 Task: Open a blank sheet, save the file as lotus.doc Insert a picture of 'Lotus'with name   Lotus.png  Change shape height to 7.3 select the picture, apply border and shading with setting 3-D, style Three thick line, color Light Green and width 3 pt
Action: Mouse moved to (122, 180)
Screenshot: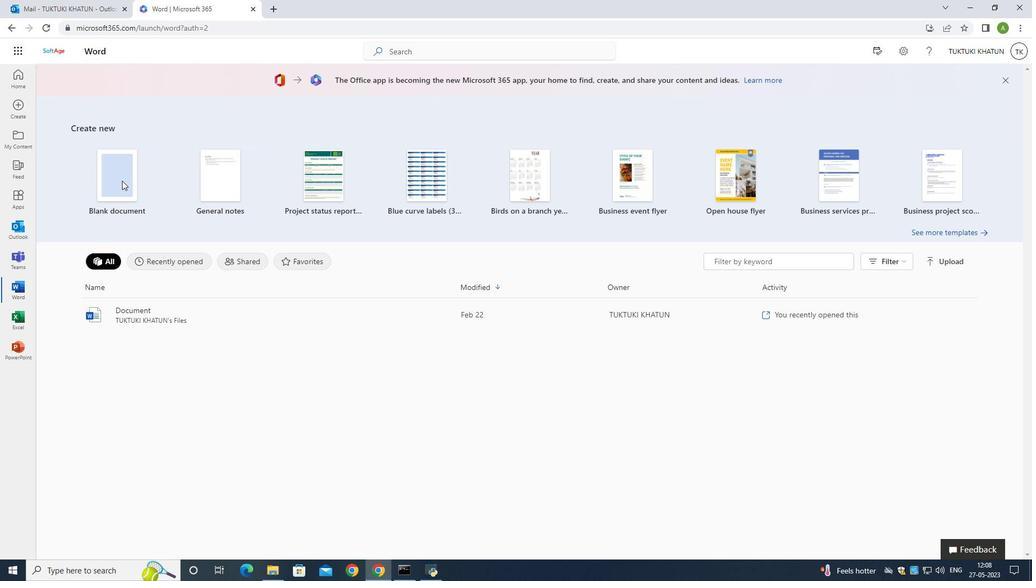 
Action: Mouse pressed left at (122, 180)
Screenshot: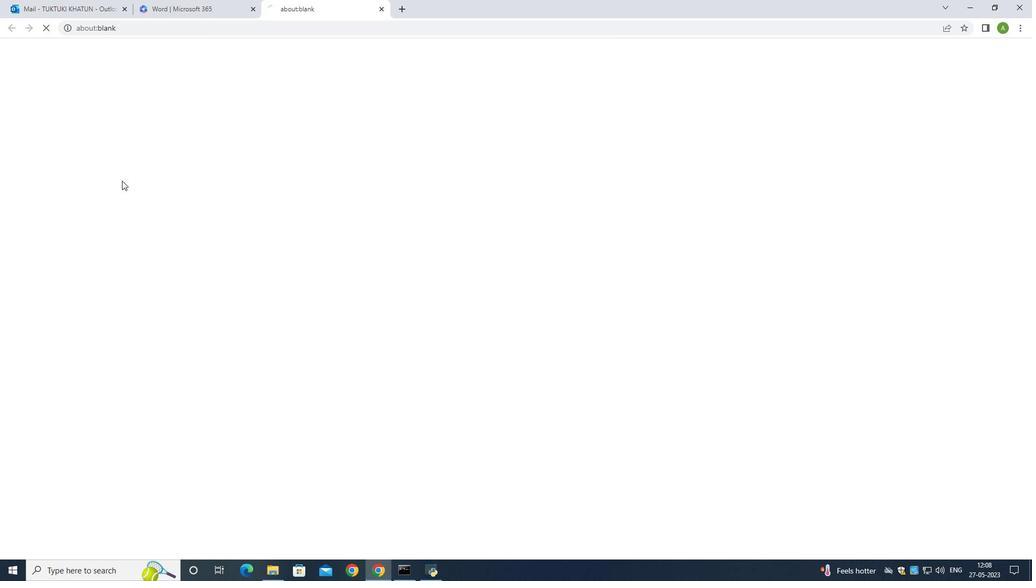 
Action: Mouse moved to (376, 170)
Screenshot: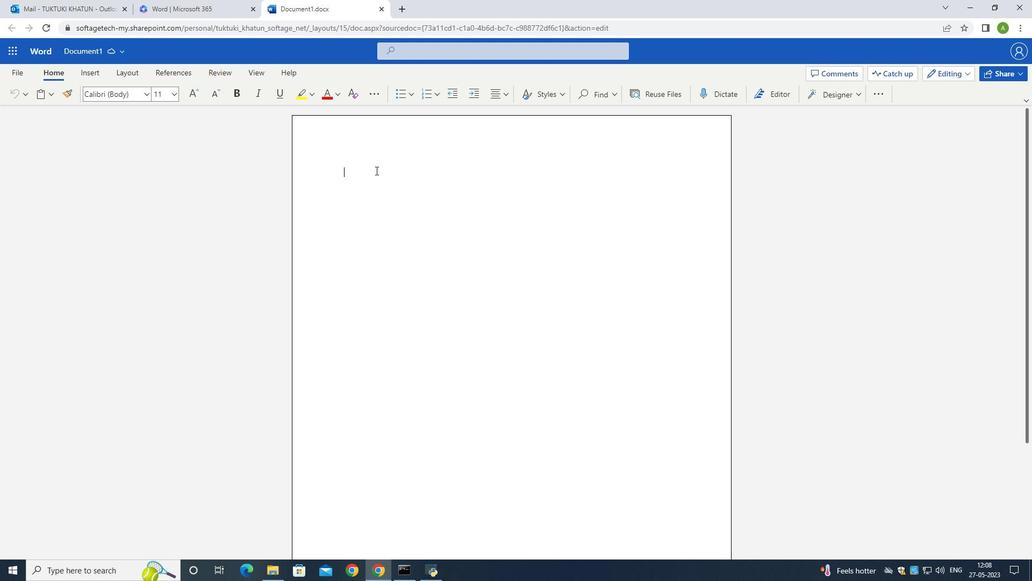 
Action: Key pressed ctrl+S
Screenshot: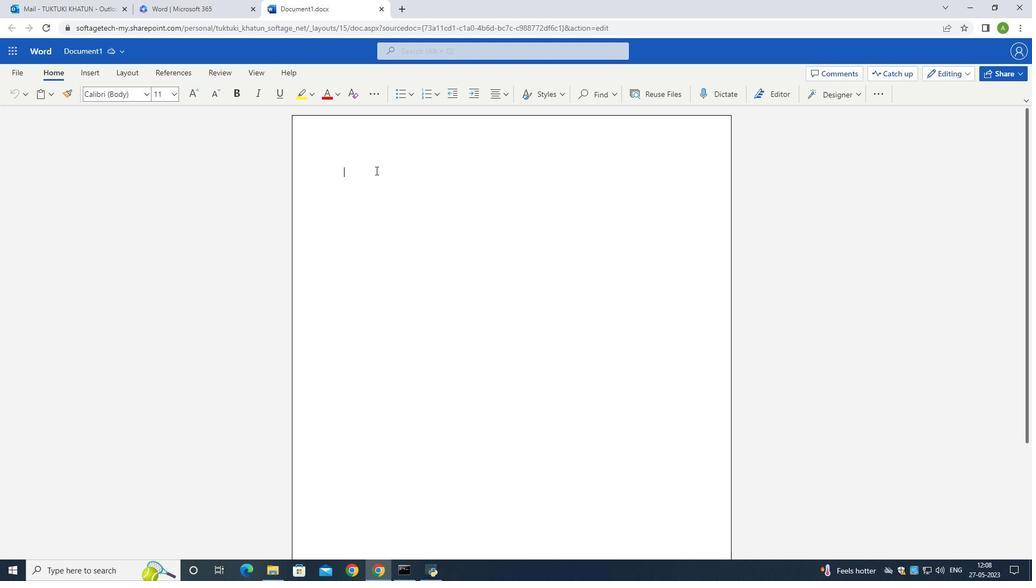 
Action: Mouse moved to (391, 186)
Screenshot: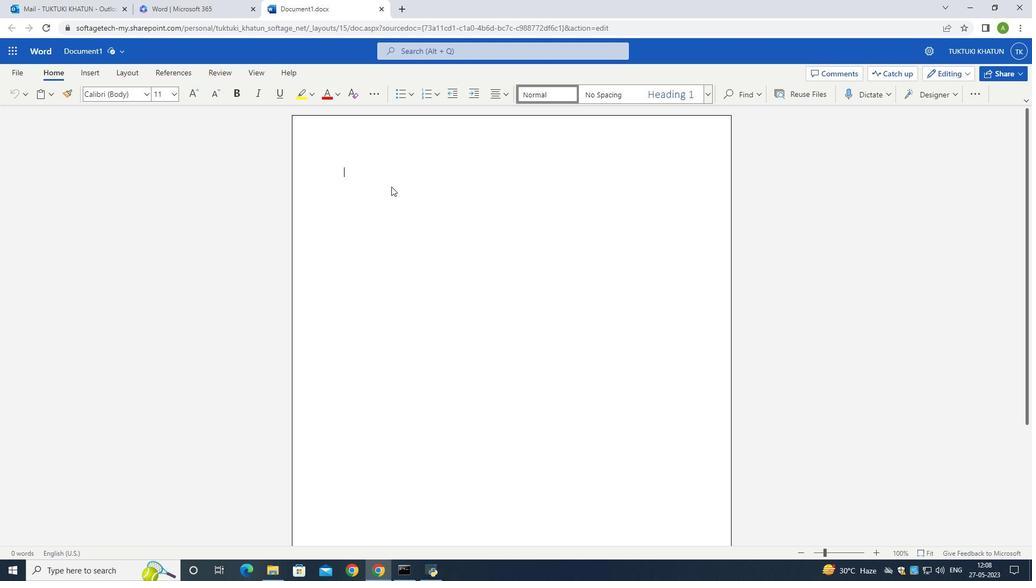 
Action: Mouse pressed left at (391, 186)
Screenshot: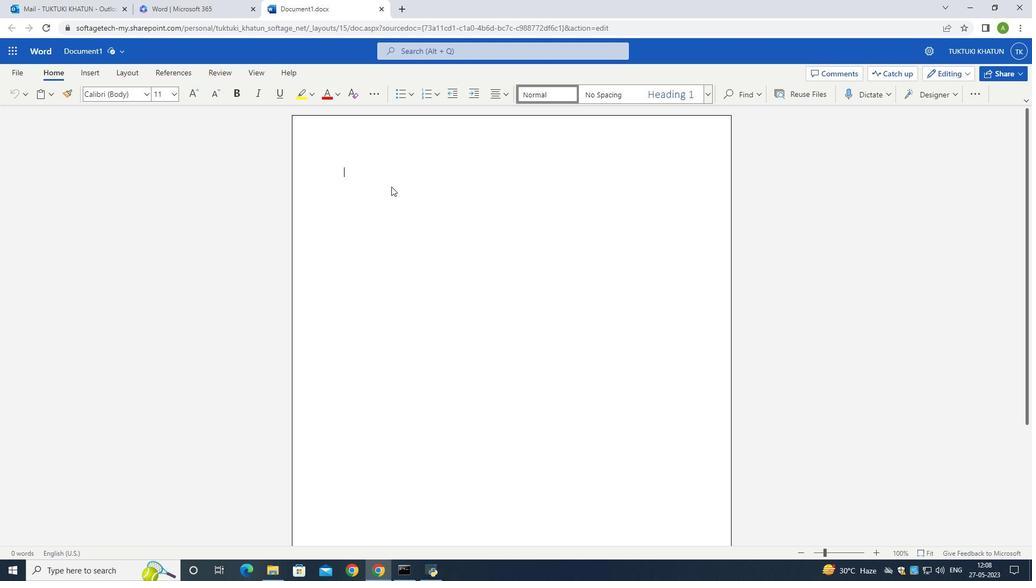 
Action: Key pressed ctrl+S
Screenshot: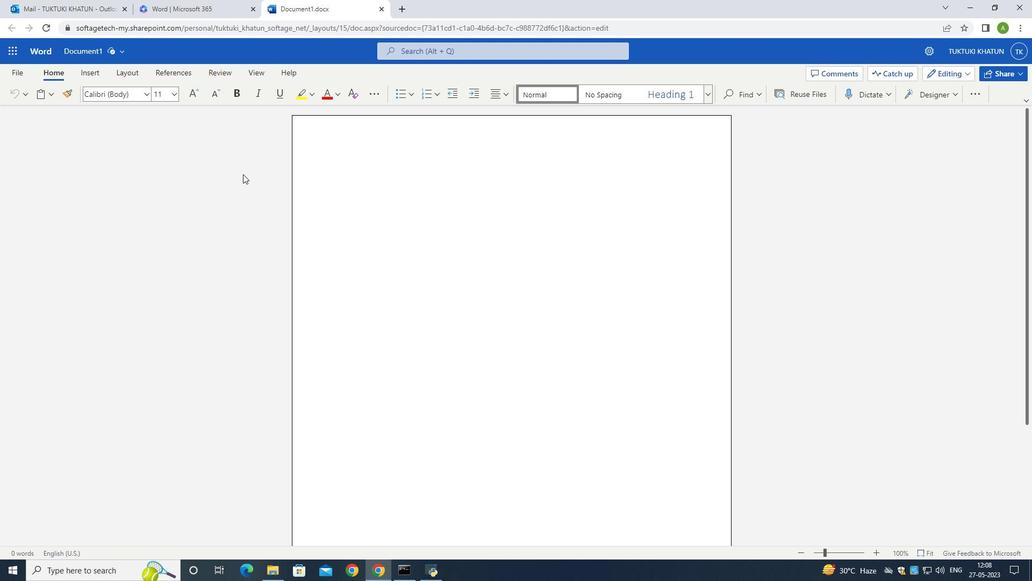 
Action: Mouse moved to (13, 77)
Screenshot: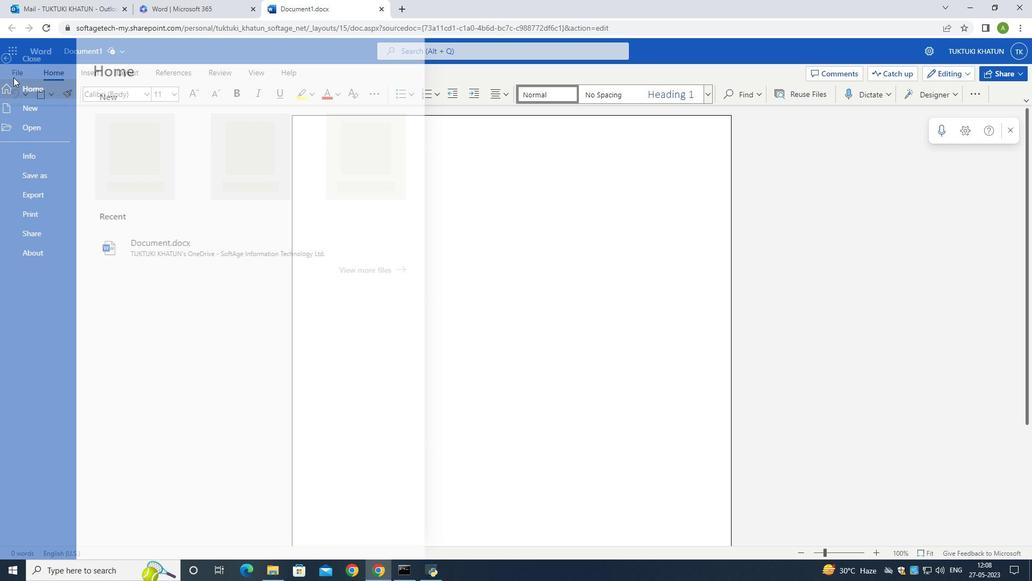 
Action: Mouse pressed left at (13, 77)
Screenshot: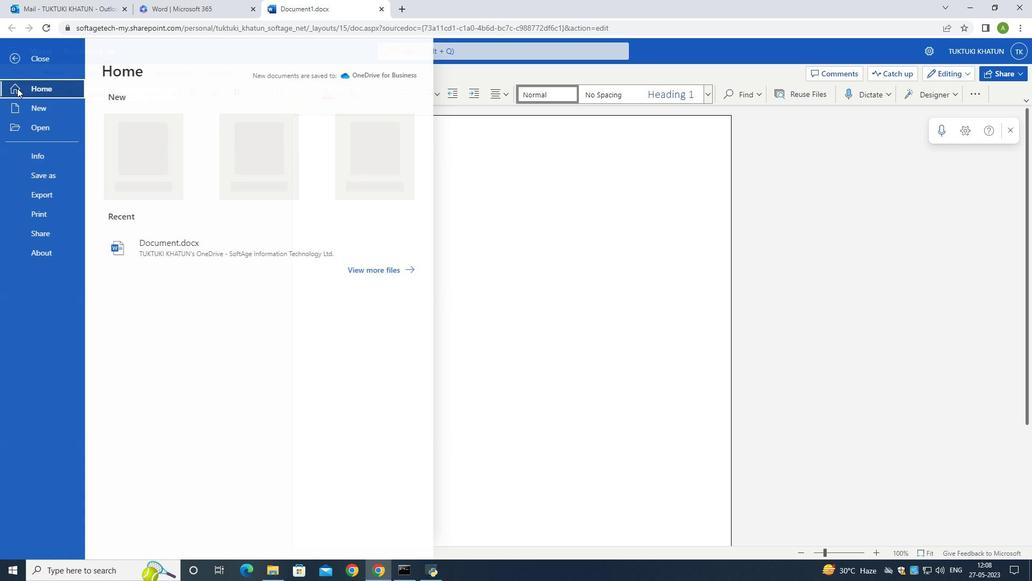 
Action: Mouse moved to (60, 177)
Screenshot: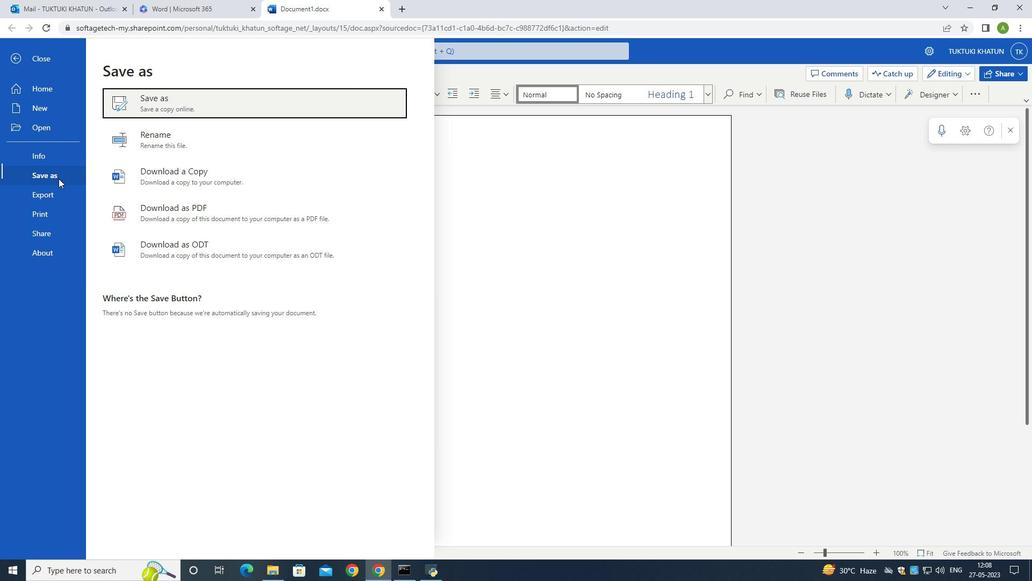 
Action: Mouse pressed left at (60, 177)
Screenshot: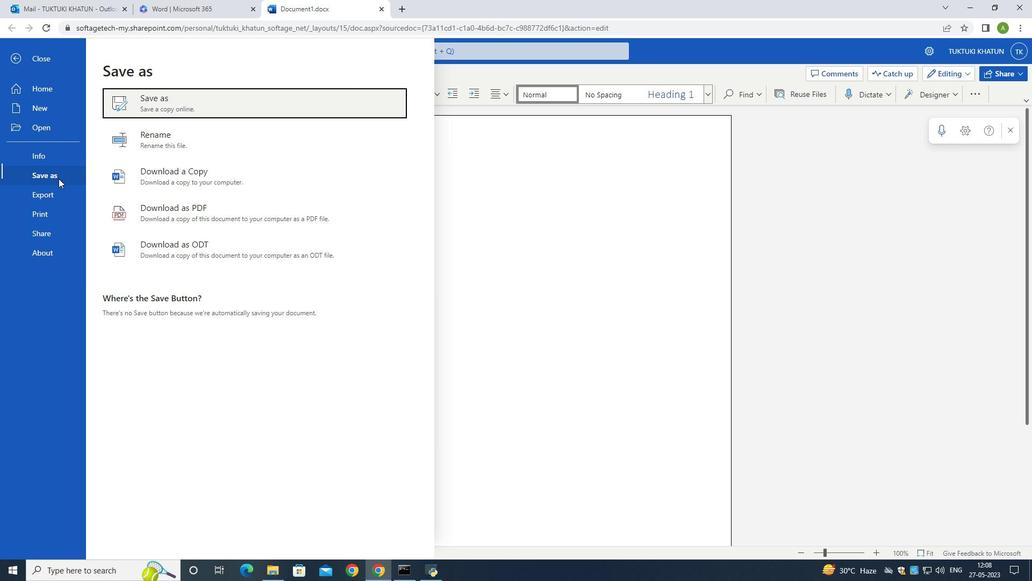 
Action: Mouse moved to (57, 174)
Screenshot: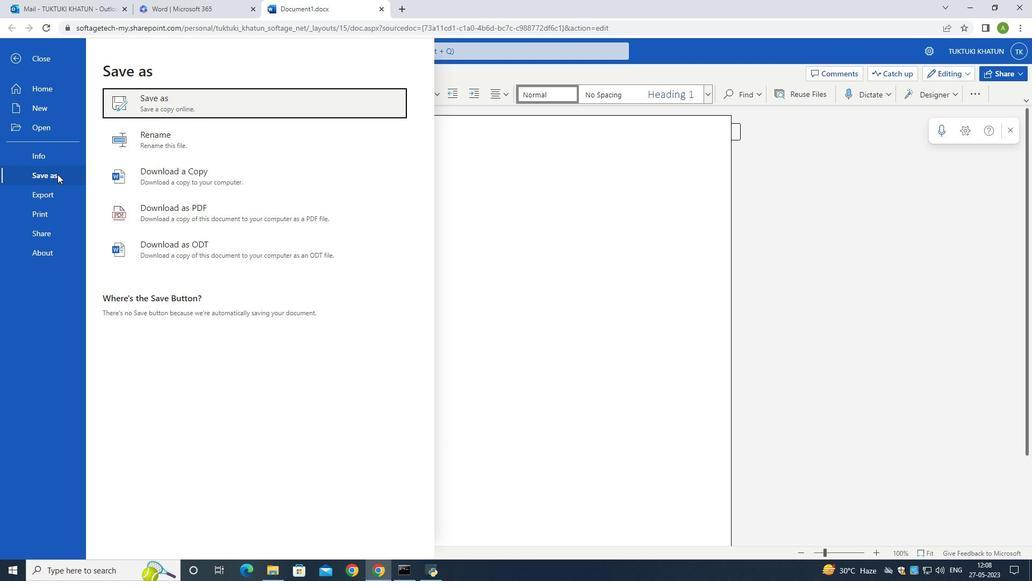 
Action: Mouse pressed left at (57, 174)
Screenshot: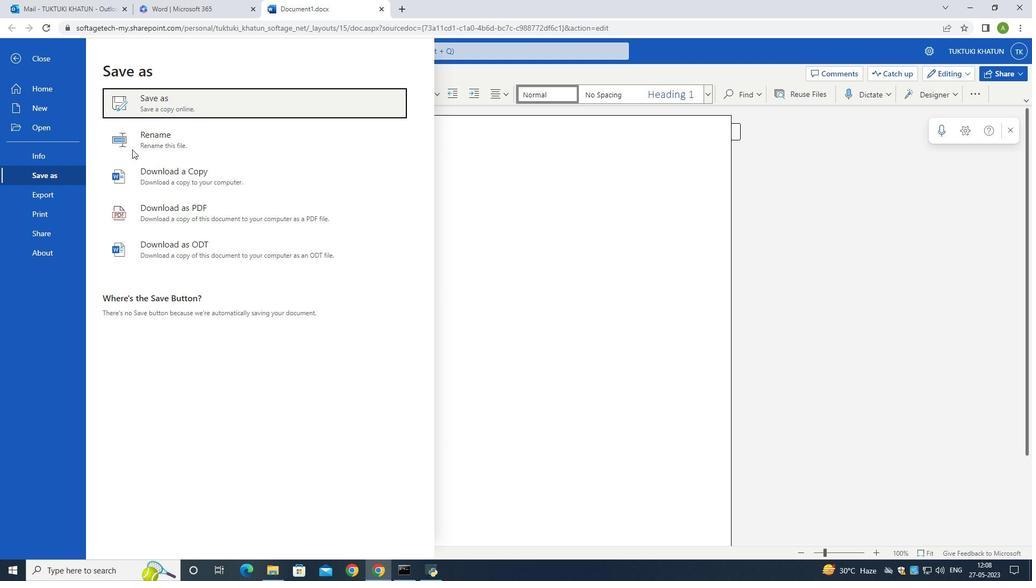 
Action: Mouse moved to (198, 98)
Screenshot: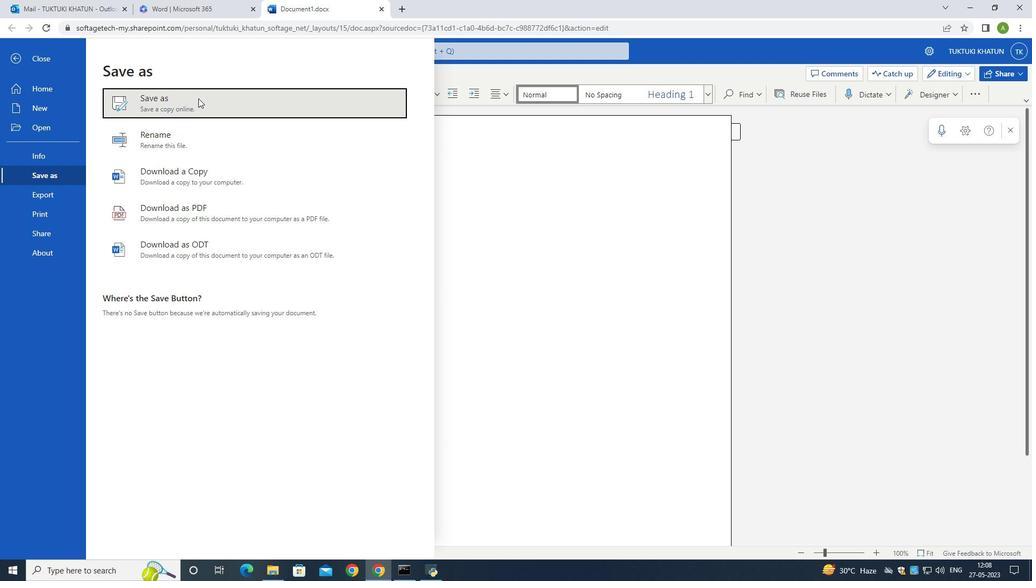 
Action: Mouse pressed left at (198, 98)
Screenshot: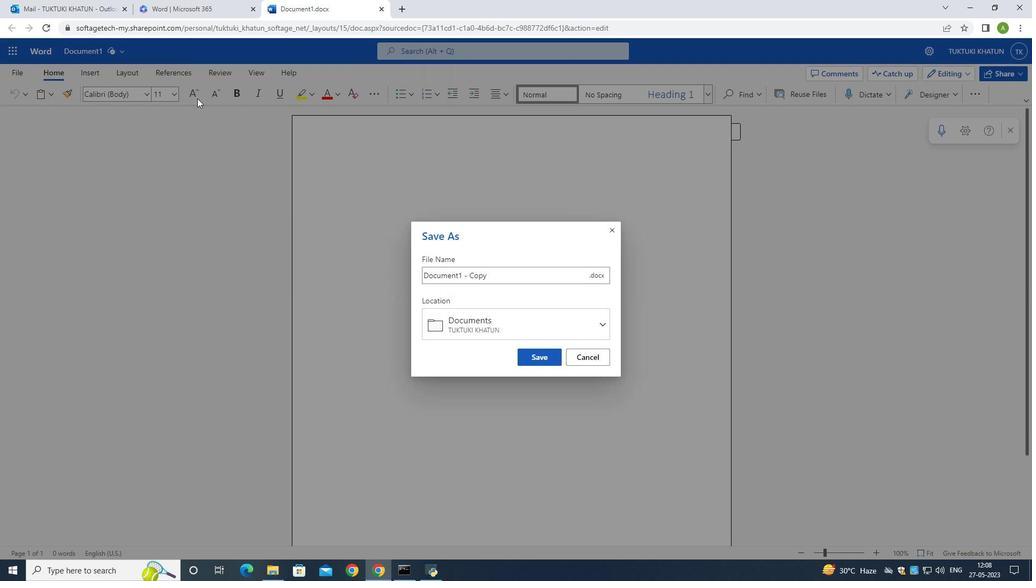 
Action: Mouse moved to (510, 277)
Screenshot: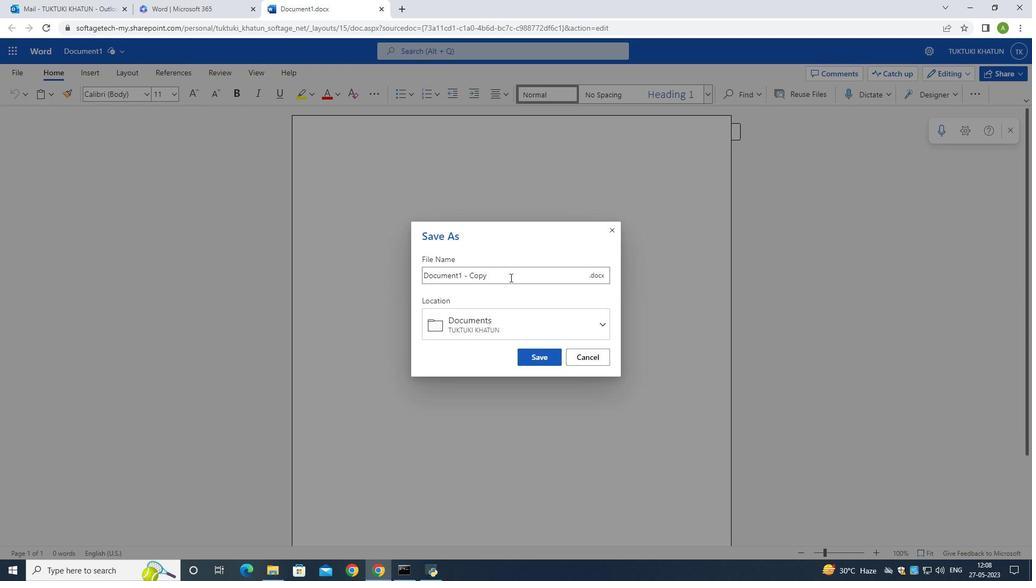 
Action: Mouse pressed left at (510, 277)
Screenshot: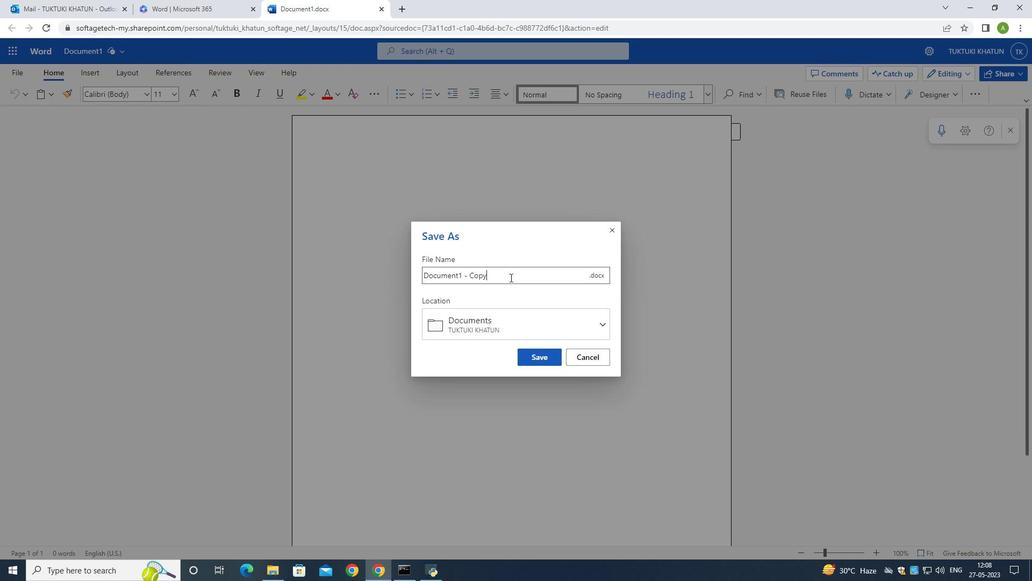 
Action: Key pressed <Key.backspace><Key.backspace><Key.backspace><Key.backspace><Key.backspace><Key.backspace><Key.backspace><Key.backspace><Key.backspace><Key.backspace><Key.backspace><Key.backspace><Key.backspace><Key.backspace><Key.backspace><Key.backspace><Key.backspace><Key.backspace><Key.backspace>lotus
Screenshot: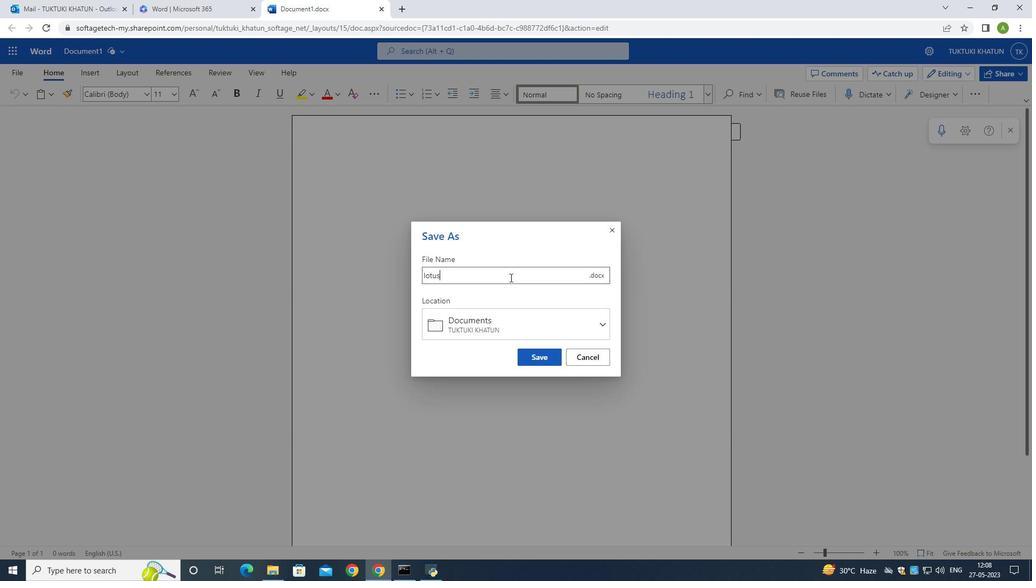 
Action: Mouse moved to (539, 354)
Screenshot: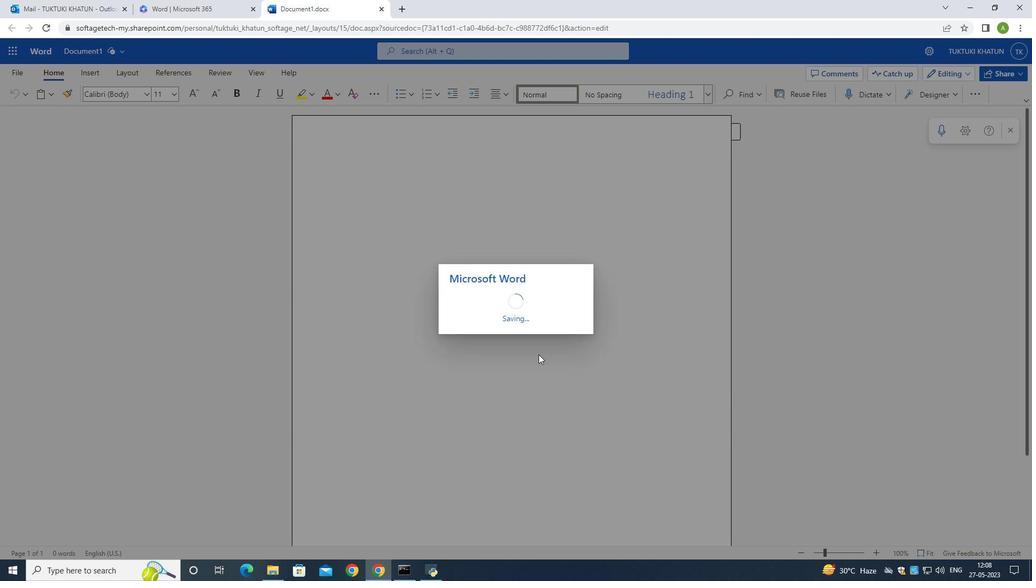 
Action: Mouse pressed left at (539, 354)
Screenshot: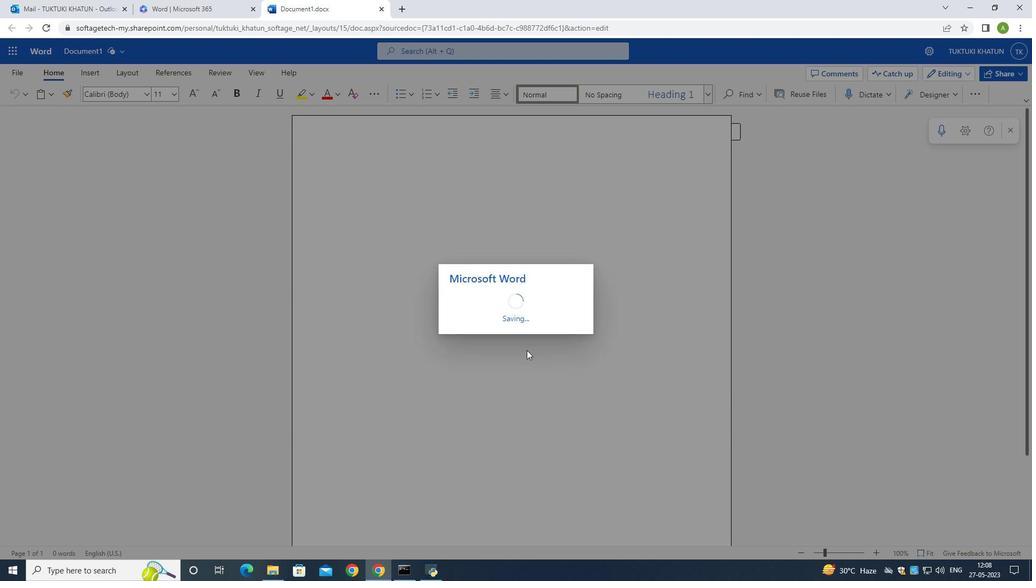 
Action: Mouse moved to (584, 363)
Screenshot: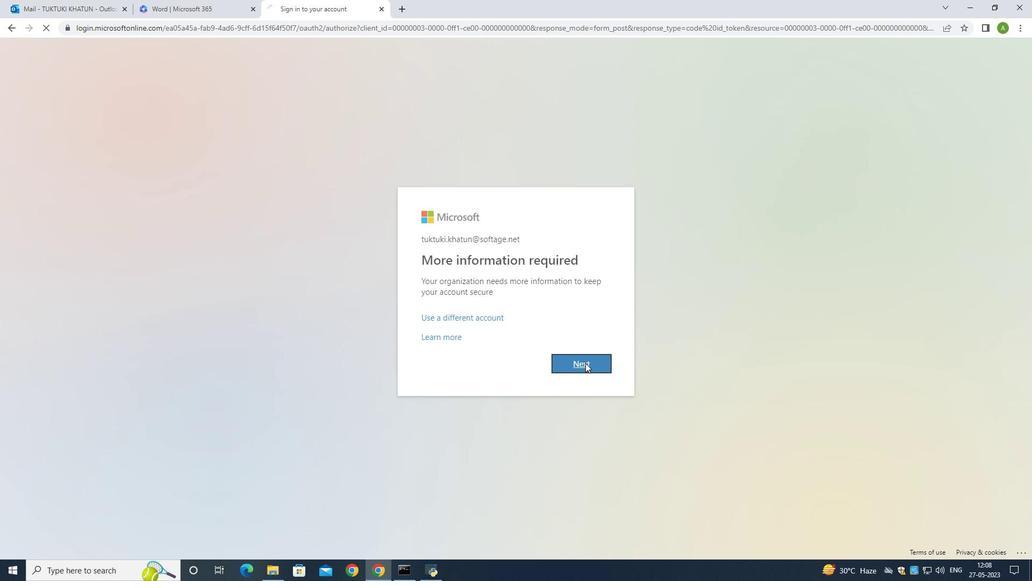 
Action: Mouse pressed left at (584, 363)
Screenshot: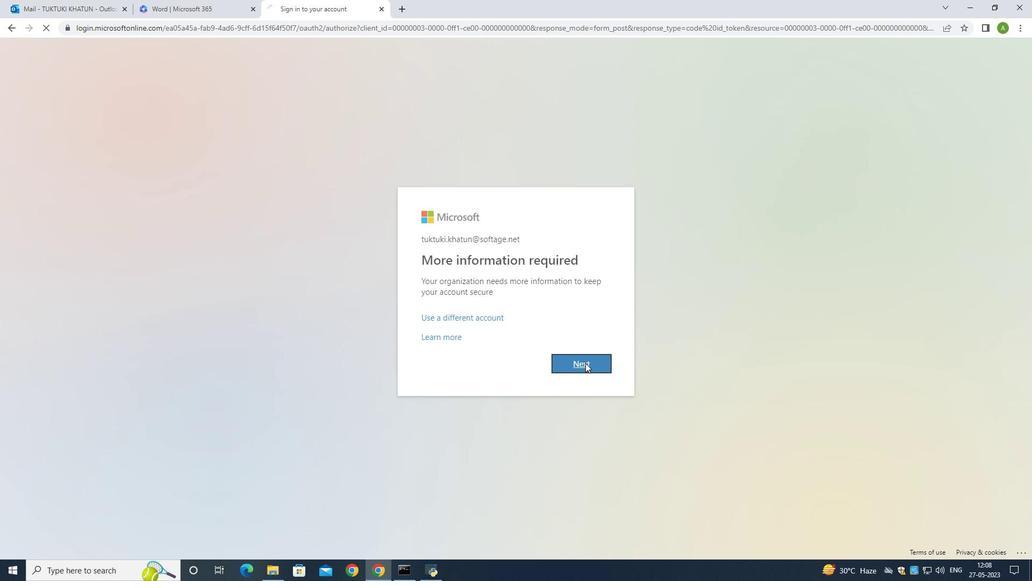 
Action: Mouse moved to (663, 355)
Screenshot: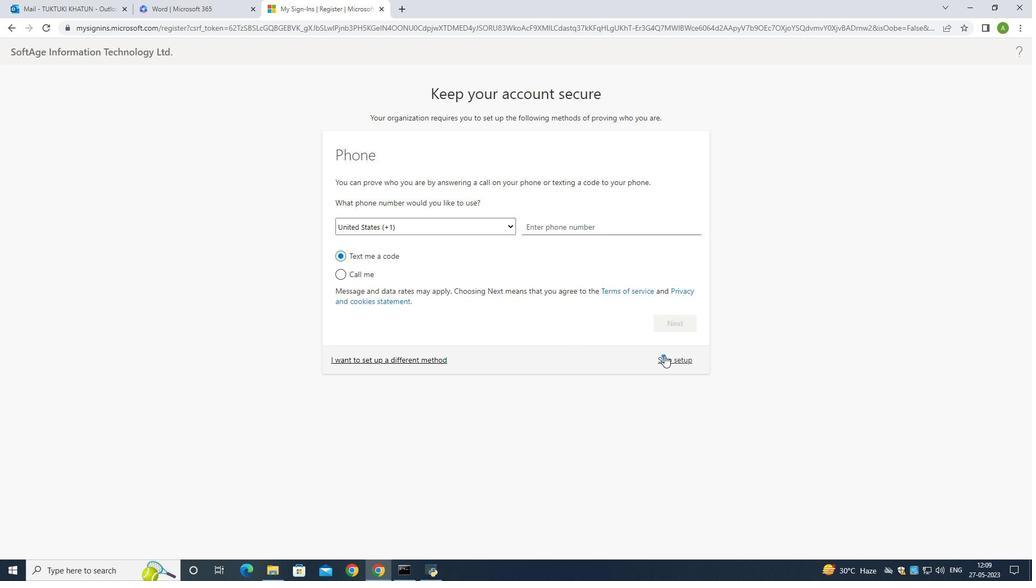 
Action: Mouse pressed left at (663, 355)
Screenshot: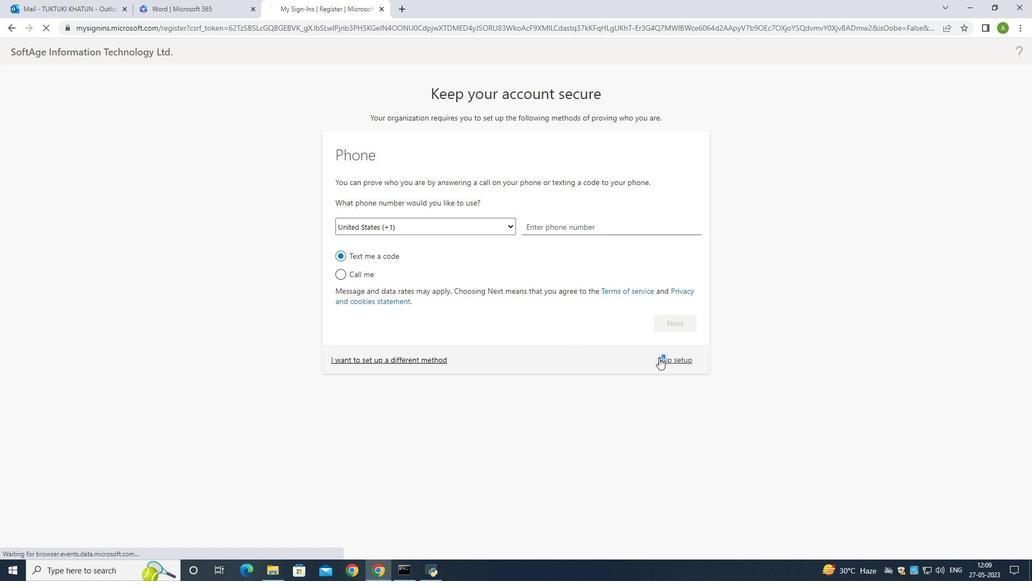 
Action: Mouse moved to (217, 12)
Screenshot: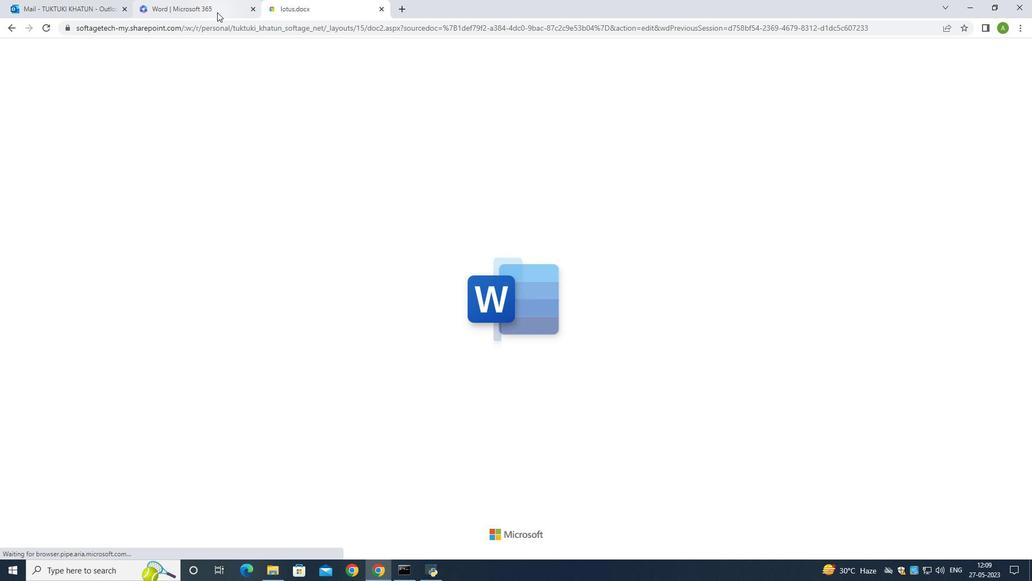 
Action: Mouse pressed left at (217, 12)
Screenshot: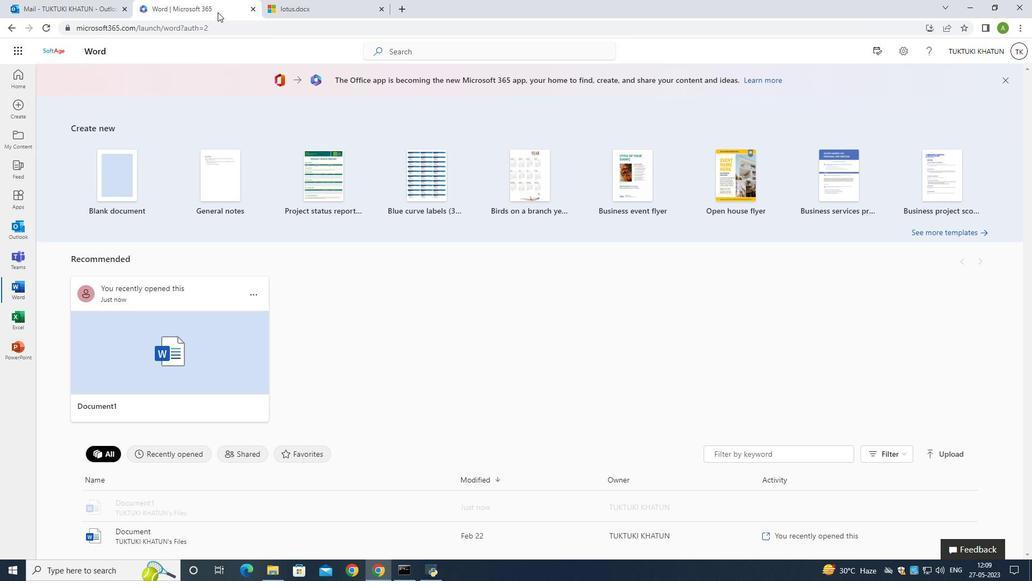 
Action: Mouse moved to (296, 10)
Screenshot: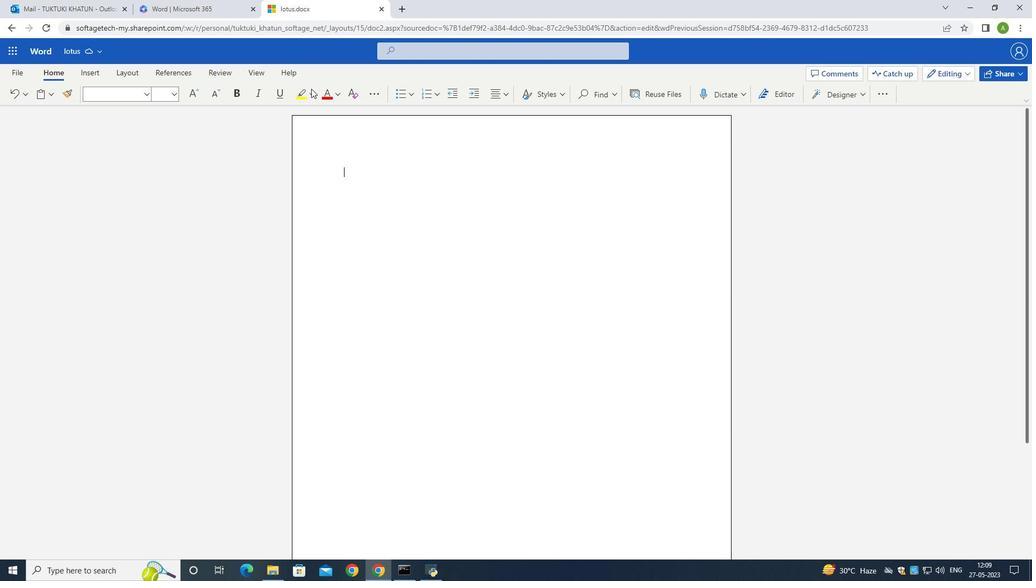
Action: Mouse pressed left at (296, 10)
Screenshot: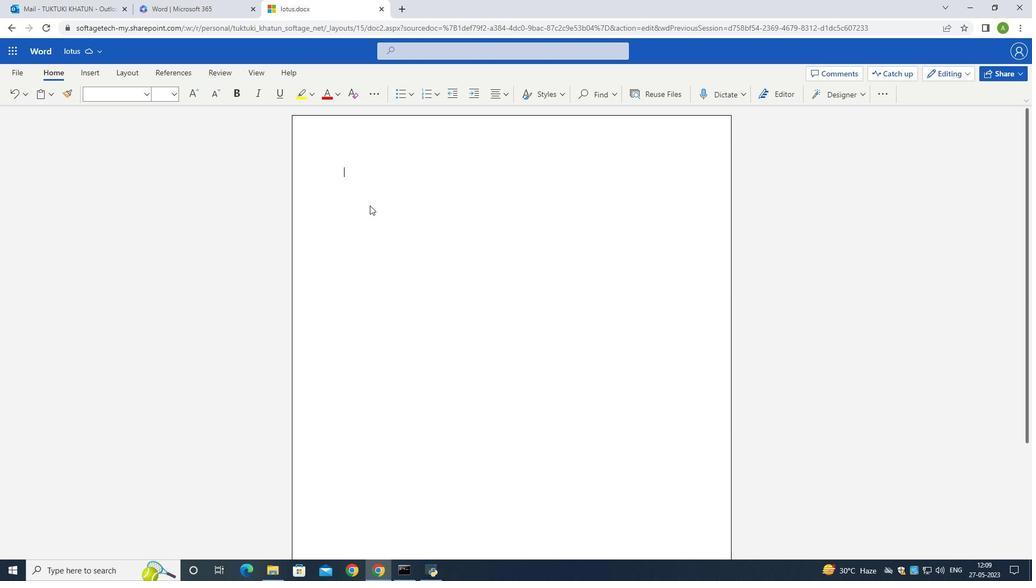 
Action: Mouse moved to (397, 4)
Screenshot: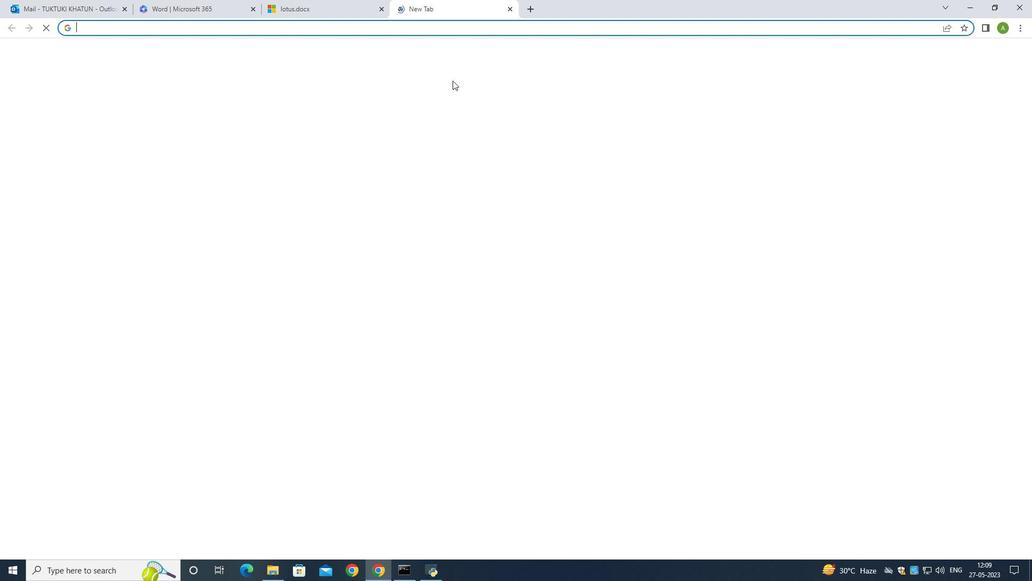
Action: Mouse pressed left at (397, 4)
Screenshot: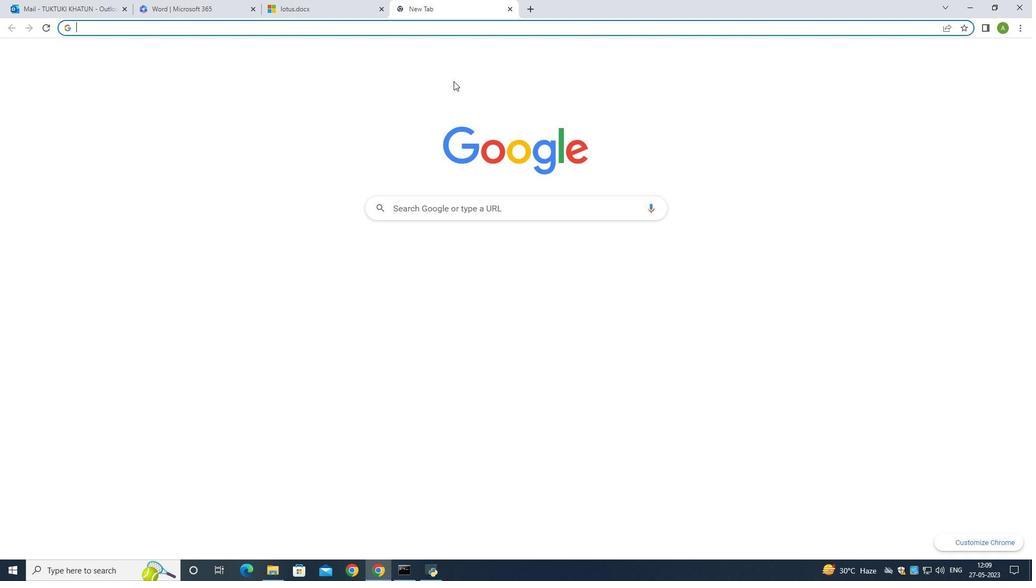 
Action: Mouse moved to (506, 211)
Screenshot: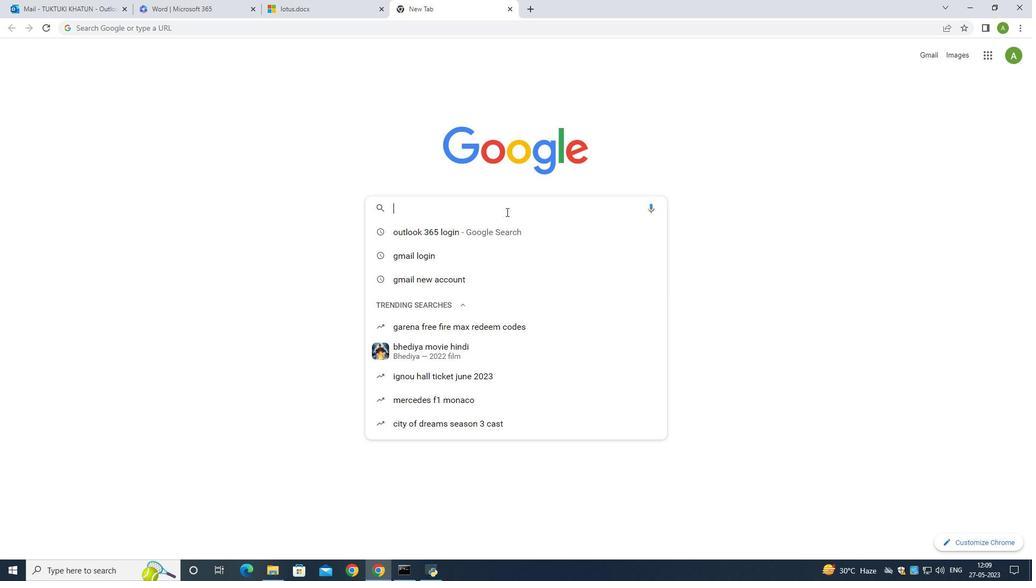 
Action: Mouse pressed left at (506, 211)
Screenshot: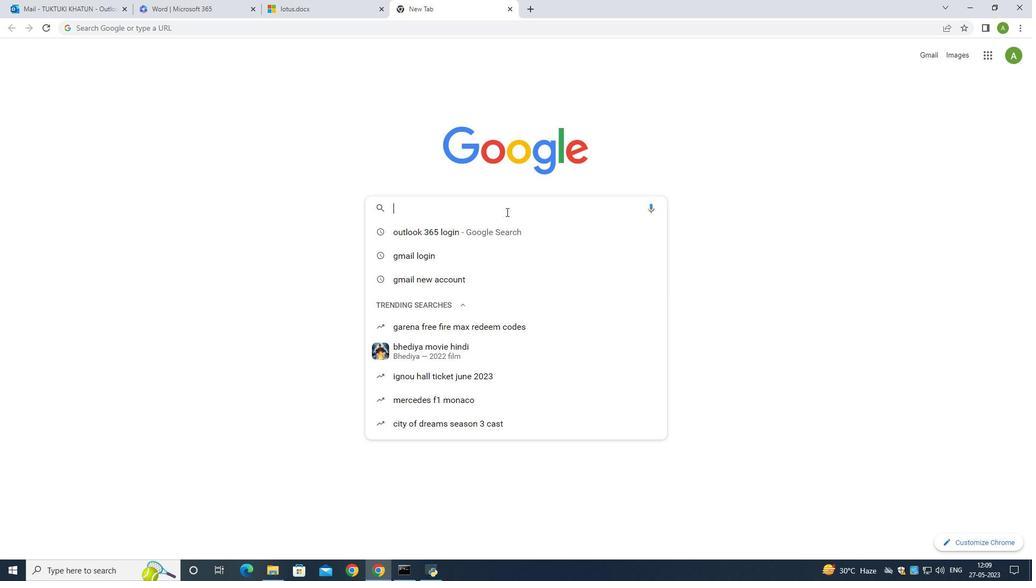 
Action: Key pressed lotus<Key.space>png<Key.enter>
Screenshot: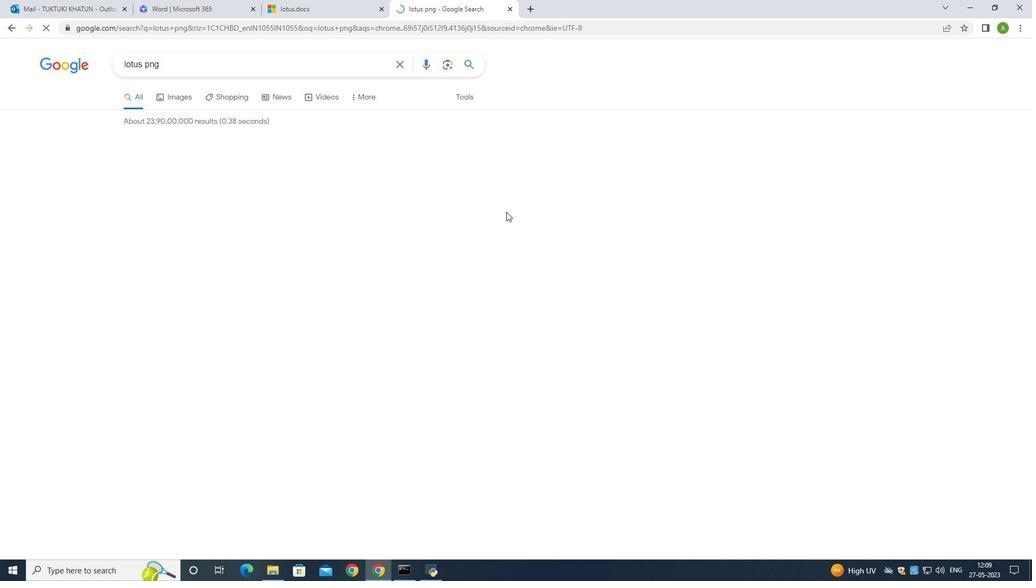 
Action: Mouse moved to (172, 213)
Screenshot: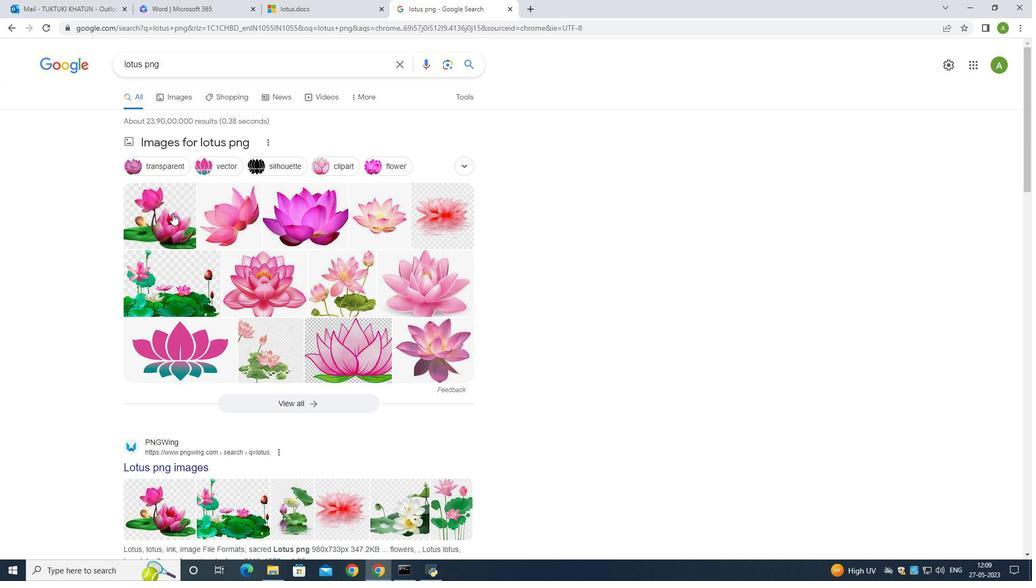 
Action: Mouse pressed left at (172, 213)
Screenshot: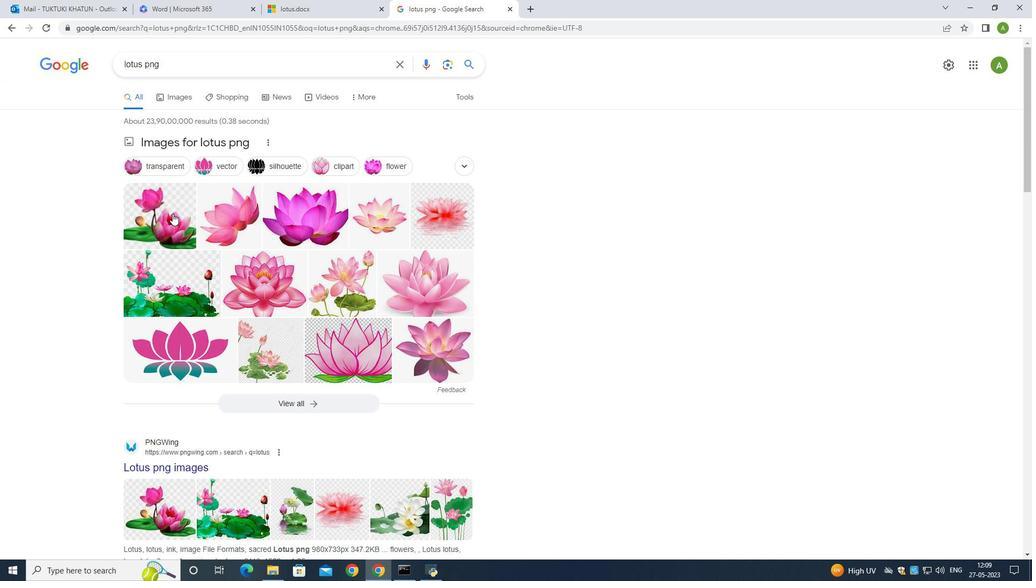 
Action: Mouse moved to (586, 282)
Screenshot: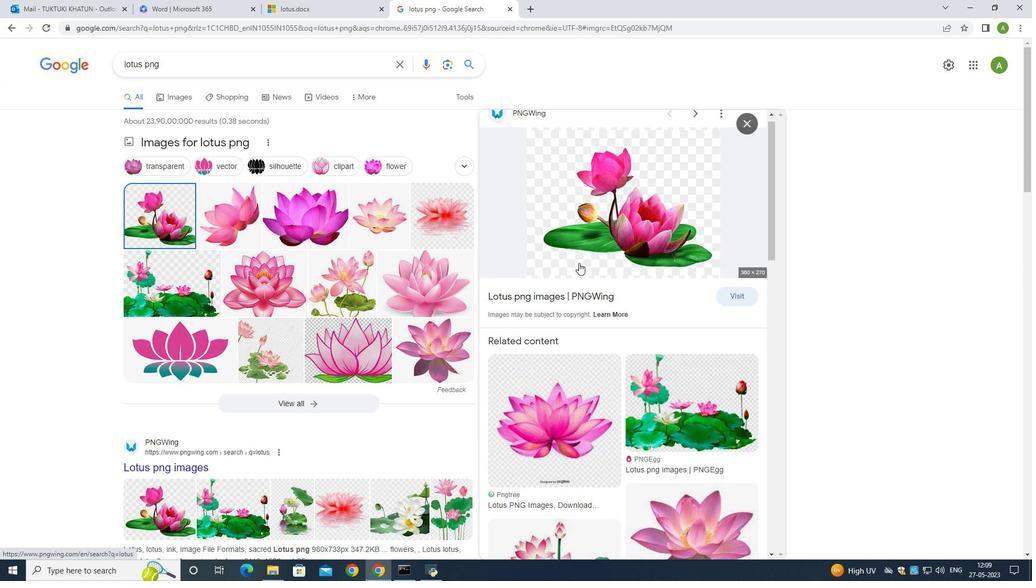 
Action: Mouse scrolled (586, 282) with delta (0, 0)
Screenshot: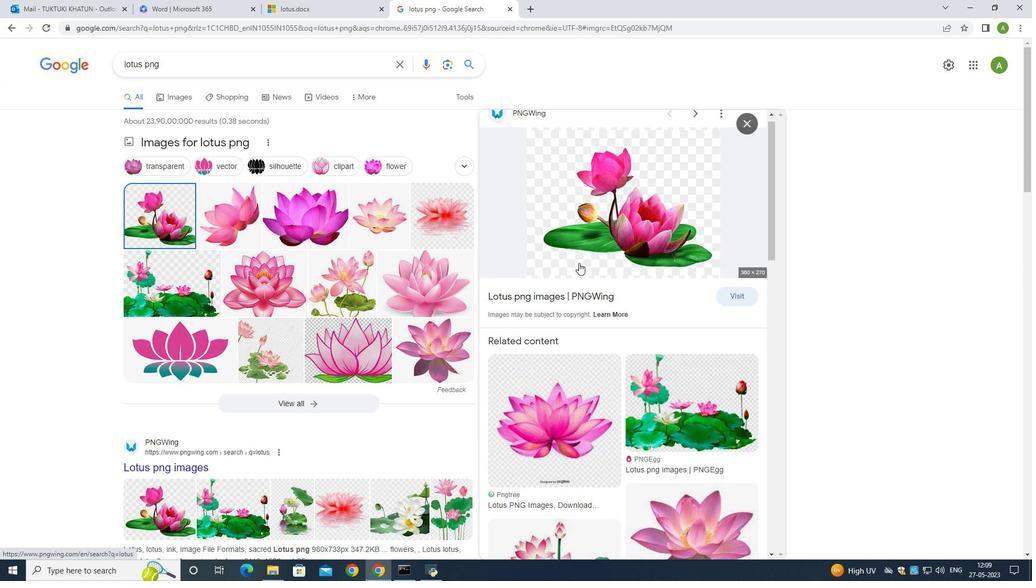 
Action: Mouse moved to (589, 279)
Screenshot: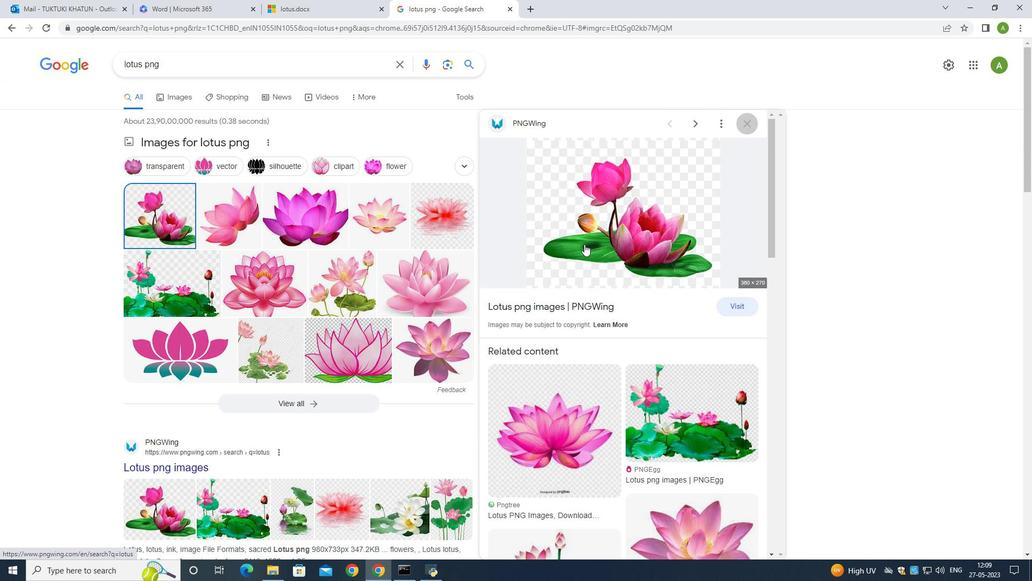 
Action: Mouse scrolled (589, 280) with delta (0, 0)
Screenshot: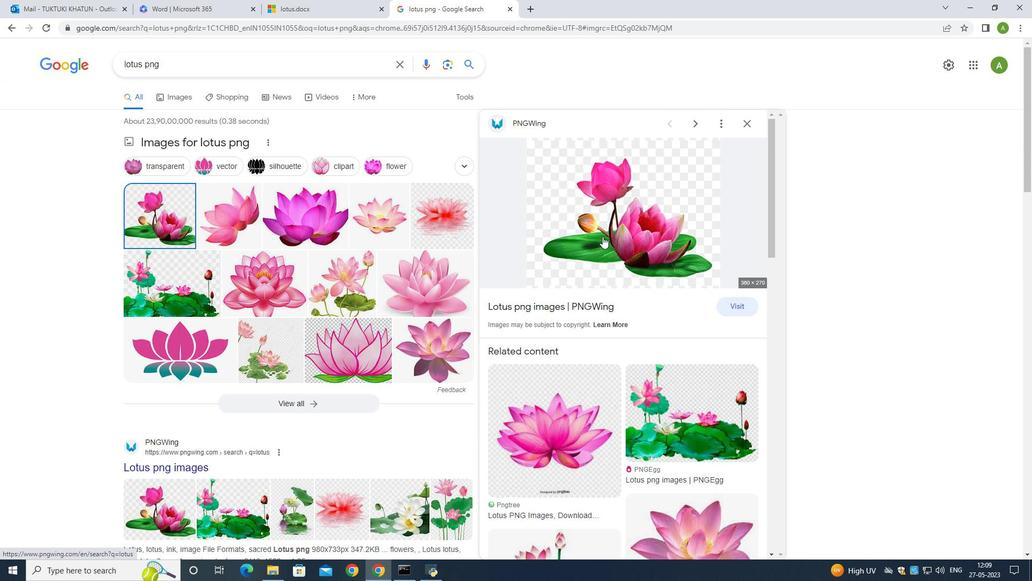 
Action: Mouse scrolled (589, 280) with delta (0, 0)
Screenshot: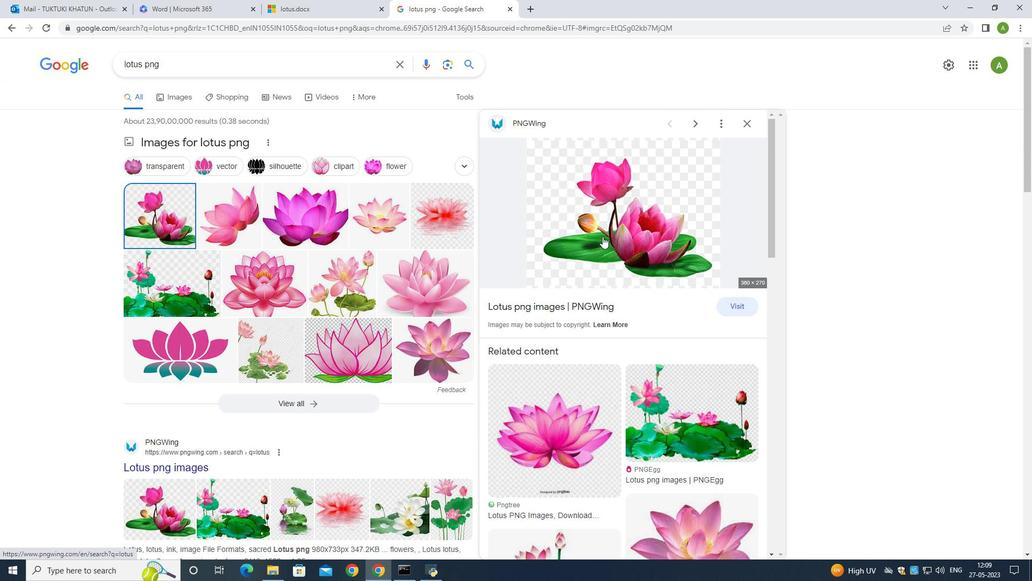 
Action: Mouse moved to (603, 236)
Screenshot: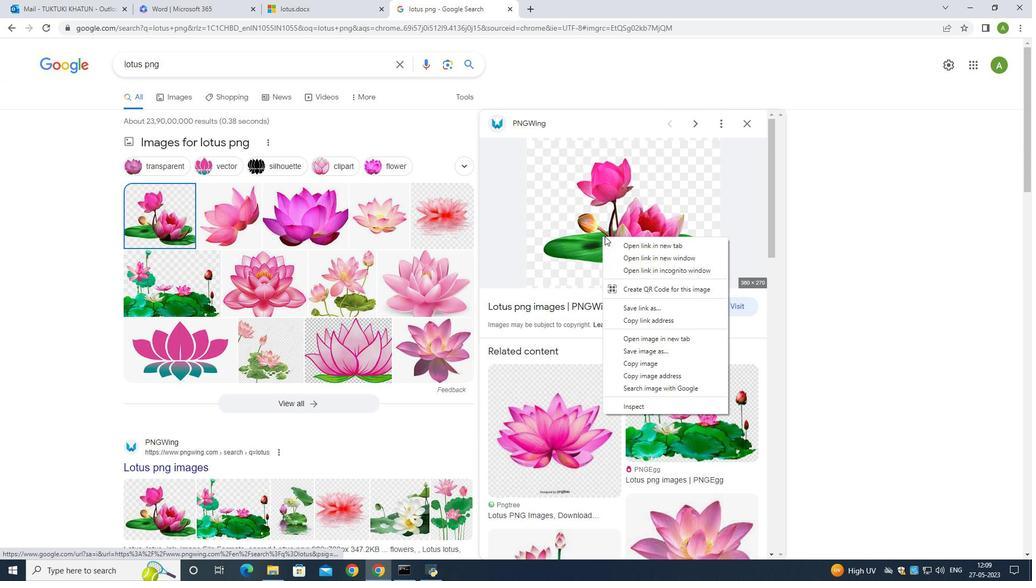 
Action: Mouse pressed right at (603, 236)
Screenshot: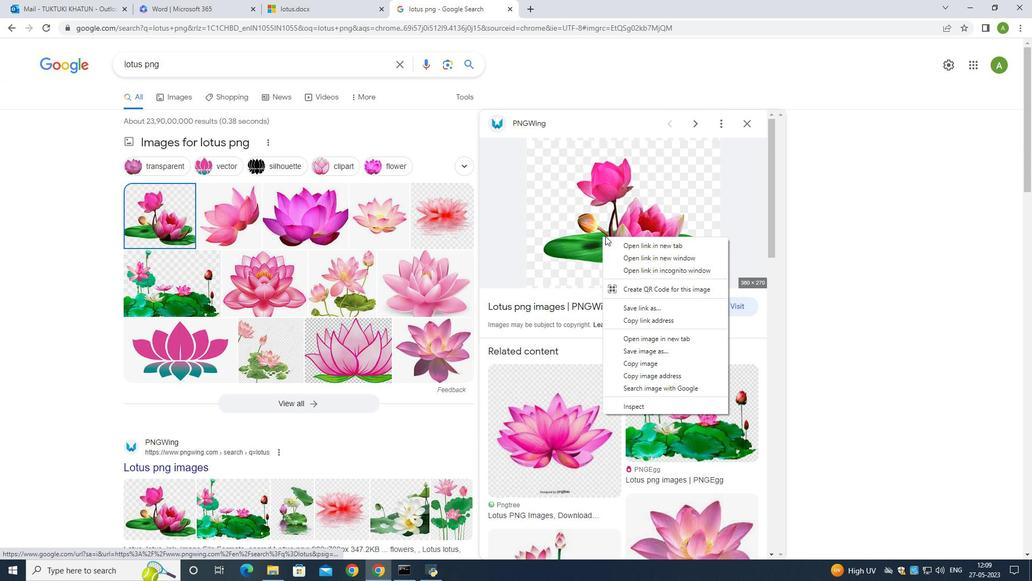 
Action: Mouse moved to (672, 346)
Screenshot: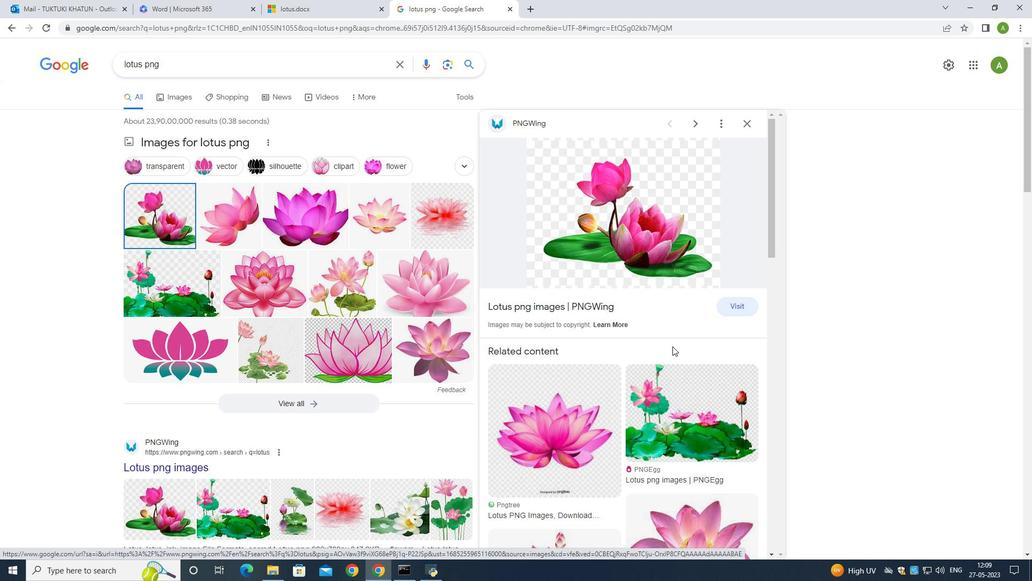 
Action: Mouse pressed left at (672, 346)
Screenshot: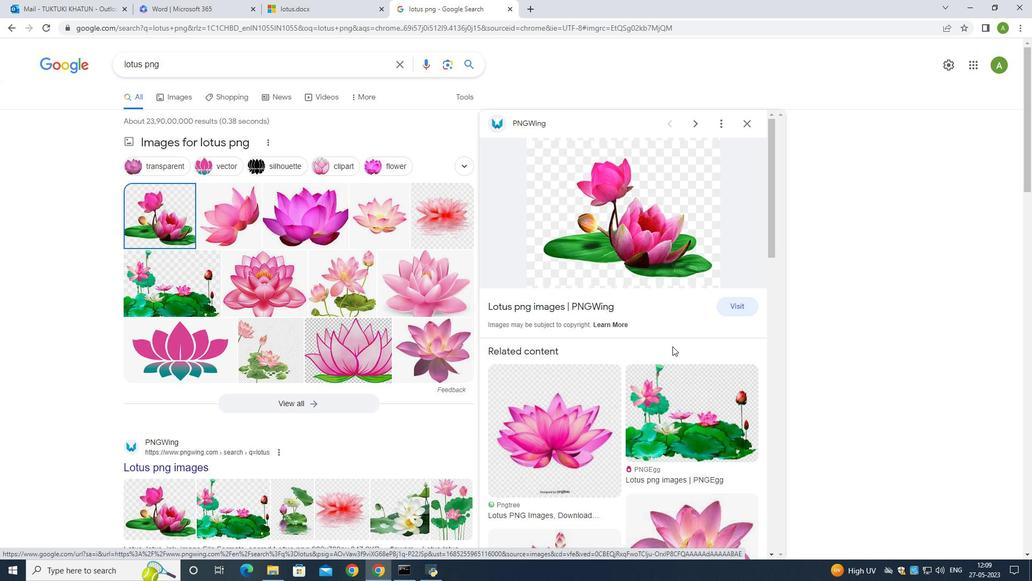
Action: Mouse moved to (344, 231)
Screenshot: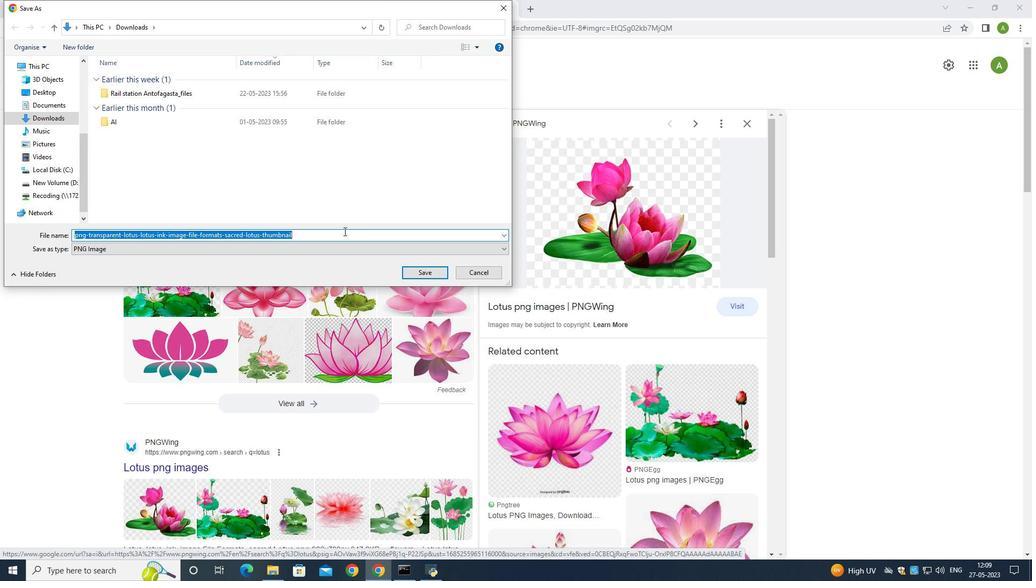 
Action: Key pressed <Key.shift>Lotus
Screenshot: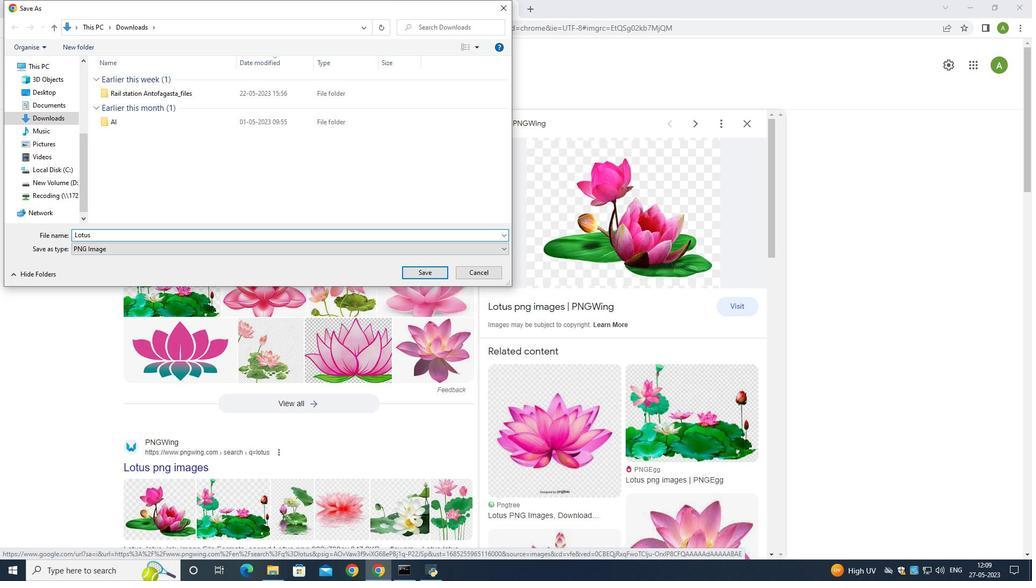 
Action: Mouse moved to (431, 273)
Screenshot: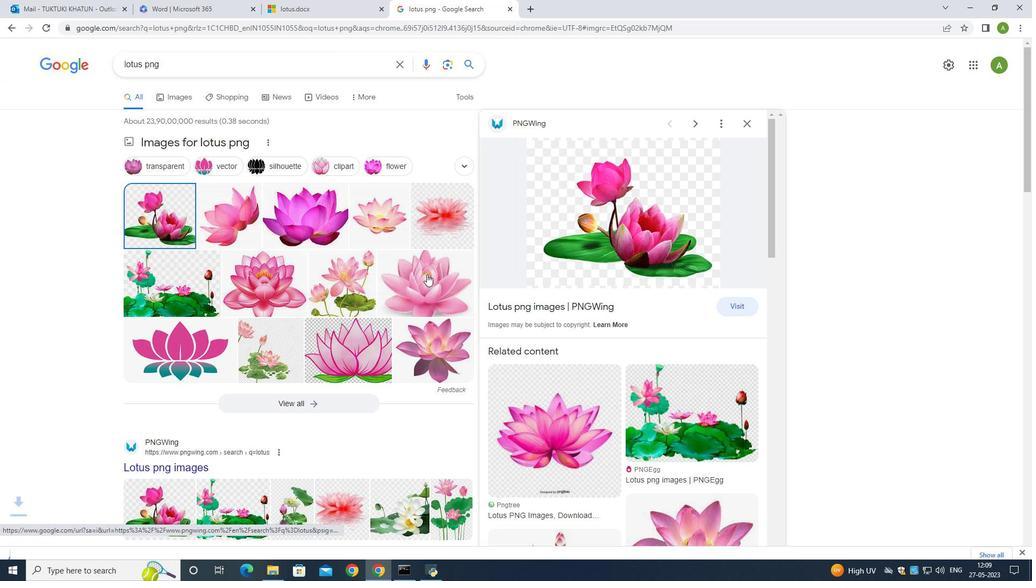 
Action: Mouse pressed left at (431, 273)
Screenshot: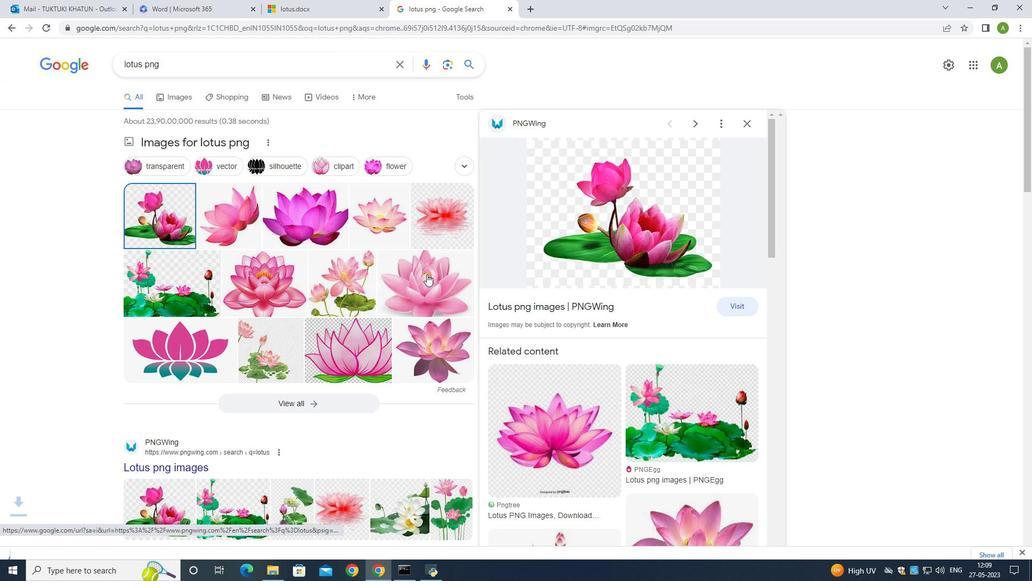 
Action: Mouse moved to (312, 6)
Screenshot: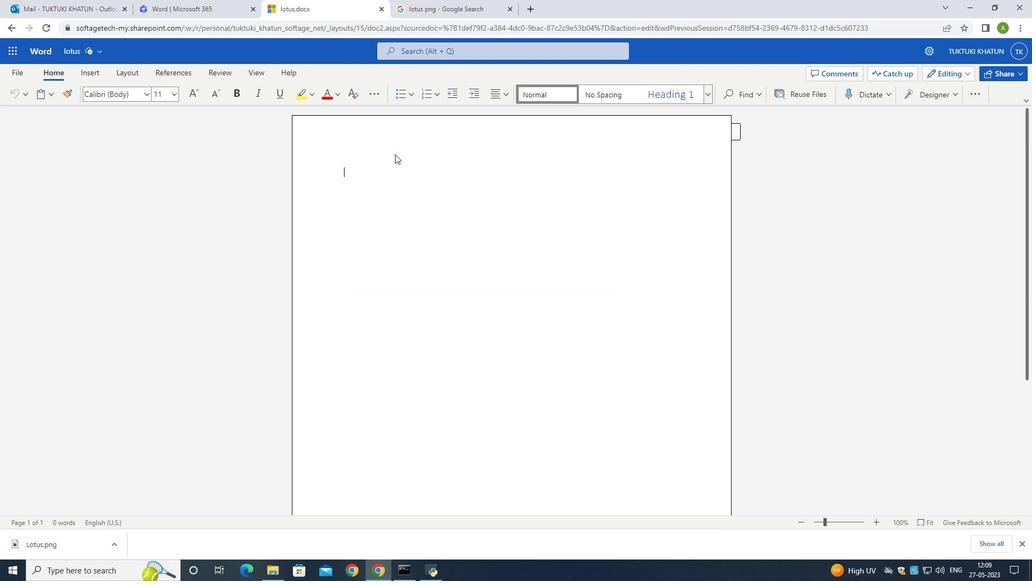 
Action: Mouse pressed left at (312, 6)
Screenshot: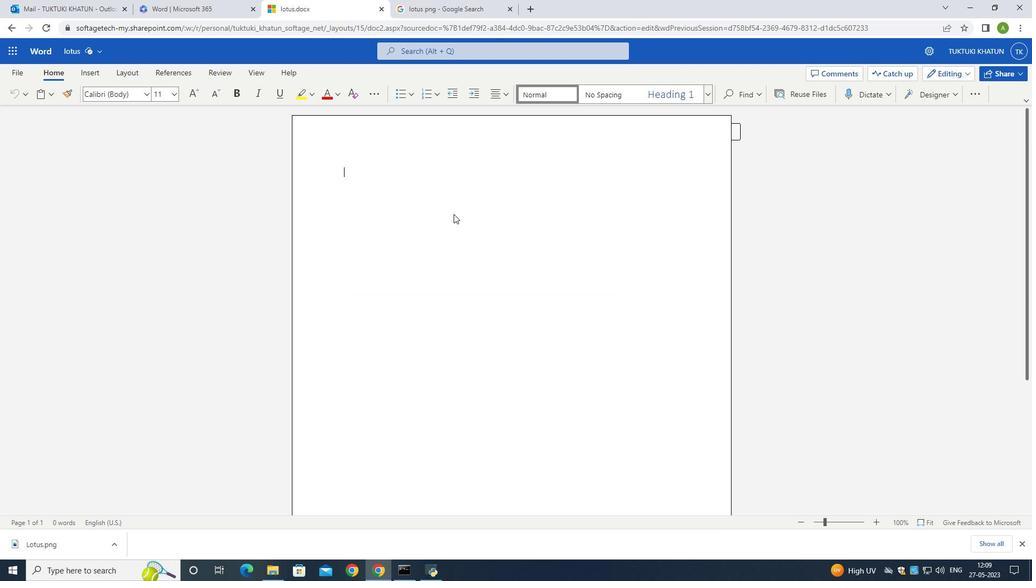 
Action: Mouse moved to (1022, 540)
Screenshot: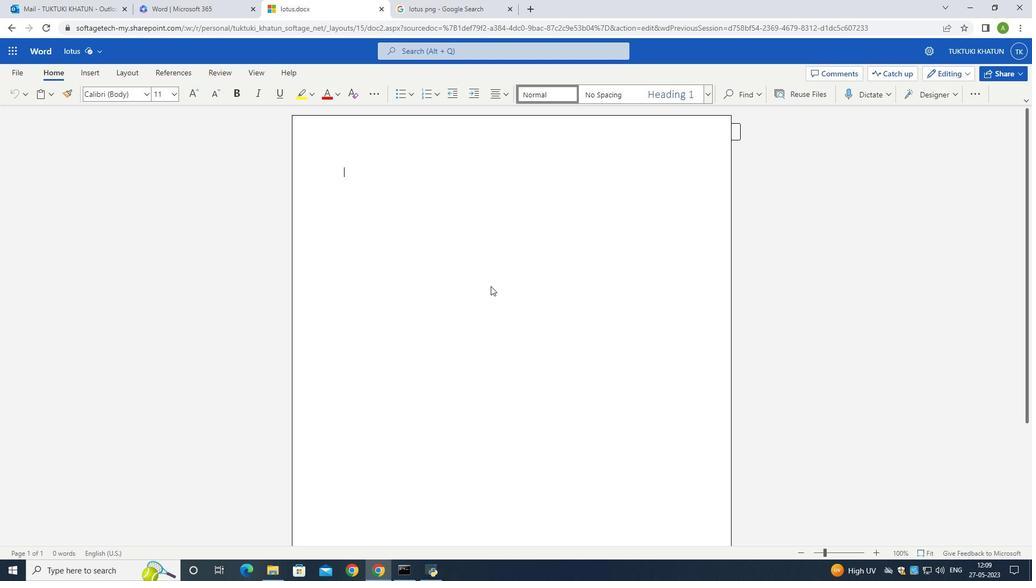 
Action: Mouse pressed left at (1022, 540)
Screenshot: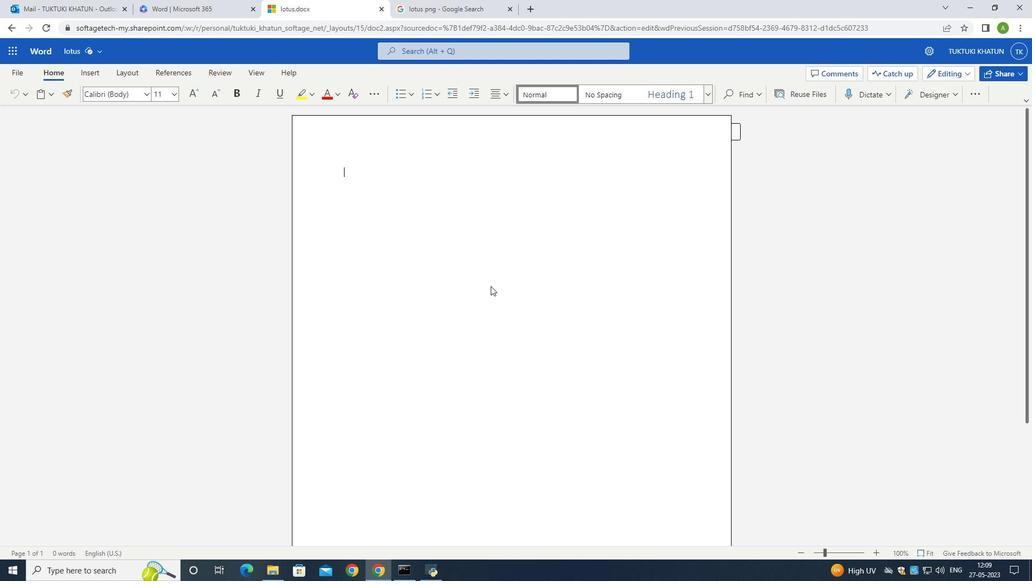 
Action: Mouse moved to (92, 72)
Screenshot: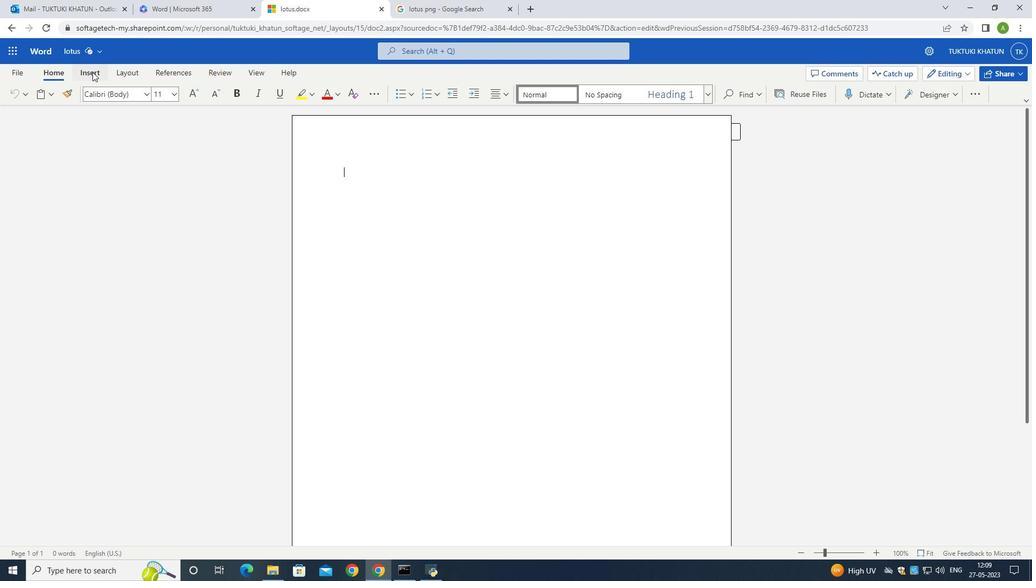 
Action: Mouse pressed left at (92, 72)
Screenshot: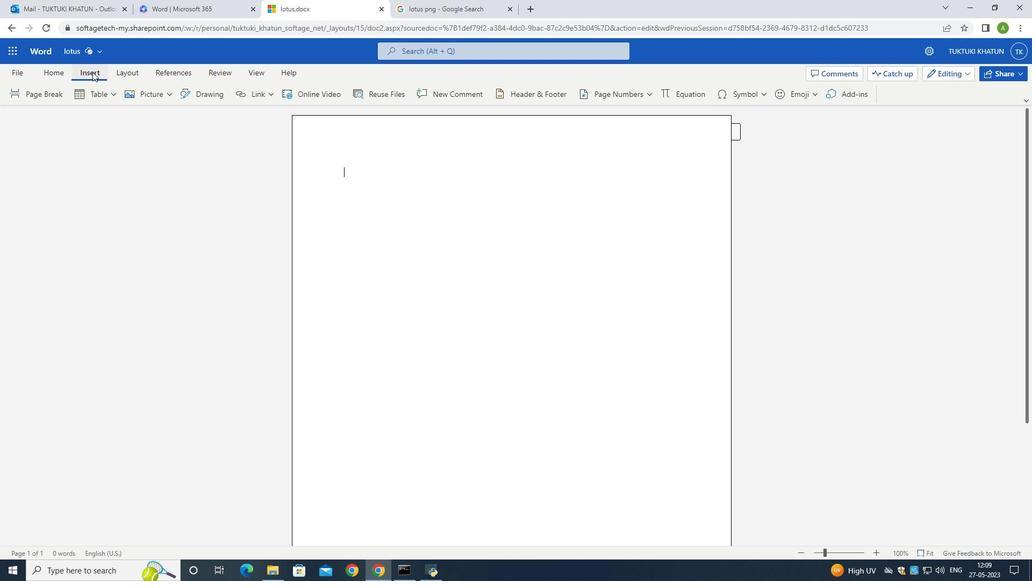 
Action: Mouse moved to (166, 94)
Screenshot: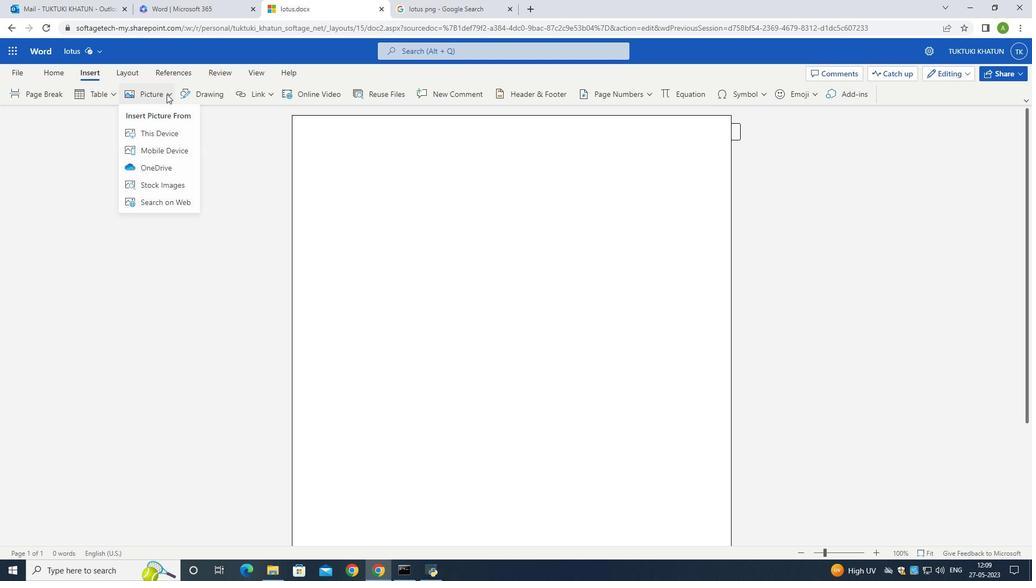 
Action: Mouse pressed left at (166, 94)
Screenshot: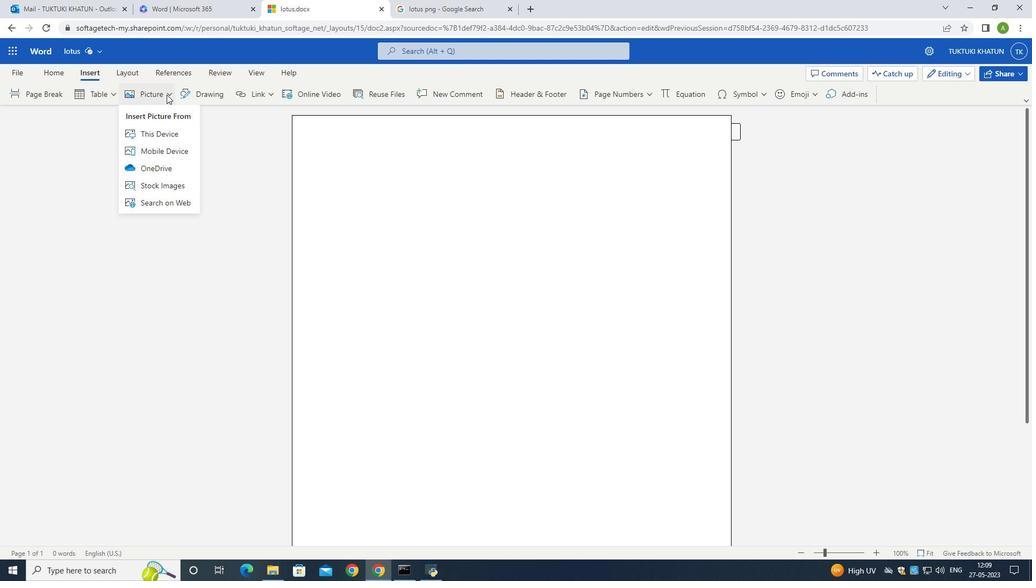 
Action: Mouse moved to (167, 139)
Screenshot: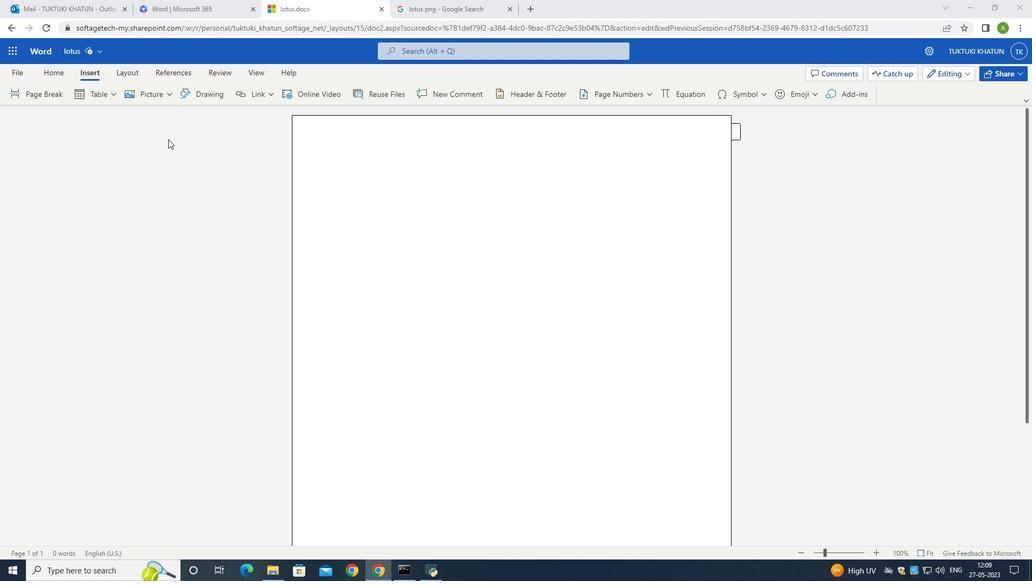 
Action: Mouse pressed left at (167, 139)
Screenshot: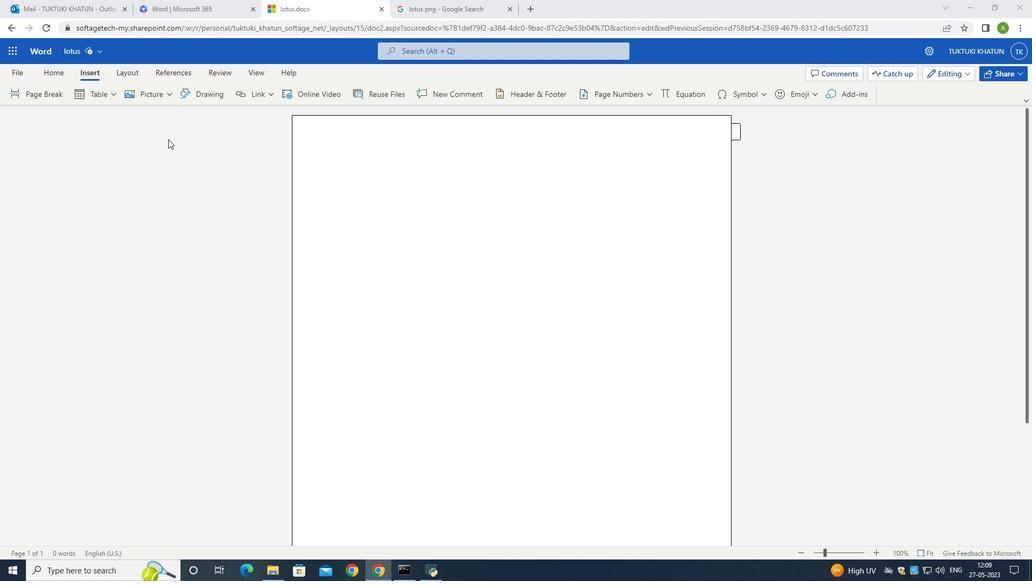
Action: Mouse moved to (52, 99)
Screenshot: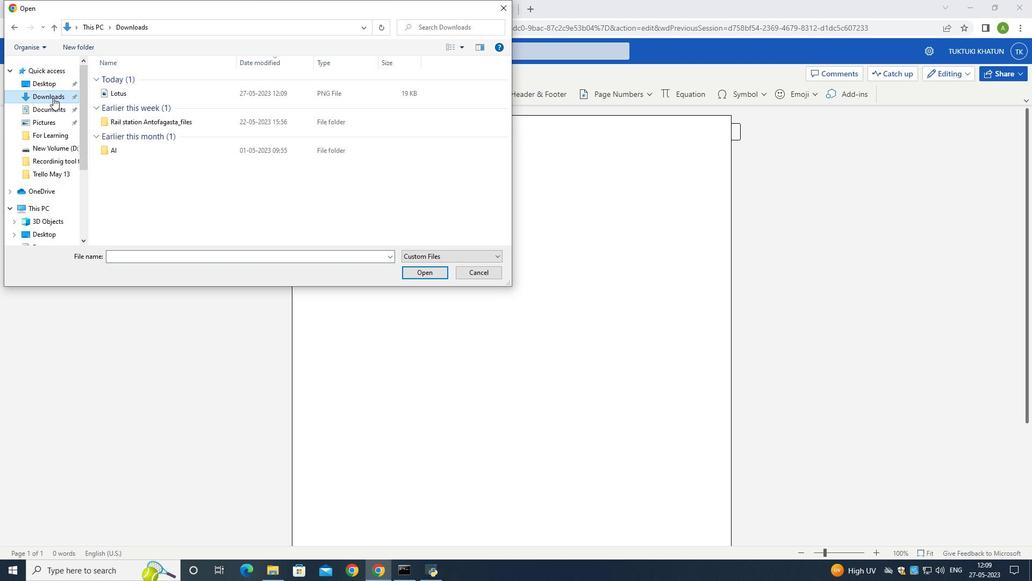 
Action: Mouse pressed left at (52, 99)
Screenshot: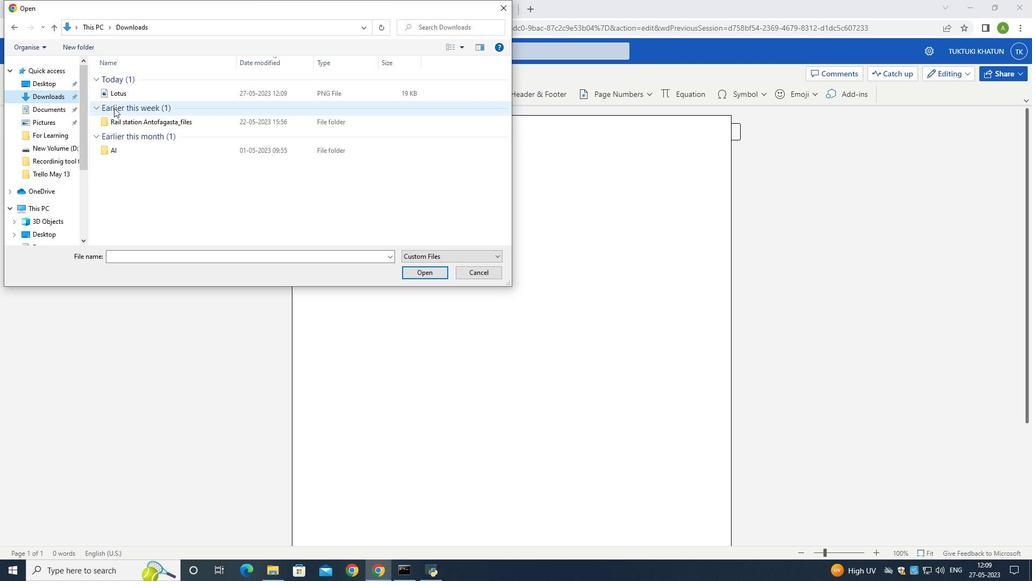 
Action: Mouse moved to (138, 94)
Screenshot: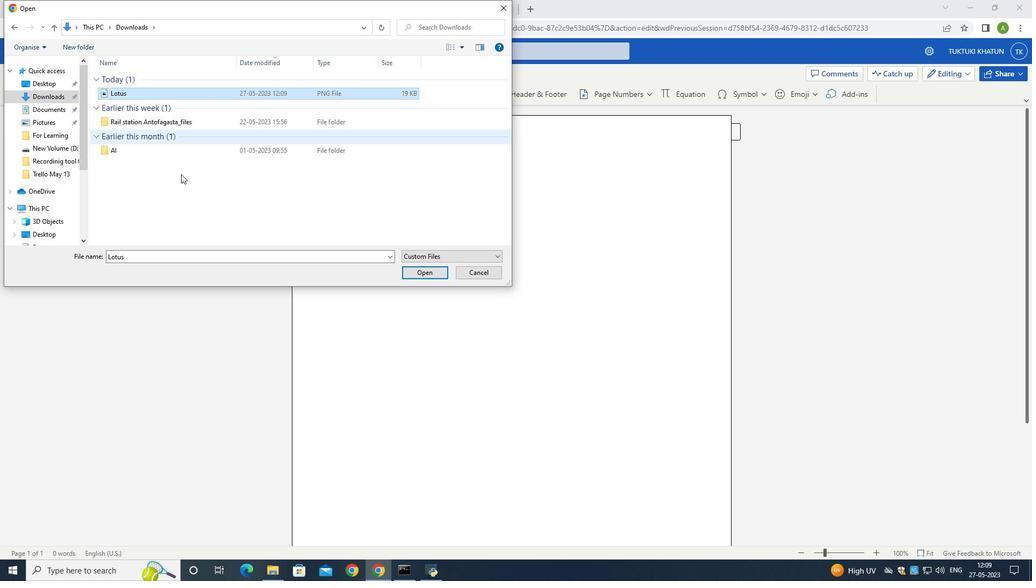 
Action: Mouse pressed left at (138, 94)
Screenshot: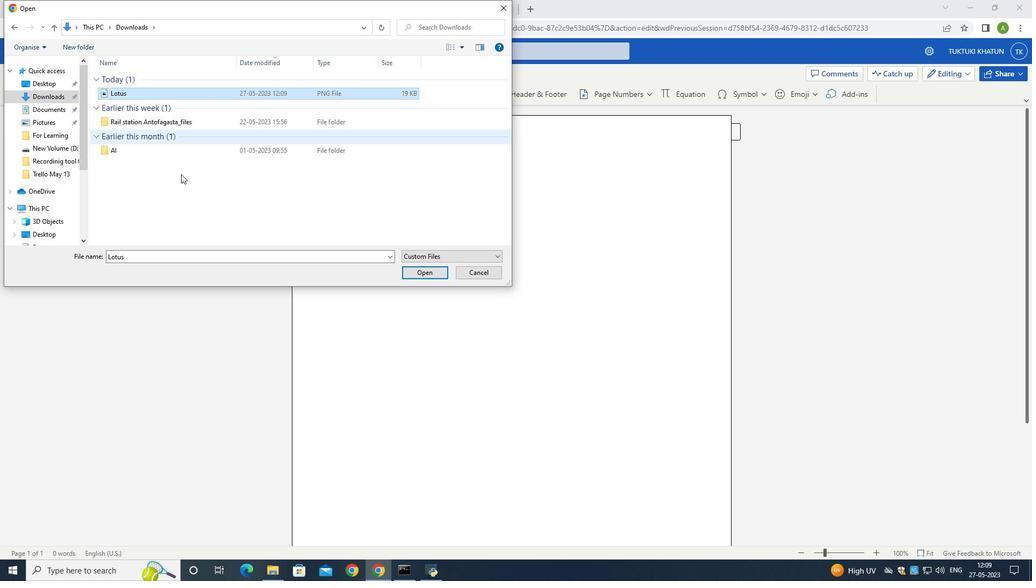 
Action: Mouse moved to (420, 271)
Screenshot: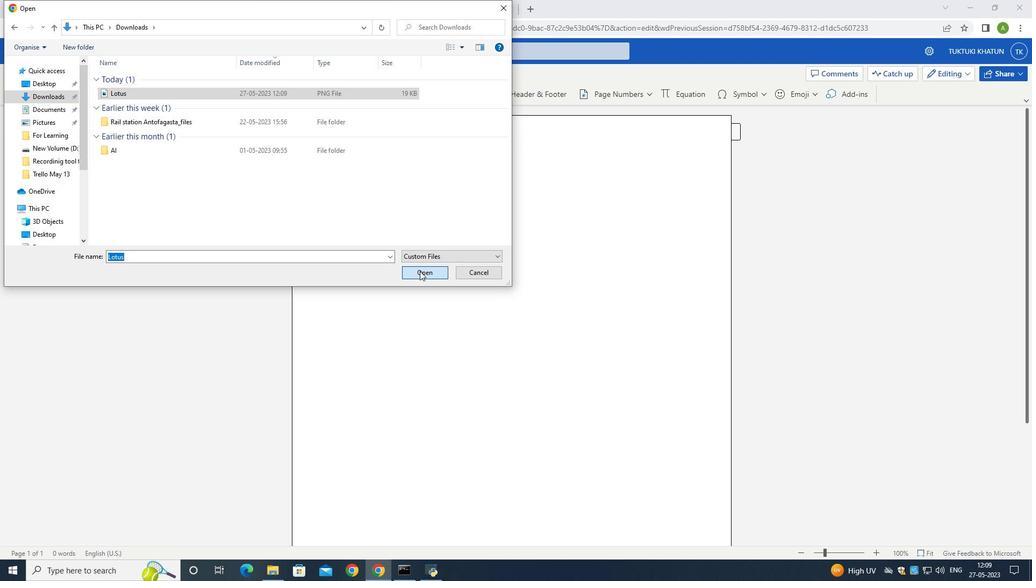 
Action: Mouse pressed left at (420, 271)
Screenshot: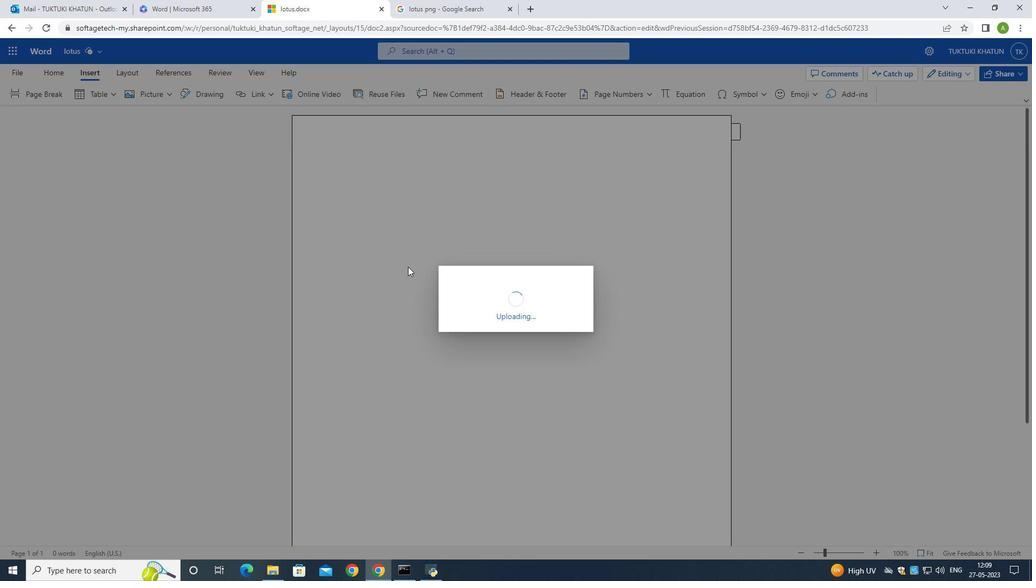
Action: Mouse moved to (571, 228)
Screenshot: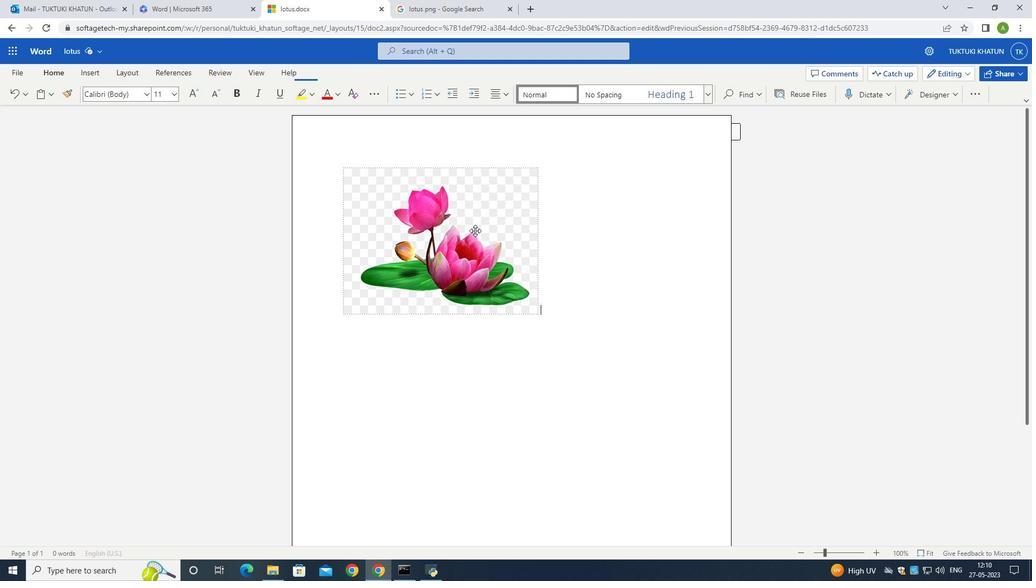 
Action: Mouse pressed left at (571, 228)
Screenshot: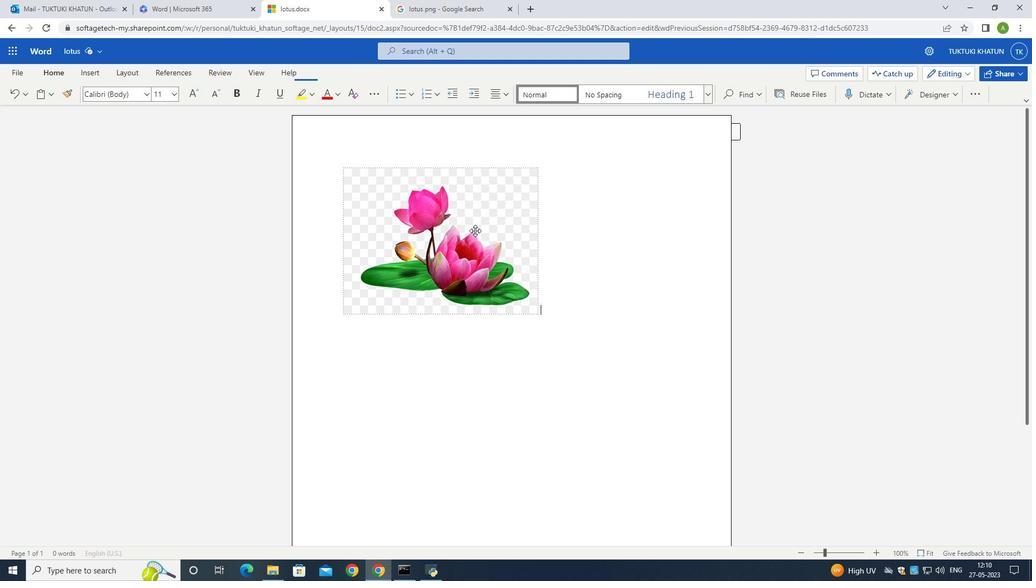 
Action: Mouse moved to (460, 235)
Screenshot: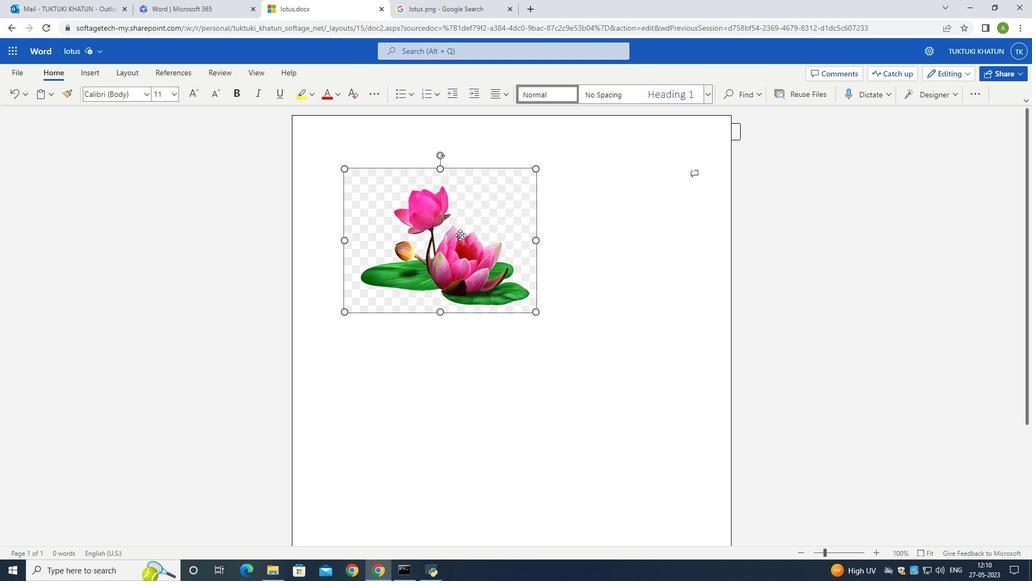 
Action: Mouse pressed left at (460, 235)
Screenshot: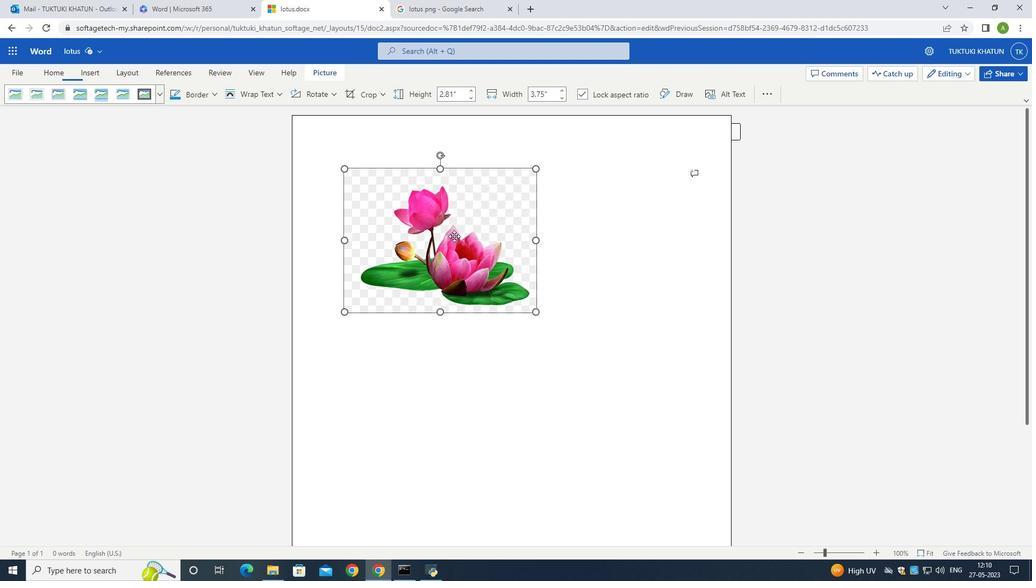 
Action: Mouse moved to (454, 93)
Screenshot: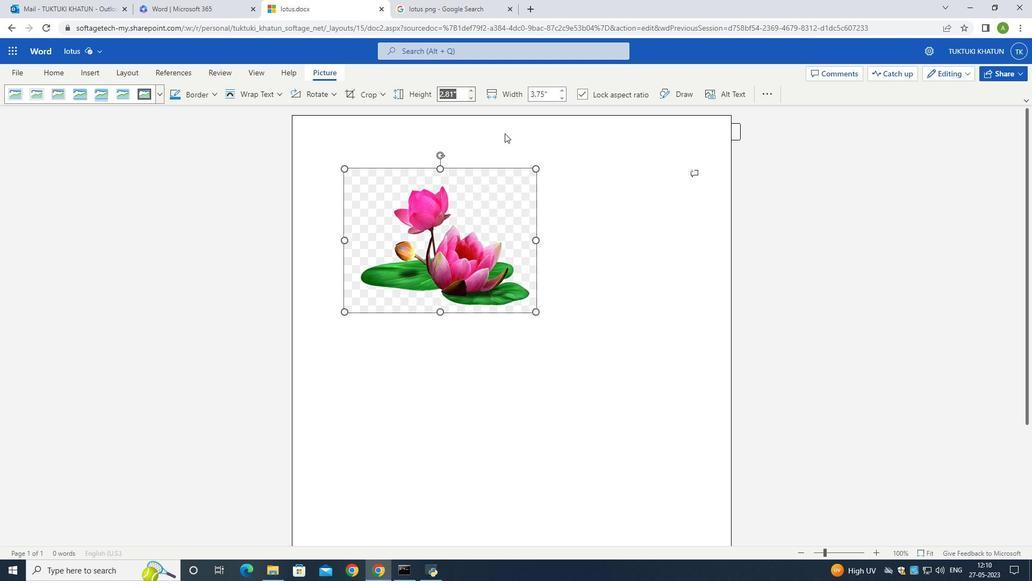 
Action: Mouse pressed left at (454, 93)
Screenshot: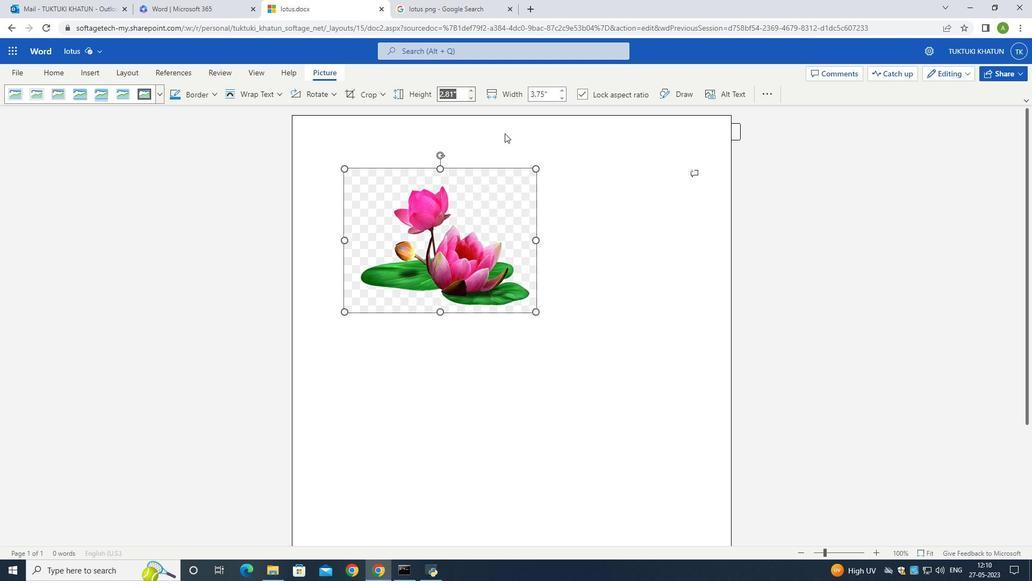 
Action: Mouse moved to (505, 133)
Screenshot: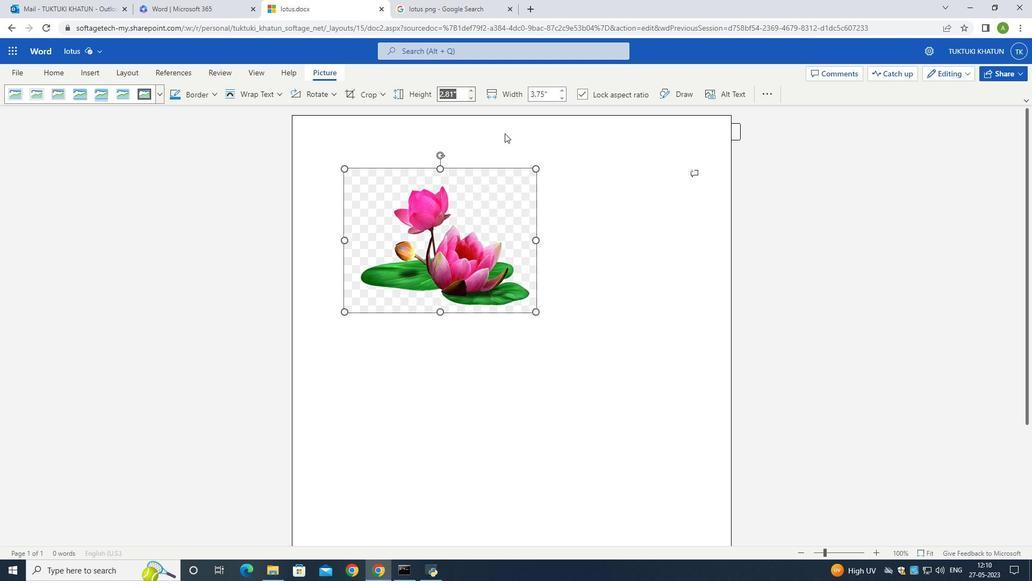 
Action: Key pressed 7.3<Key.enter>
Screenshot: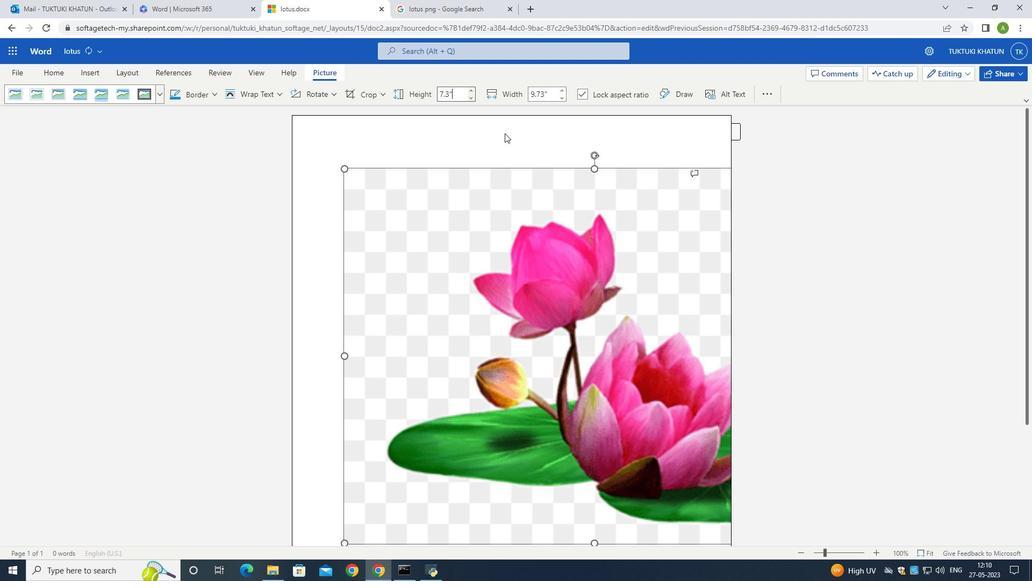 
Action: Mouse moved to (609, 184)
Screenshot: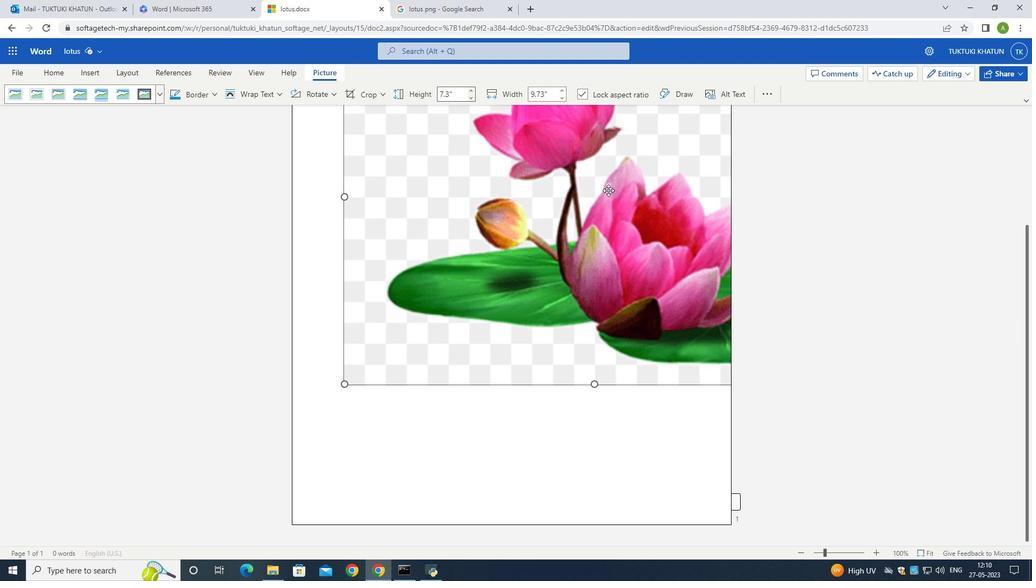 
Action: Mouse scrolled (609, 183) with delta (0, 0)
Screenshot: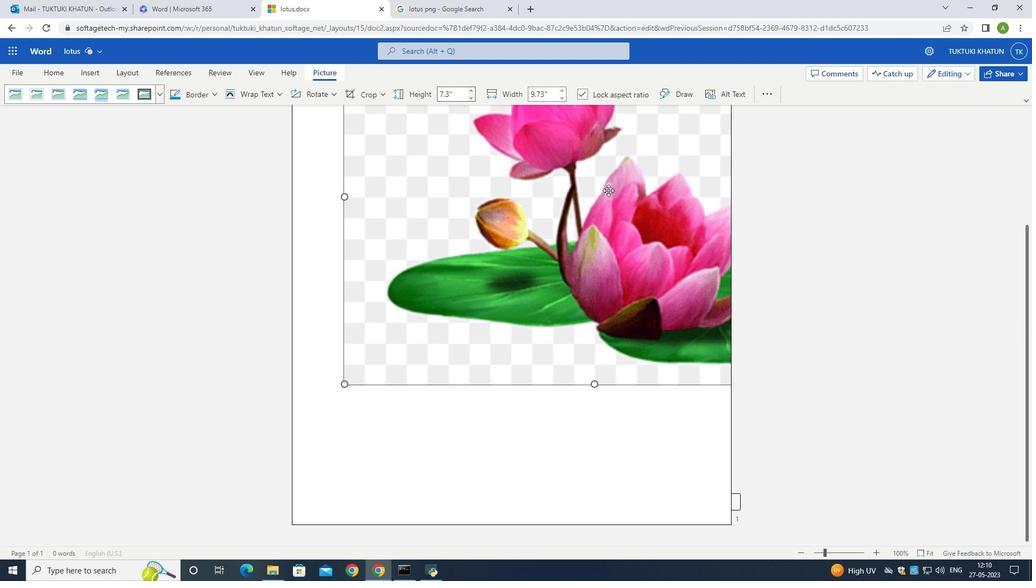 
Action: Mouse moved to (609, 186)
Screenshot: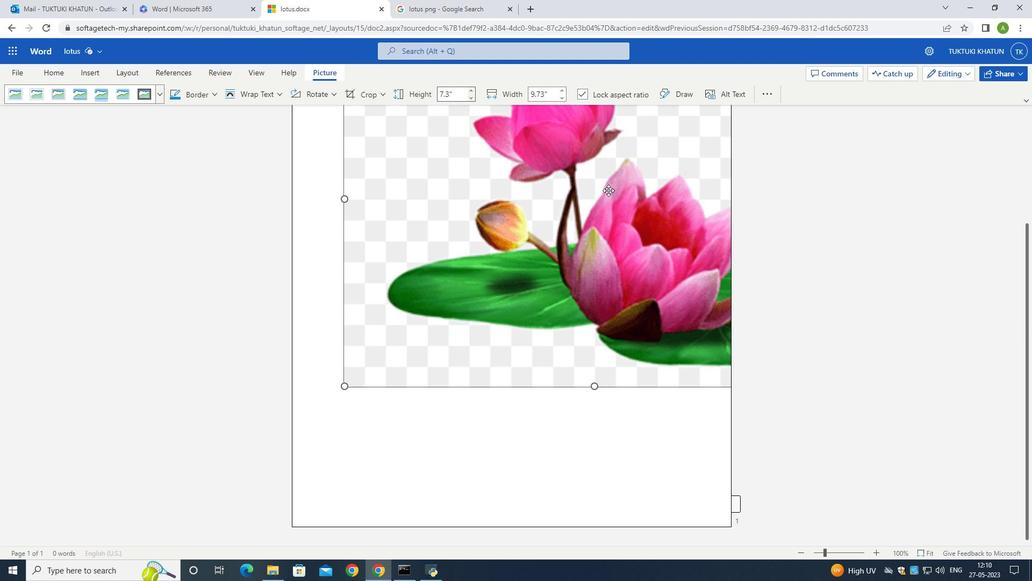 
Action: Mouse scrolled (609, 185) with delta (0, 0)
Screenshot: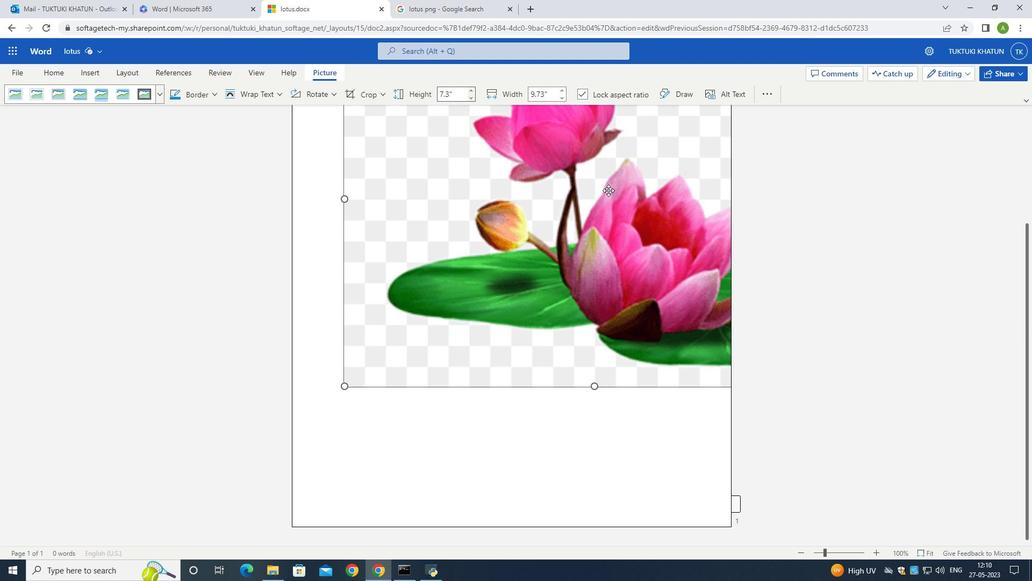 
Action: Mouse moved to (609, 190)
Screenshot: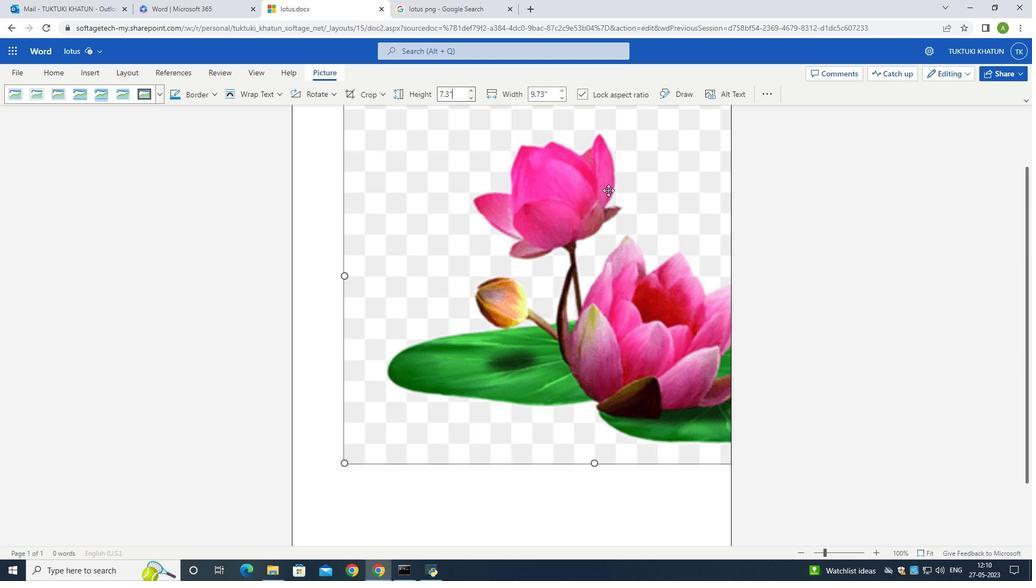 
Action: Mouse scrolled (609, 189) with delta (0, 0)
Screenshot: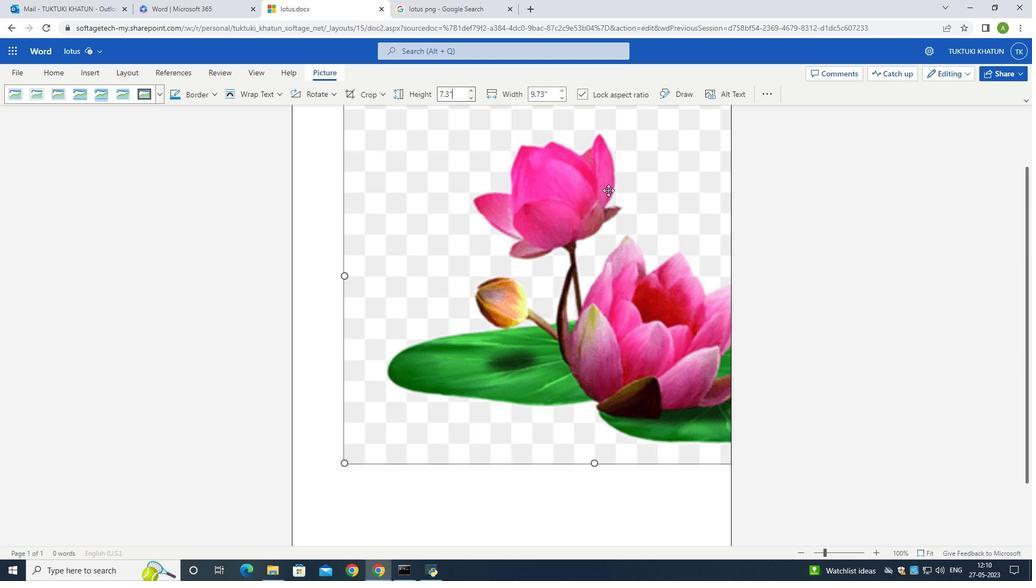 
Action: Mouse scrolled (609, 189) with delta (0, 0)
Screenshot: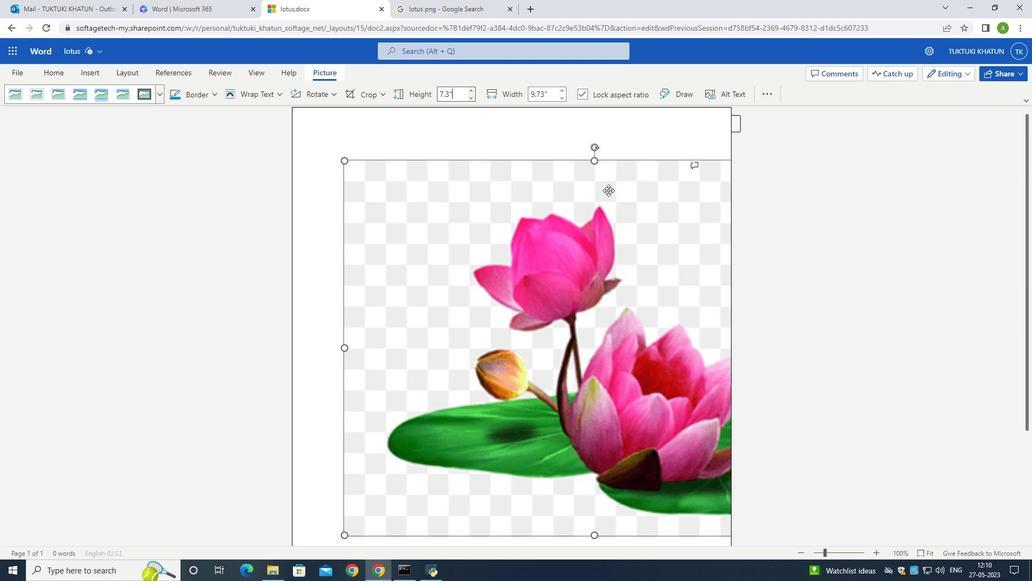 
Action: Mouse scrolled (609, 190) with delta (0, 0)
Screenshot: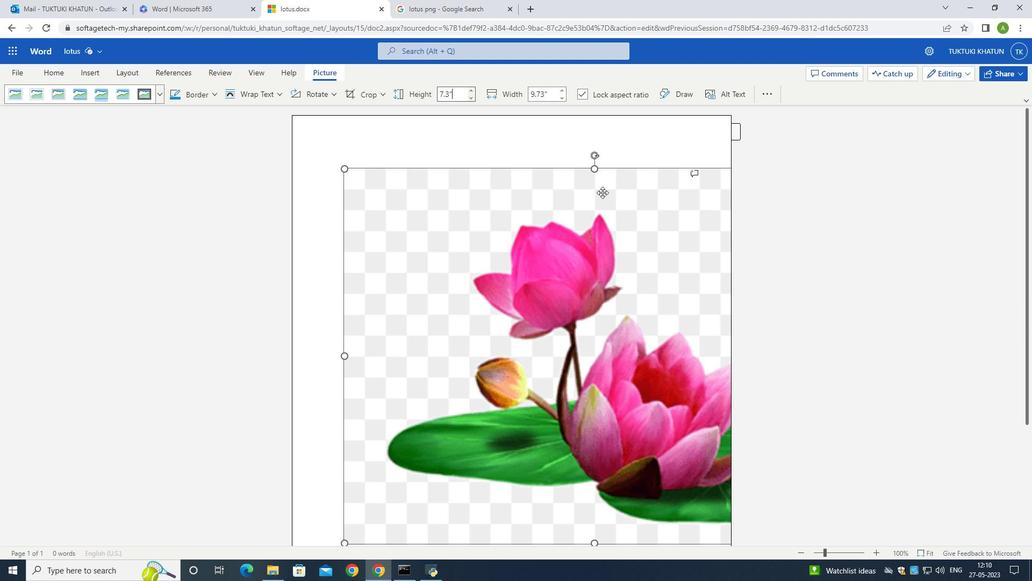
Action: Mouse scrolled (609, 190) with delta (0, 0)
Screenshot: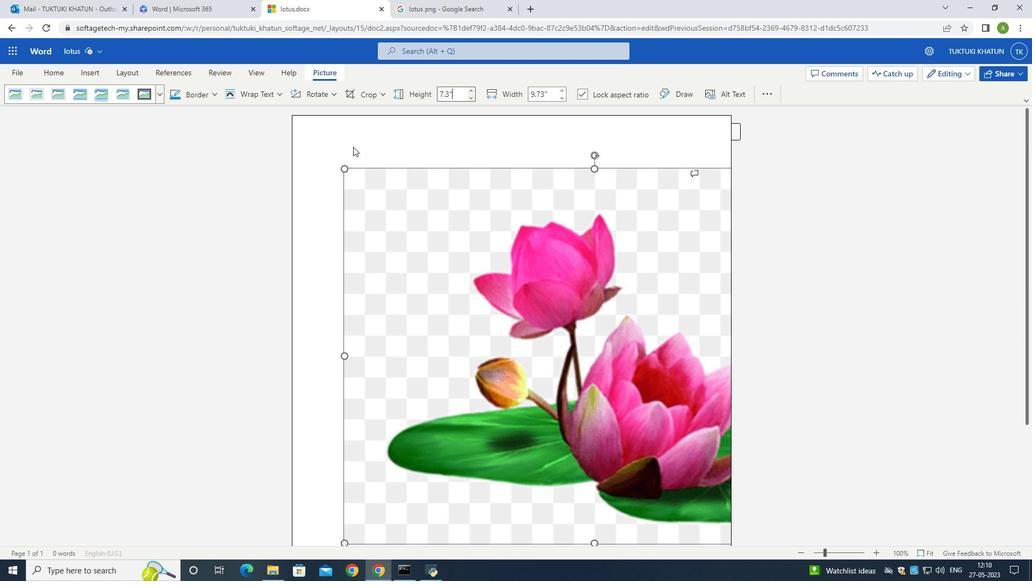 
Action: Mouse scrolled (609, 190) with delta (0, 0)
Screenshot: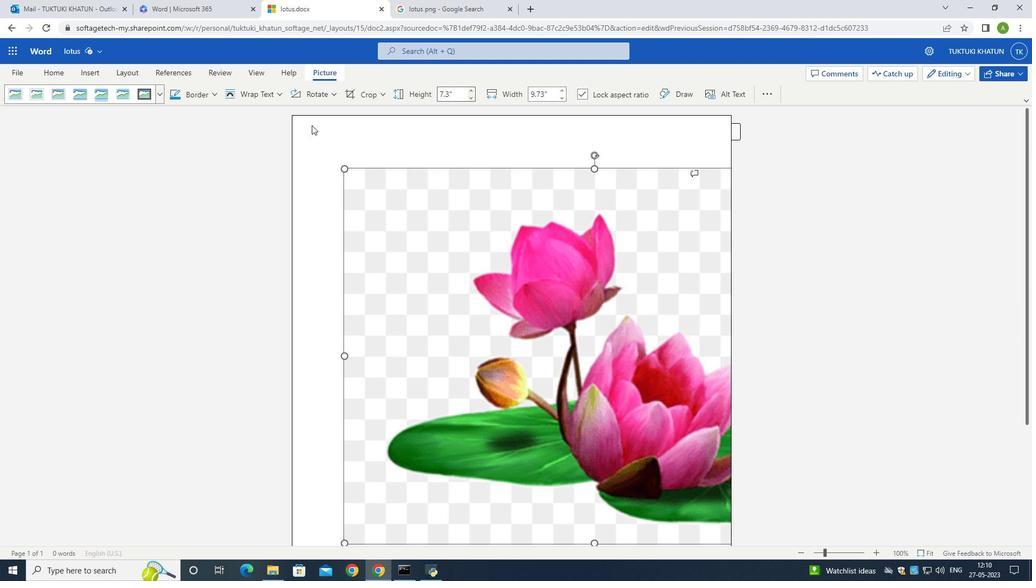 
Action: Mouse scrolled (609, 190) with delta (0, 0)
Screenshot: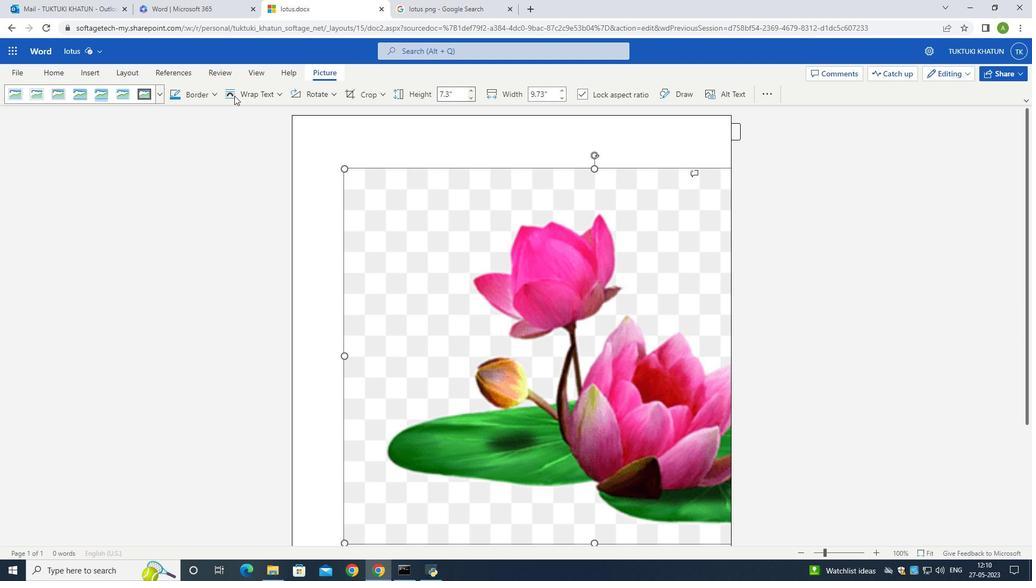 
Action: Mouse scrolled (609, 190) with delta (0, 0)
Screenshot: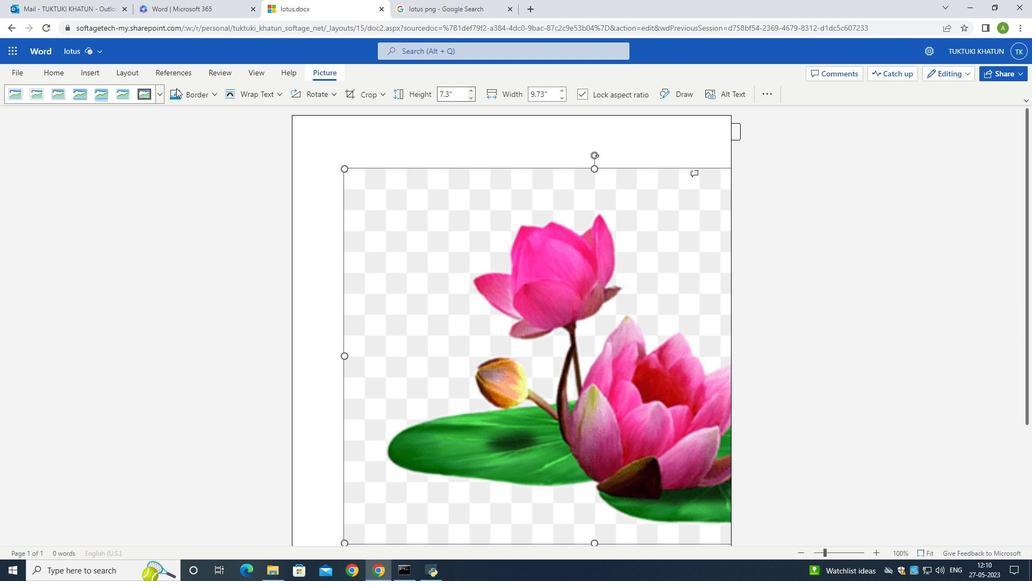 
Action: Mouse moved to (128, 75)
Screenshot: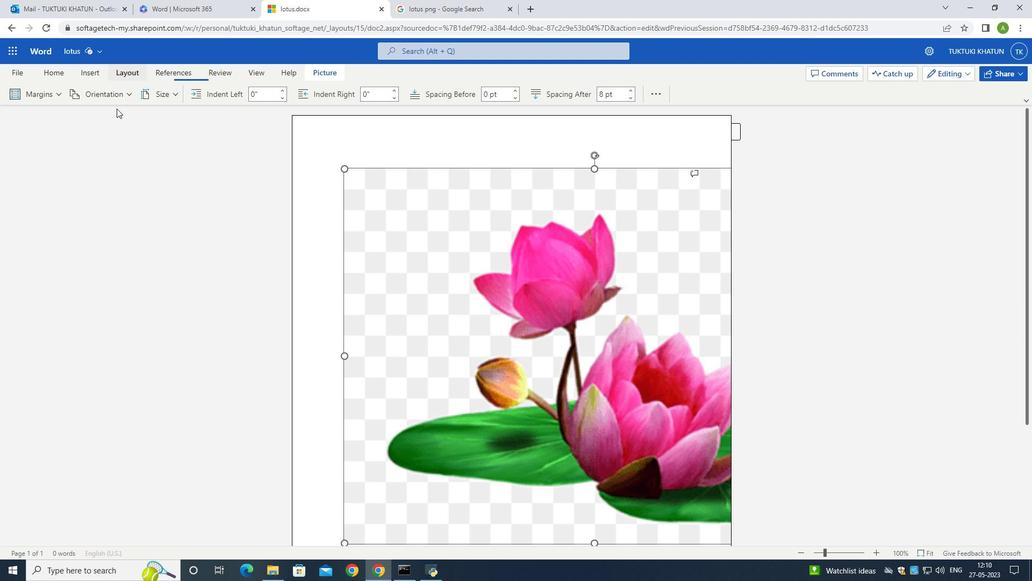 
Action: Mouse pressed left at (128, 75)
Screenshot: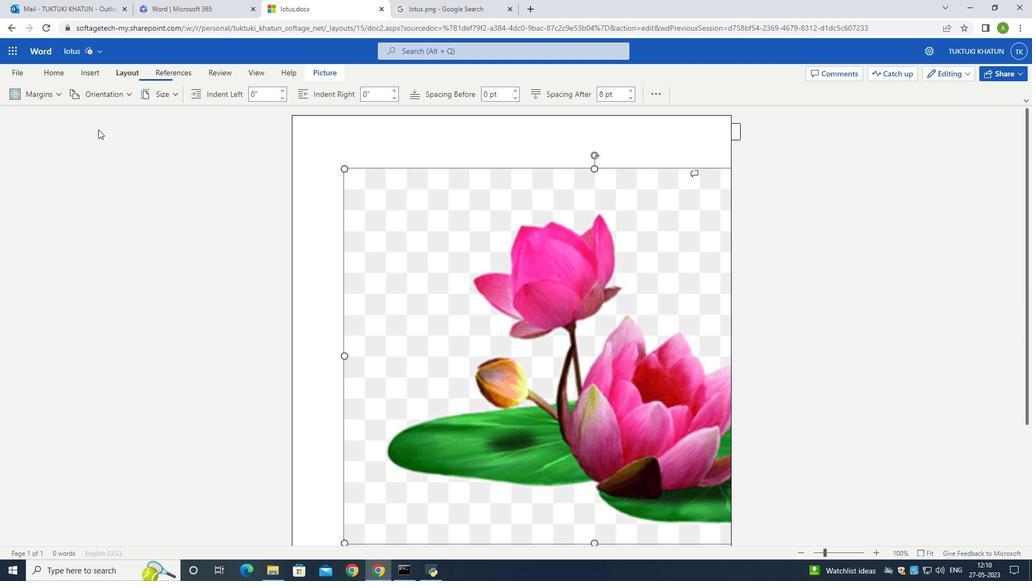 
Action: Mouse moved to (125, 94)
Screenshot: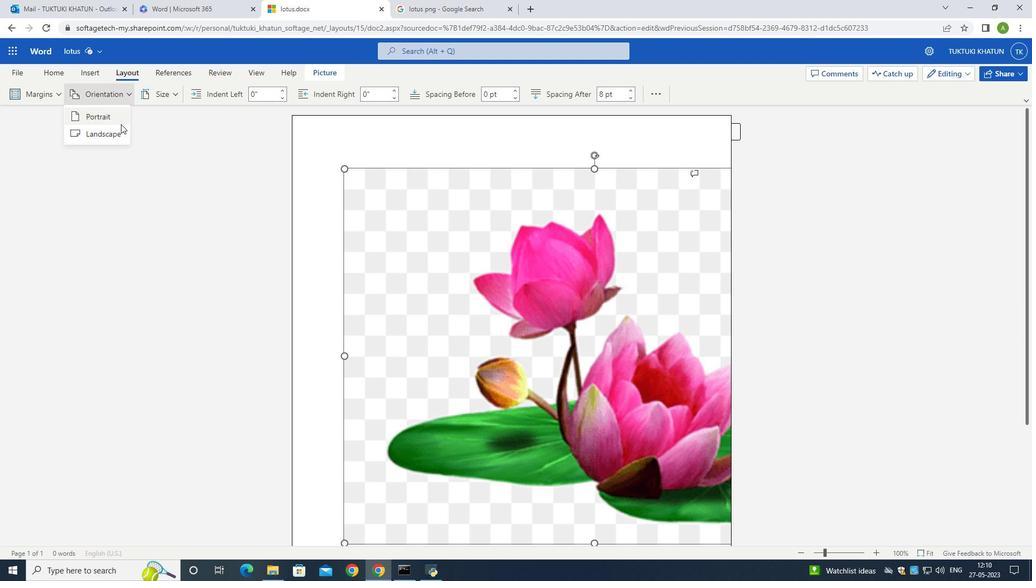 
Action: Mouse pressed left at (125, 94)
Screenshot: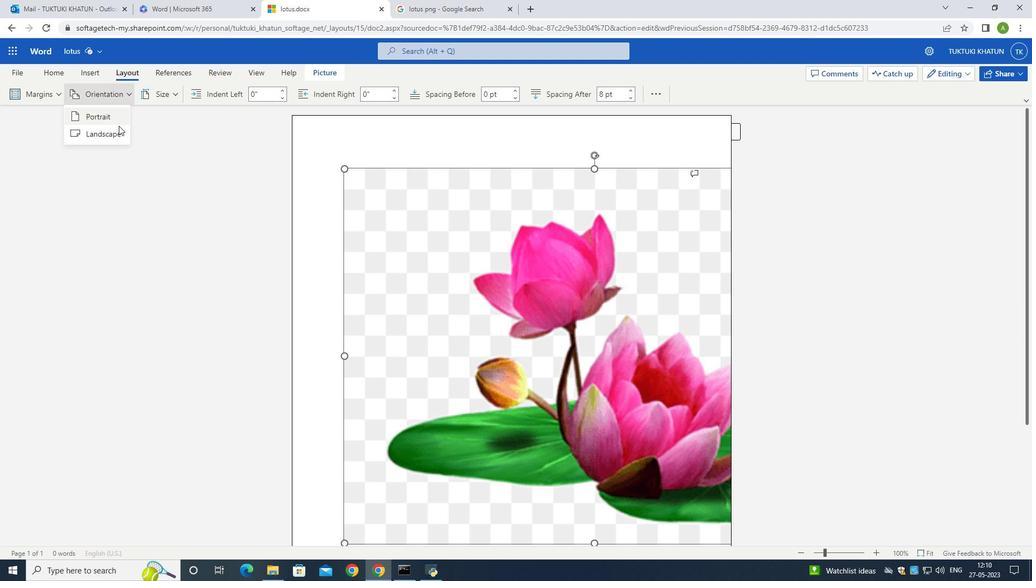 
Action: Mouse moved to (117, 130)
Screenshot: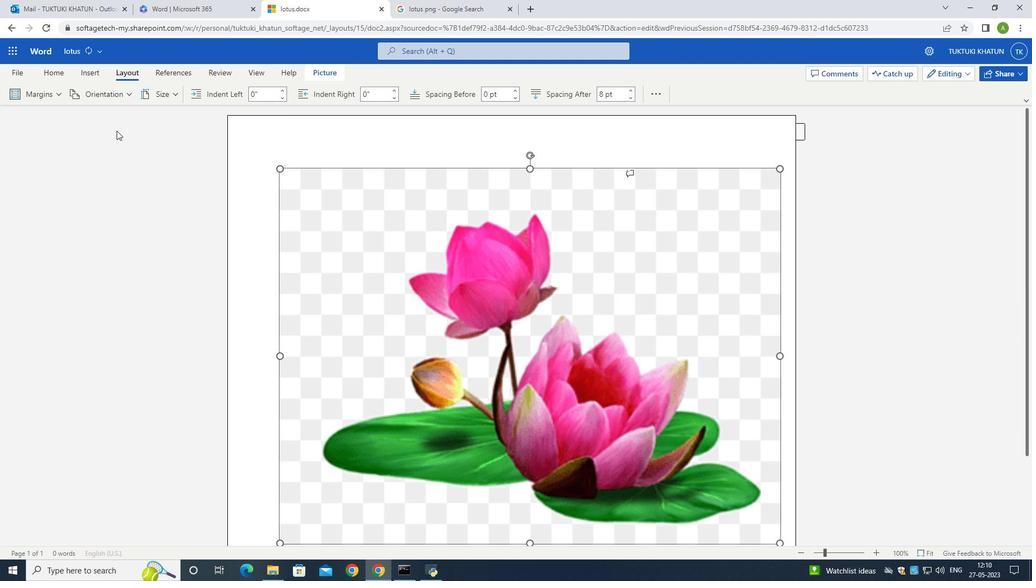 
Action: Mouse pressed left at (117, 130)
Screenshot: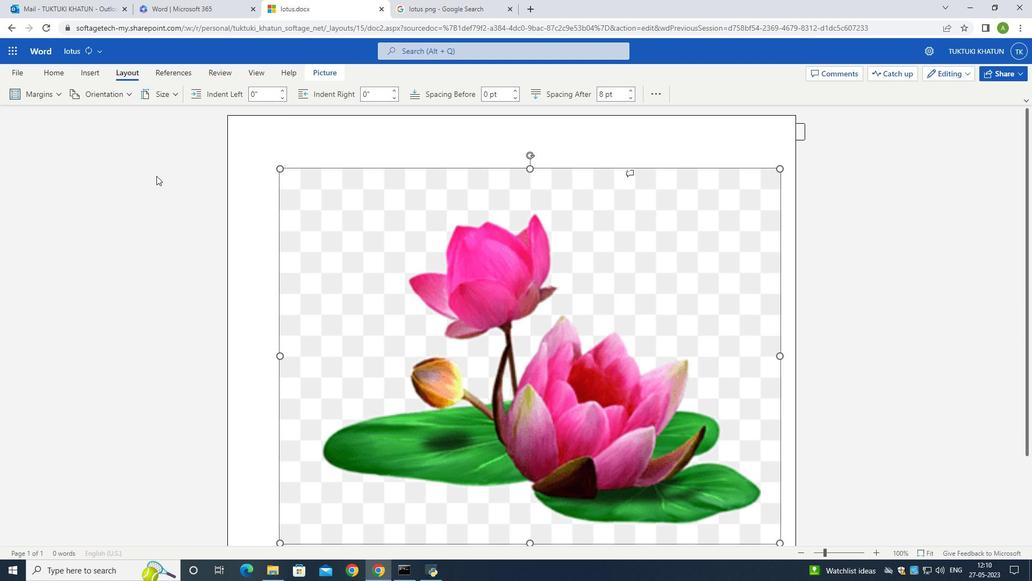 
Action: Mouse moved to (417, 228)
Screenshot: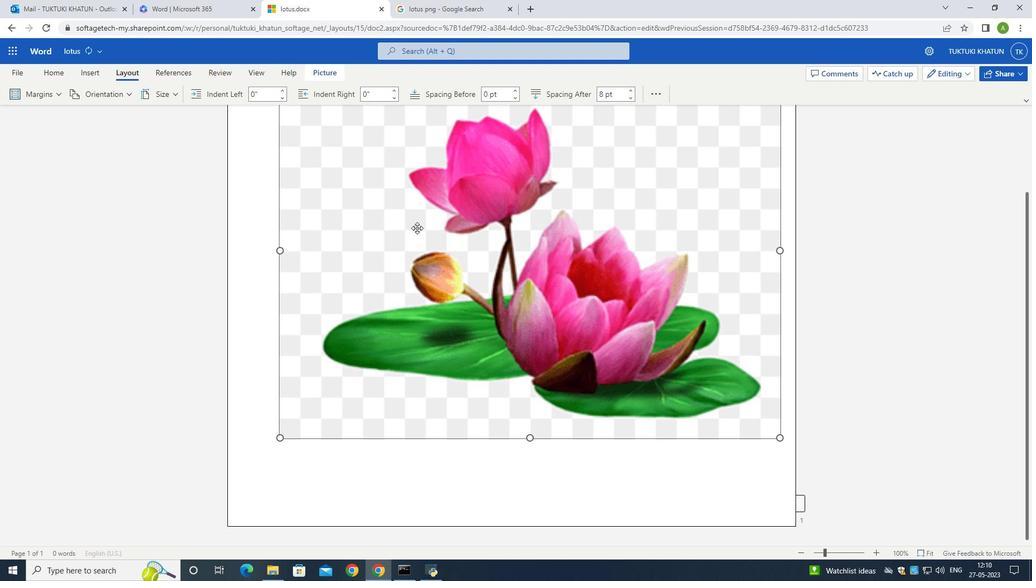
Action: Mouse scrolled (417, 228) with delta (0, 0)
Screenshot: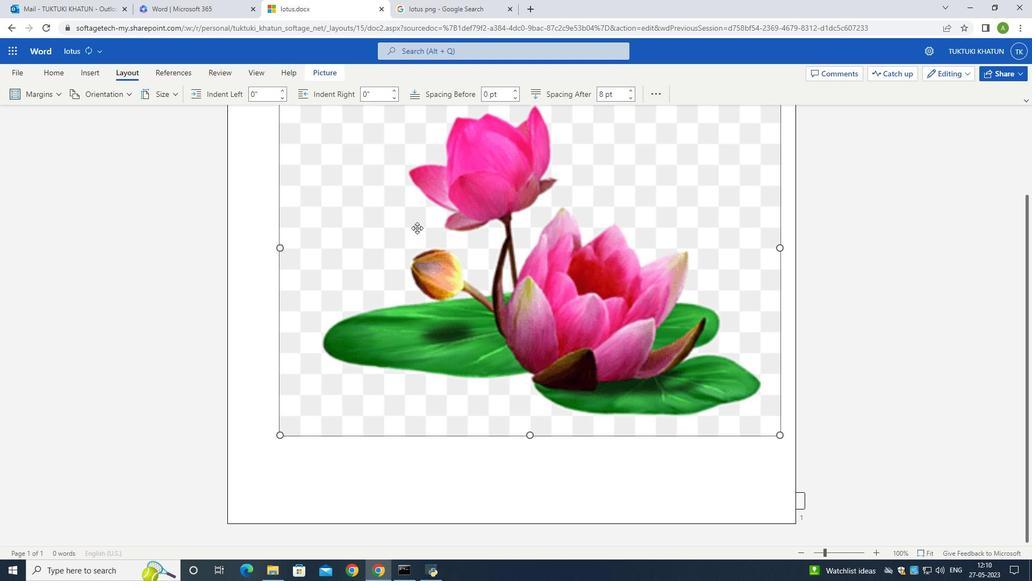 
Action: Mouse scrolled (417, 228) with delta (0, 0)
Screenshot: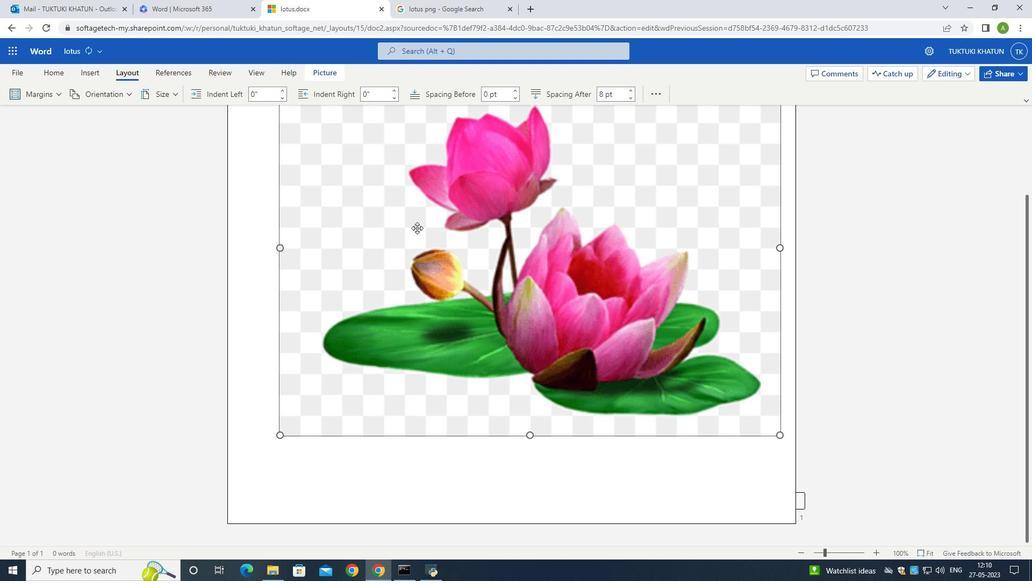 
Action: Mouse scrolled (417, 227) with delta (0, 0)
Screenshot: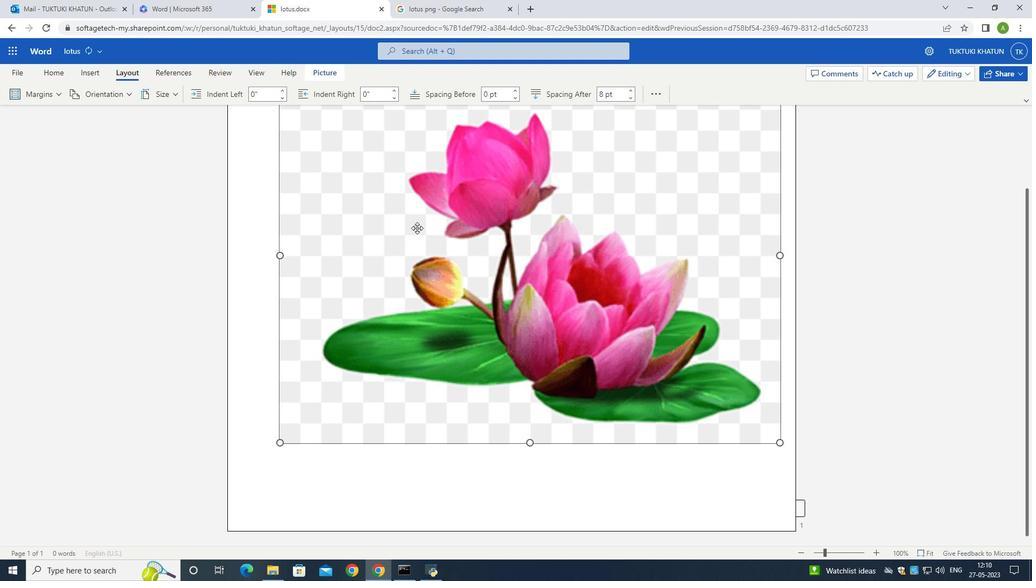 
Action: Mouse scrolled (417, 227) with delta (0, 0)
Screenshot: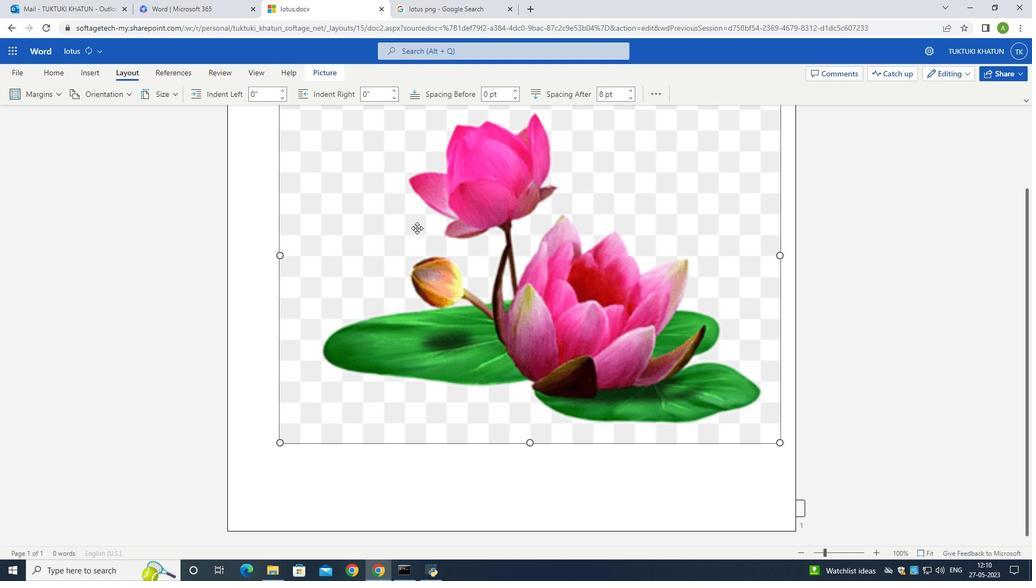 
Action: Mouse scrolled (417, 227) with delta (0, 0)
Screenshot: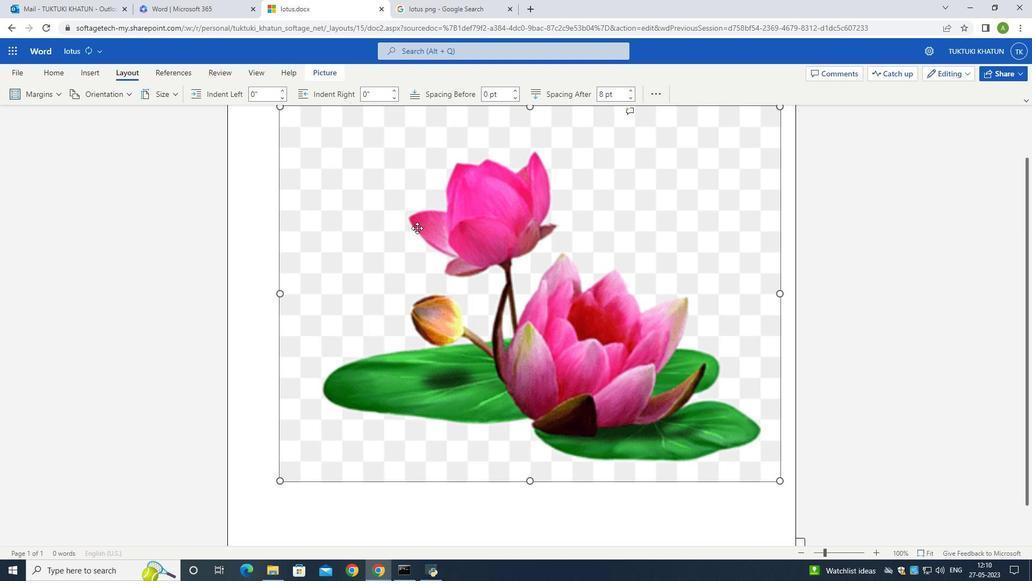 
Action: Mouse scrolled (417, 227) with delta (0, 0)
Screenshot: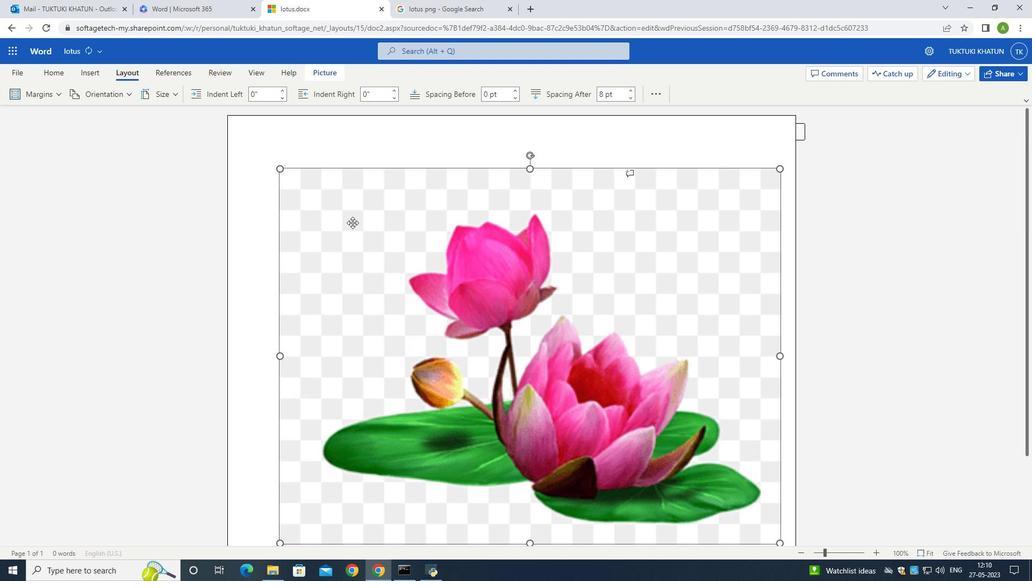 
Action: Mouse scrolled (417, 228) with delta (0, 0)
Screenshot: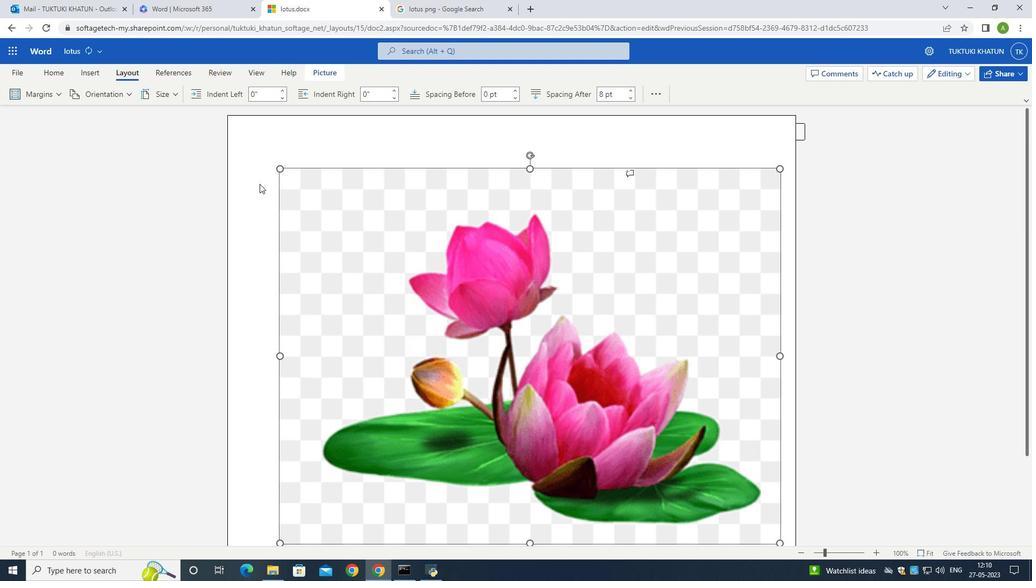 
Action: Mouse scrolled (417, 228) with delta (0, 0)
Screenshot: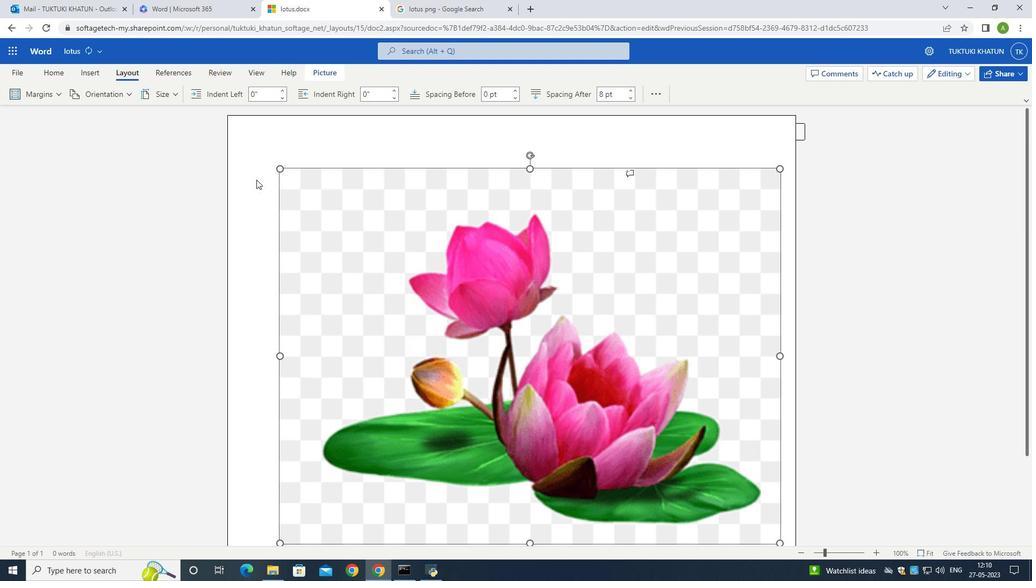 
Action: Mouse scrolled (417, 228) with delta (0, 0)
Screenshot: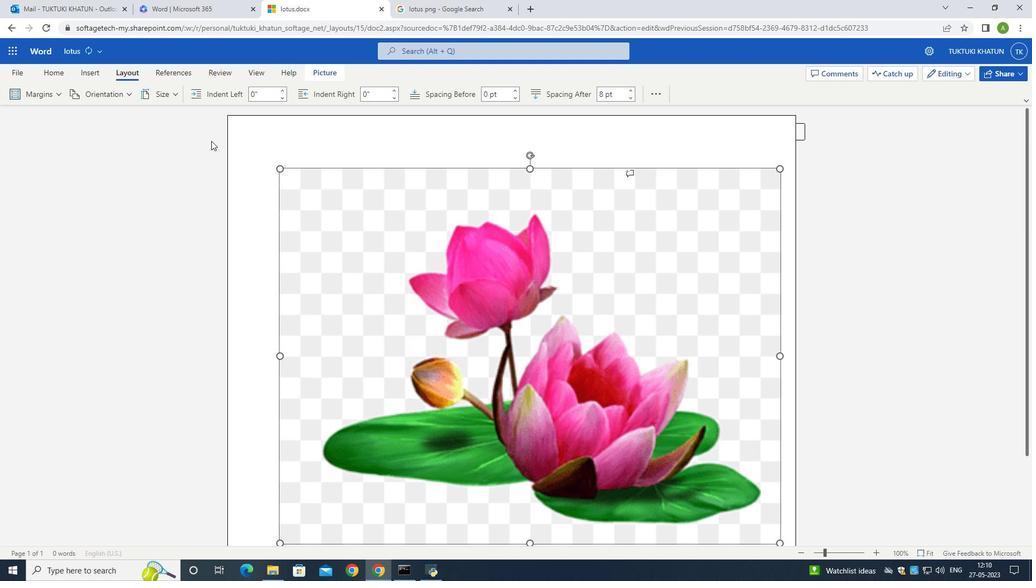
Action: Mouse scrolled (417, 228) with delta (0, 0)
Screenshot: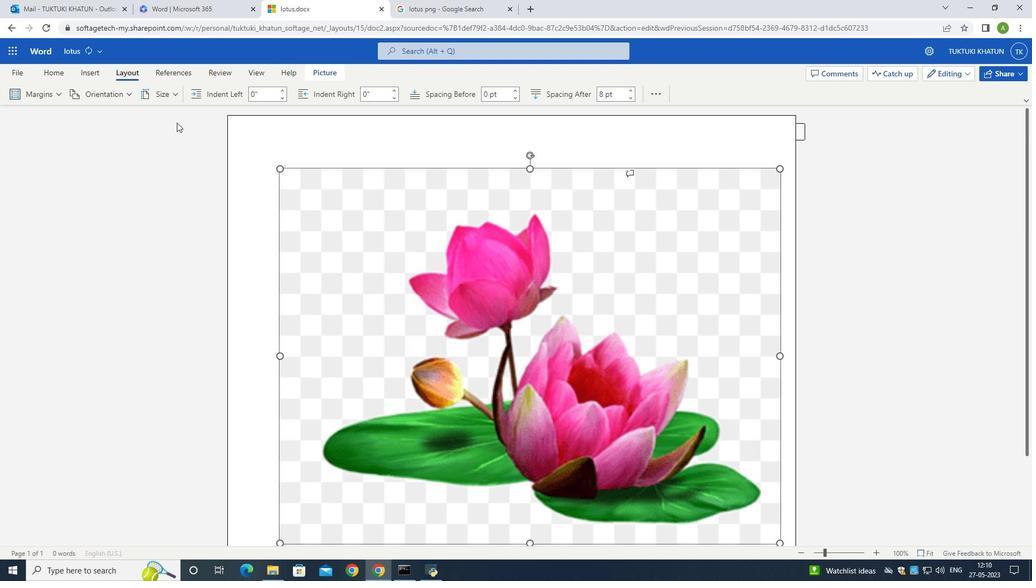 
Action: Mouse moved to (320, 71)
Screenshot: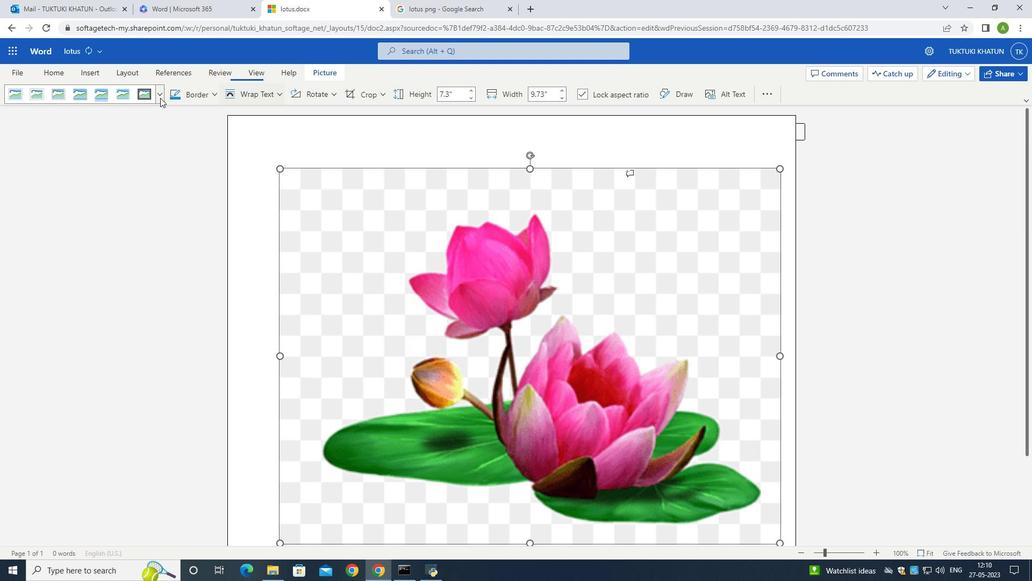 
Action: Mouse pressed left at (320, 71)
Screenshot: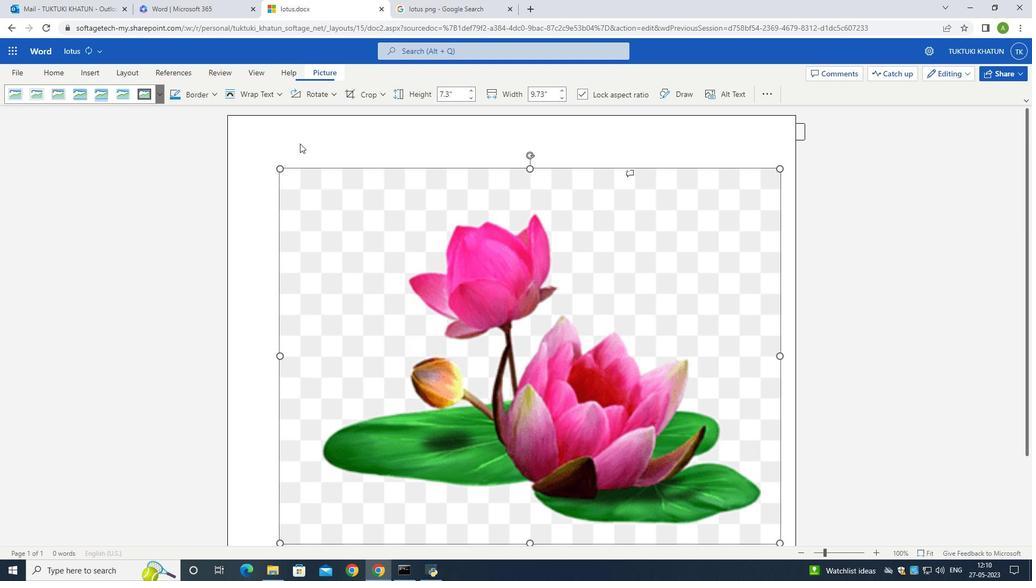 
Action: Mouse moved to (126, 71)
Screenshot: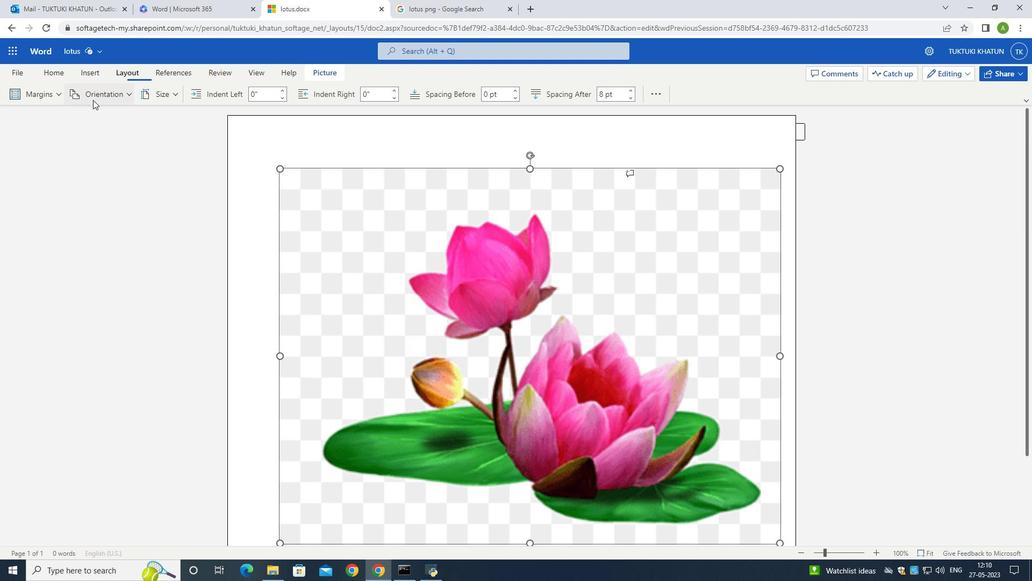 
Action: Mouse pressed left at (126, 71)
Screenshot: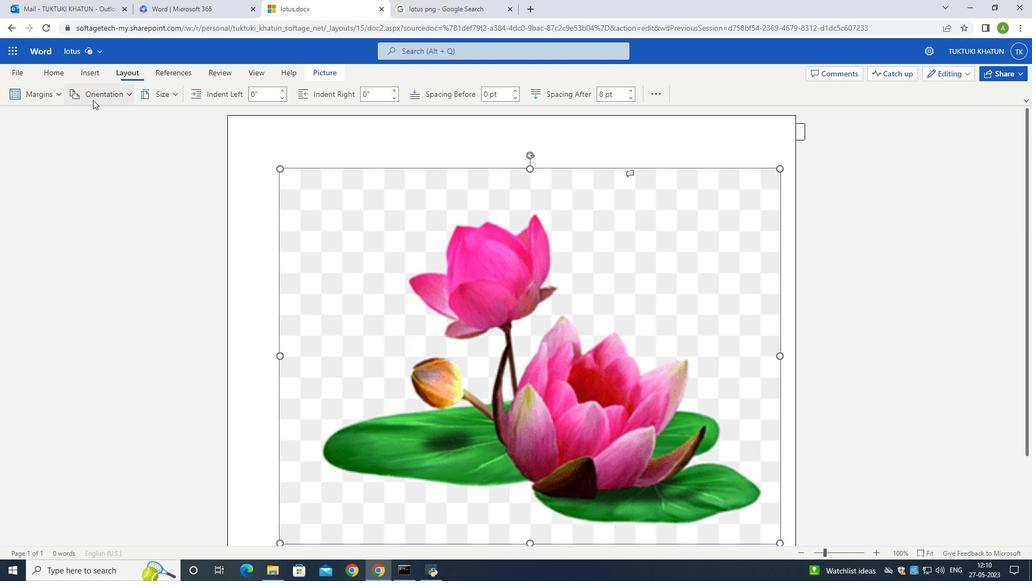 
Action: Mouse moved to (316, 70)
Screenshot: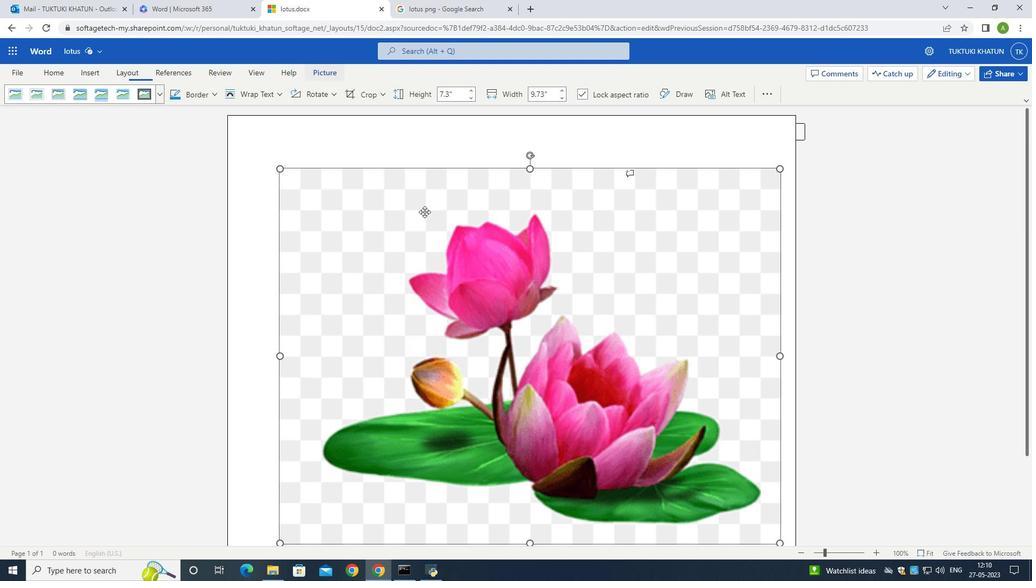 
Action: Mouse pressed left at (316, 70)
Screenshot: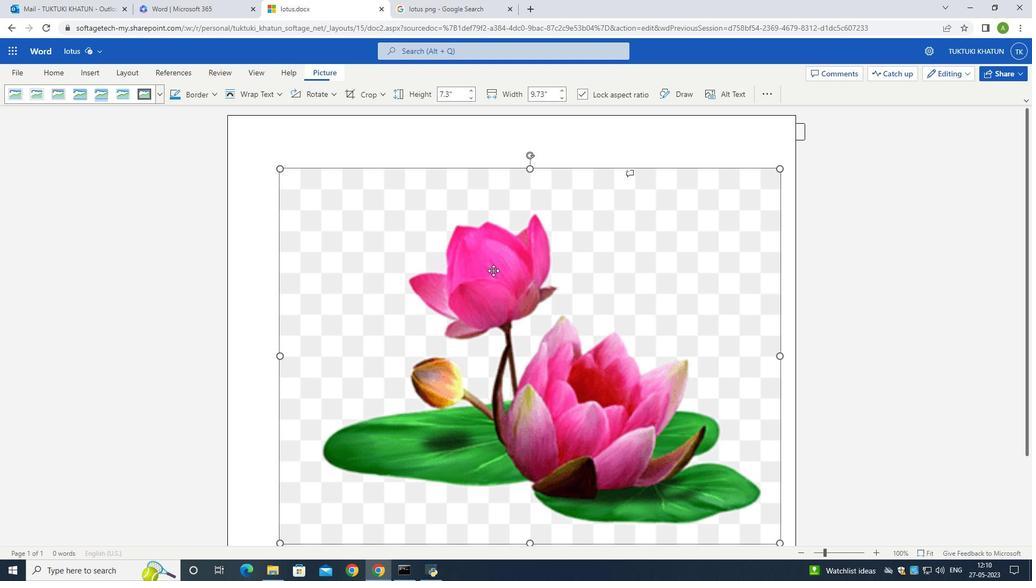 
Action: Mouse moved to (217, 95)
Screenshot: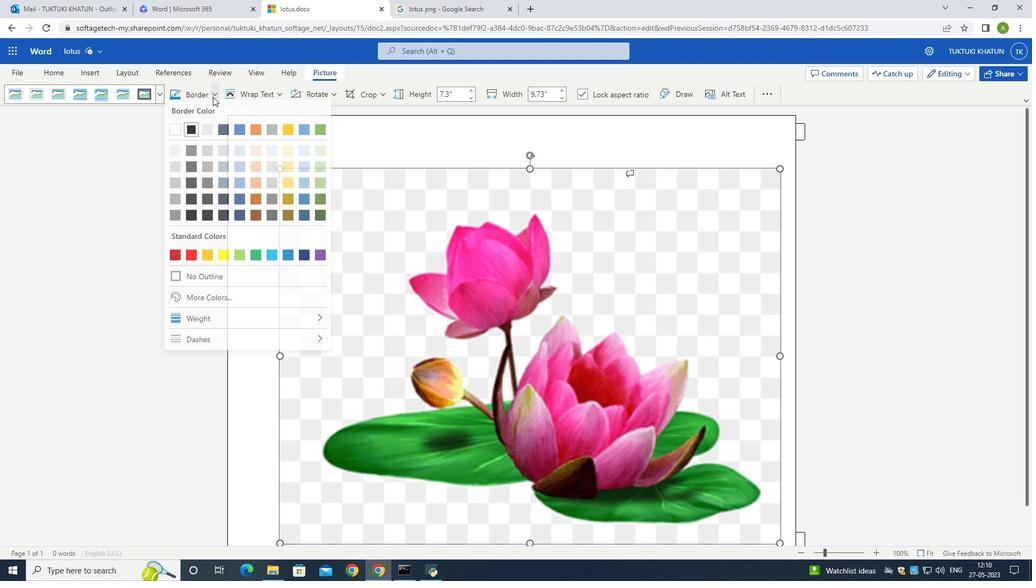
Action: Mouse pressed left at (217, 95)
Screenshot: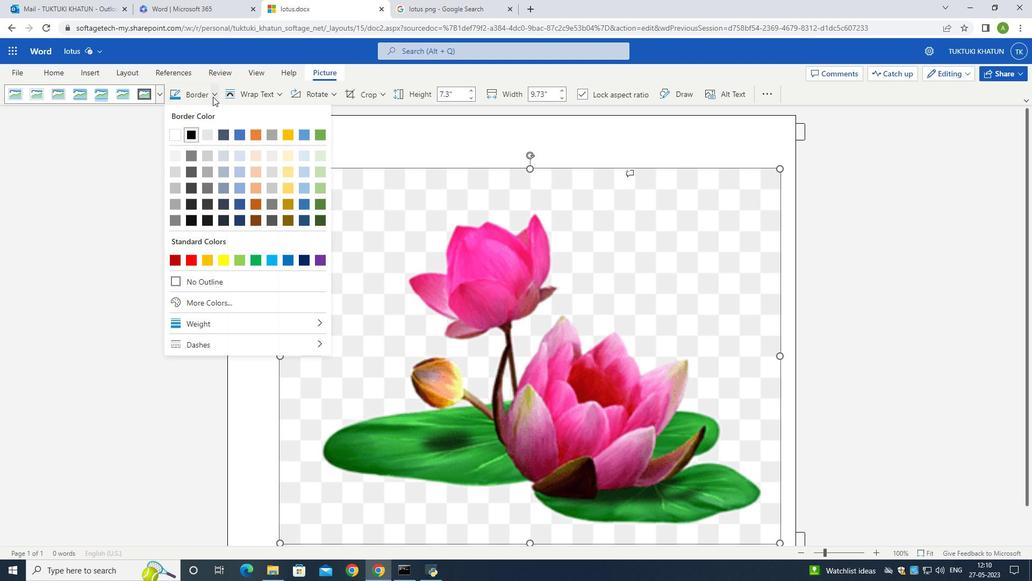 
Action: Mouse moved to (939, 240)
Screenshot: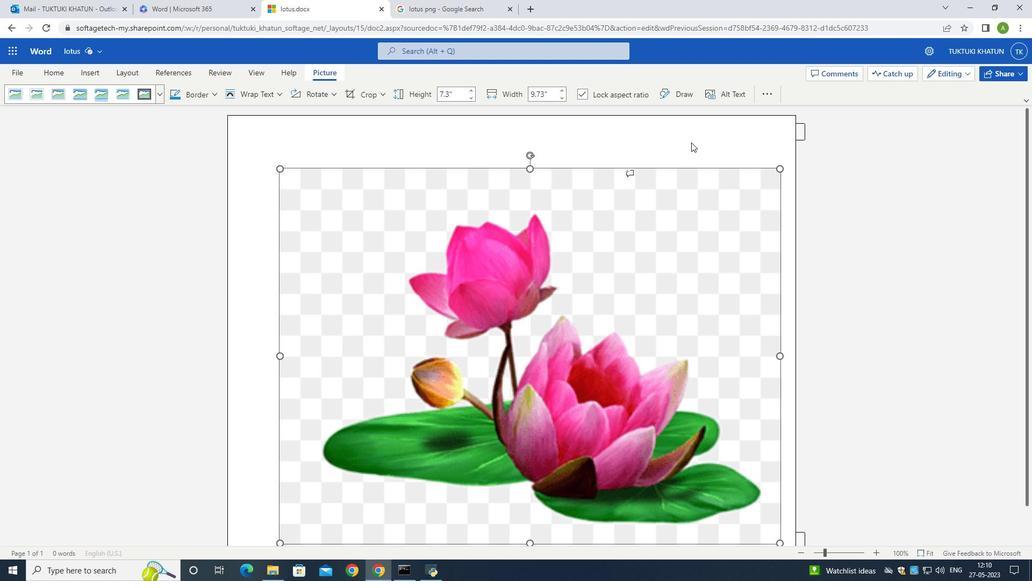 
Action: Mouse pressed left at (939, 240)
Screenshot: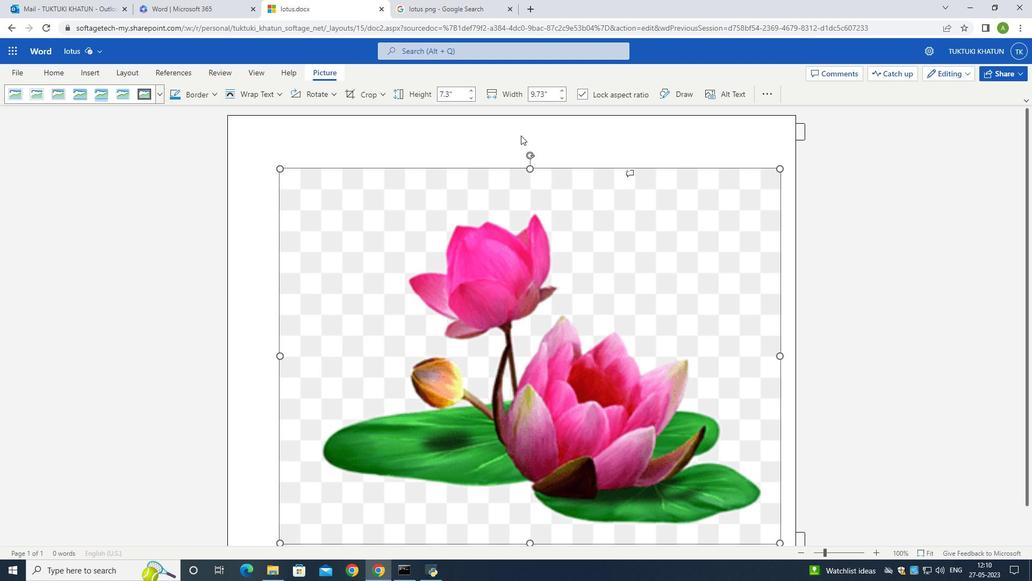 
Action: Mouse moved to (160, 97)
Screenshot: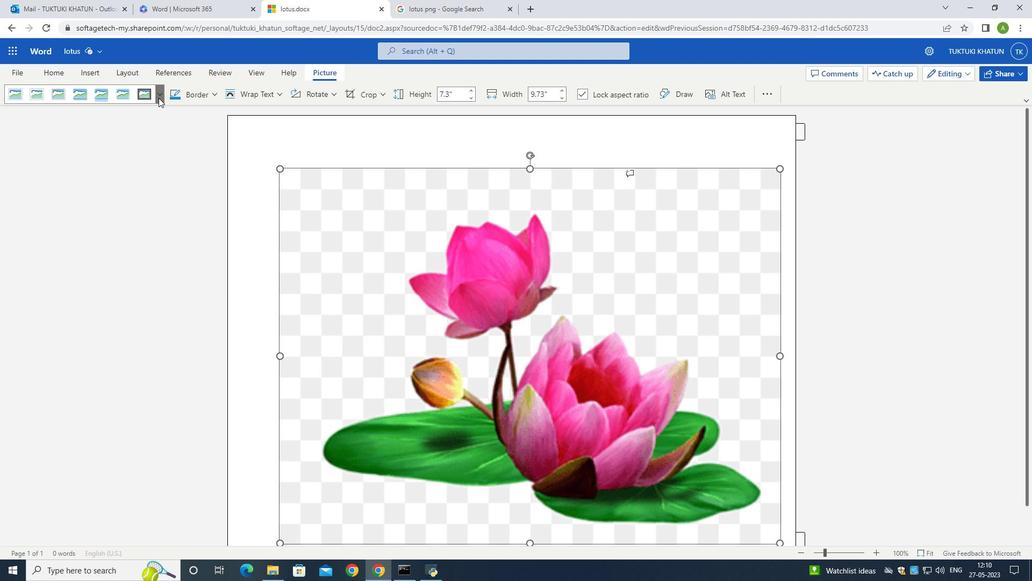
Action: Mouse pressed left at (160, 97)
Screenshot: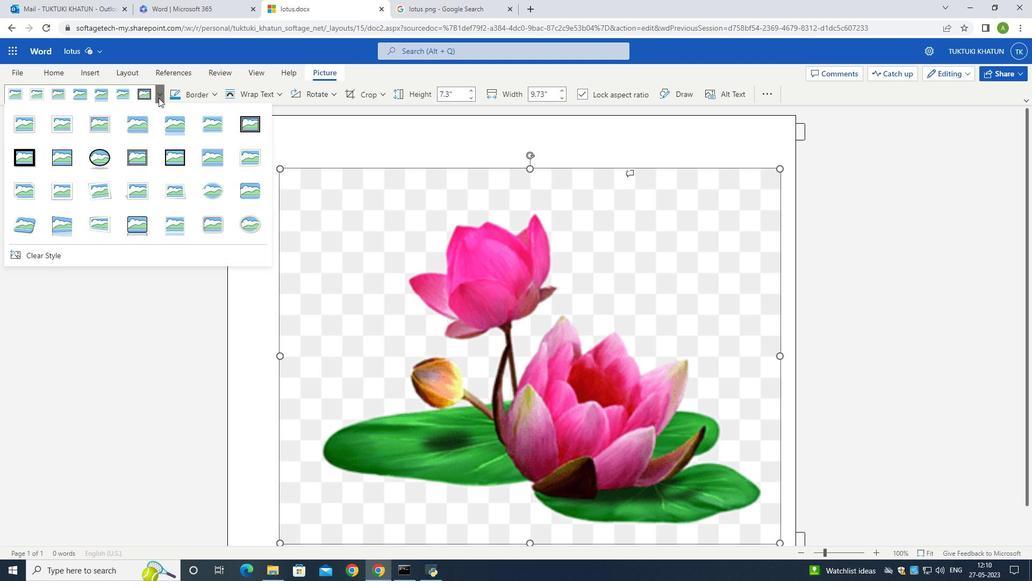 
Action: Mouse moved to (108, 301)
Screenshot: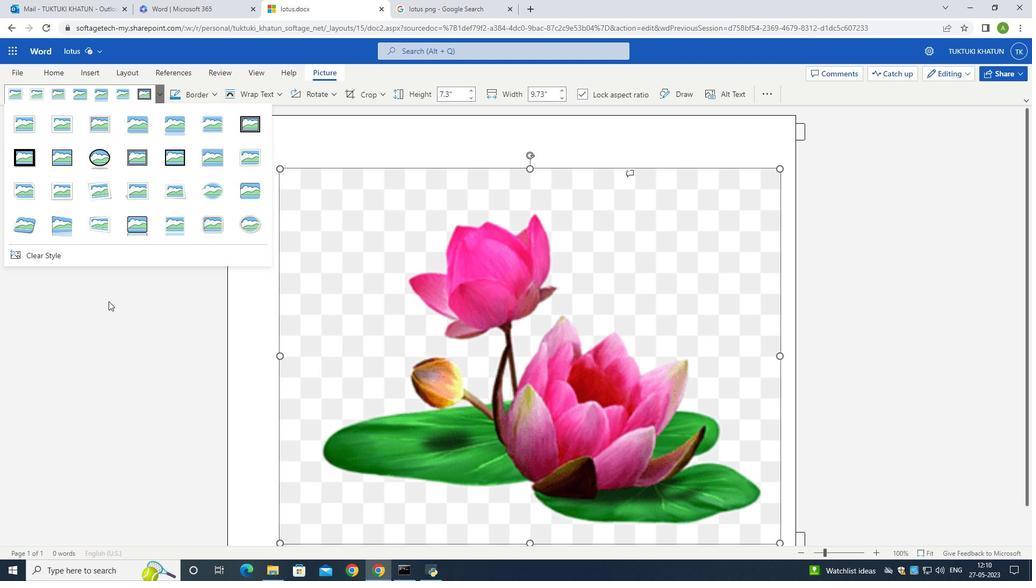 
Action: Mouse pressed left at (108, 301)
Screenshot: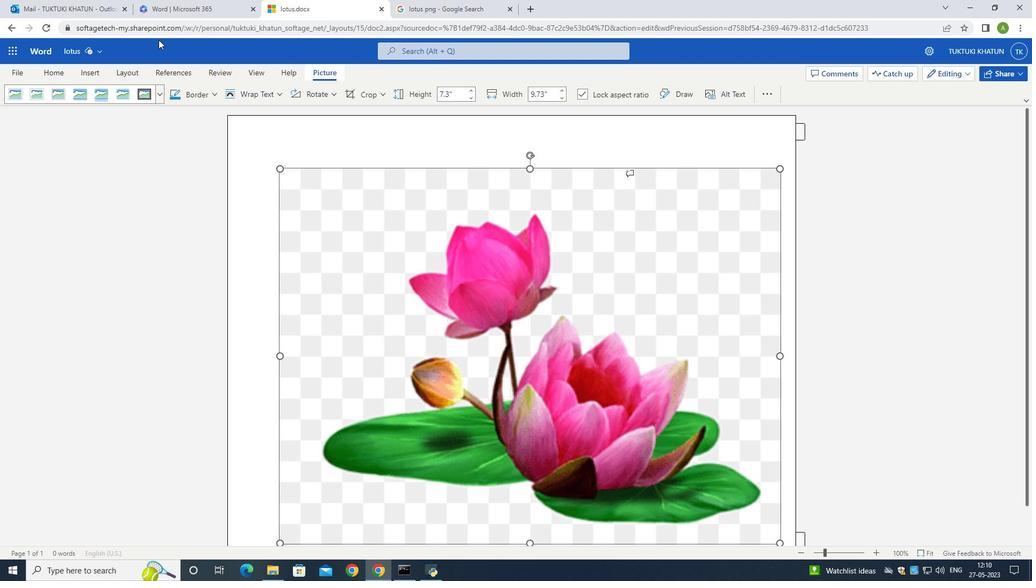 
Action: Mouse moved to (767, 91)
Screenshot: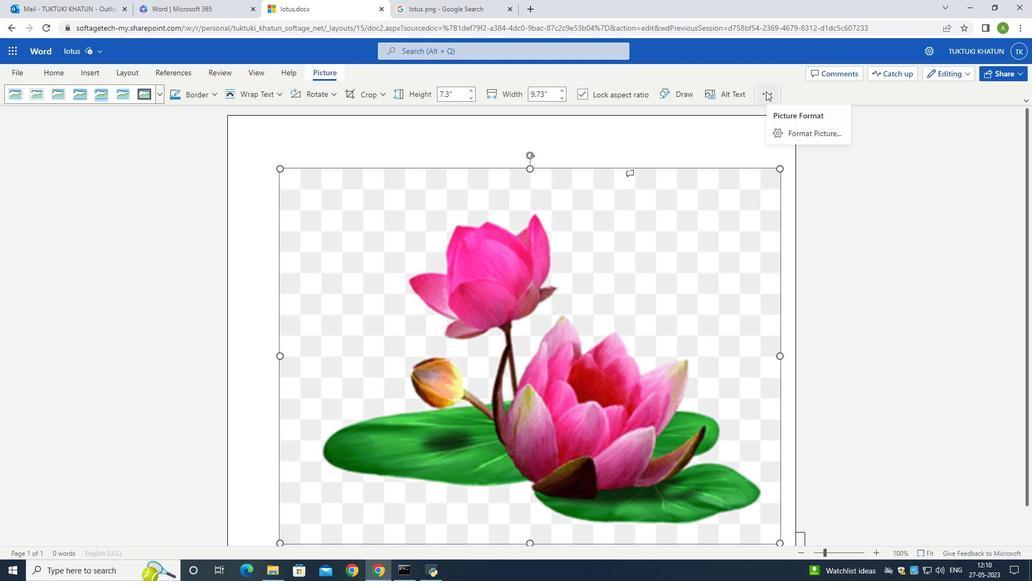 
Action: Mouse pressed left at (767, 91)
Screenshot: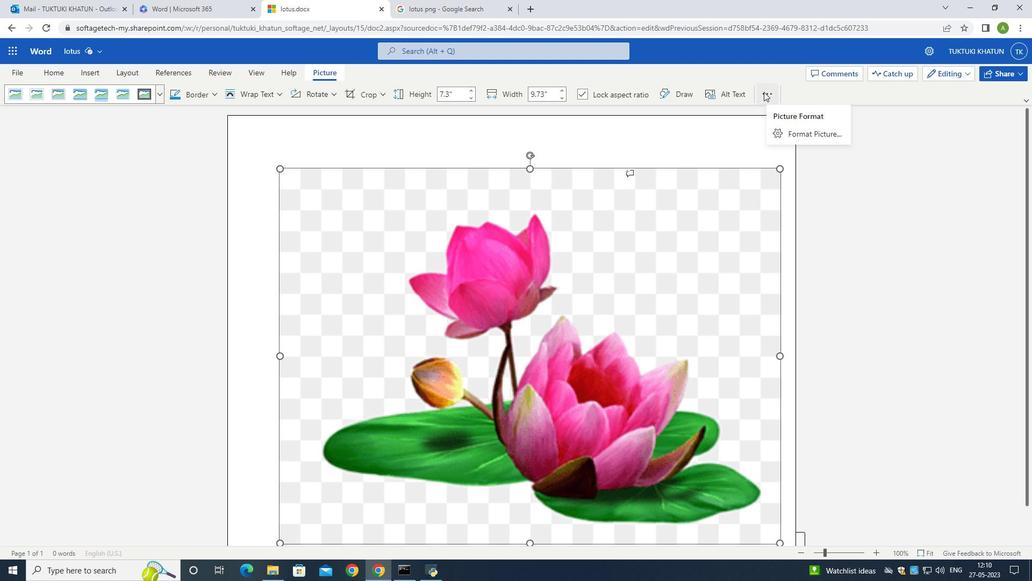 
Action: Mouse moved to (815, 133)
Screenshot: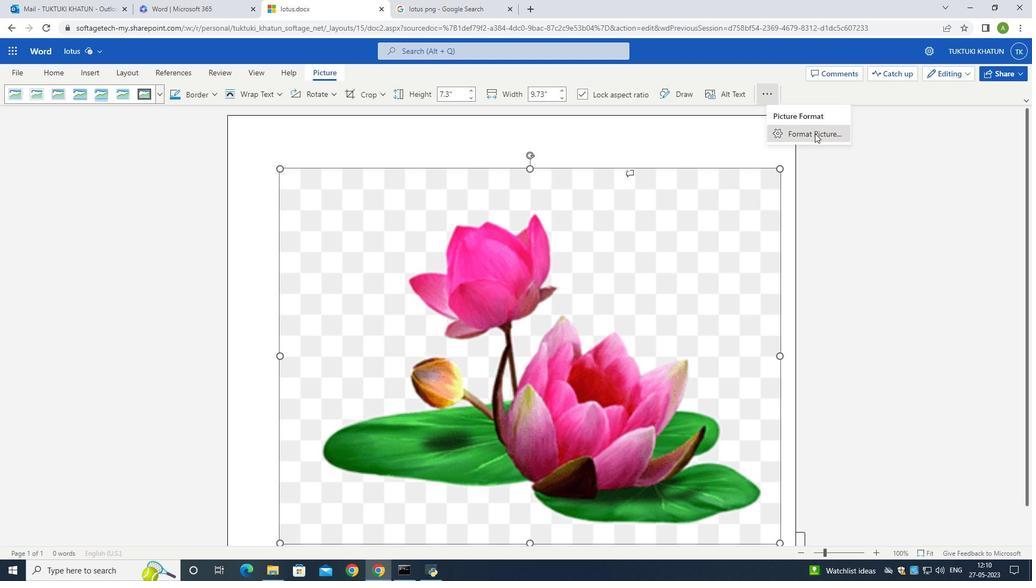 
Action: Mouse pressed left at (815, 133)
Screenshot: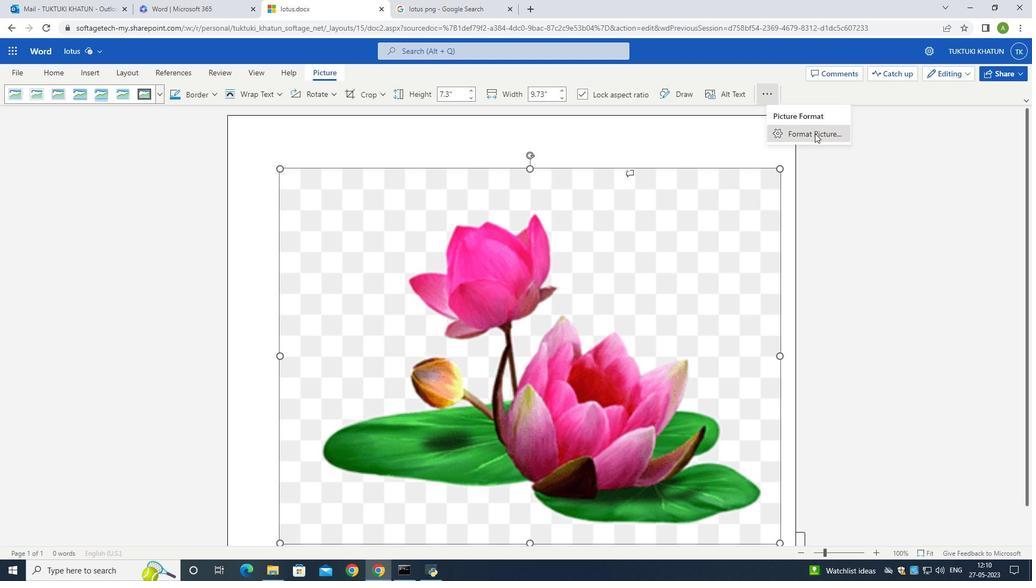 
Action: Mouse moved to (915, 227)
Screenshot: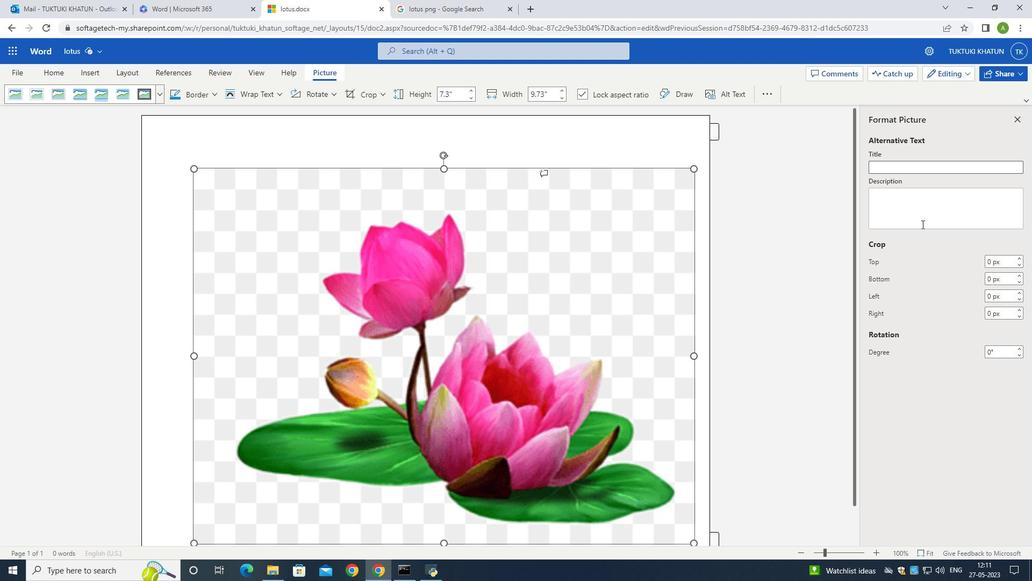 
Action: Mouse scrolled (915, 227) with delta (0, 0)
Screenshot: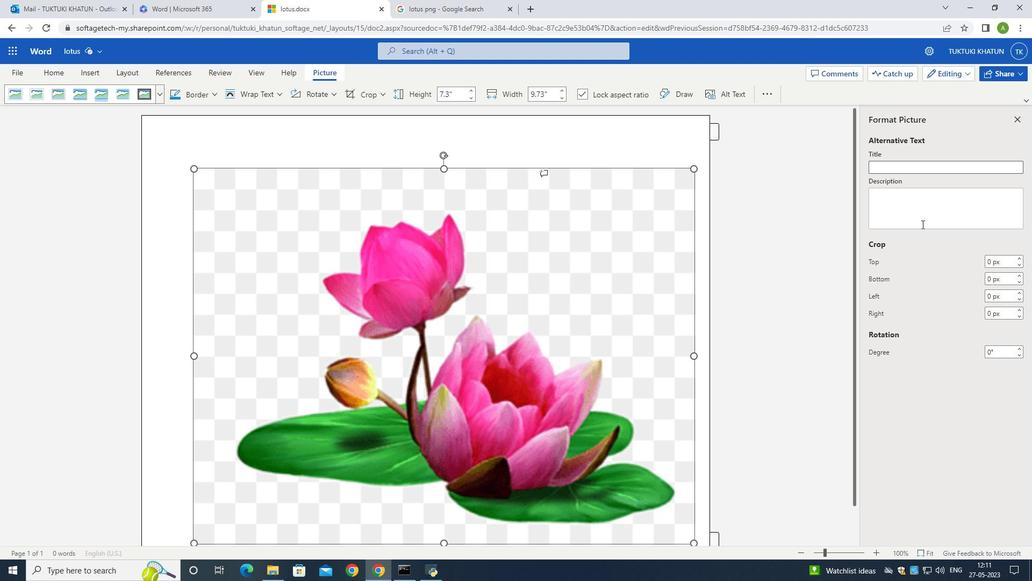 
Action: Mouse scrolled (915, 228) with delta (0, 0)
Screenshot: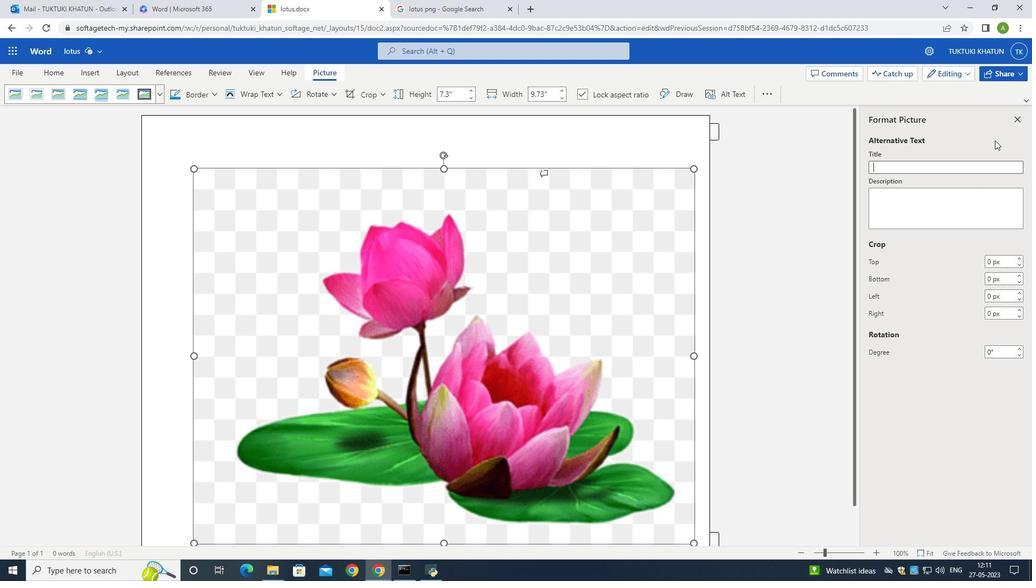 
Action: Mouse scrolled (915, 228) with delta (0, 0)
Screenshot: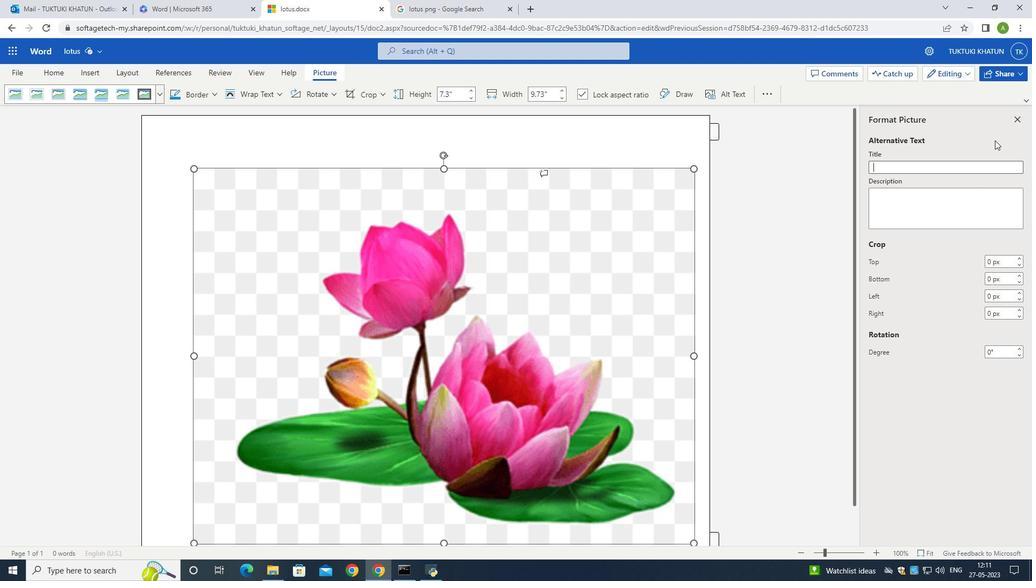 
Action: Mouse moved to (1019, 120)
Screenshot: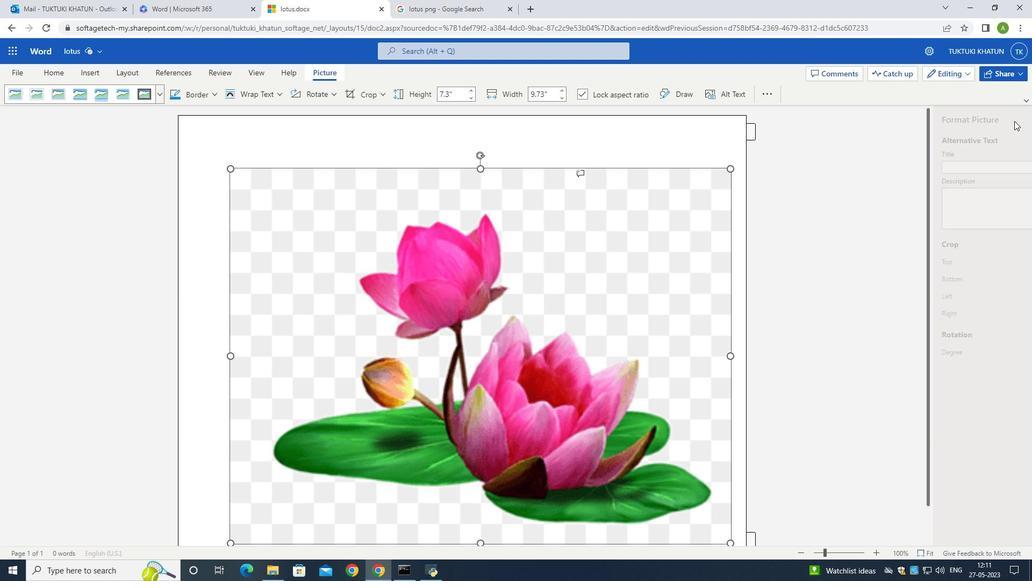 
Action: Mouse pressed left at (1019, 120)
Screenshot: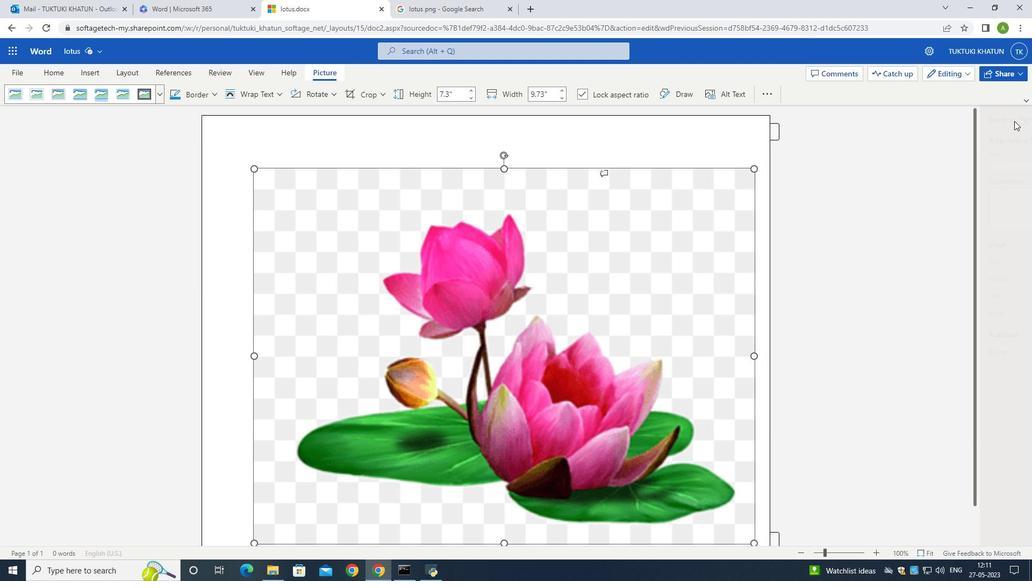 
Action: Mouse moved to (1029, 100)
Screenshot: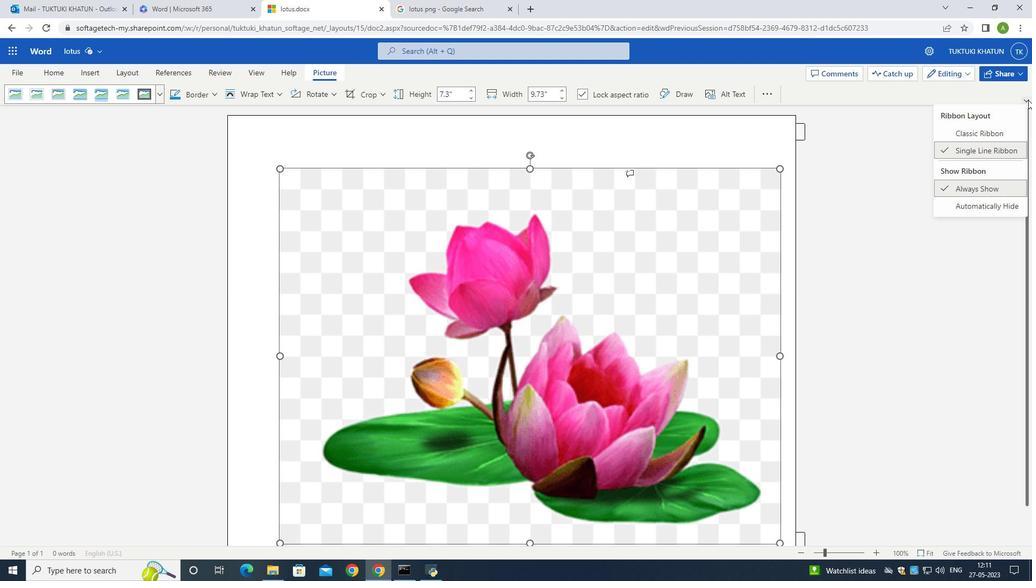 
Action: Mouse pressed left at (1029, 100)
Screenshot: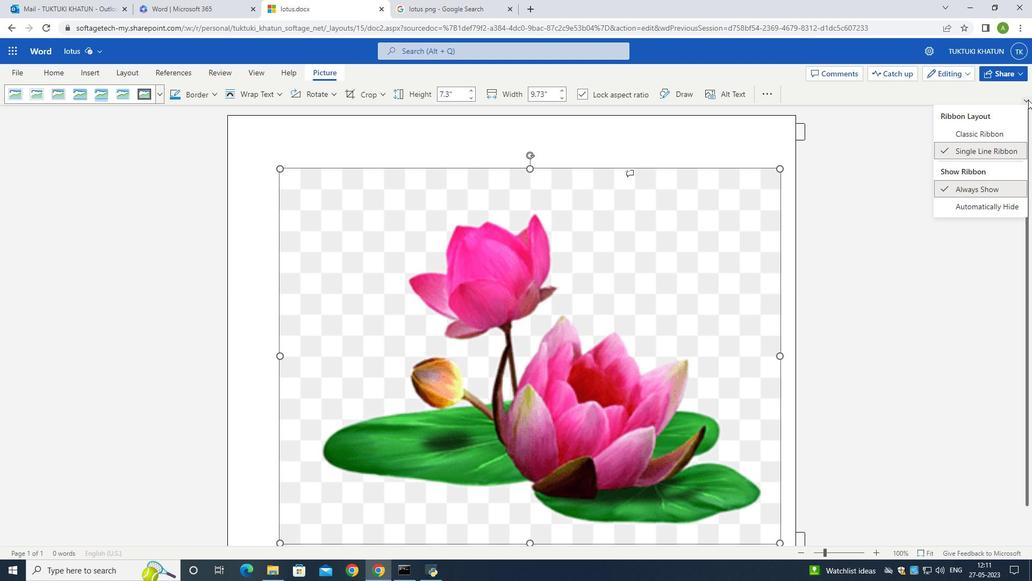 
Action: Mouse moved to (981, 132)
Screenshot: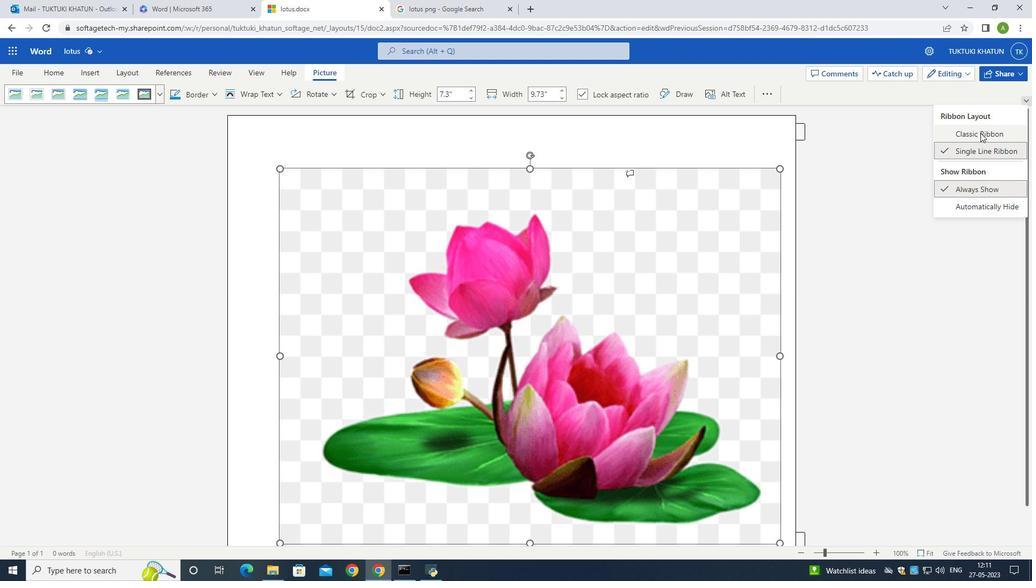 
Action: Mouse pressed left at (981, 132)
Screenshot: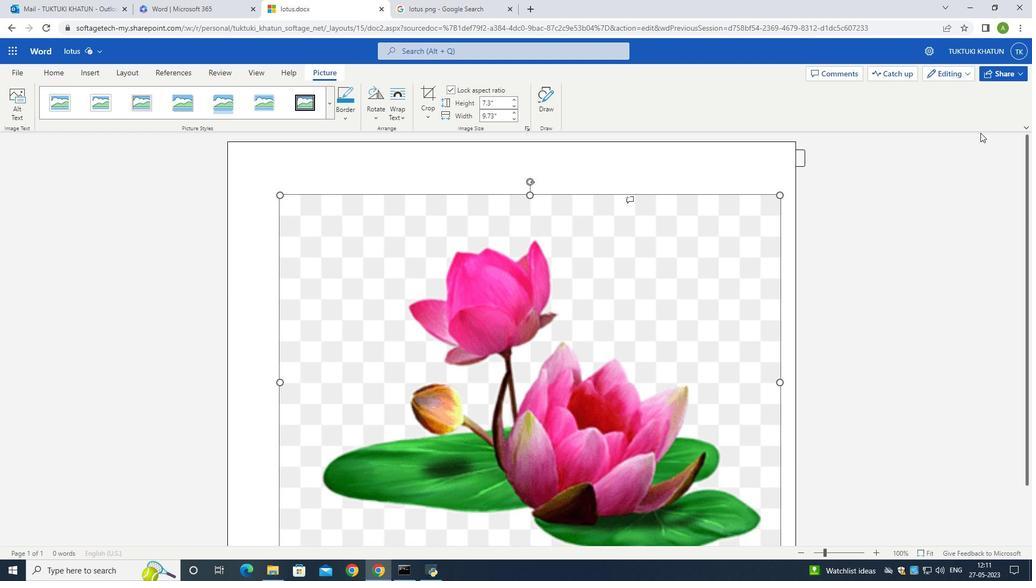 
Action: Mouse moved to (1027, 125)
Screenshot: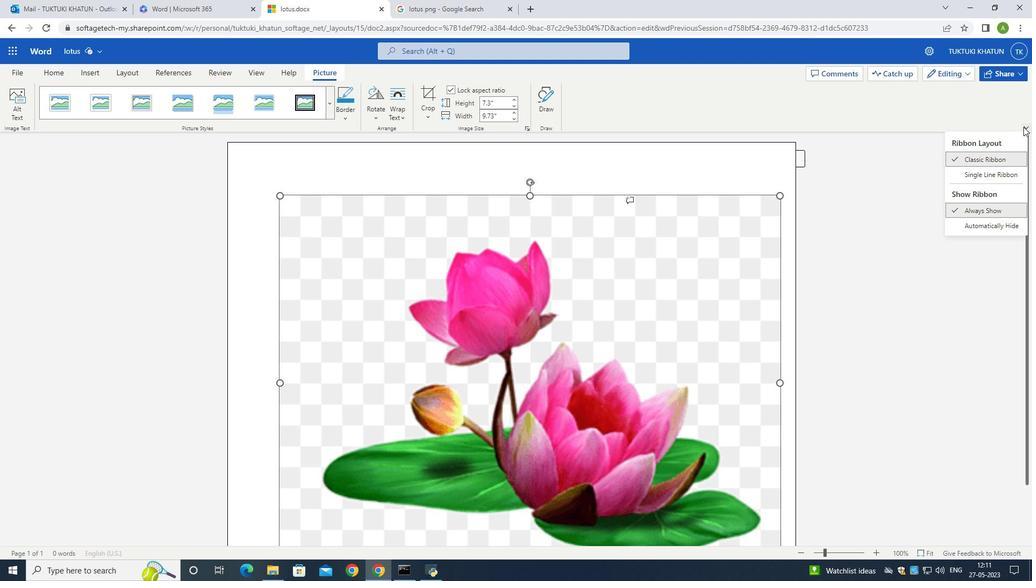 
Action: Mouse pressed left at (1027, 125)
Screenshot: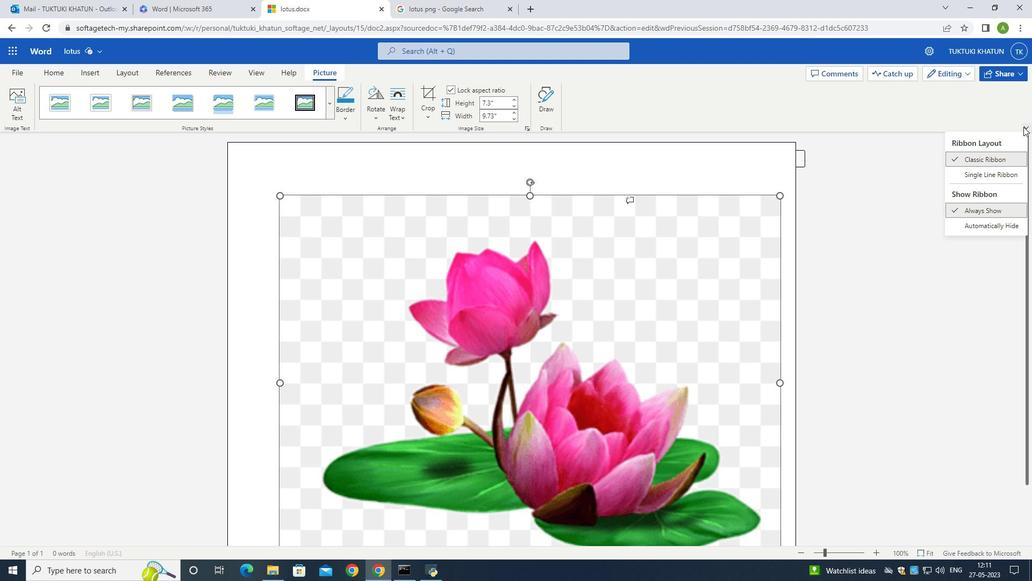 
Action: Mouse moved to (1028, 125)
Screenshot: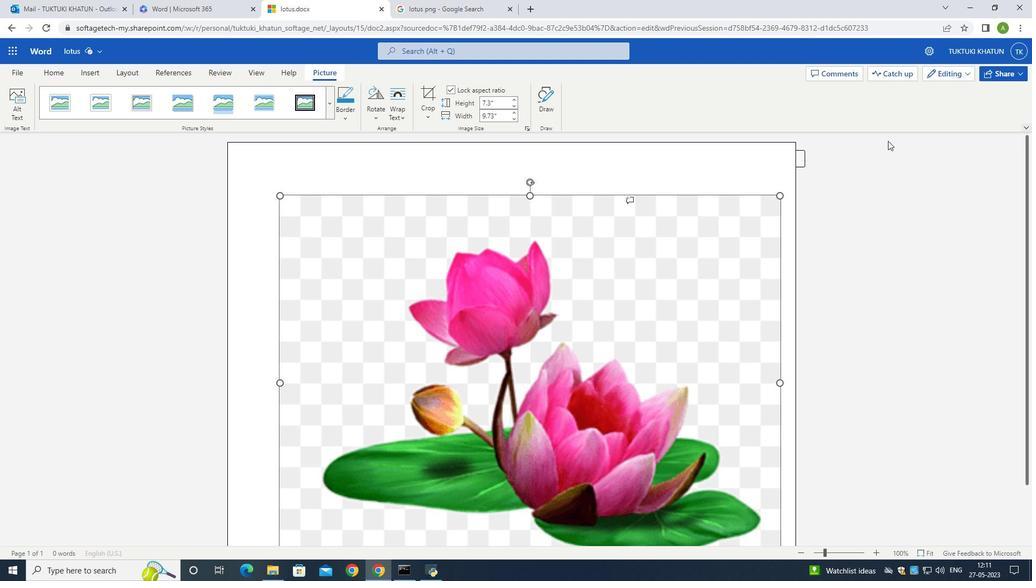 
Action: Mouse pressed left at (1028, 125)
Screenshot: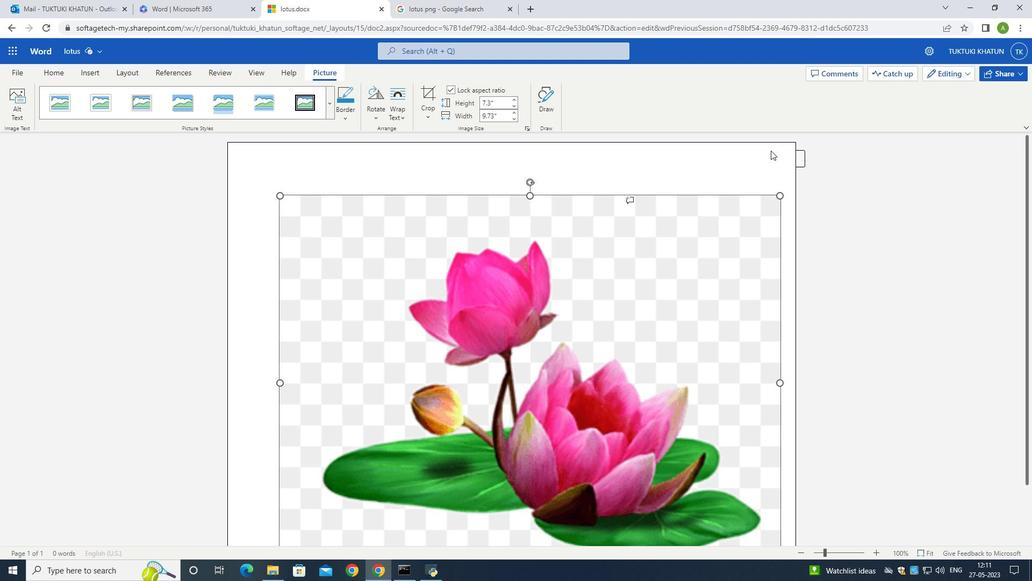 
Action: Mouse moved to (615, 110)
Screenshot: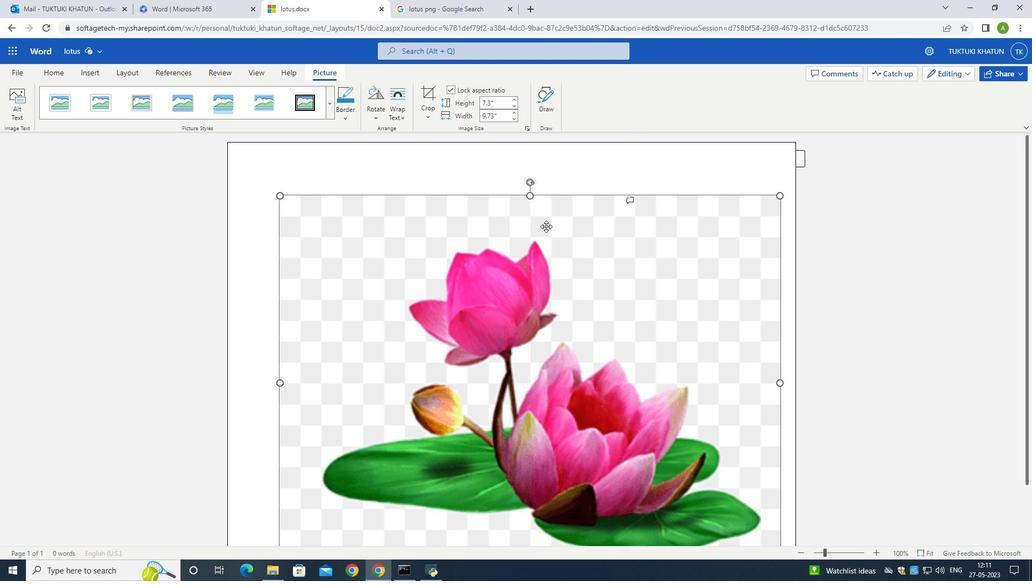 
Action: Mouse pressed left at (615, 110)
Screenshot: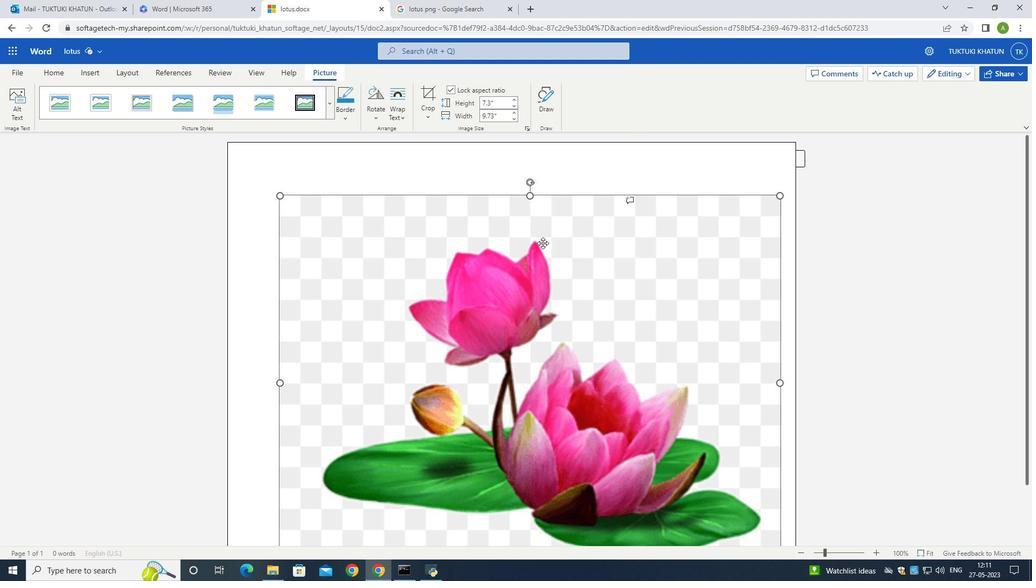
Action: Mouse moved to (543, 243)
Screenshot: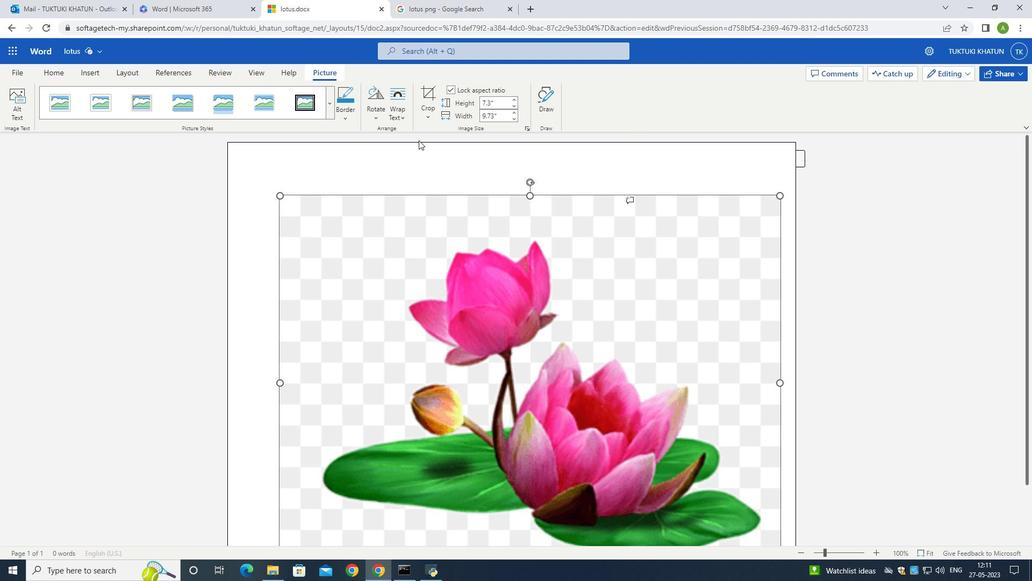 
Action: Mouse pressed left at (543, 243)
Screenshot: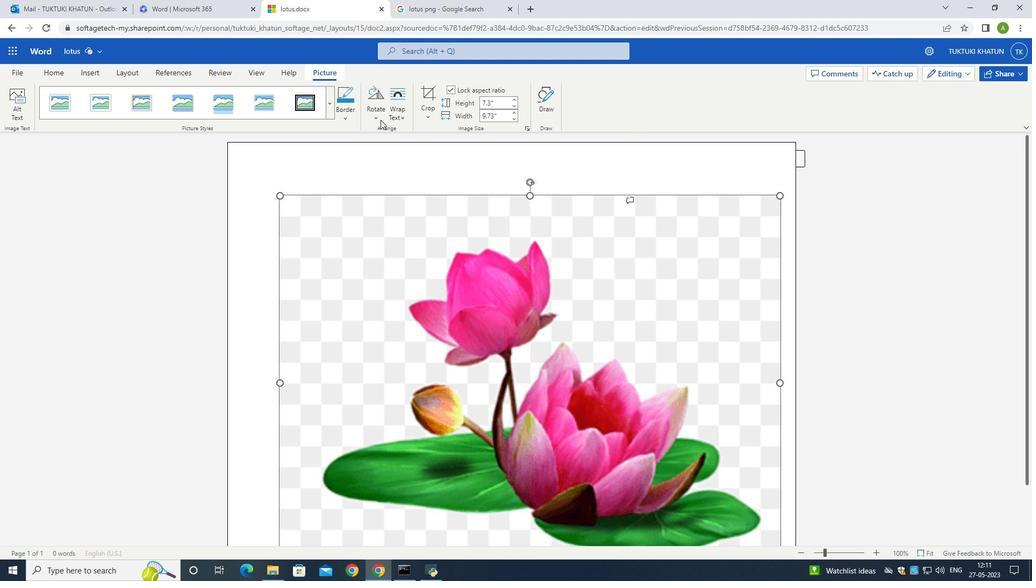 
Action: Mouse moved to (320, 74)
Screenshot: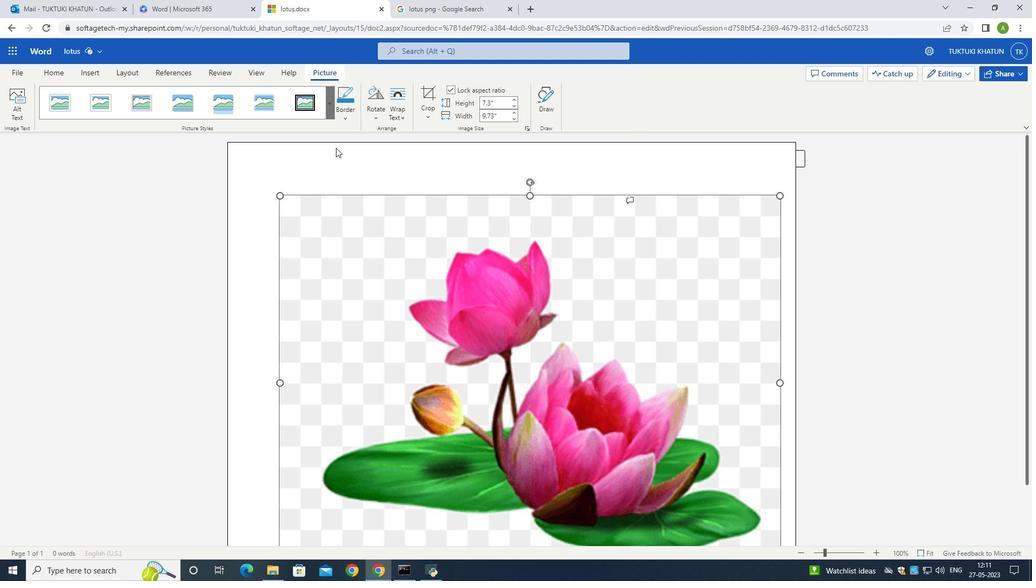 
Action: Mouse pressed left at (320, 74)
Screenshot: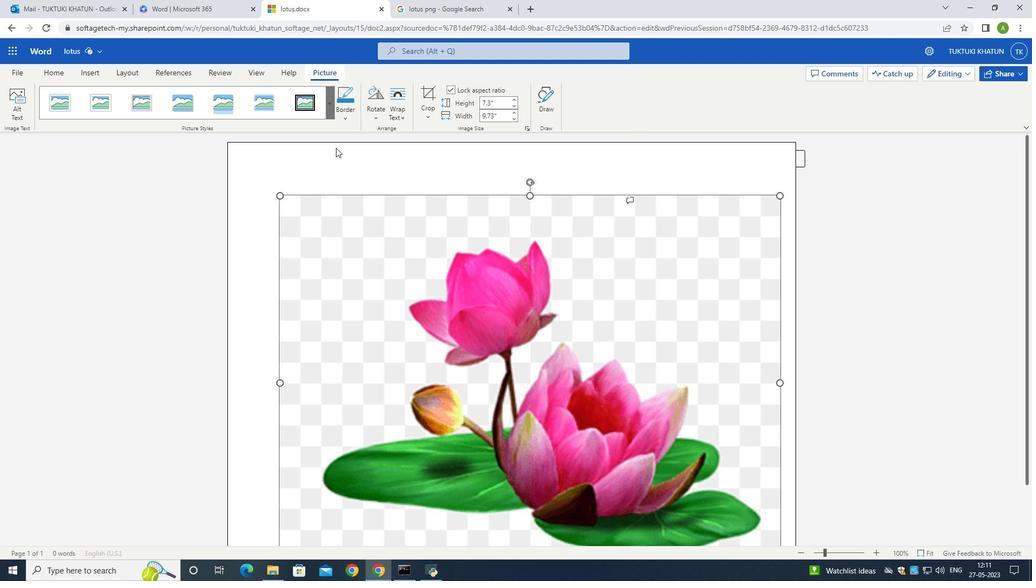 
Action: Mouse moved to (409, 315)
Screenshot: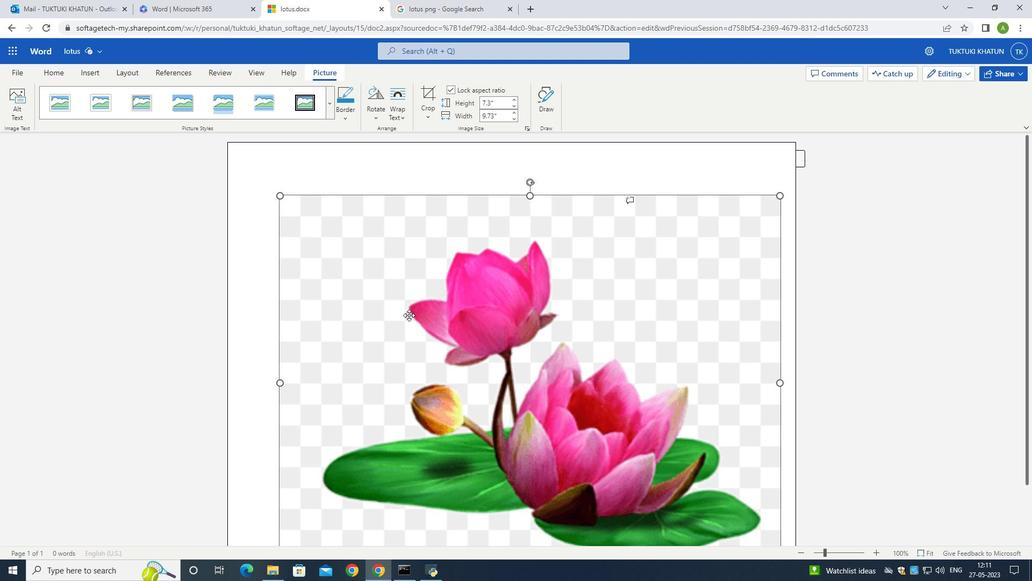 
Action: Mouse pressed left at (409, 315)
Screenshot: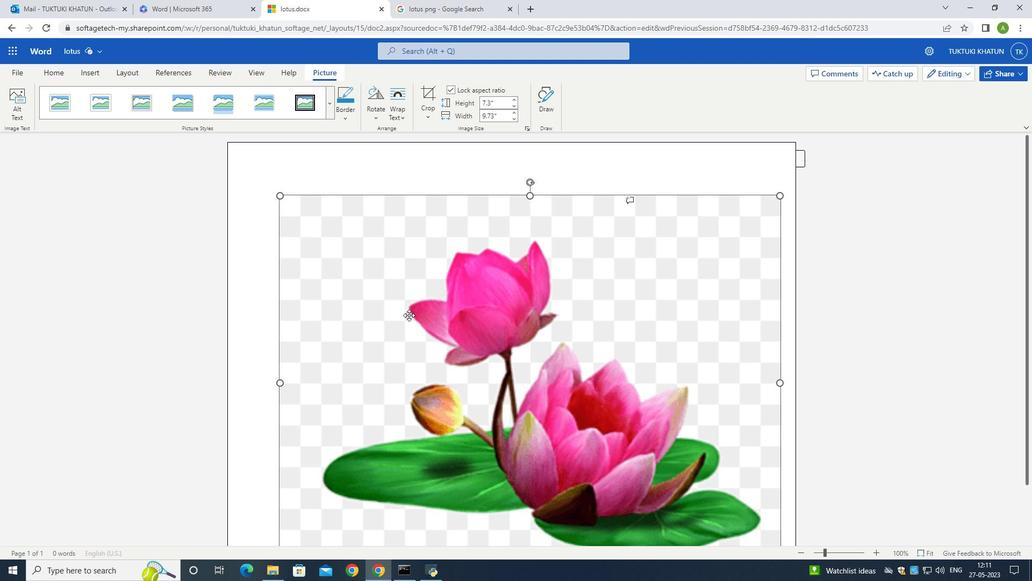 
Action: Mouse pressed right at (409, 315)
Screenshot: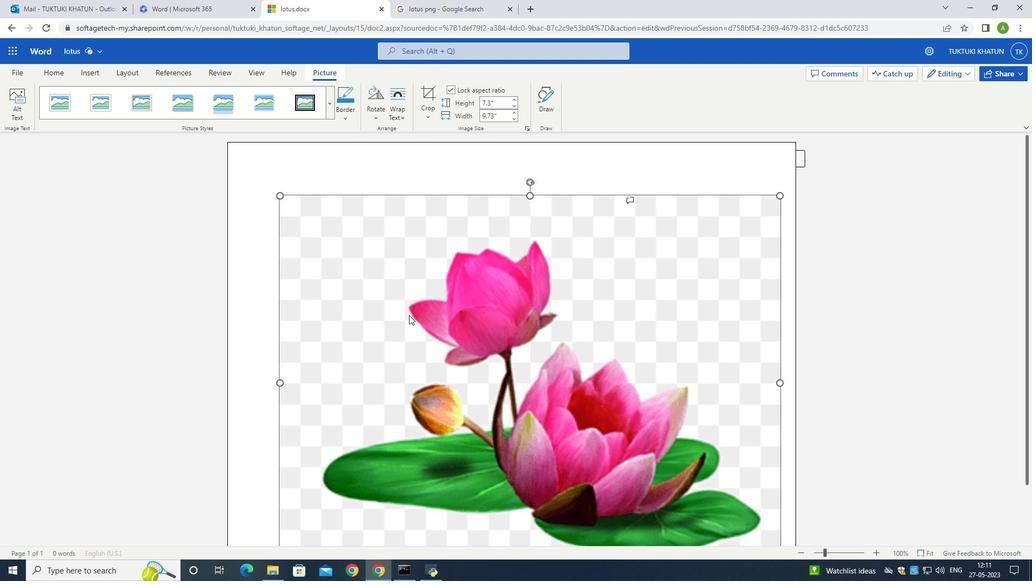 
Action: Mouse moved to (379, 286)
Screenshot: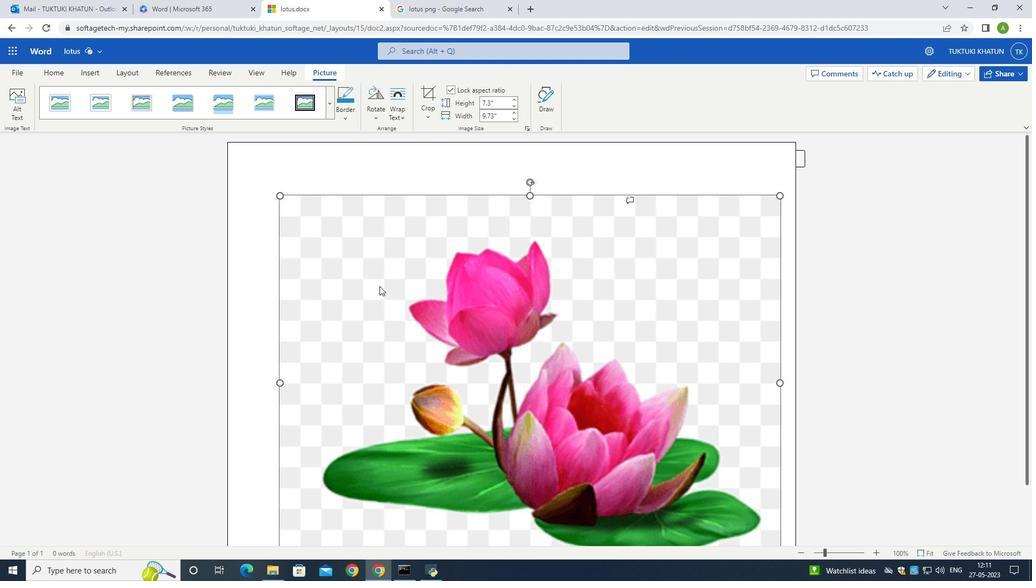 
Action: Mouse pressed right at (379, 286)
Screenshot: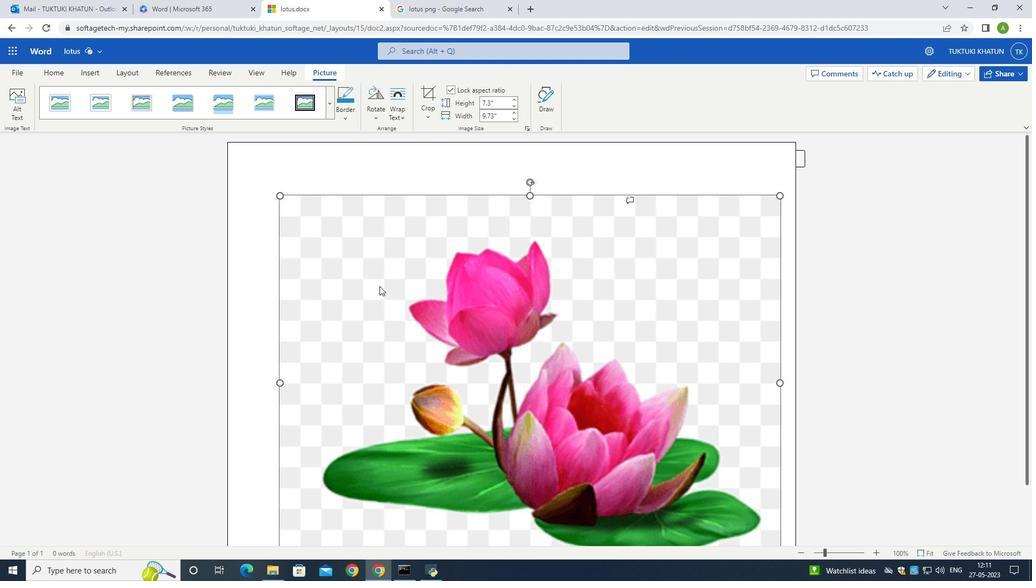 
Action: Mouse moved to (401, 255)
Screenshot: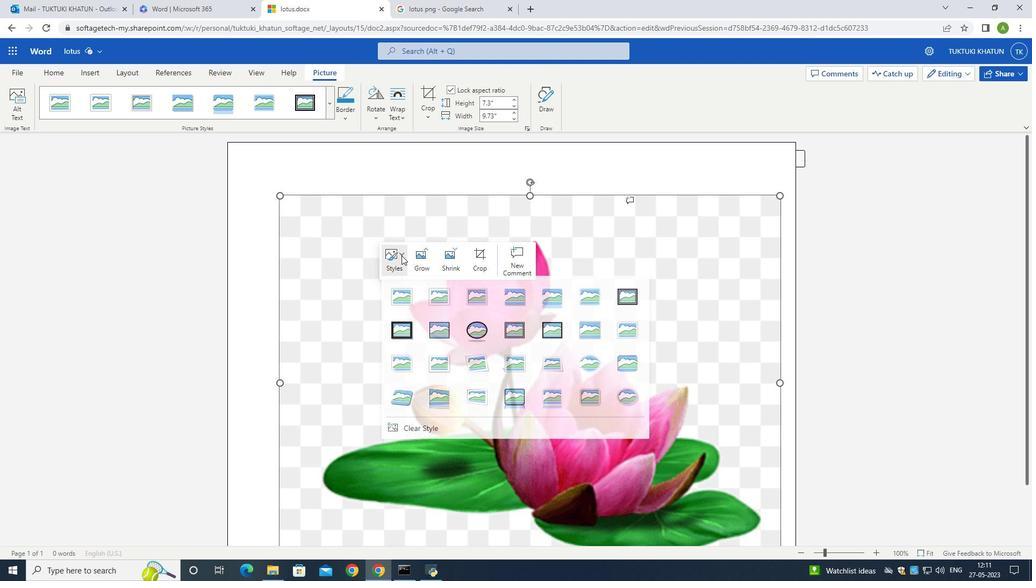 
Action: Mouse pressed left at (401, 255)
Screenshot: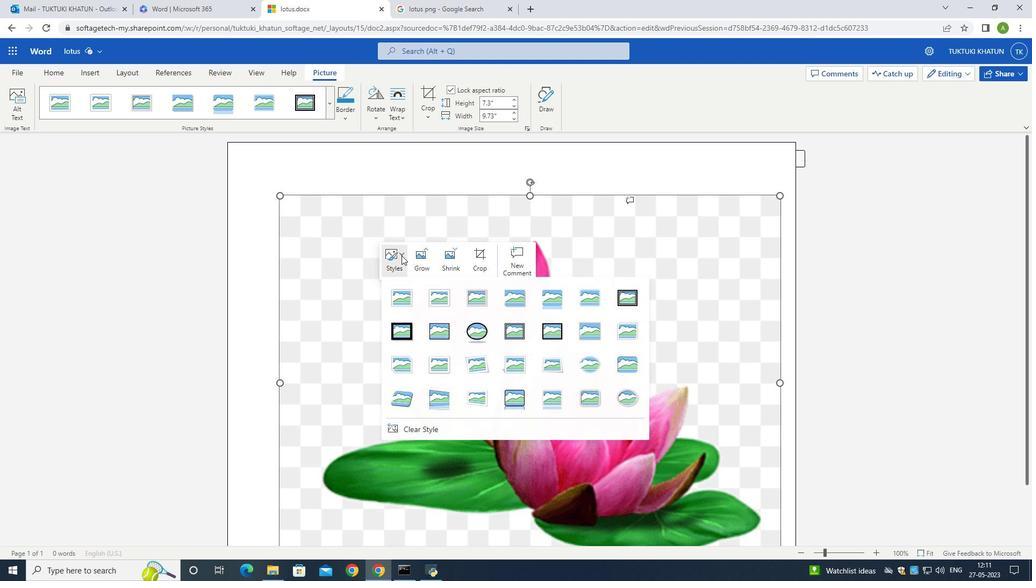 
Action: Mouse moved to (418, 429)
Screenshot: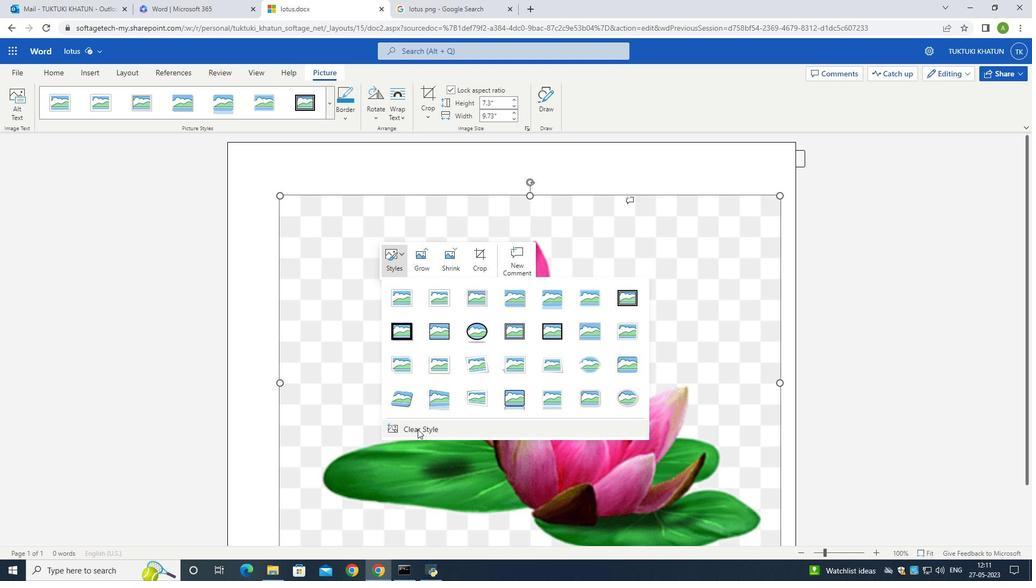 
Action: Mouse pressed left at (418, 429)
Screenshot: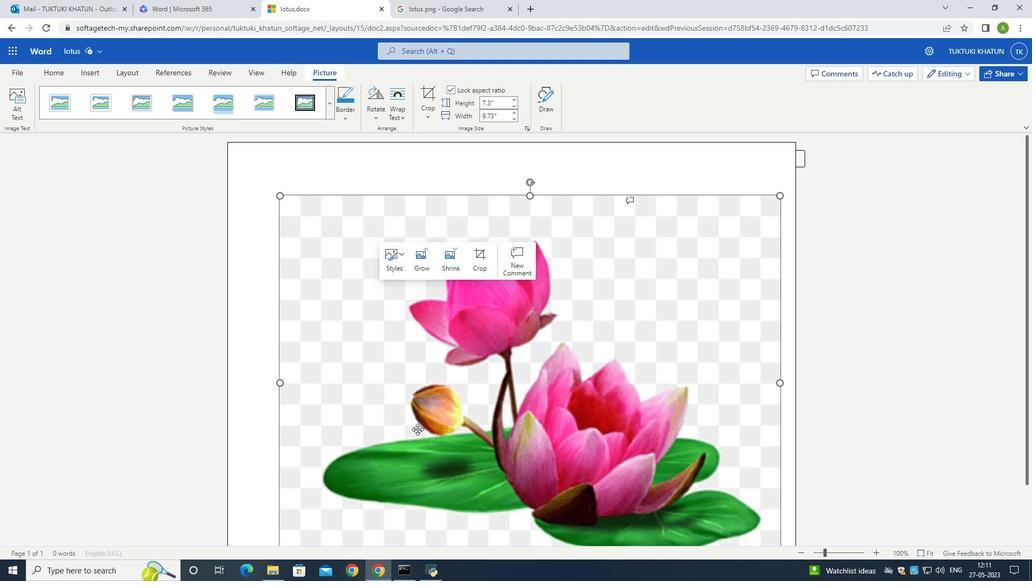 
Action: Mouse moved to (621, 188)
Screenshot: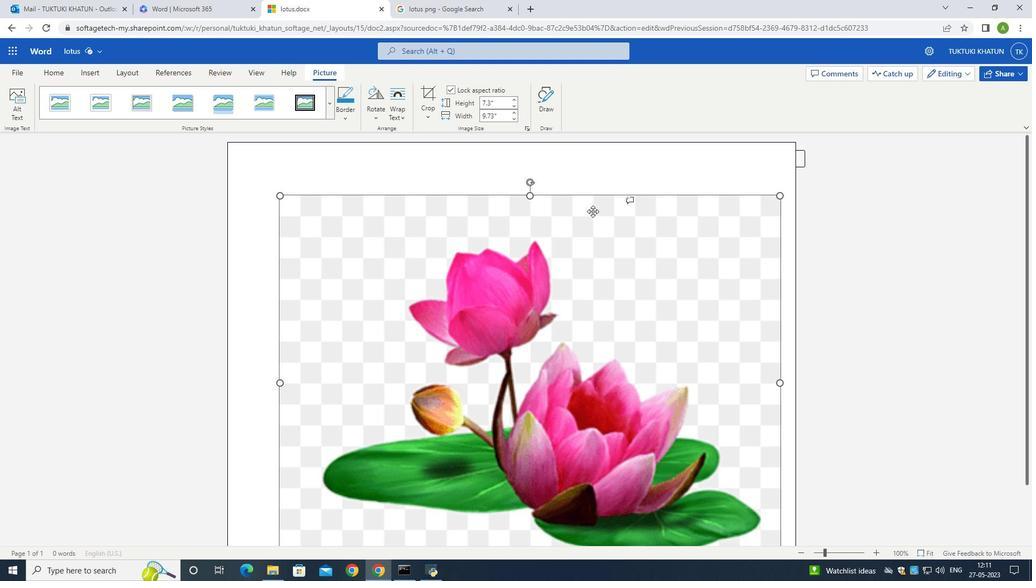 
Action: Mouse pressed left at (621, 188)
Screenshot: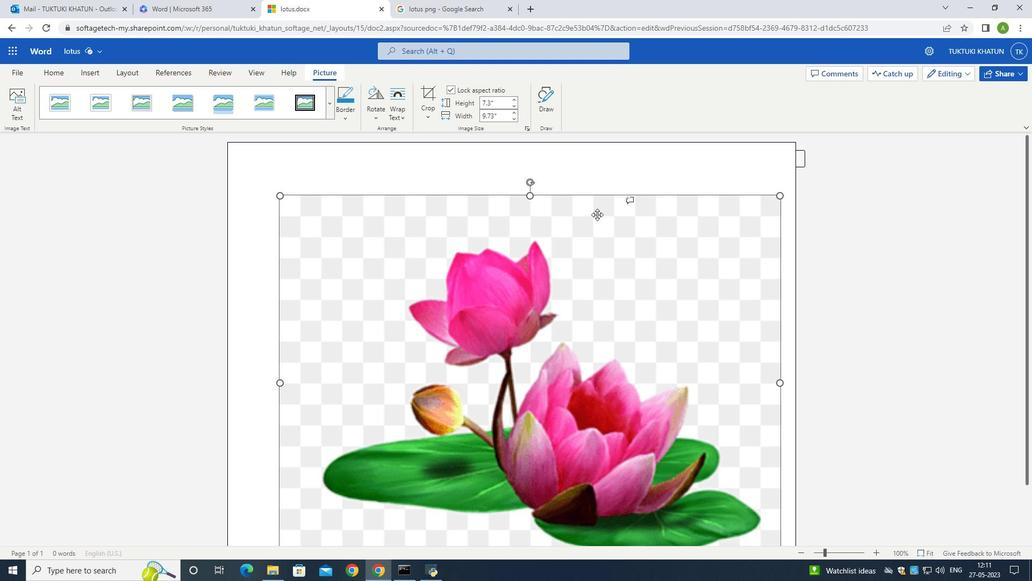 
Action: Mouse moved to (597, 178)
Screenshot: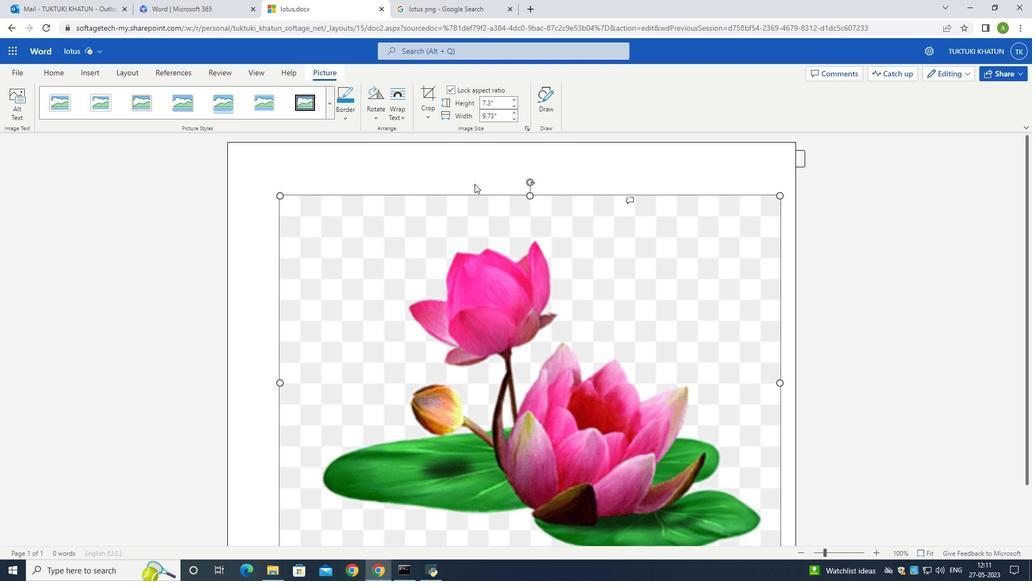
Action: Mouse pressed left at (597, 178)
Screenshot: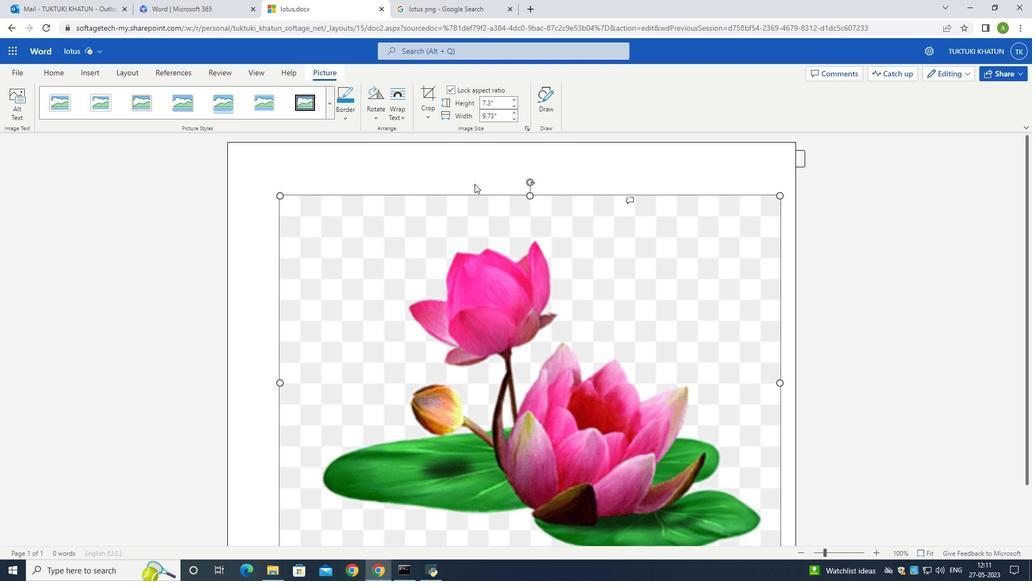 
Action: Mouse moved to (379, 114)
Screenshot: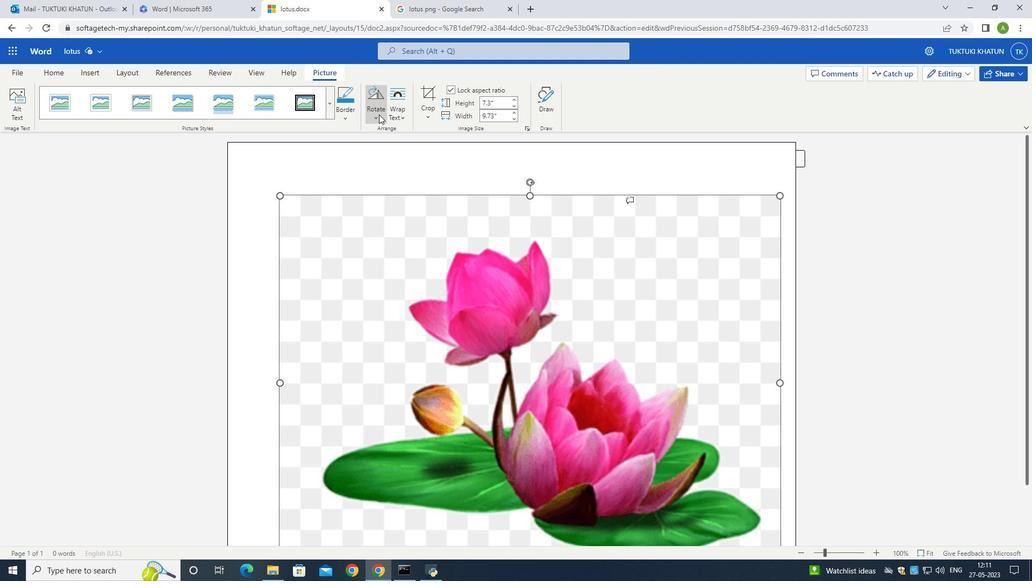 
Action: Mouse pressed left at (379, 114)
Screenshot: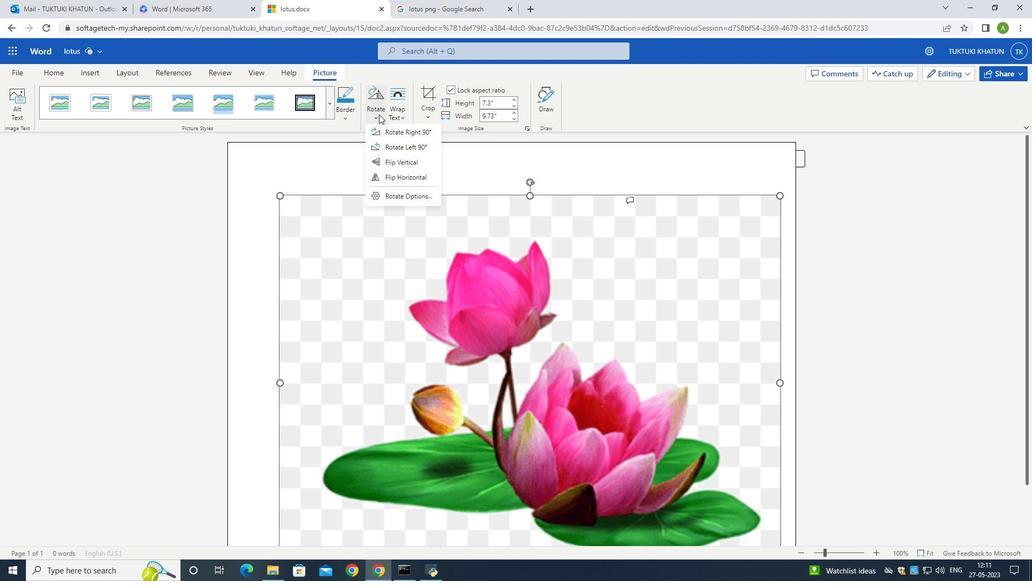 
Action: Mouse moved to (347, 114)
Screenshot: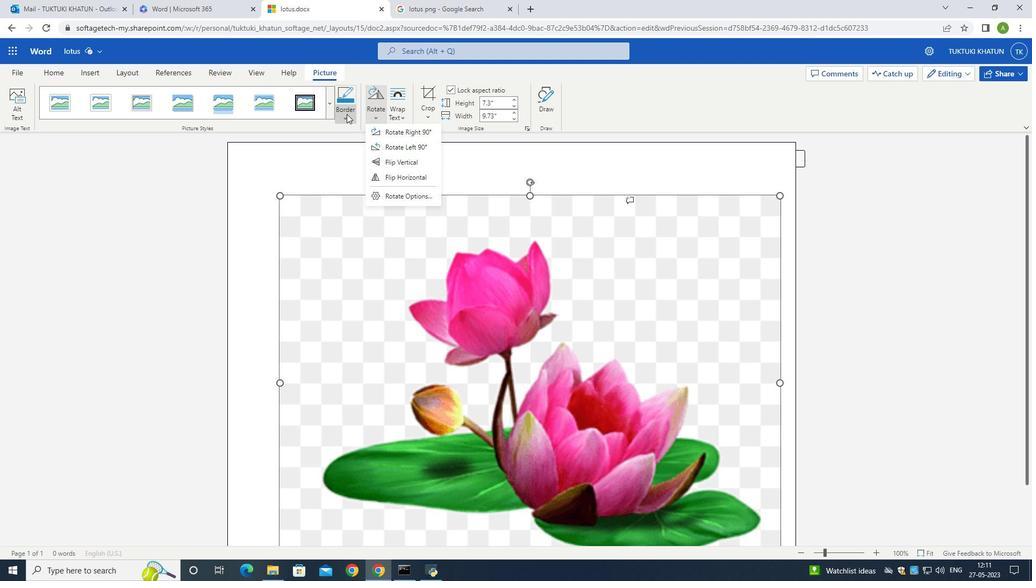 
Action: Mouse pressed left at (347, 114)
Screenshot: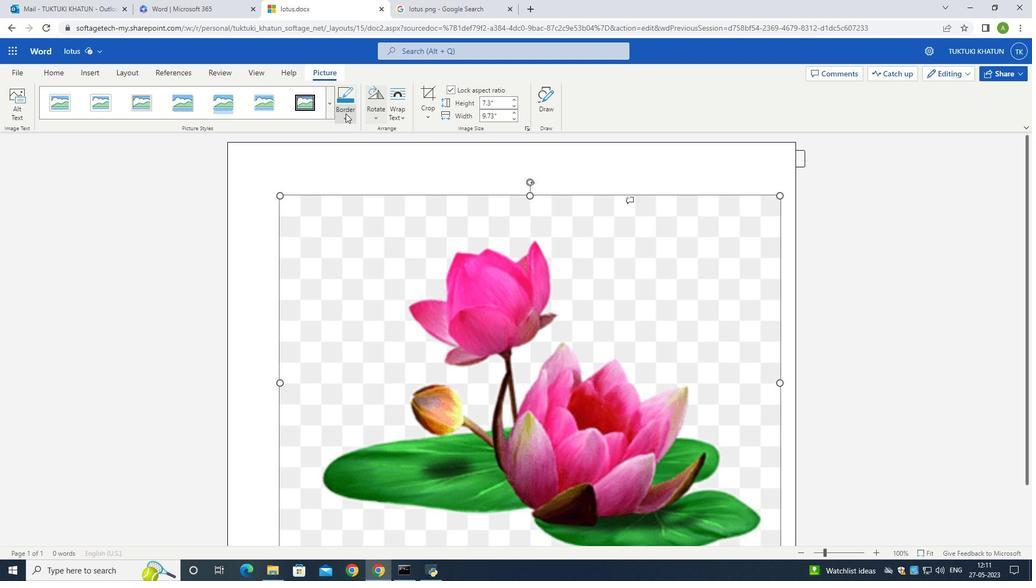 
Action: Mouse moved to (432, 306)
Screenshot: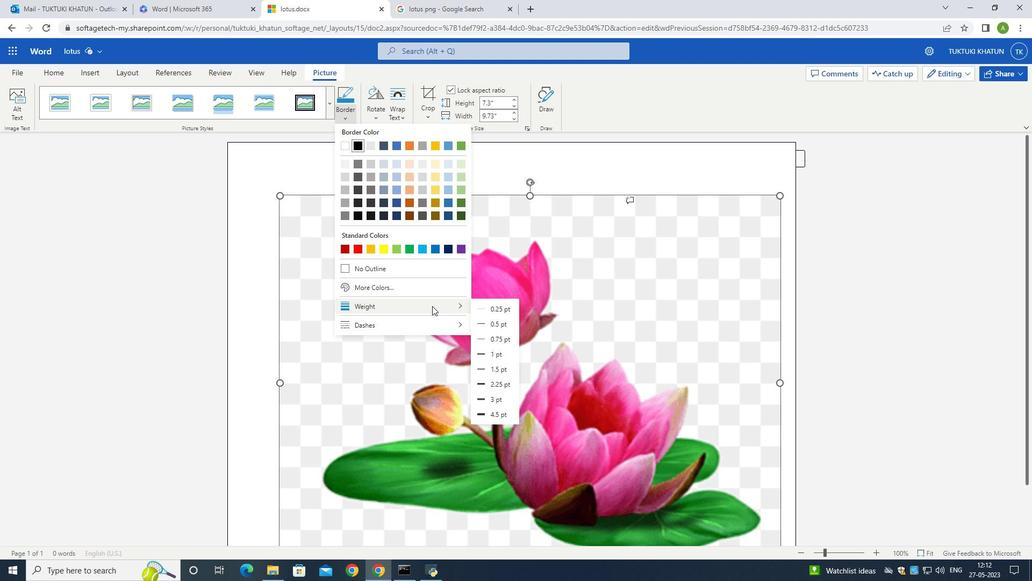 
Action: Mouse pressed left at (432, 306)
Screenshot: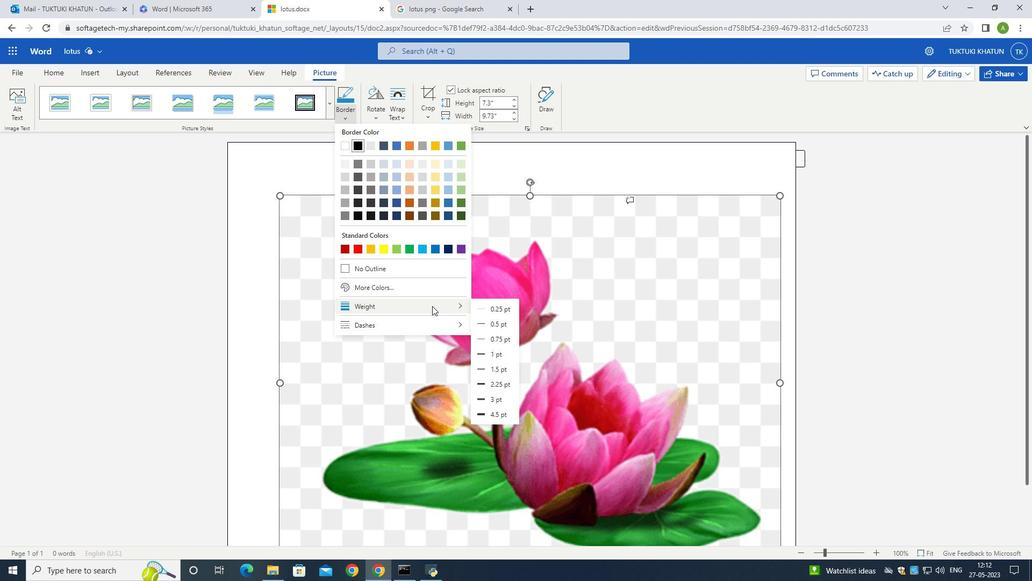 
Action: Mouse moved to (451, 308)
Screenshot: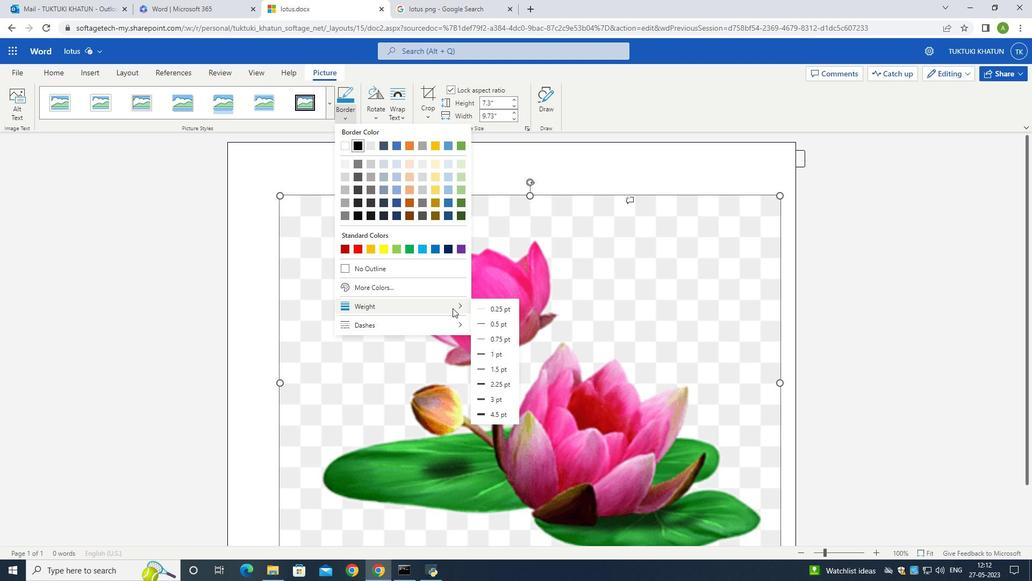 
Action: Mouse pressed left at (451, 308)
Screenshot: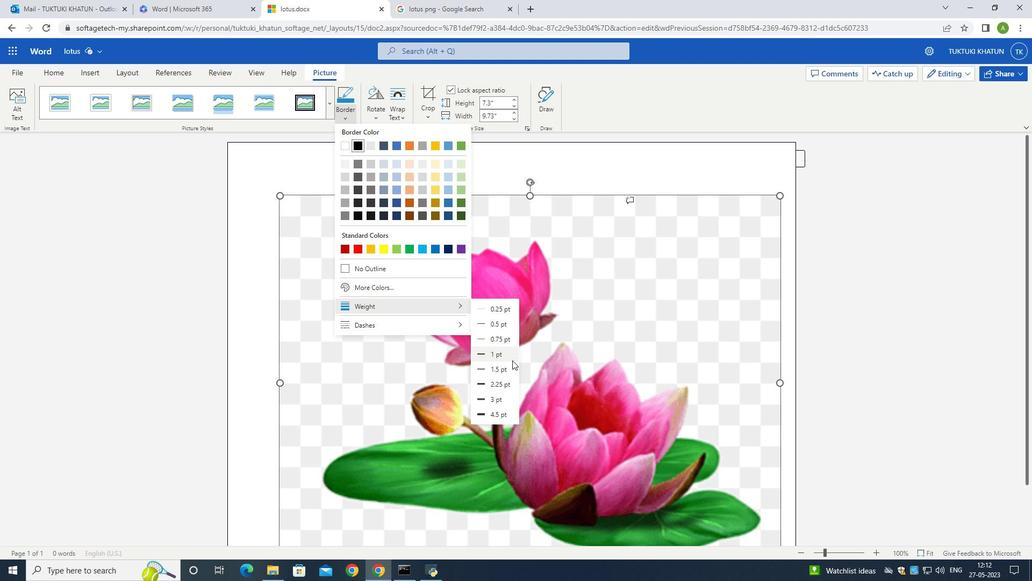 
Action: Mouse moved to (514, 403)
Screenshot: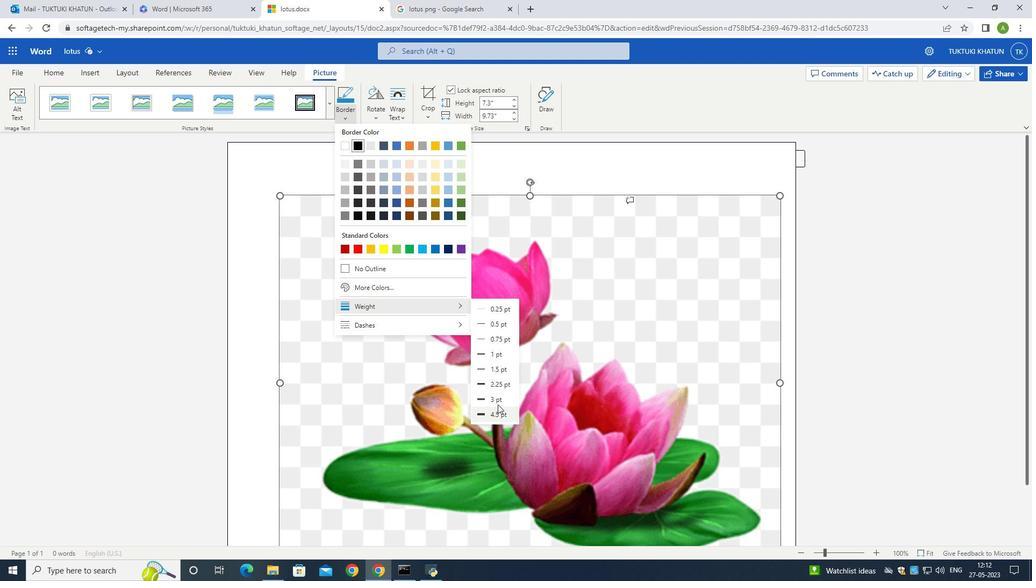 
Action: Mouse scrolled (514, 402) with delta (0, 0)
Screenshot: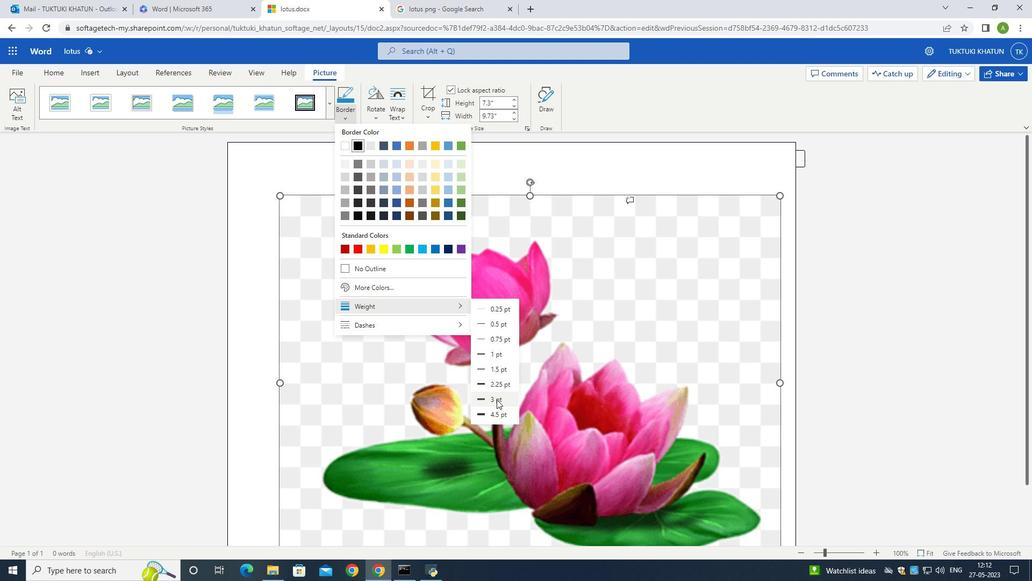 
Action: Mouse moved to (512, 411)
Screenshot: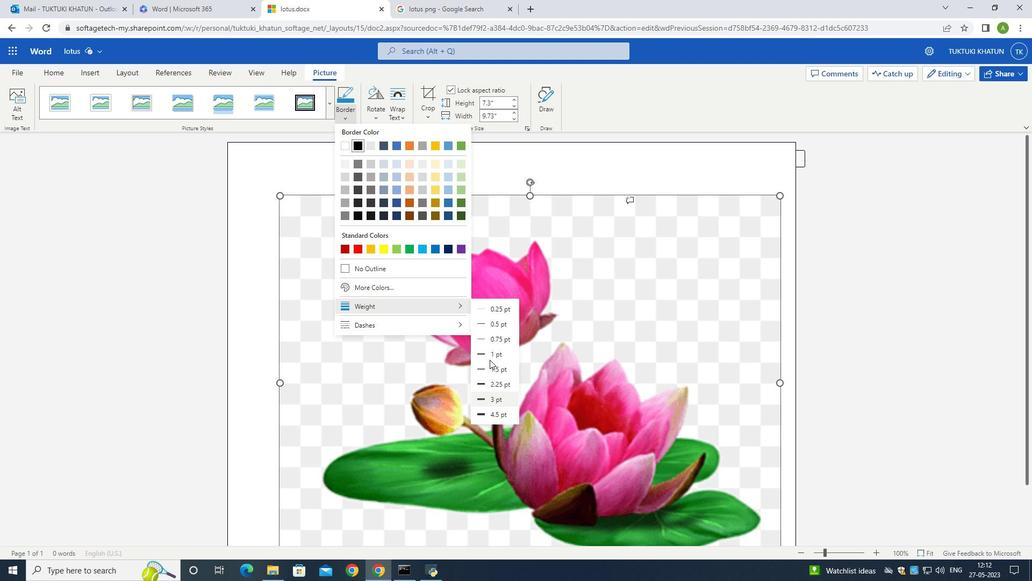 
Action: Mouse scrolled (513, 408) with delta (0, 0)
Screenshot: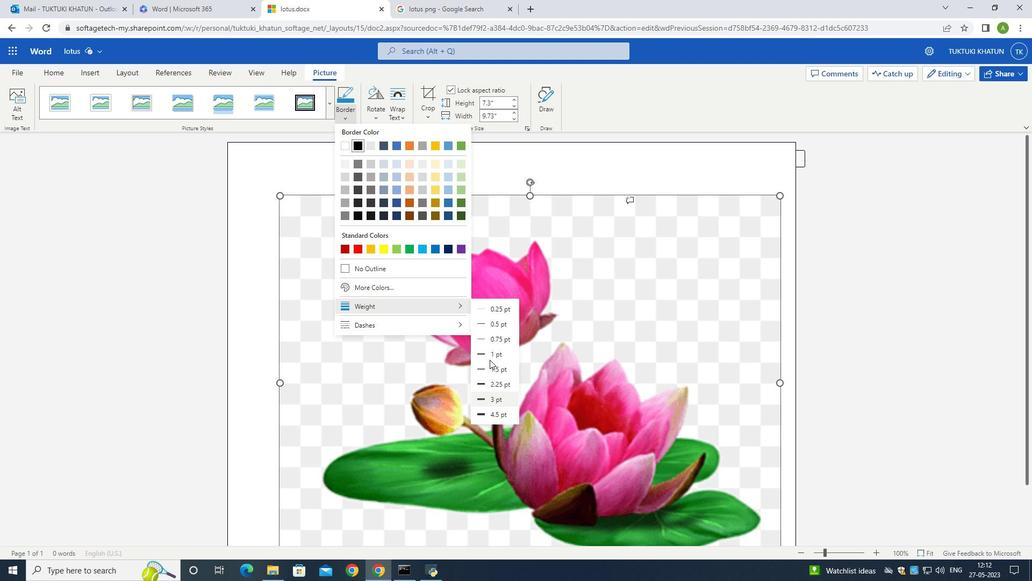 
Action: Mouse scrolled (512, 410) with delta (0, 0)
Screenshot: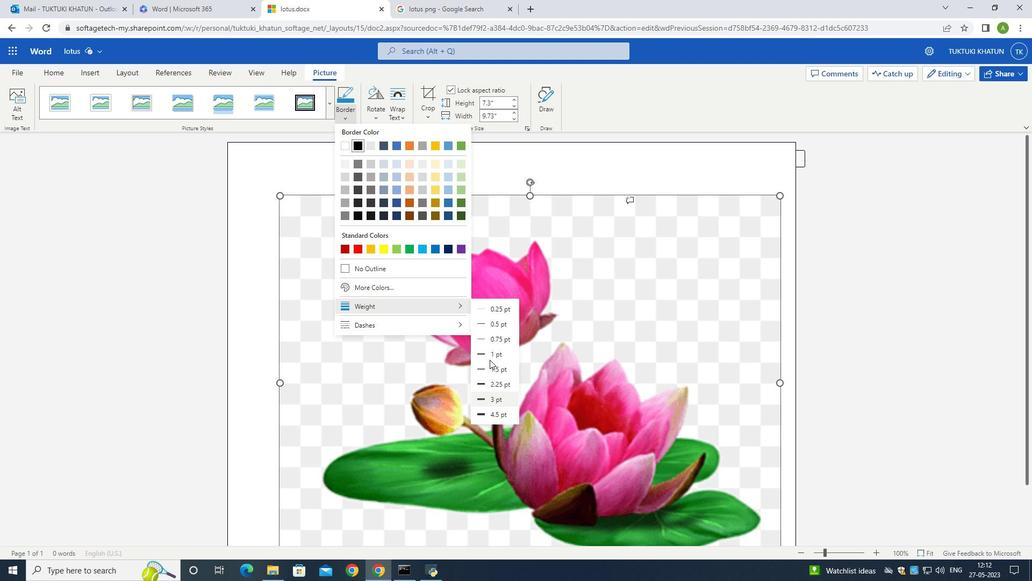 
Action: Mouse moved to (485, 346)
Screenshot: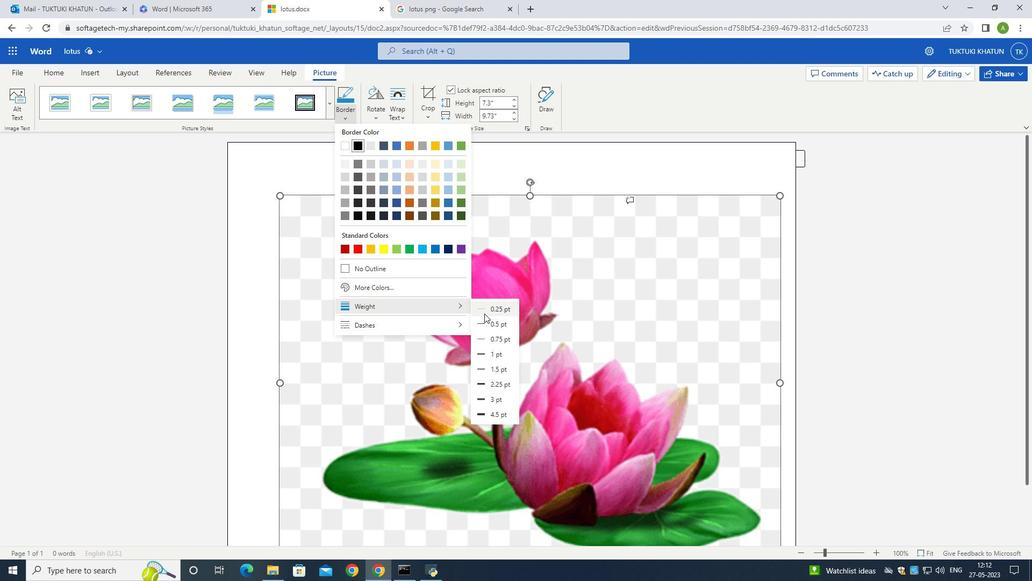 
Action: Mouse scrolled (485, 347) with delta (0, 0)
Screenshot: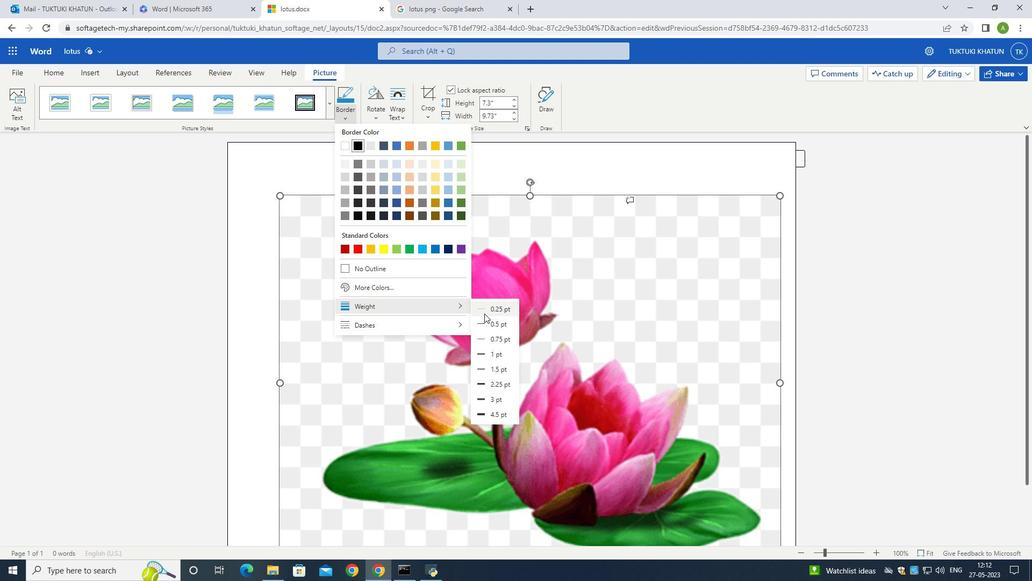 
Action: Mouse scrolled (485, 347) with delta (0, 0)
Screenshot: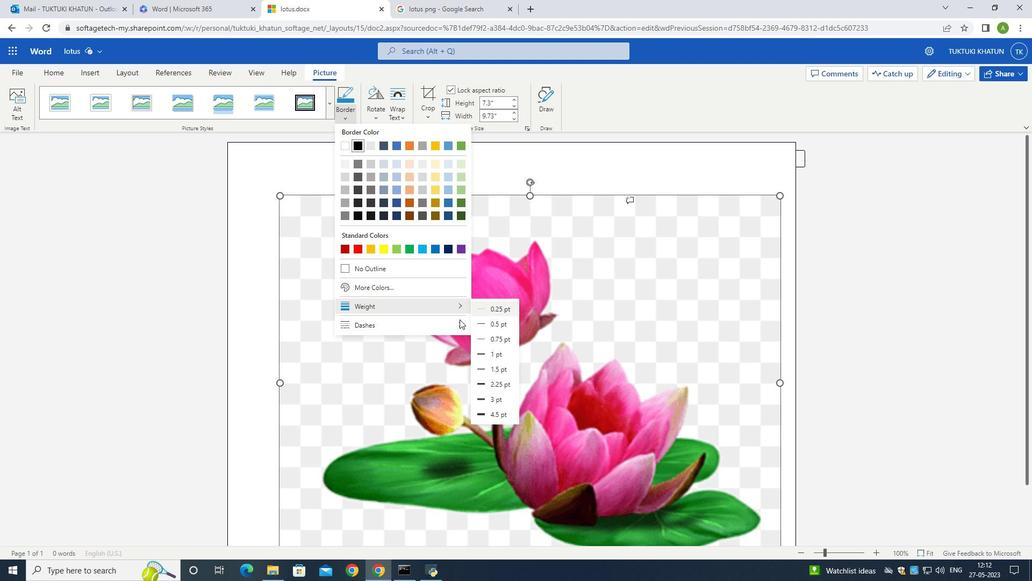 
Action: Mouse moved to (485, 345)
Screenshot: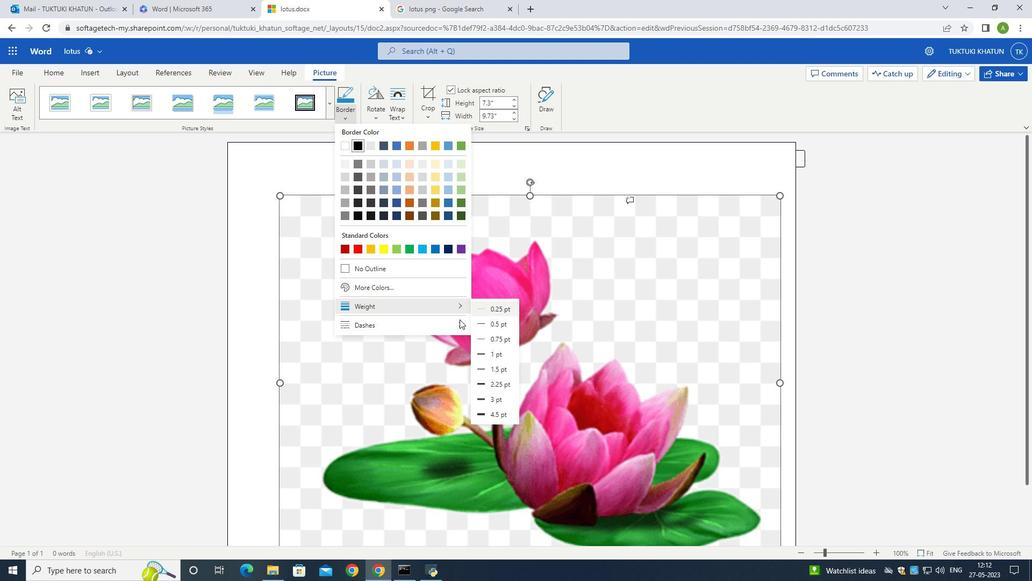
Action: Mouse scrolled (485, 346) with delta (0, 0)
Screenshot: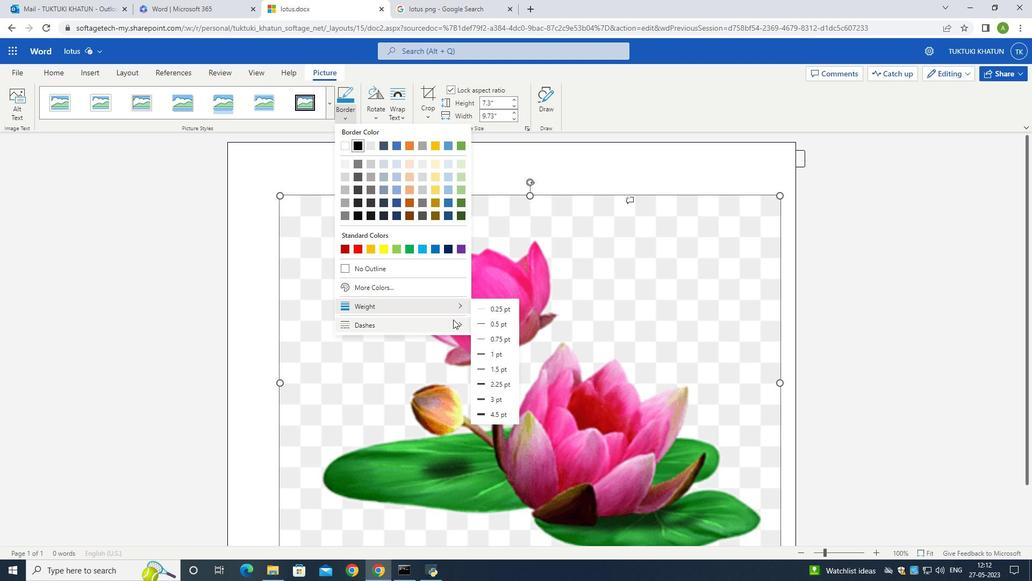 
Action: Mouse scrolled (485, 346) with delta (0, 0)
Screenshot: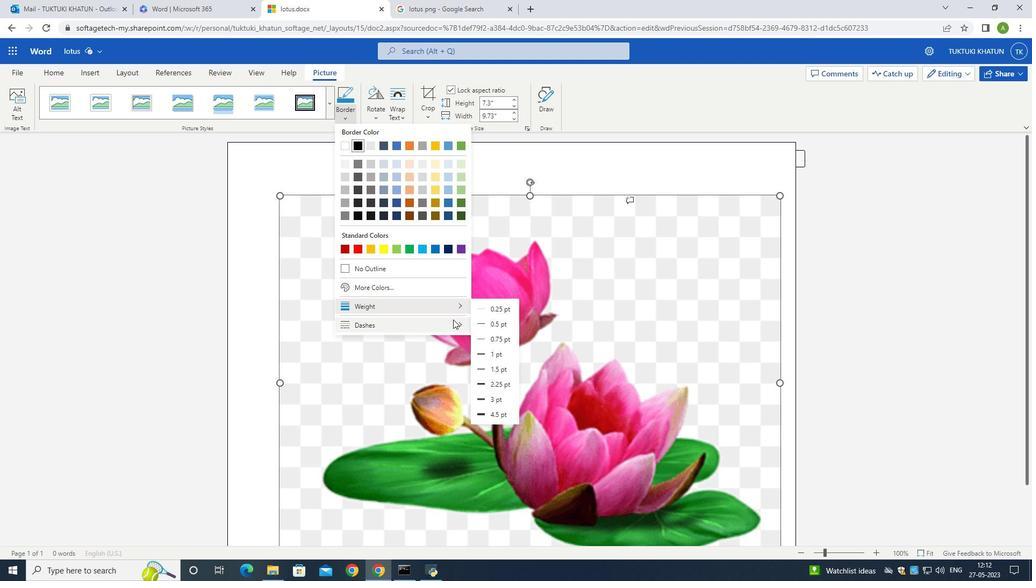 
Action: Mouse moved to (426, 305)
Screenshot: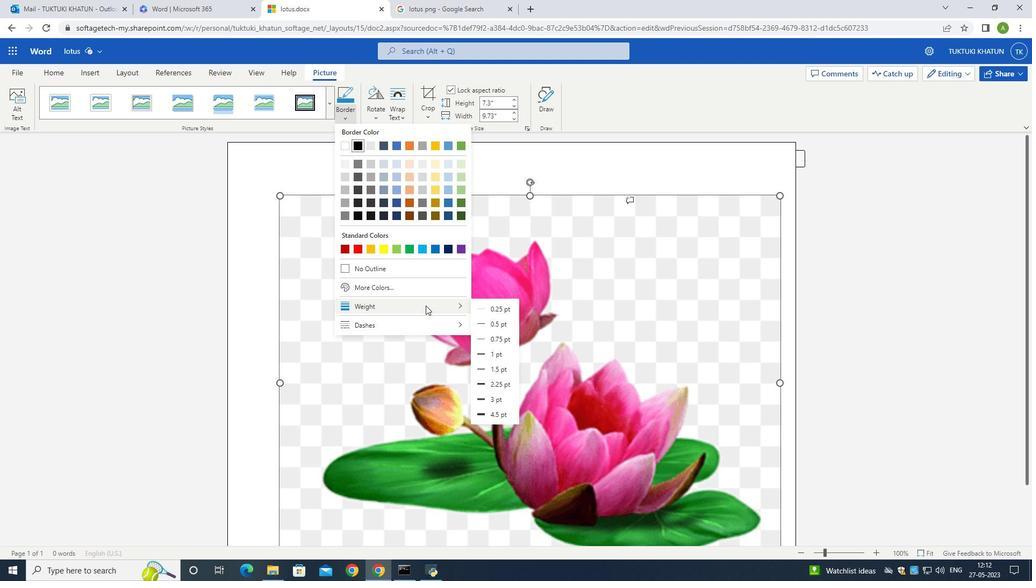 
Action: Mouse pressed left at (426, 305)
Screenshot: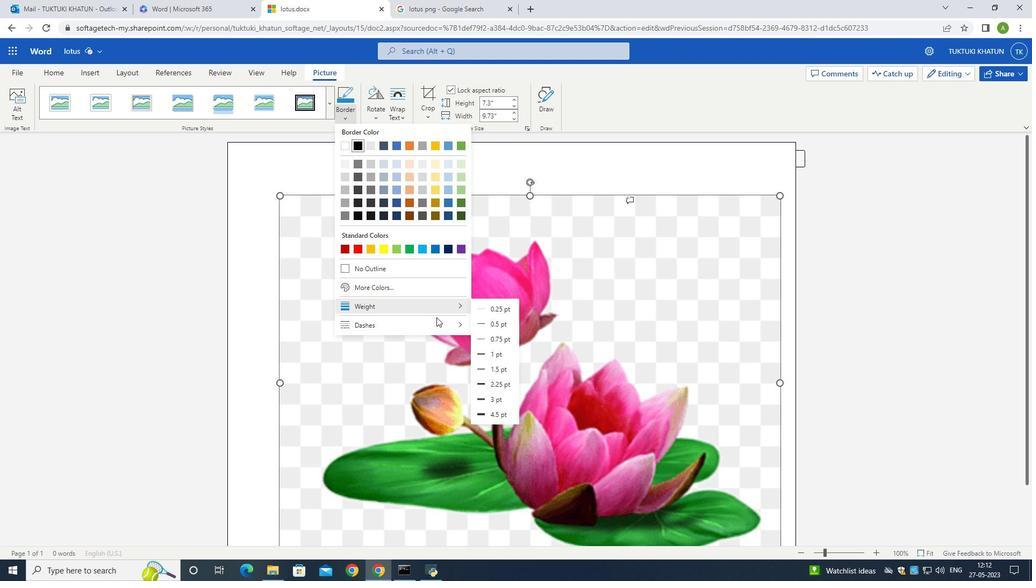 
Action: Mouse moved to (441, 327)
Screenshot: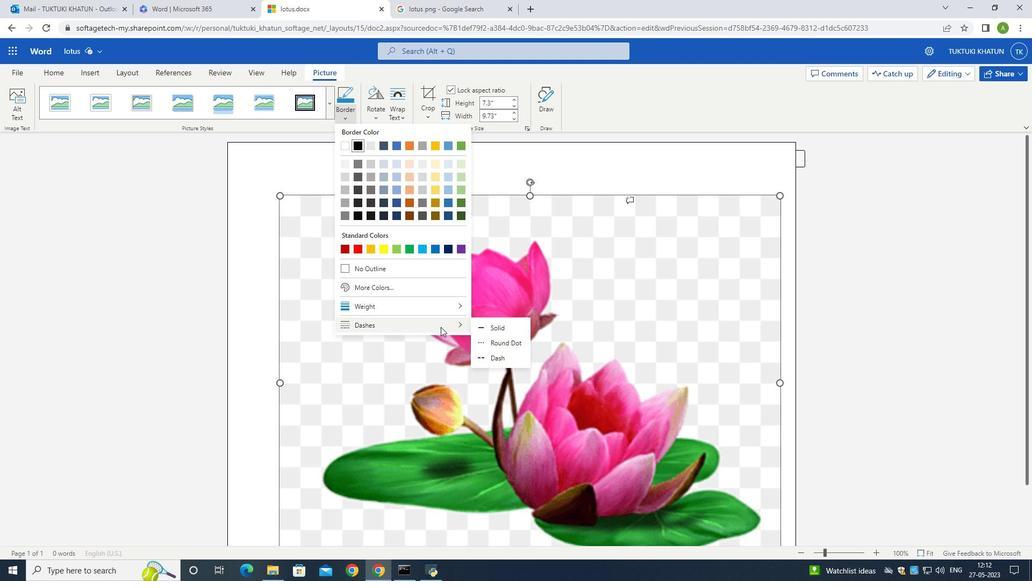 
Action: Mouse pressed left at (441, 327)
Screenshot: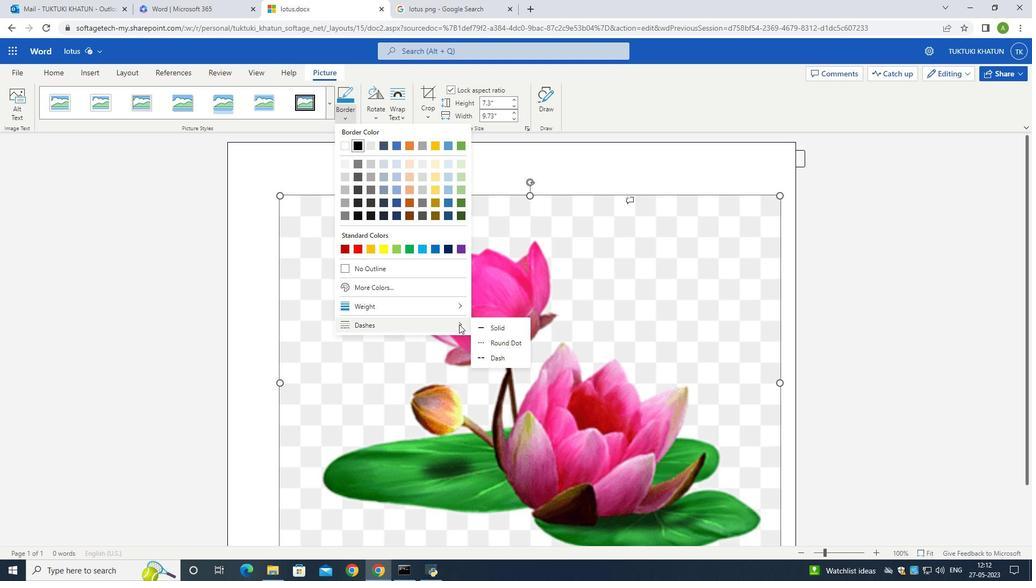 
Action: Mouse moved to (432, 288)
Screenshot: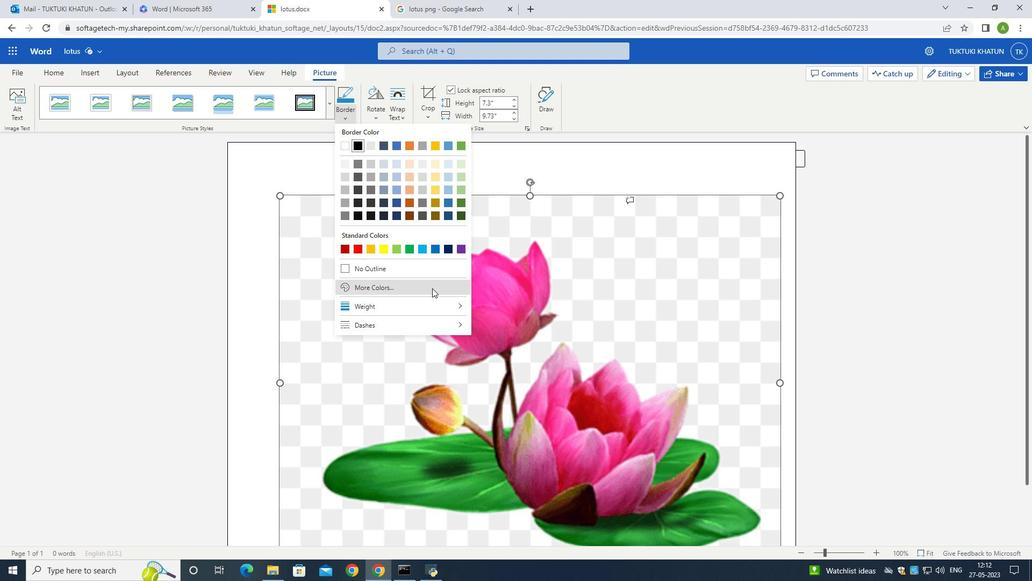 
Action: Mouse pressed left at (432, 288)
Screenshot: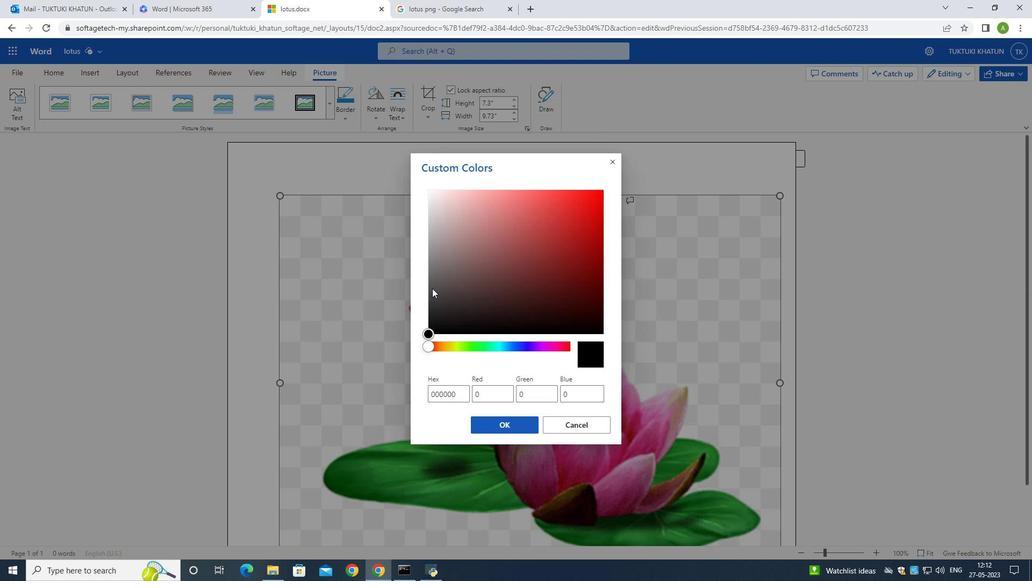 
Action: Mouse moved to (611, 163)
Screenshot: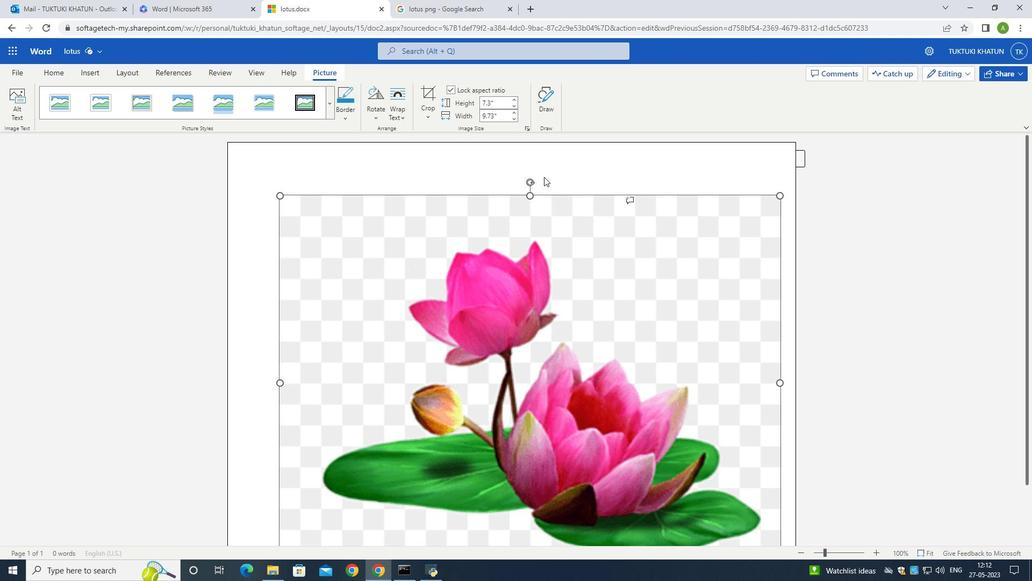 
Action: Mouse pressed left at (611, 163)
Screenshot: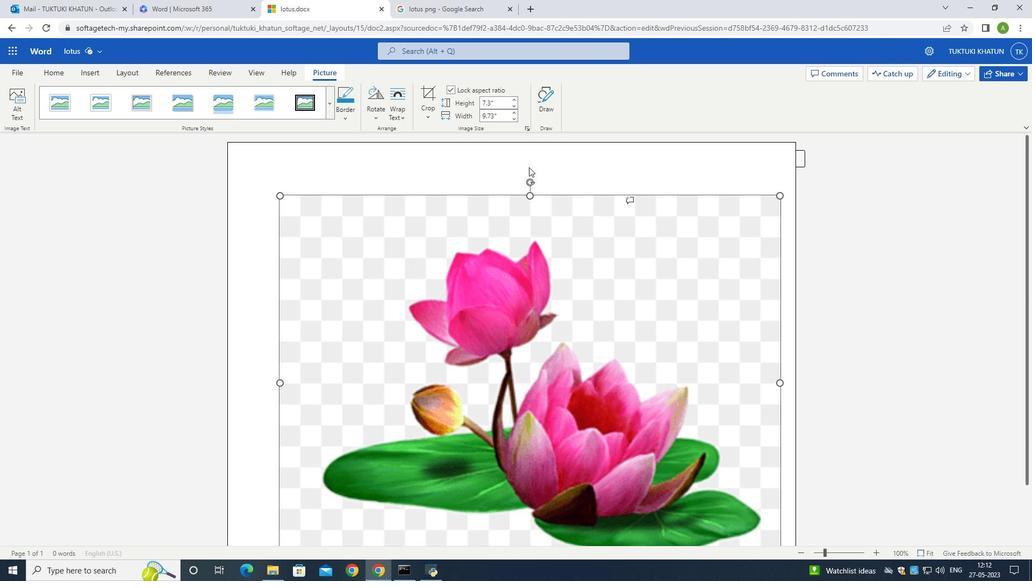
Action: Mouse moved to (350, 118)
Screenshot: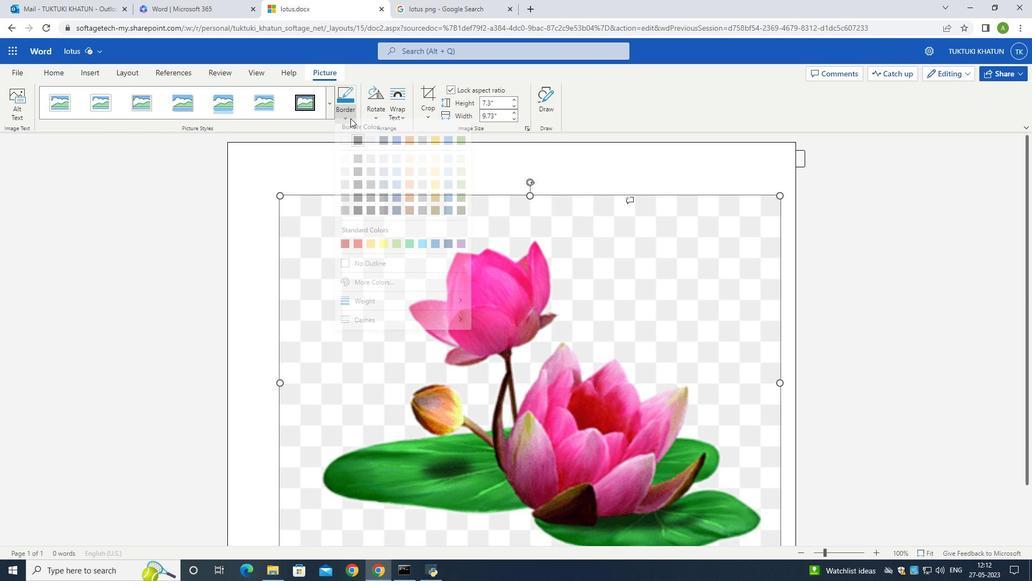 
Action: Mouse pressed left at (350, 118)
Screenshot: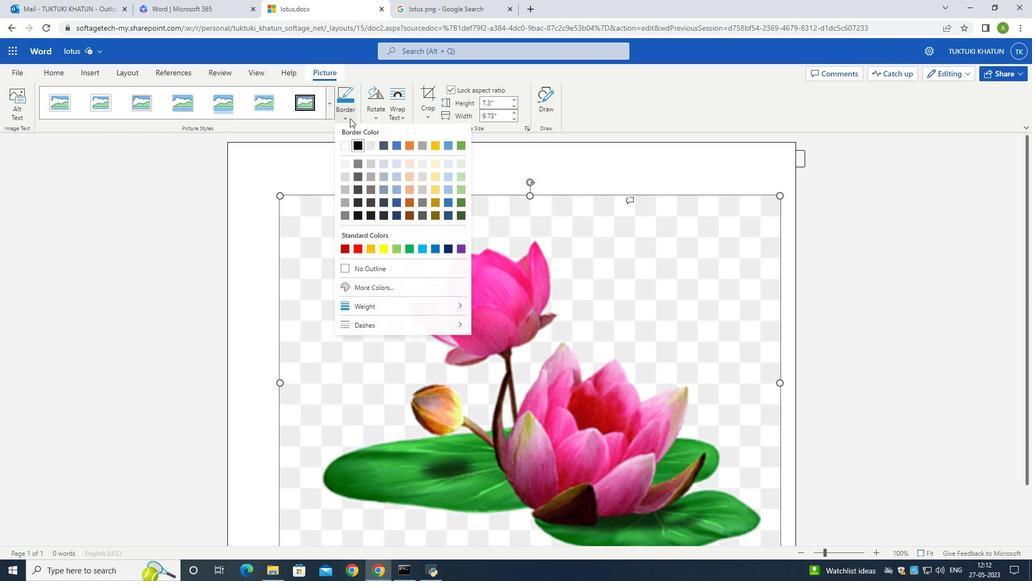 
Action: Mouse moved to (739, 98)
Screenshot: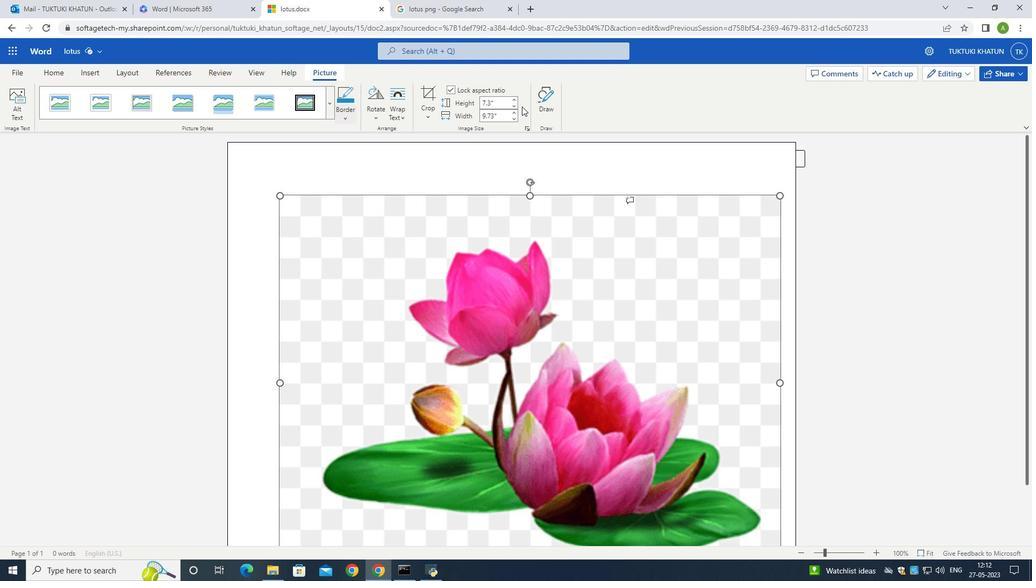 
Action: Mouse pressed left at (739, 98)
Screenshot: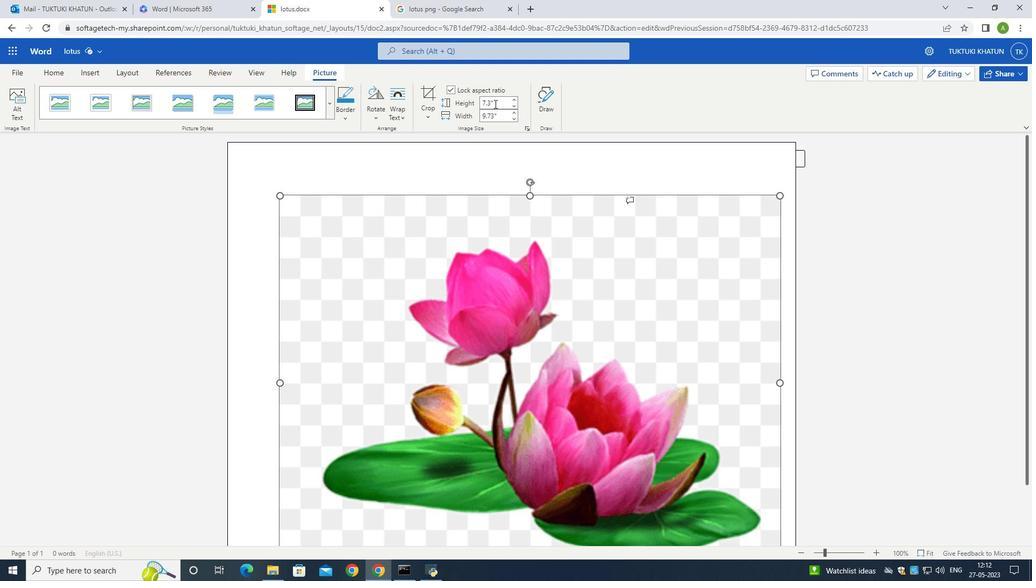 
Action: Mouse moved to (323, 72)
Screenshot: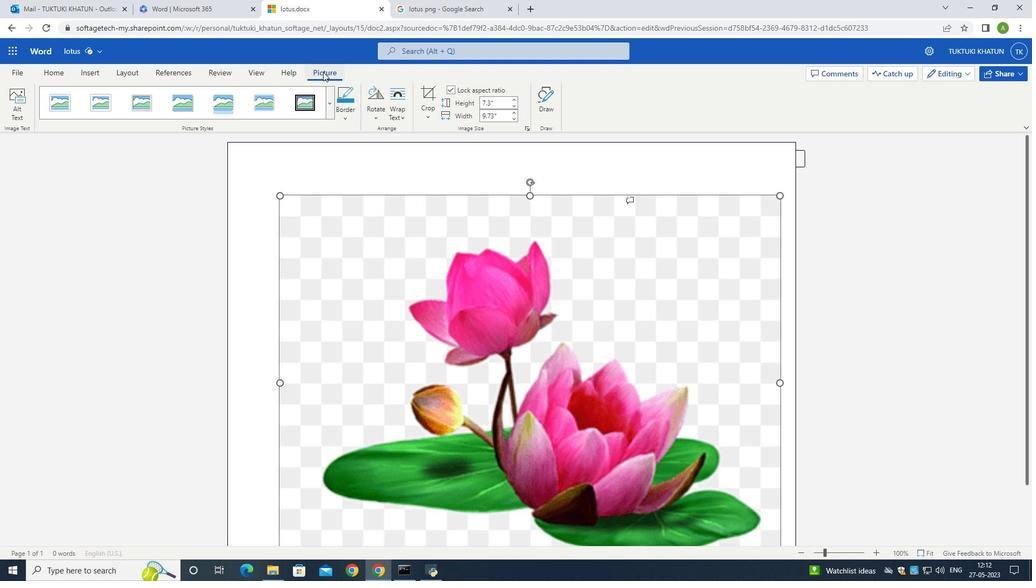 
Action: Mouse pressed left at (323, 72)
Screenshot: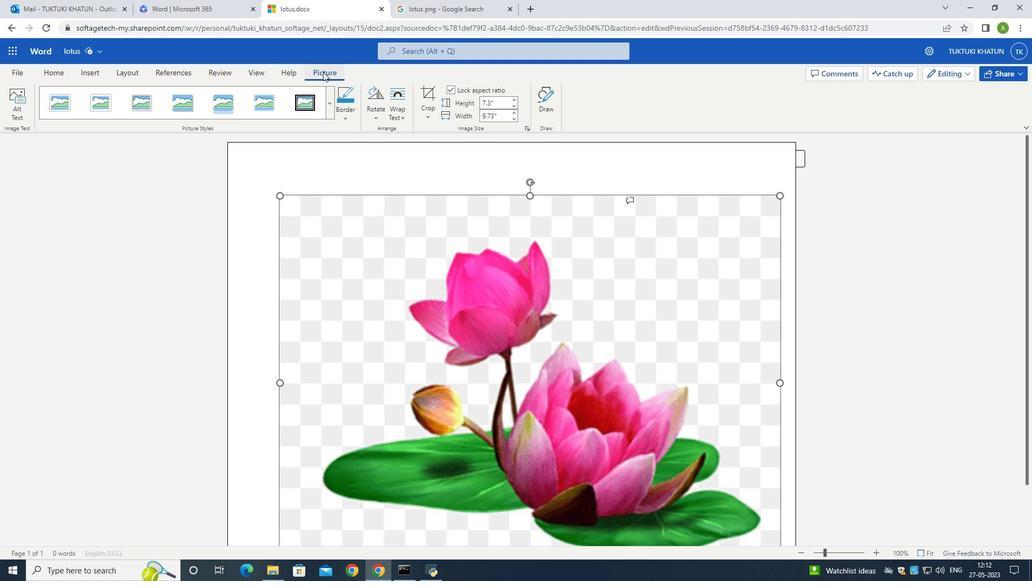 
Action: Mouse moved to (323, 182)
Screenshot: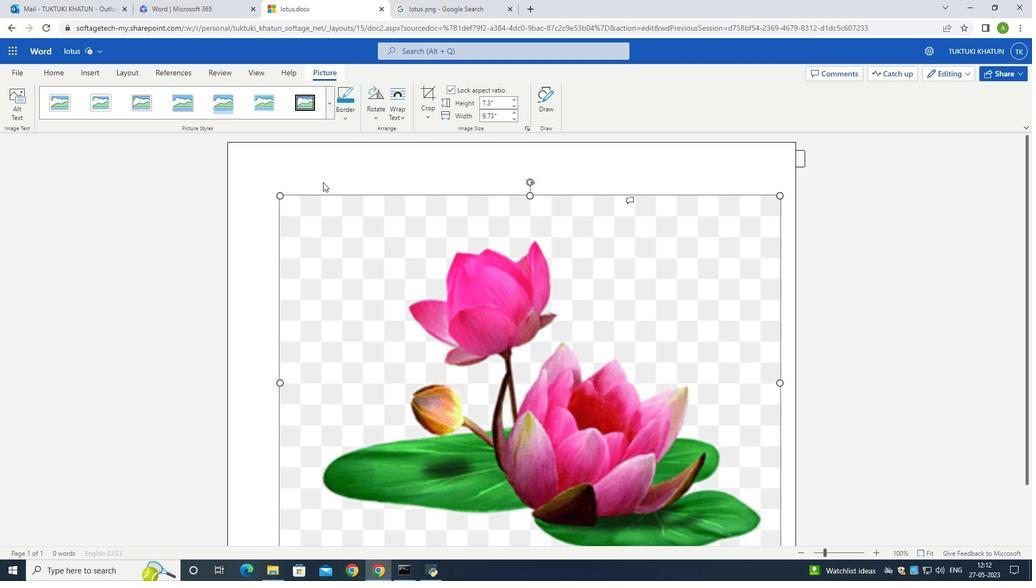
Action: Mouse pressed left at (323, 182)
Screenshot: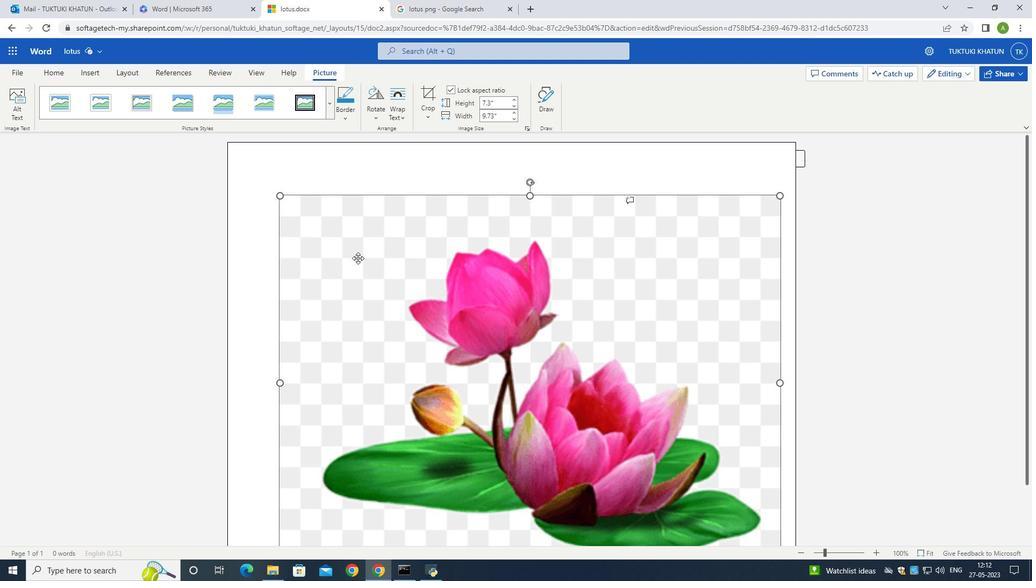 
Action: Mouse moved to (354, 277)
Screenshot: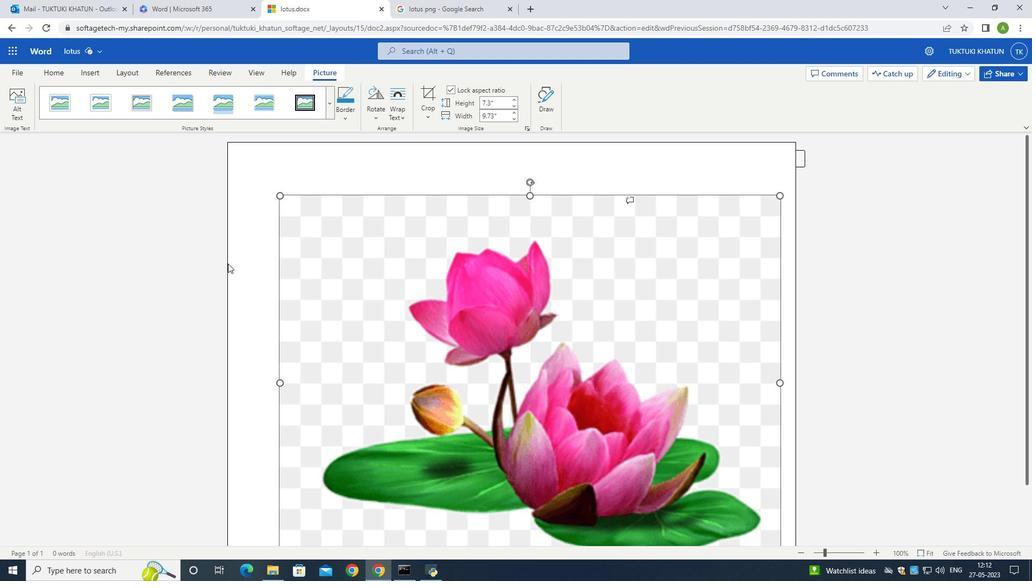 
Action: Mouse pressed left at (354, 277)
Screenshot: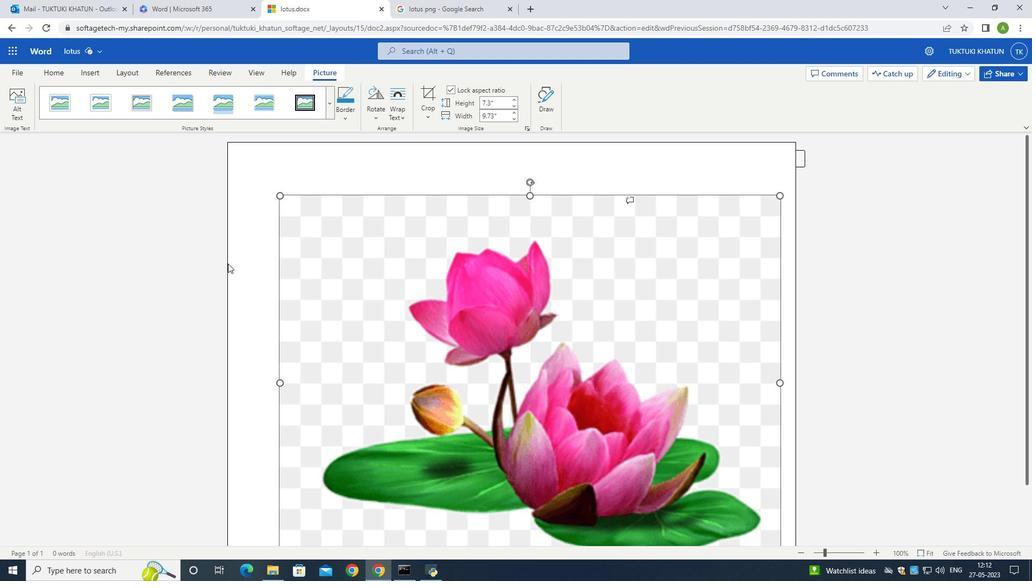 
Action: Mouse moved to (228, 263)
Screenshot: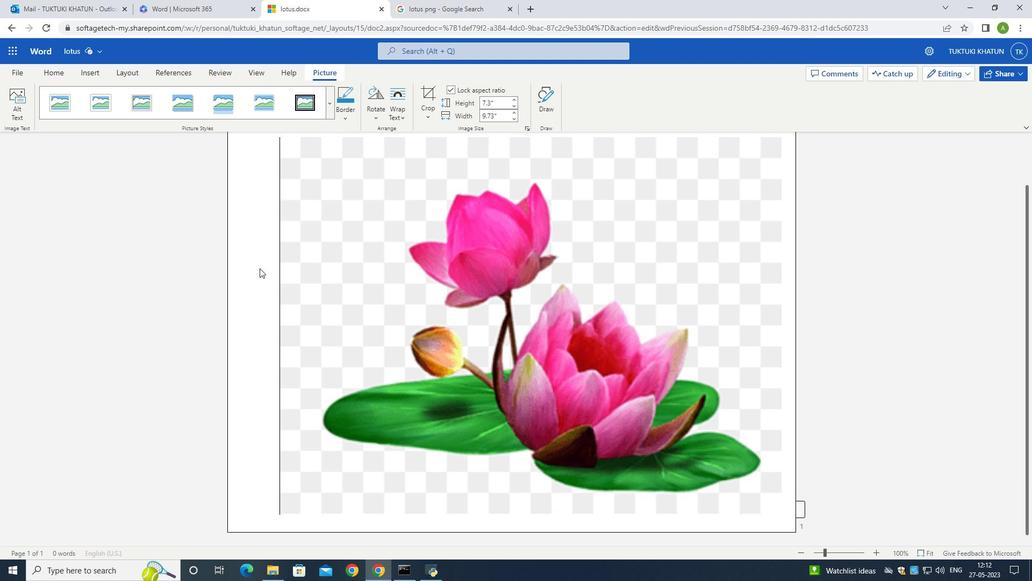 
Action: Mouse pressed left at (228, 263)
Screenshot: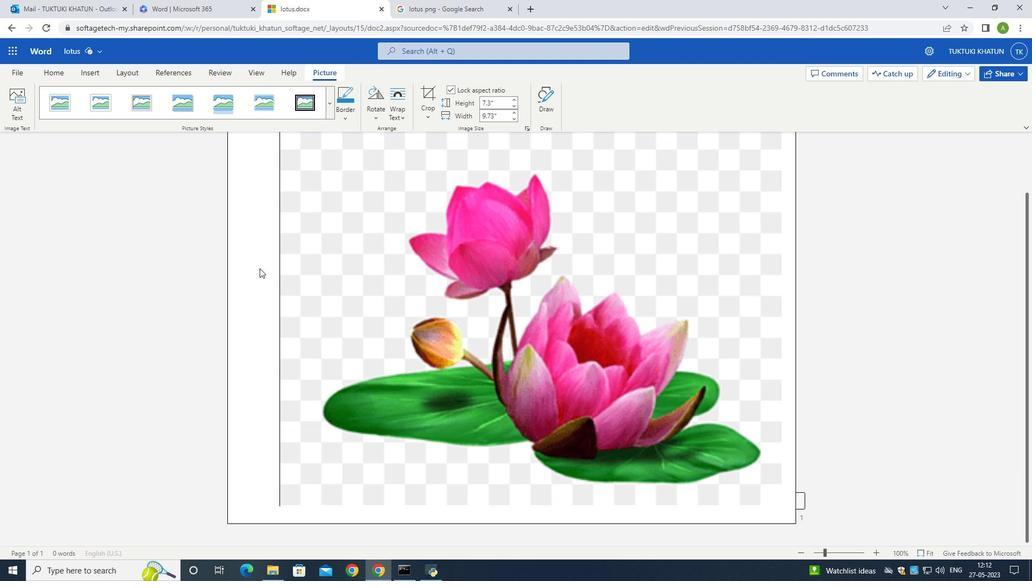 
Action: Mouse moved to (259, 268)
Screenshot: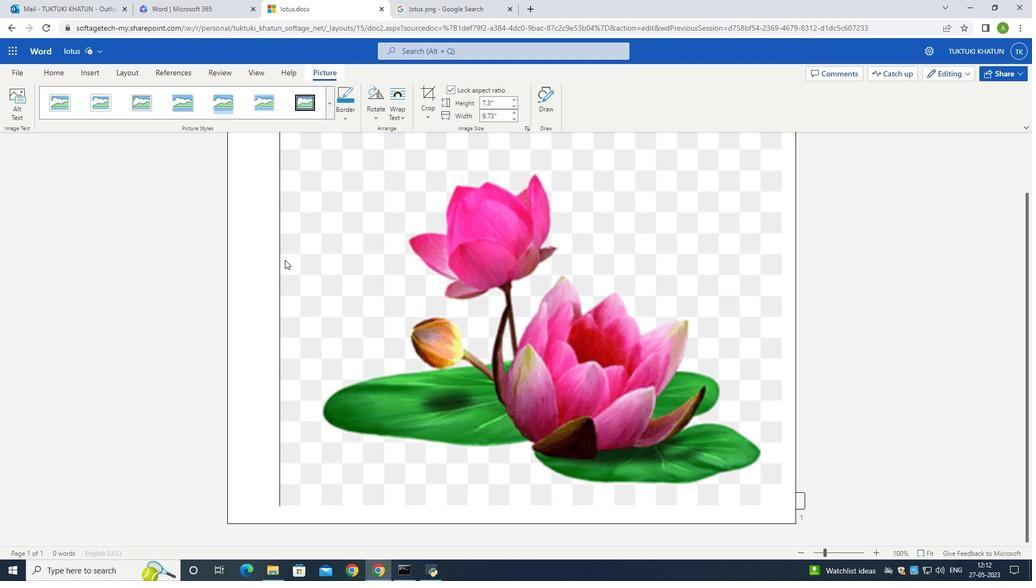 
Action: Mouse pressed left at (259, 268)
Screenshot: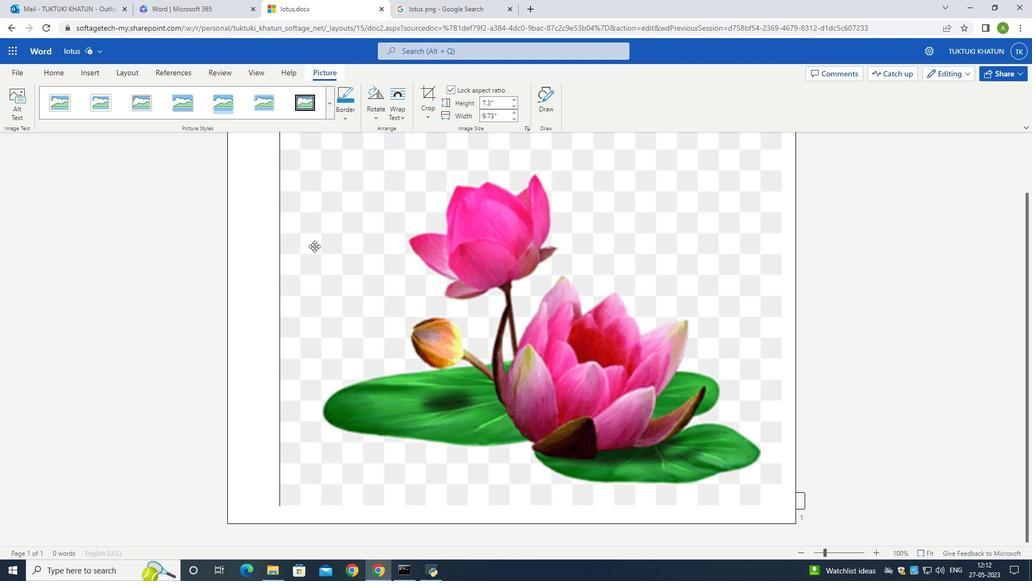 
Action: Mouse moved to (322, 243)
Screenshot: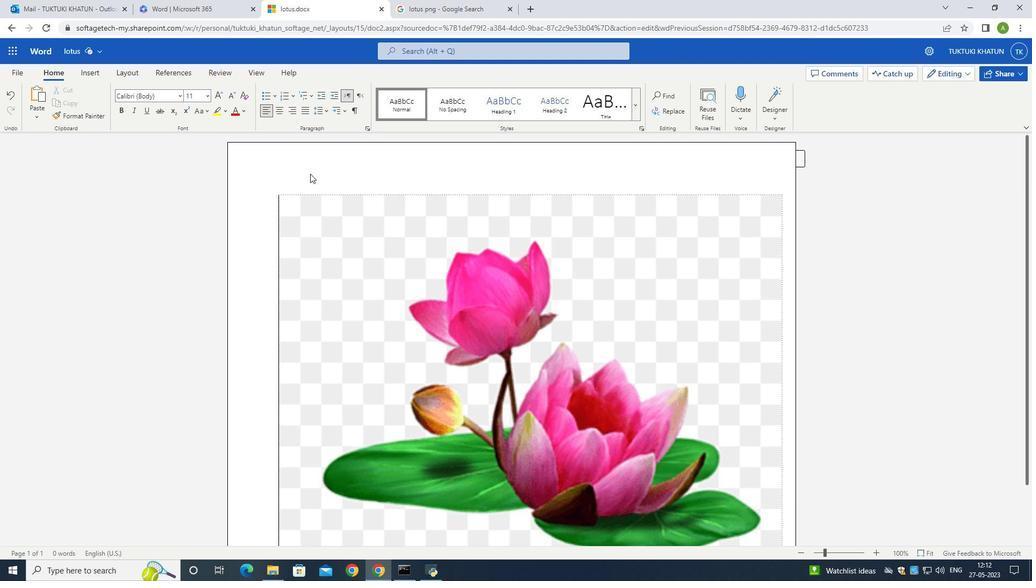 
Action: Mouse scrolled (322, 243) with delta (0, 0)
Screenshot: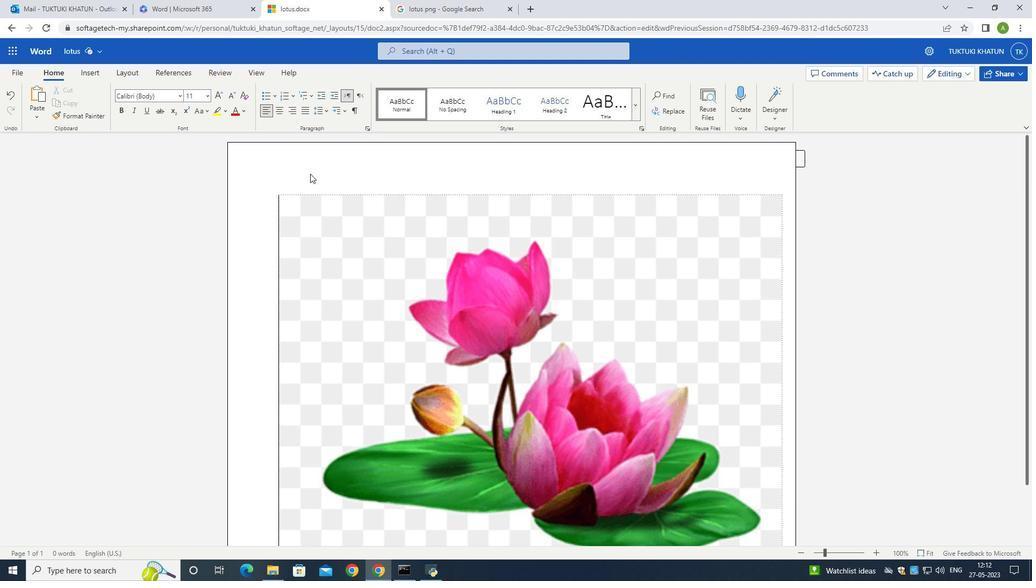 
Action: Mouse scrolled (322, 243) with delta (0, 0)
Screenshot: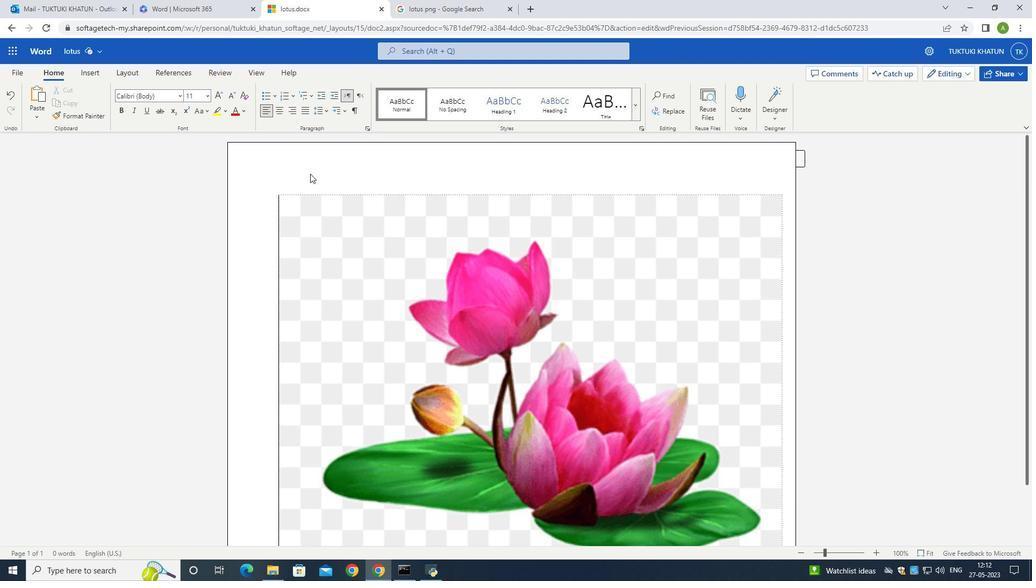 
Action: Mouse scrolled (322, 243) with delta (0, 0)
Screenshot: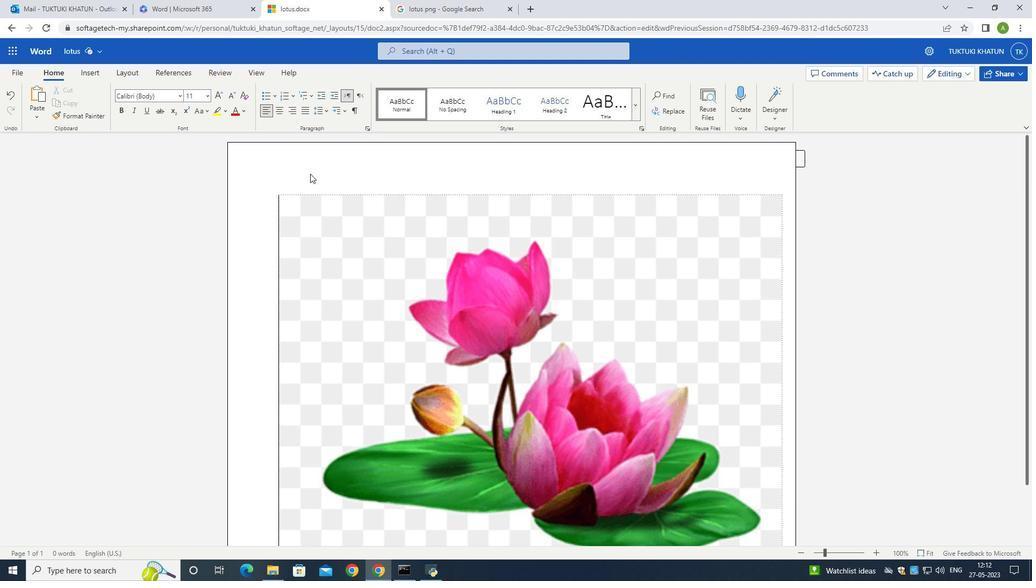 
Action: Mouse scrolled (322, 243) with delta (0, 0)
Screenshot: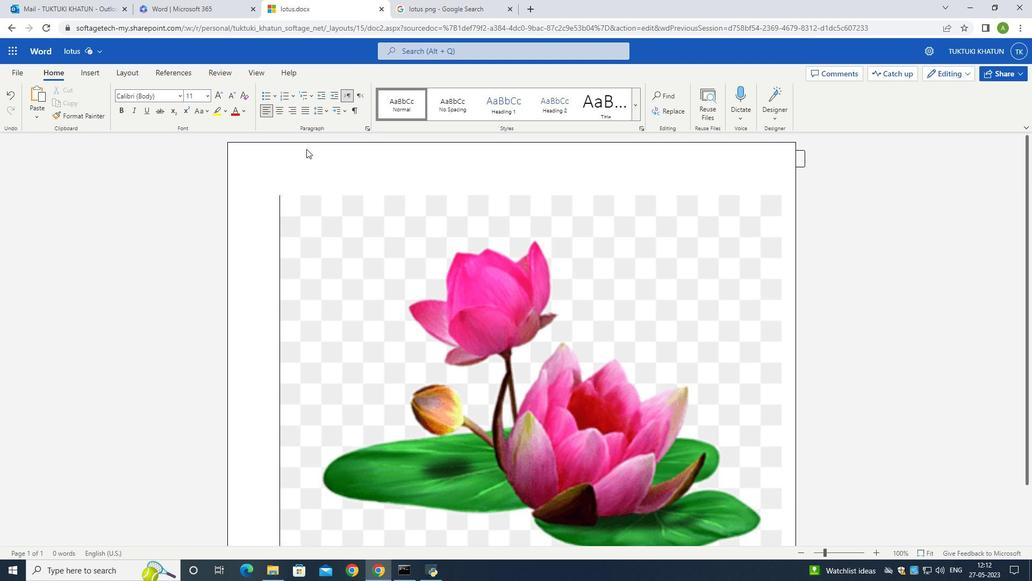 
Action: Mouse scrolled (322, 243) with delta (0, 0)
Screenshot: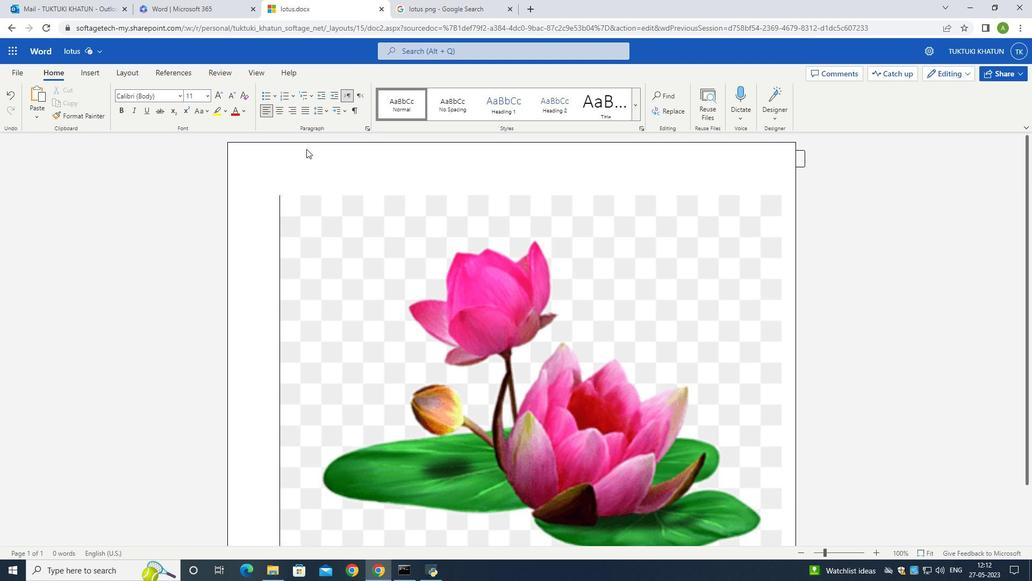 
Action: Mouse scrolled (322, 243) with delta (0, 0)
Screenshot: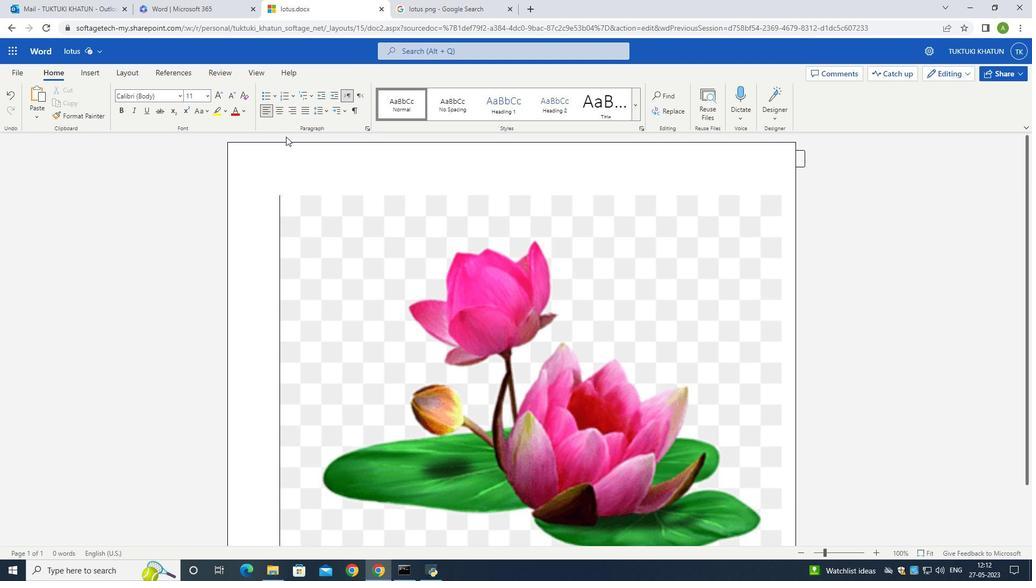 
Action: Mouse scrolled (322, 243) with delta (0, 0)
Screenshot: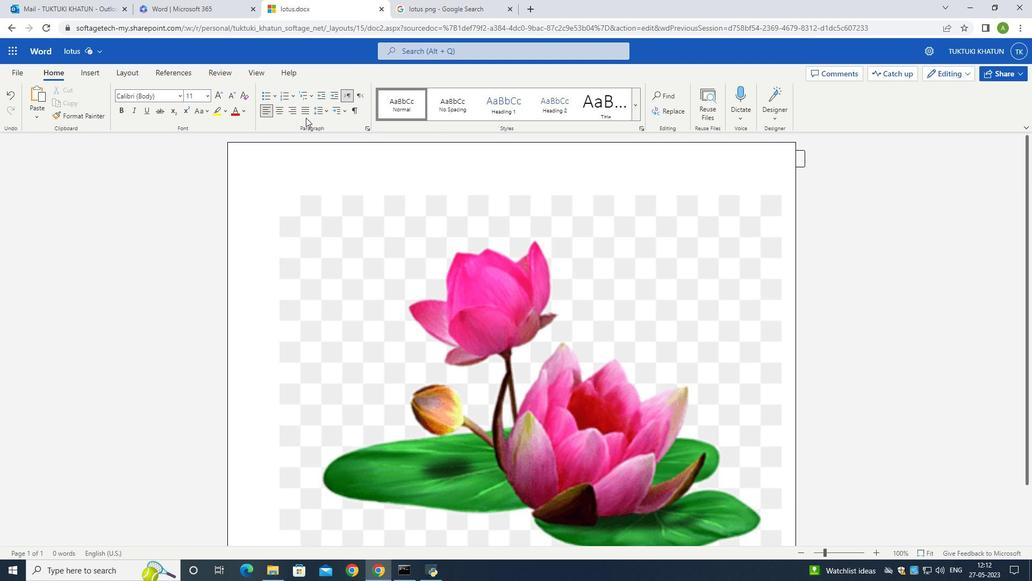 
Action: Mouse moved to (322, 242)
Screenshot: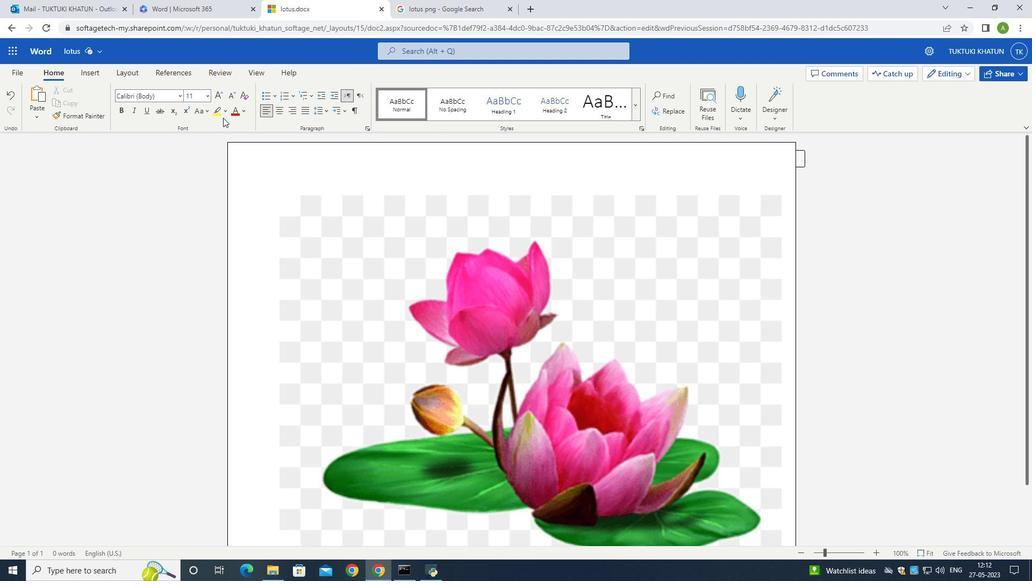 
Action: Mouse scrolled (322, 243) with delta (0, 0)
Screenshot: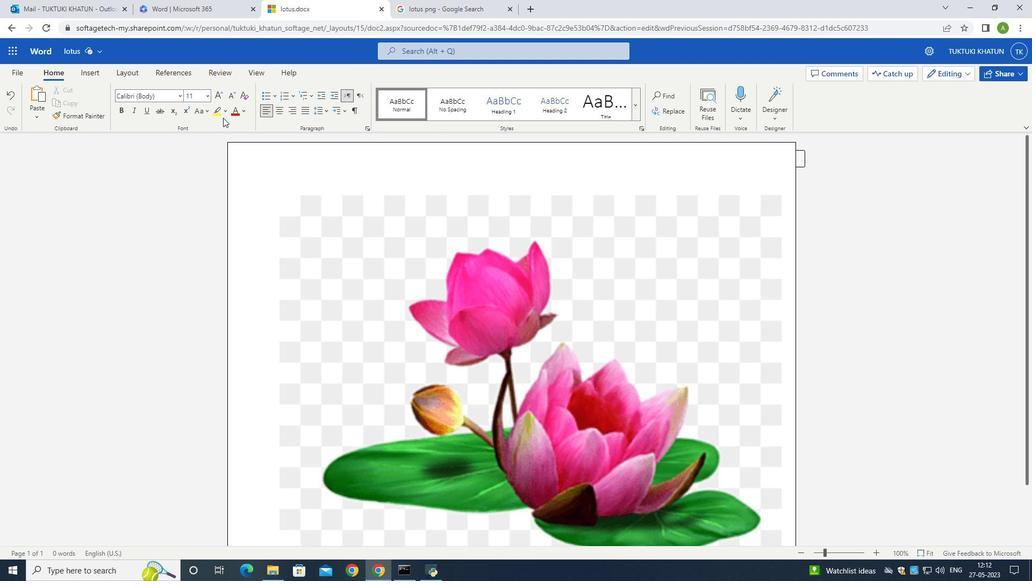 
Action: Mouse scrolled (322, 243) with delta (0, 0)
Screenshot: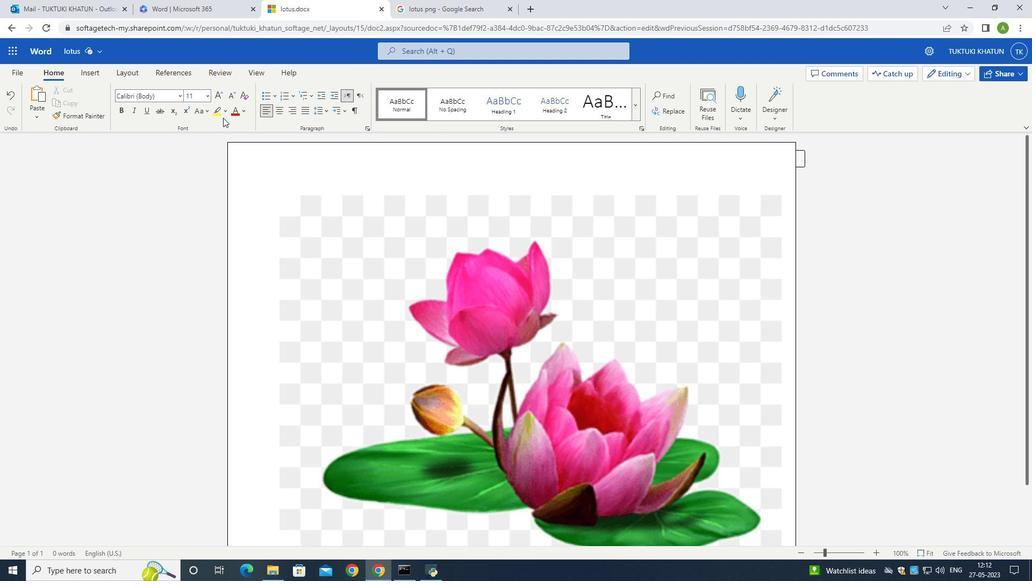 
Action: Mouse moved to (323, 242)
Screenshot: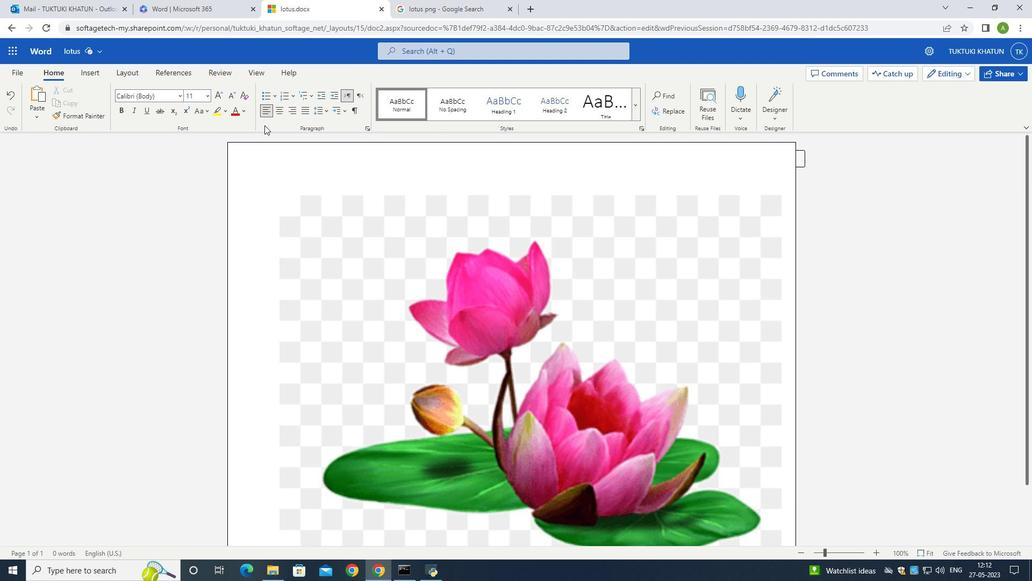 
Action: Mouse scrolled (323, 242) with delta (0, 0)
Screenshot: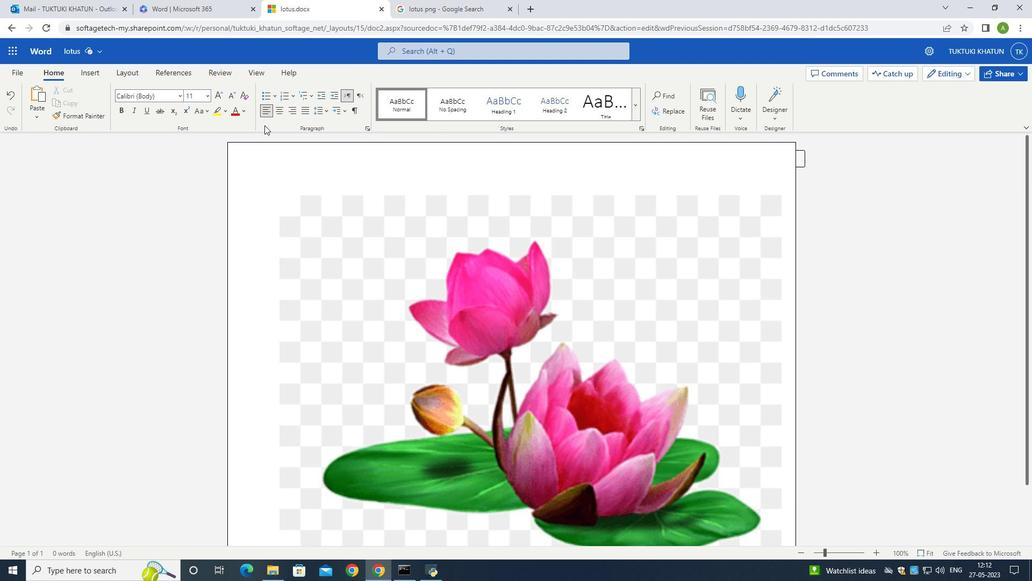 
Action: Mouse moved to (466, 342)
Screenshot: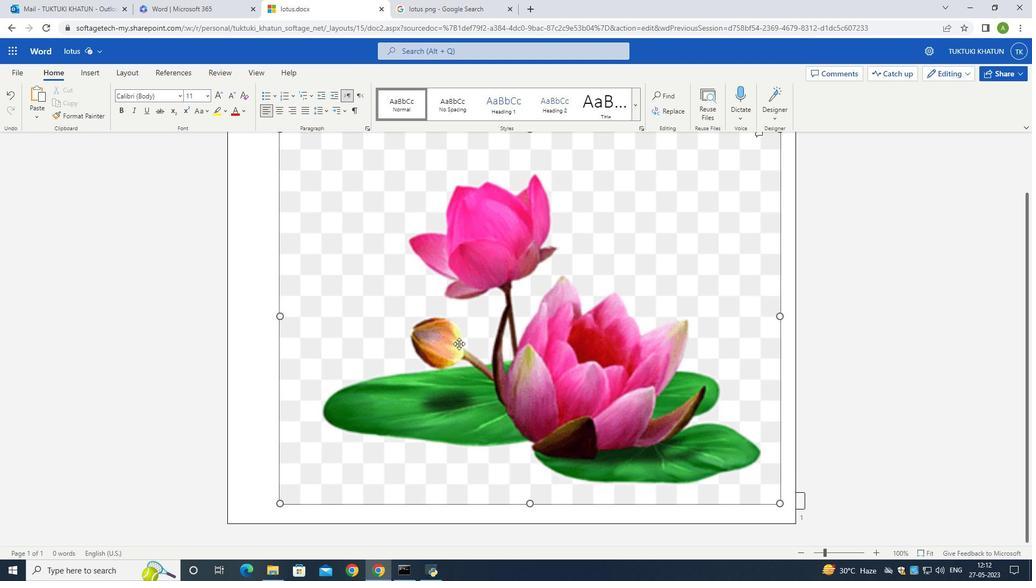 
Action: Mouse pressed left at (466, 342)
Screenshot: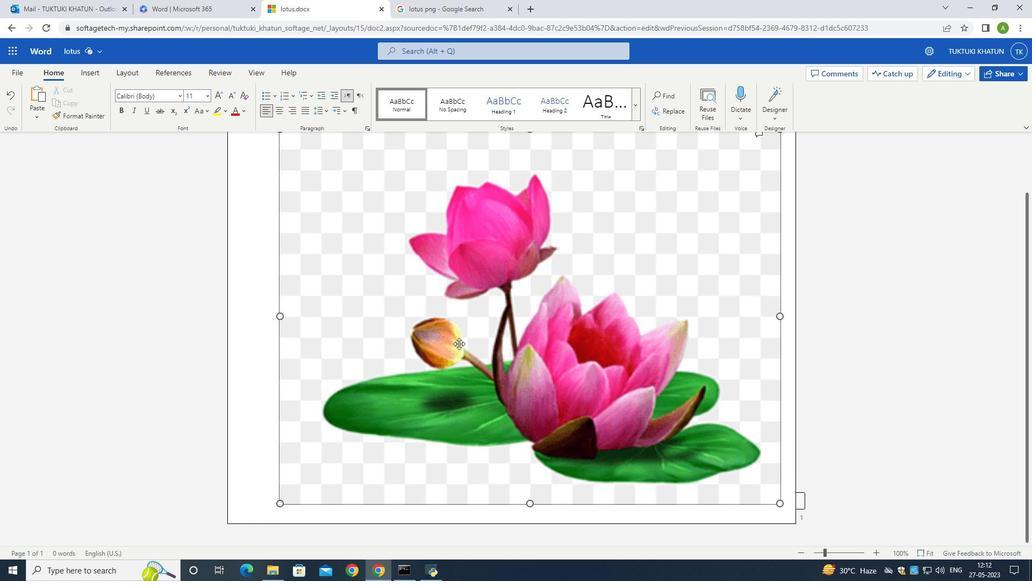 
Action: Mouse moved to (374, 111)
Screenshot: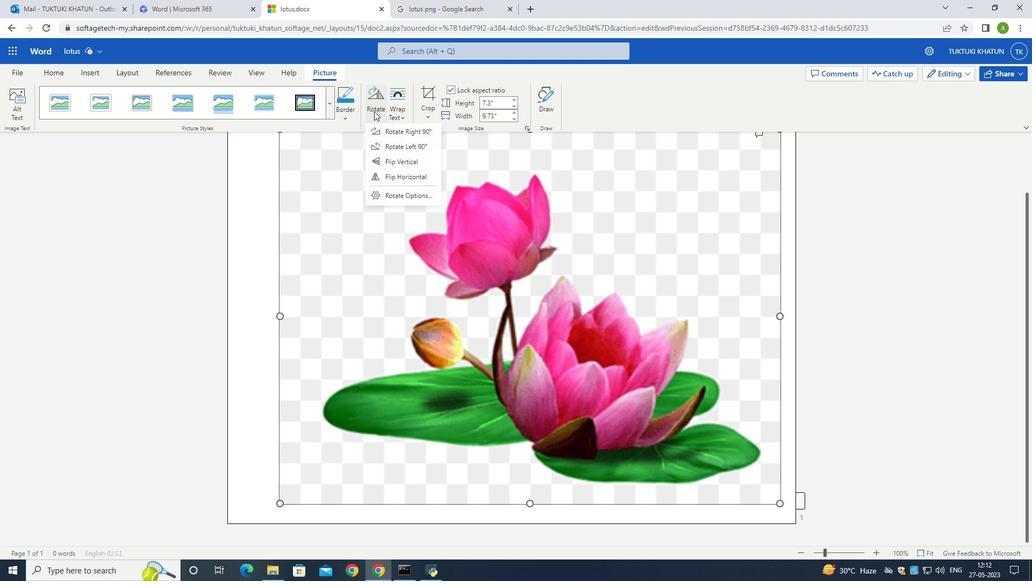 
Action: Mouse pressed left at (374, 111)
Screenshot: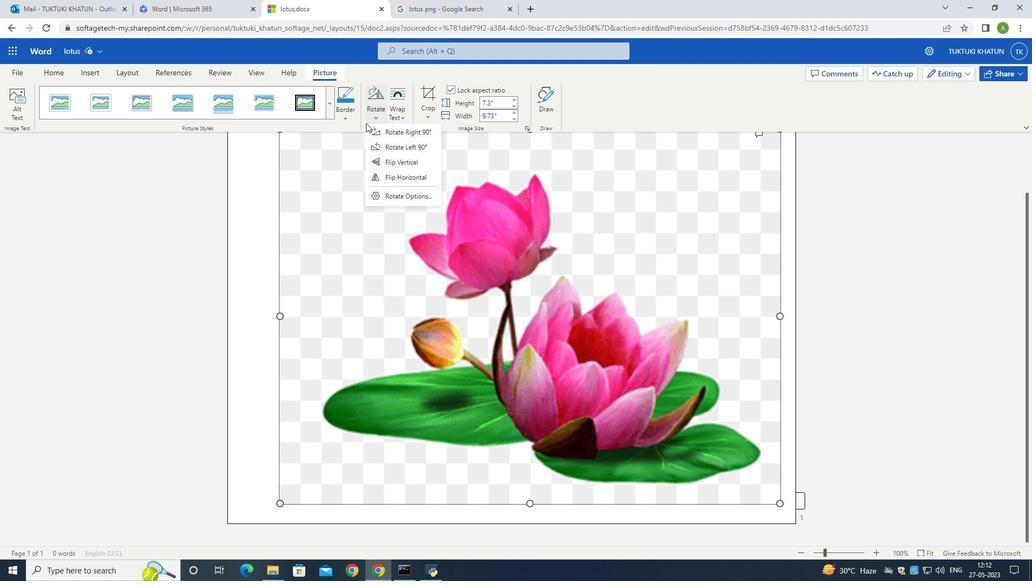 
Action: Mouse moved to (389, 196)
Screenshot: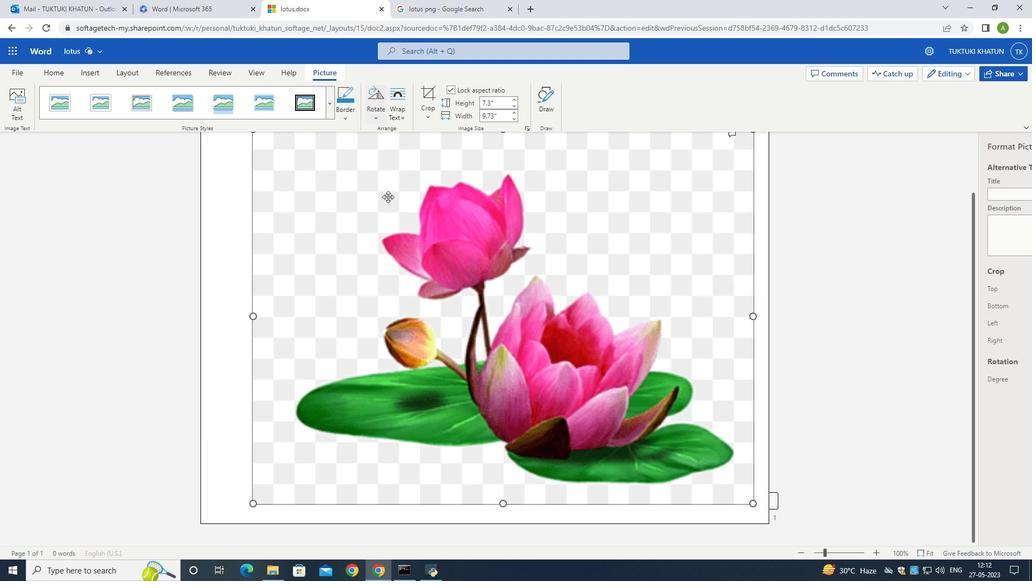 
Action: Mouse pressed left at (389, 196)
Screenshot: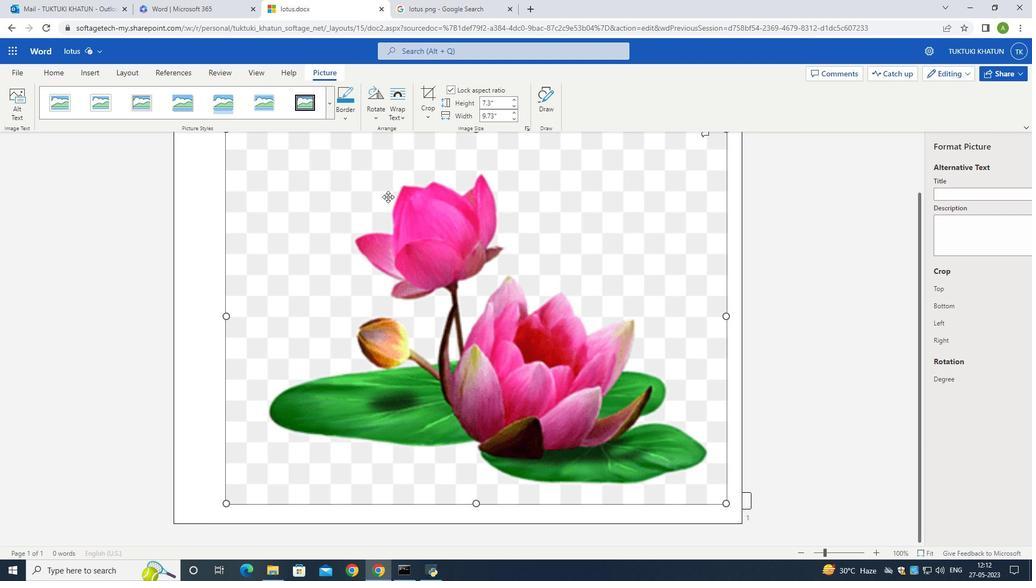 
Action: Mouse moved to (1016, 144)
Screenshot: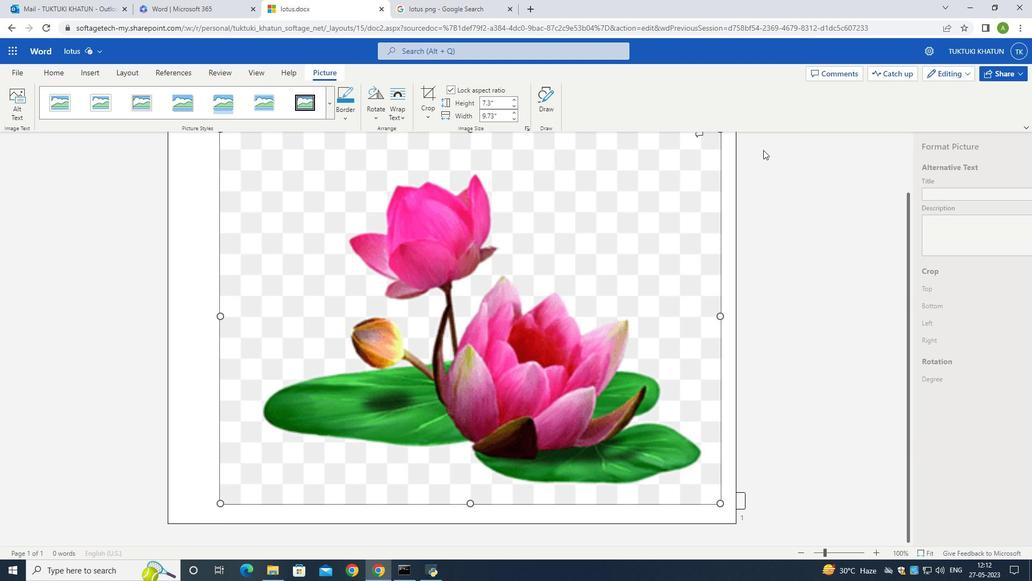 
Action: Mouse pressed left at (1016, 144)
Screenshot: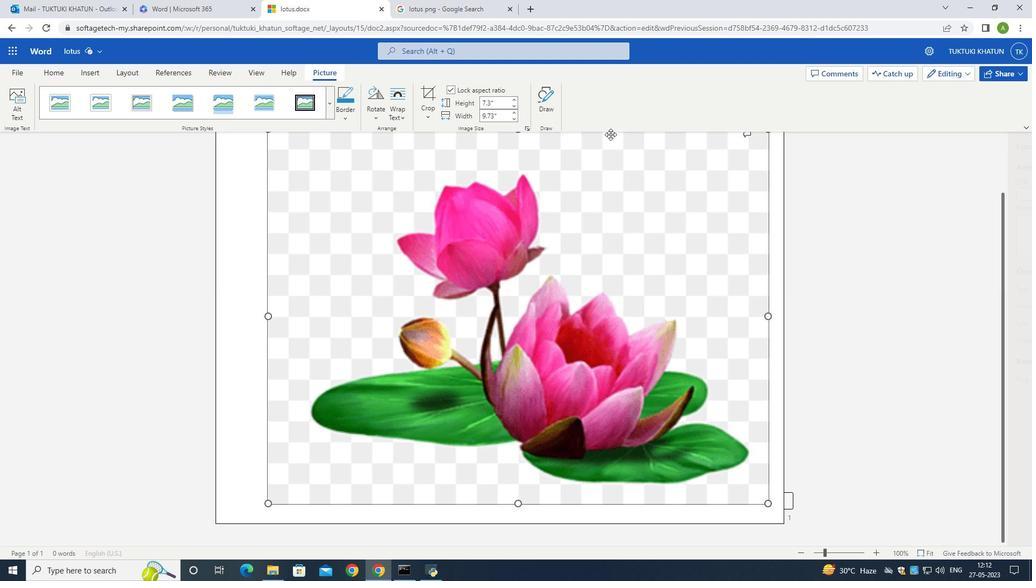 
Action: Mouse moved to (463, 53)
Screenshot: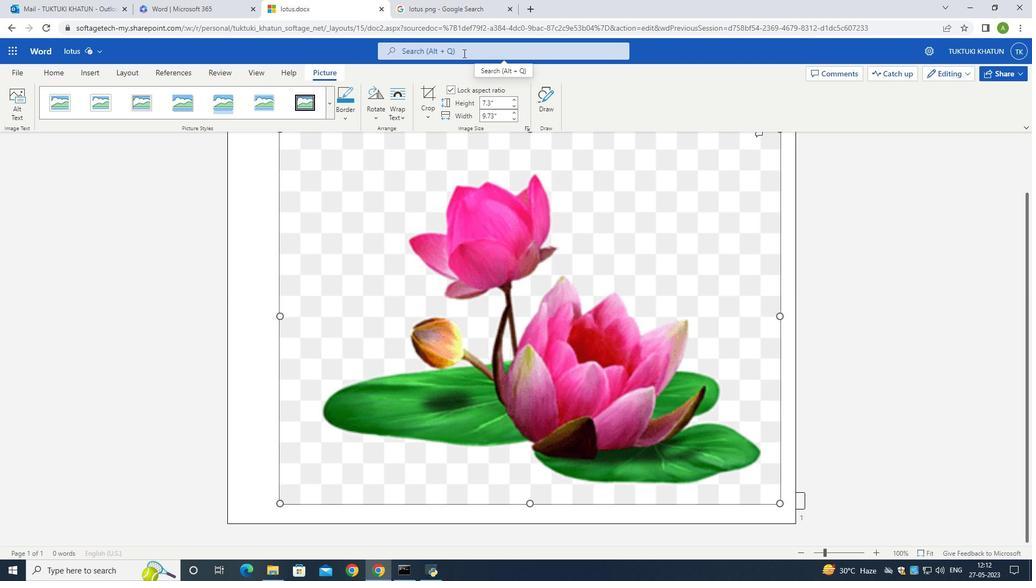 
Action: Mouse pressed left at (463, 53)
Screenshot: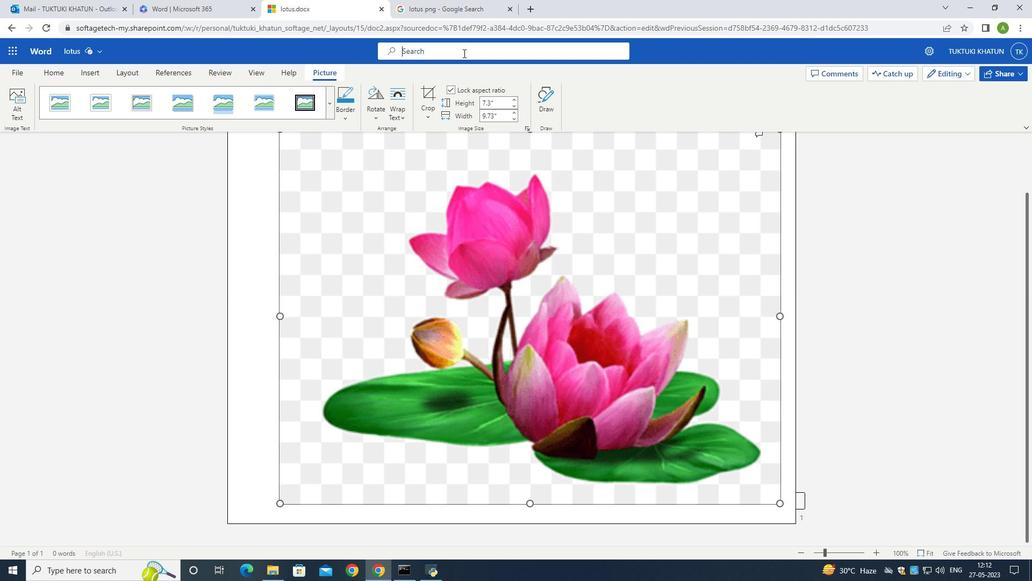 
Action: Key pressed <Key.shift>Shading
Screenshot: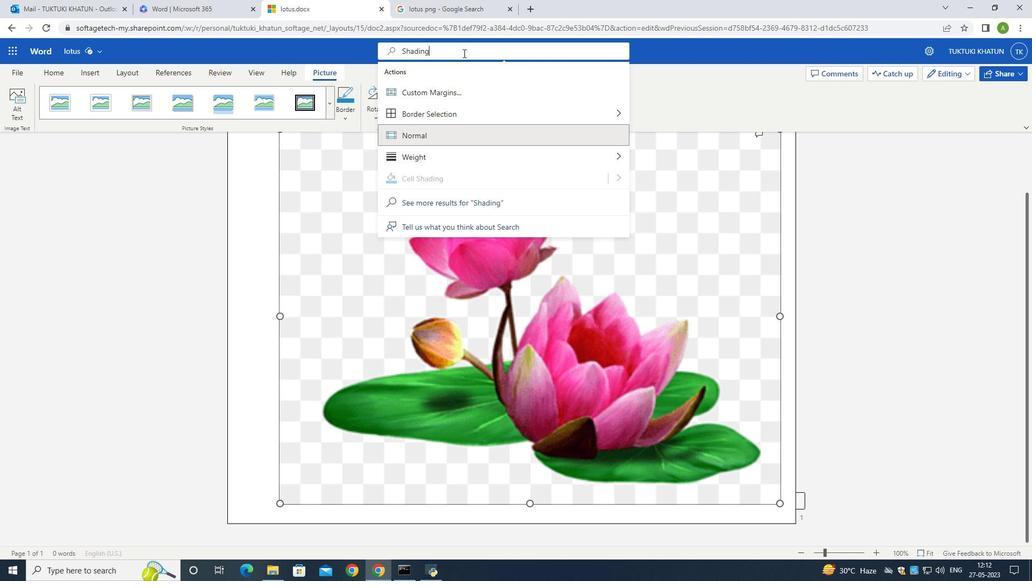 
Action: Mouse moved to (568, 149)
Screenshot: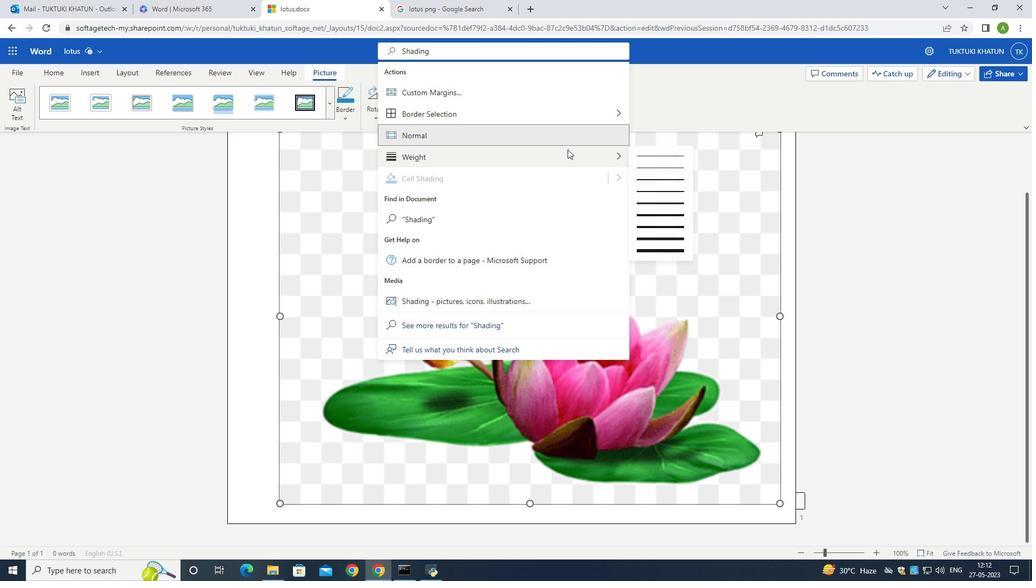 
Action: Mouse pressed left at (568, 149)
Screenshot: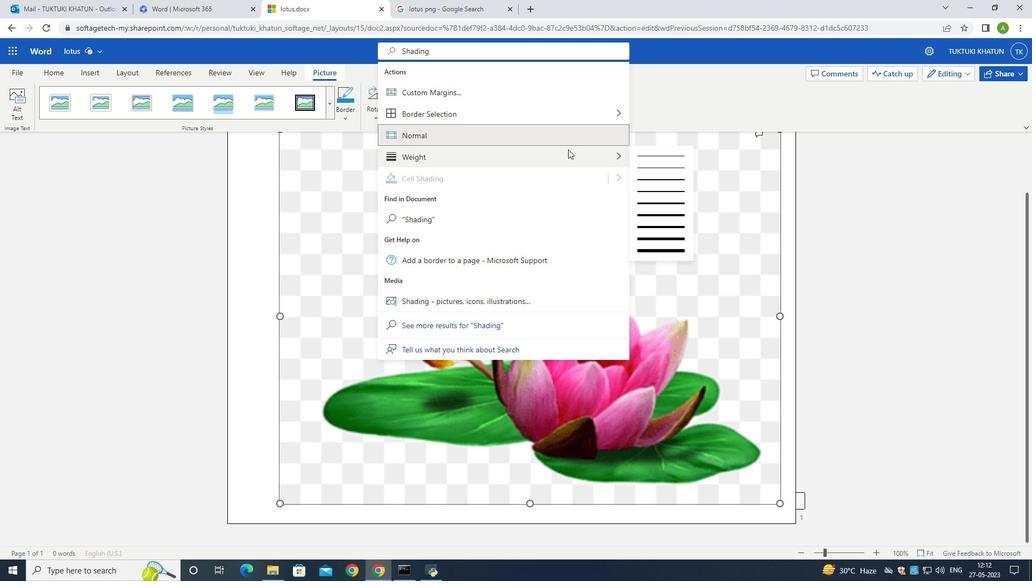 
Action: Mouse moved to (501, 303)
Screenshot: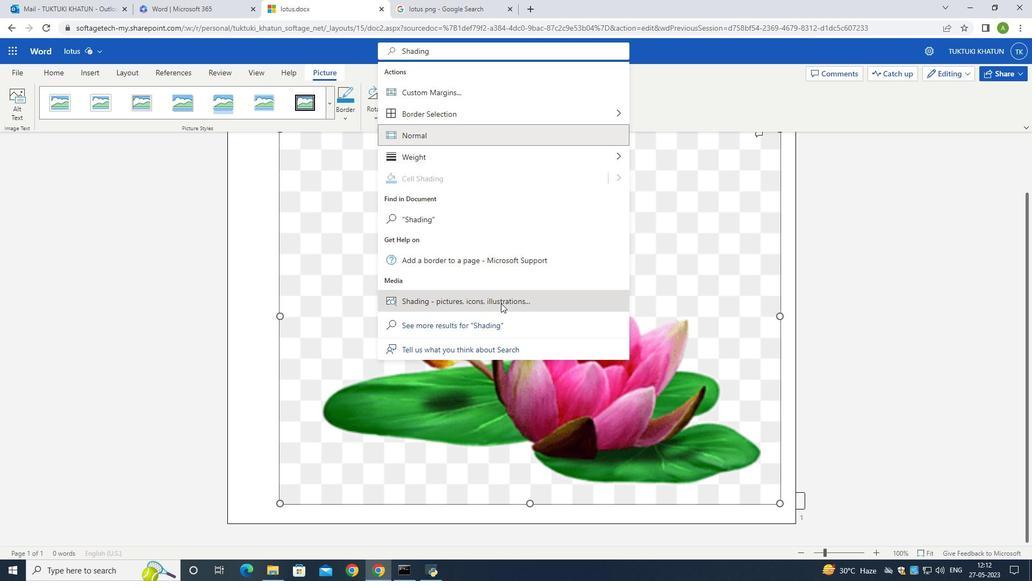 
Action: Mouse pressed left at (501, 303)
Screenshot: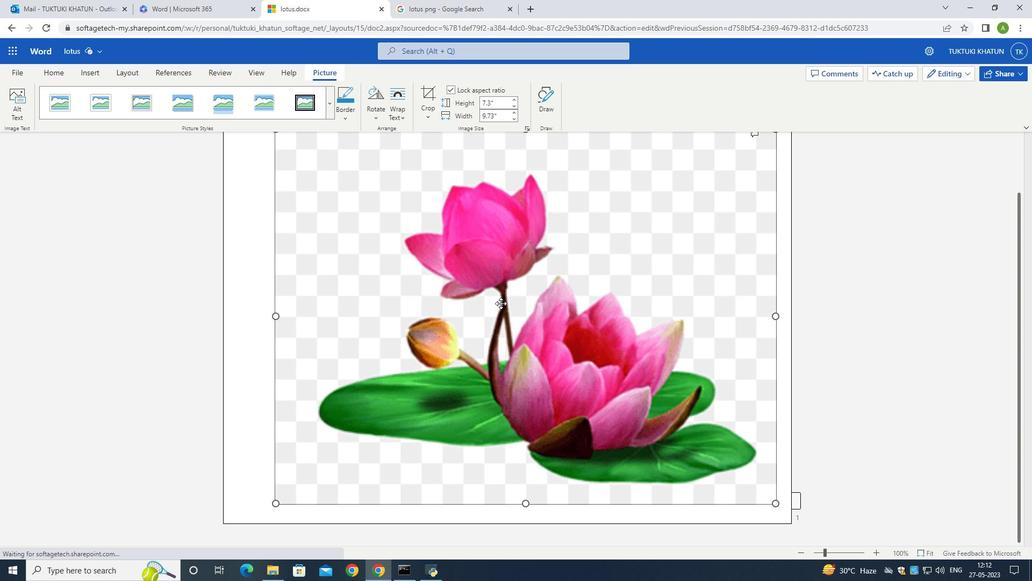 
Action: Mouse moved to (857, 169)
Screenshot: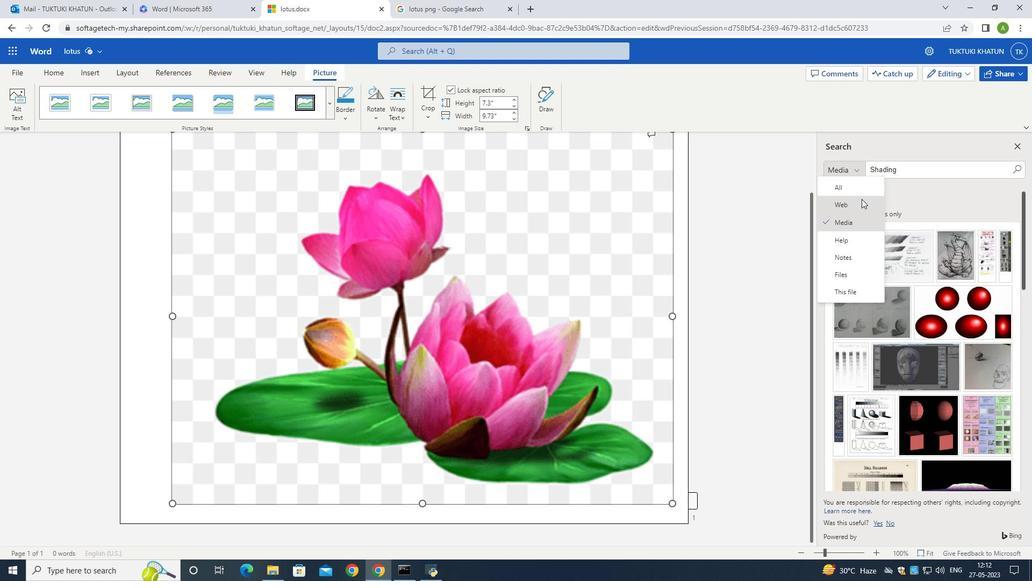 
Action: Mouse pressed left at (857, 169)
Screenshot: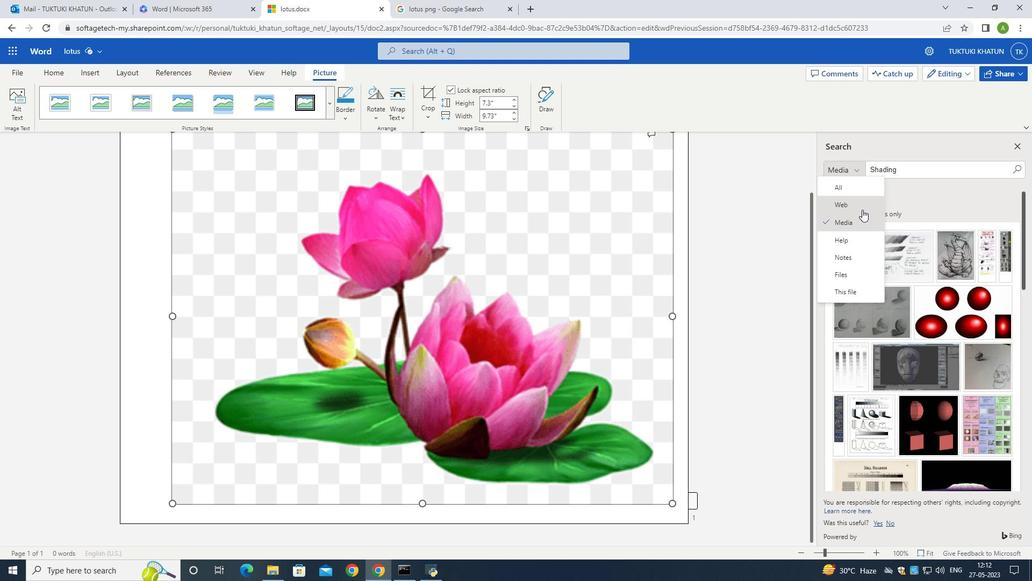 
Action: Mouse moved to (795, 158)
Screenshot: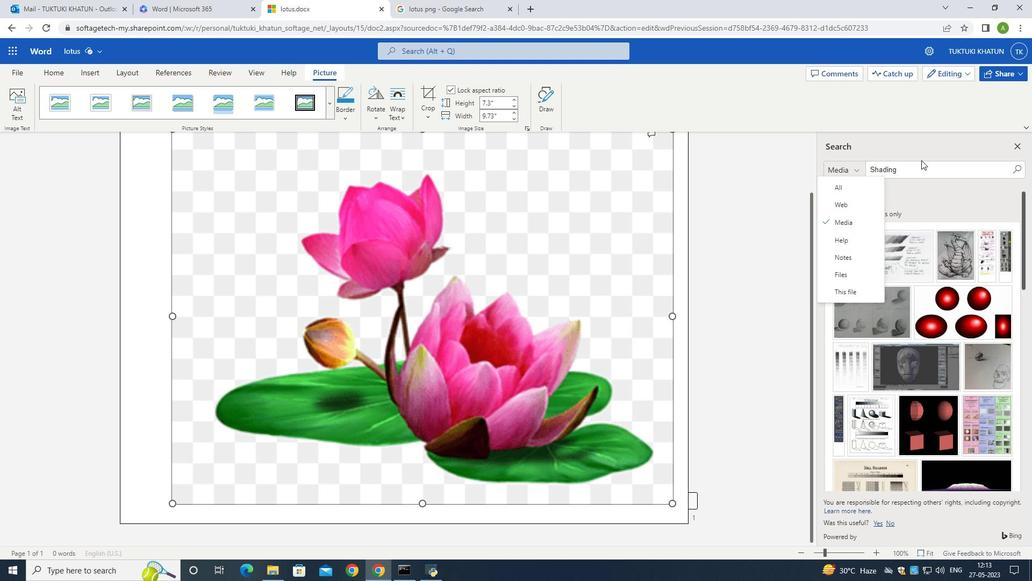 
Action: Mouse pressed left at (795, 158)
Screenshot: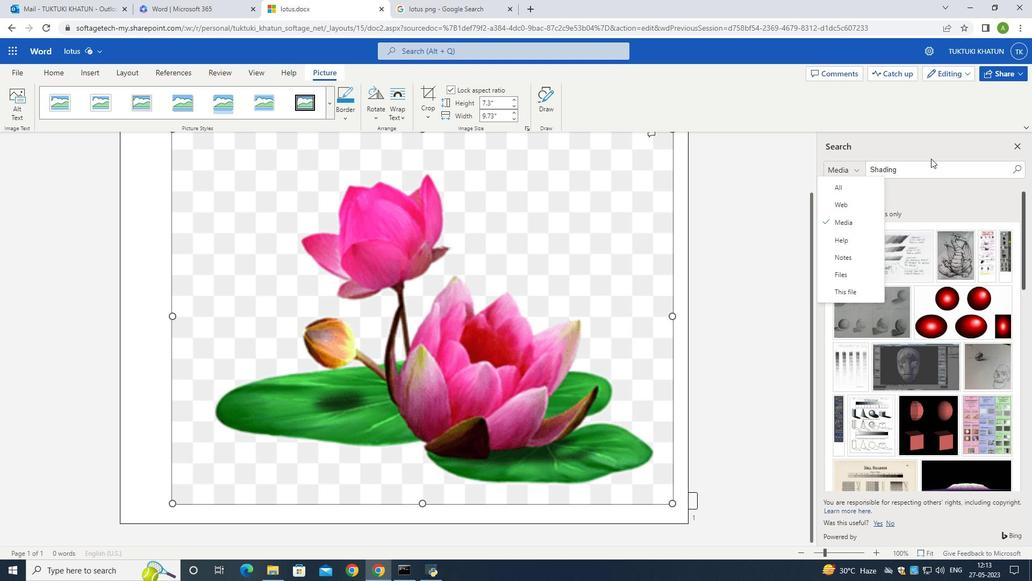 
Action: Mouse moved to (1018, 143)
Screenshot: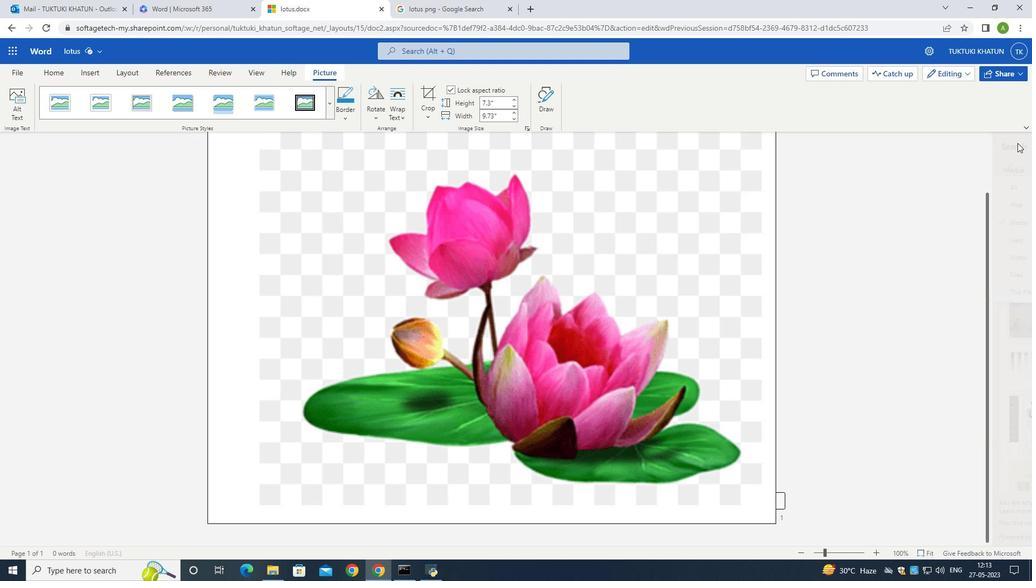 
Action: Mouse pressed left at (1018, 143)
Screenshot: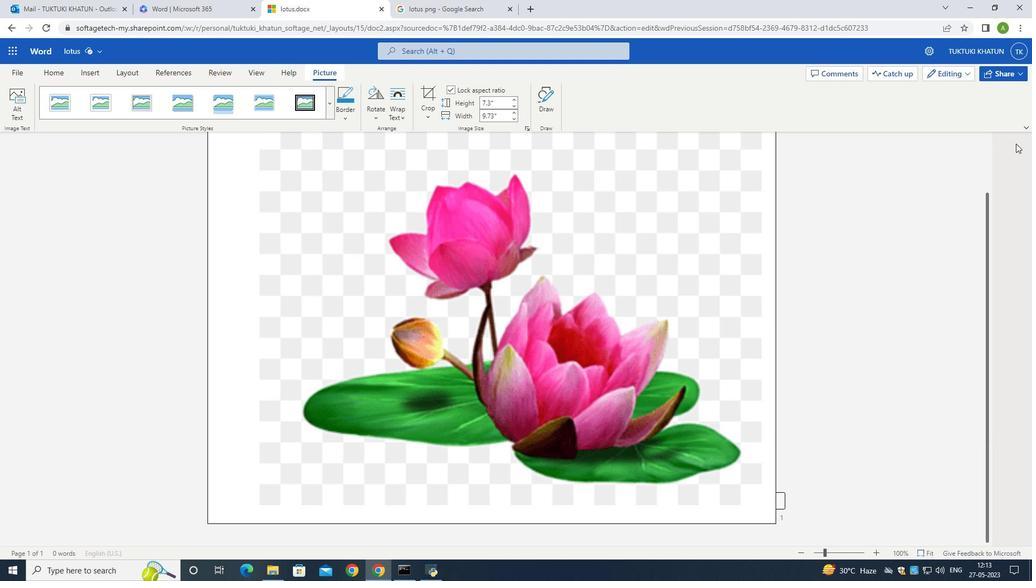 
Action: Mouse moved to (661, 246)
Screenshot: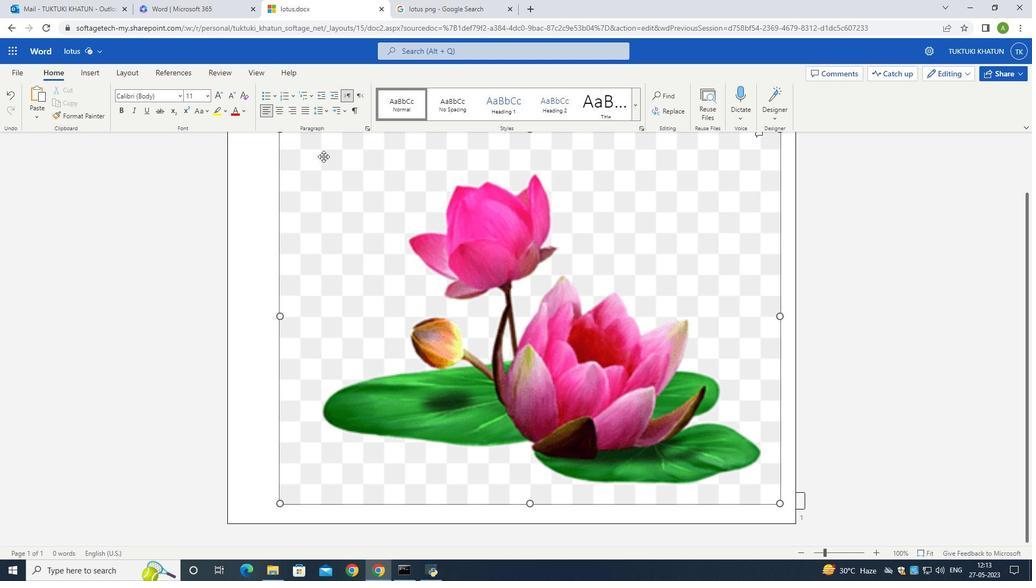 
Action: Mouse pressed left at (661, 246)
Screenshot: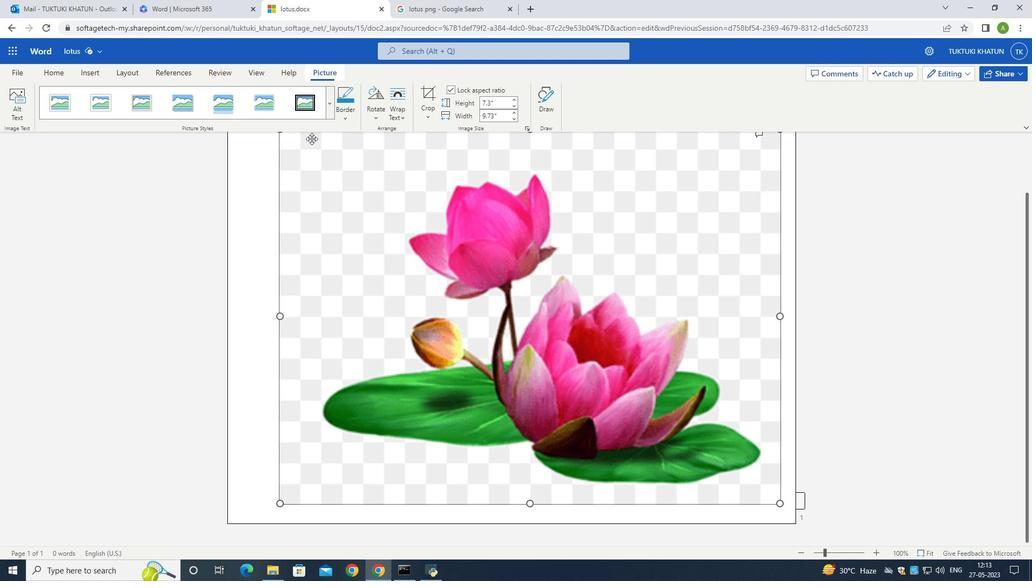 
Action: Mouse moved to (1024, 125)
Screenshot: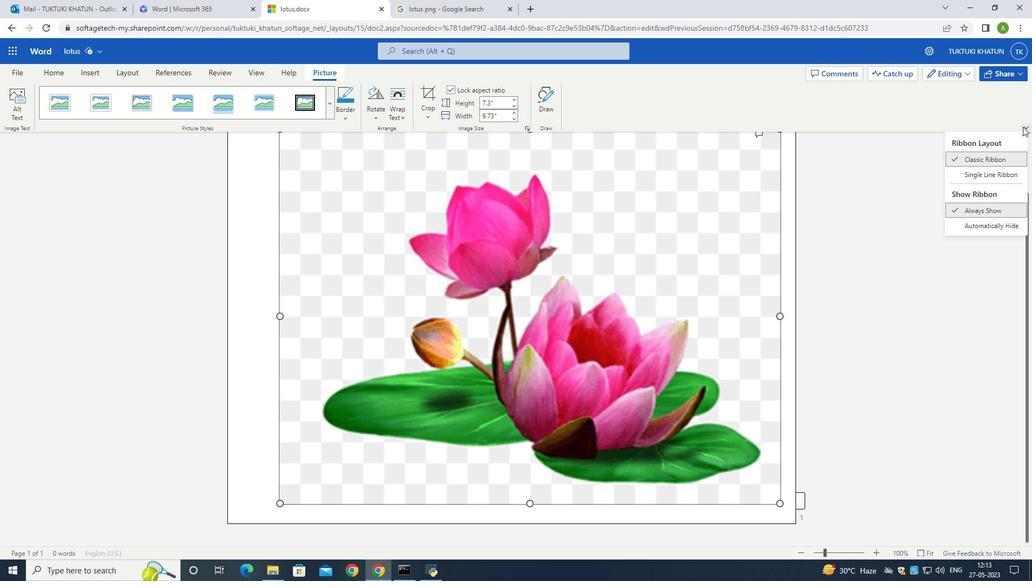 
Action: Mouse pressed left at (1024, 125)
Screenshot: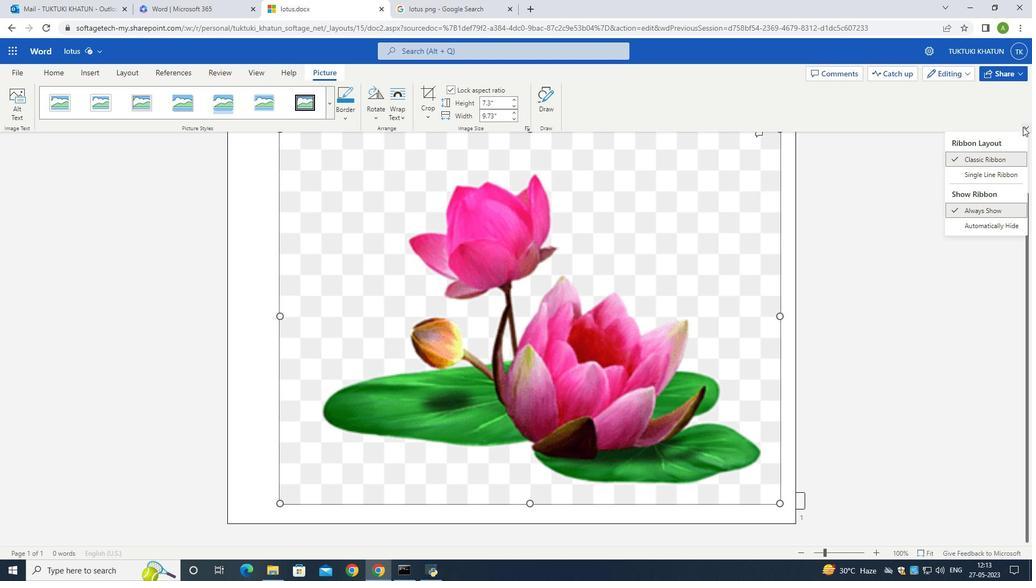 
Action: Mouse moved to (904, 260)
Screenshot: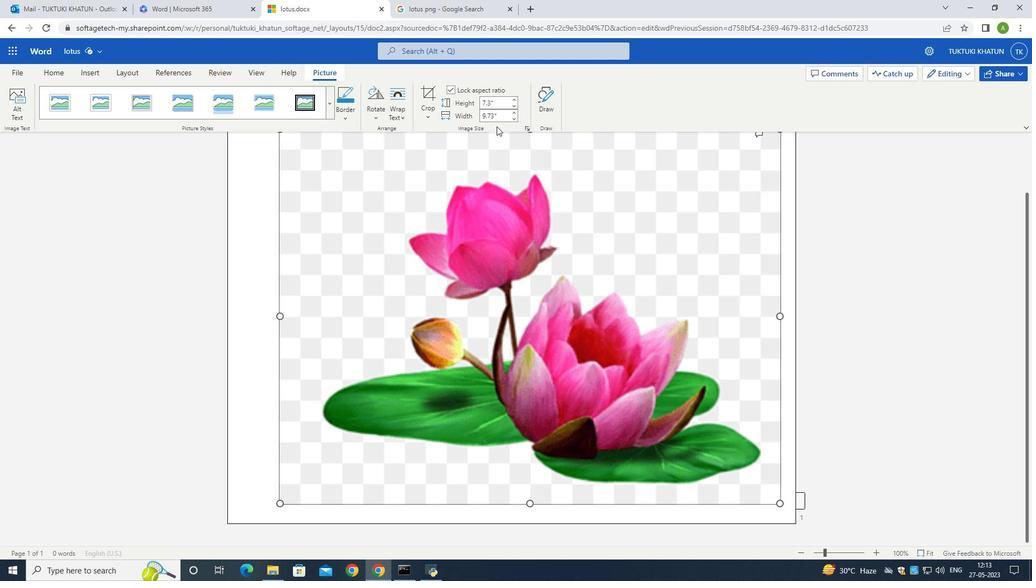 
Action: Mouse pressed left at (904, 260)
Screenshot: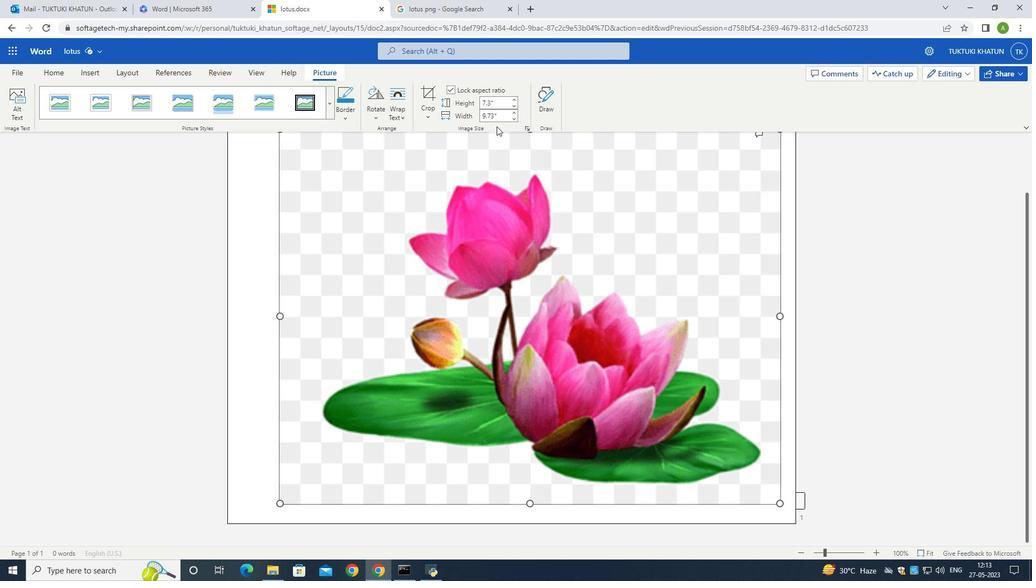 
Action: Mouse moved to (15, 114)
Screenshot: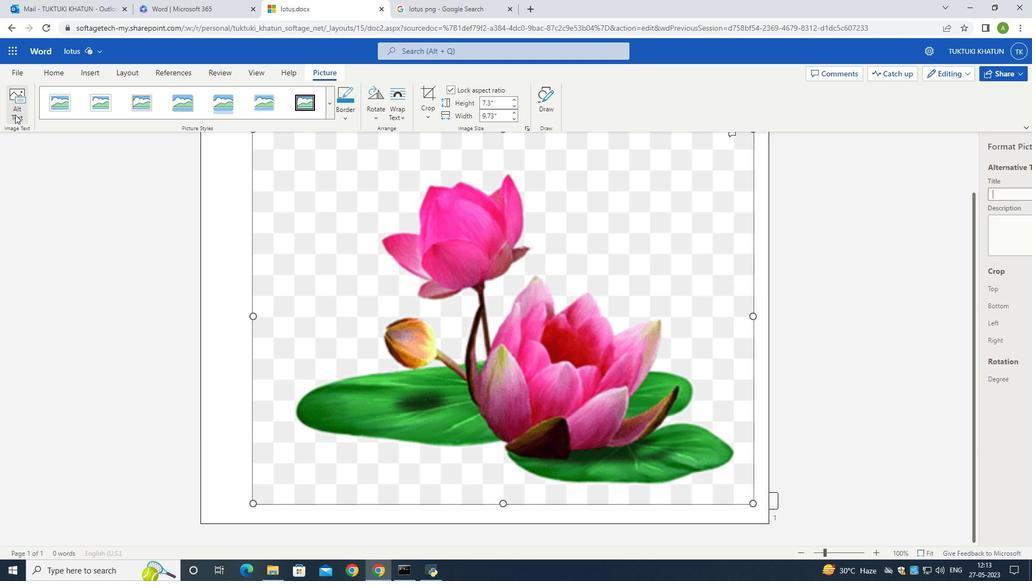 
Action: Mouse pressed left at (15, 114)
Screenshot: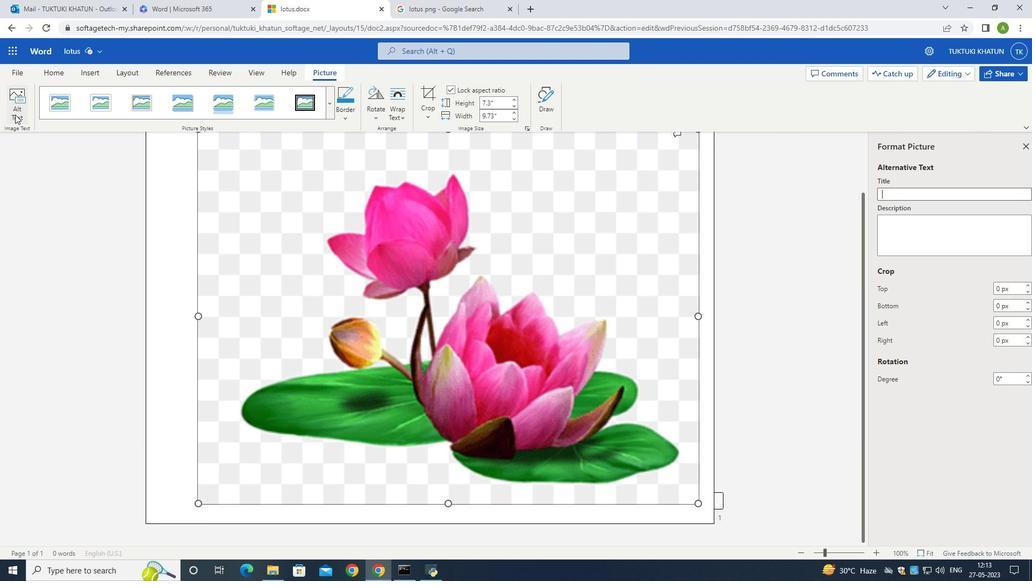 
Action: Mouse moved to (894, 188)
Screenshot: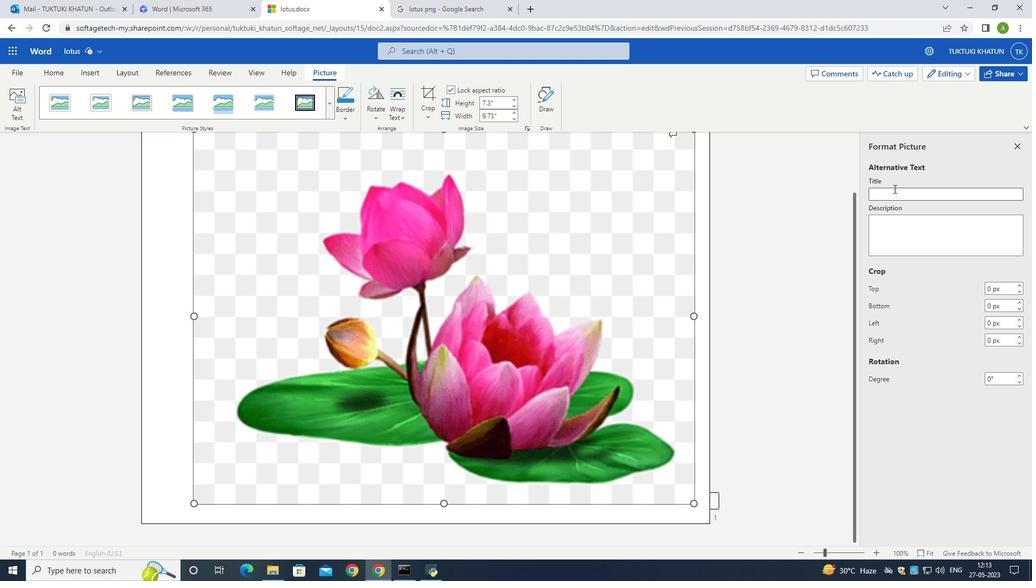 
Action: Mouse pressed left at (894, 188)
Screenshot: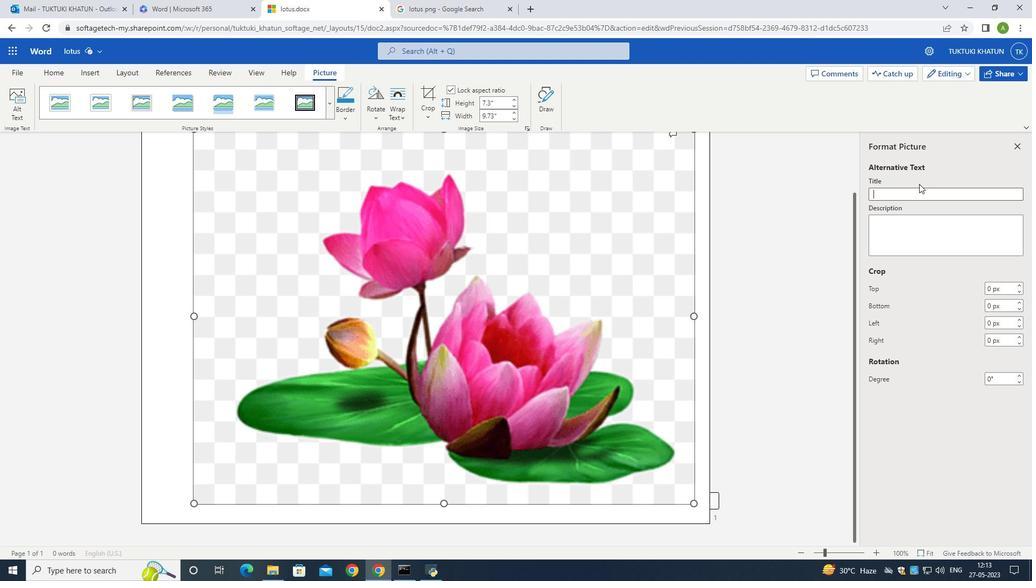 
Action: Mouse moved to (1021, 146)
Screenshot: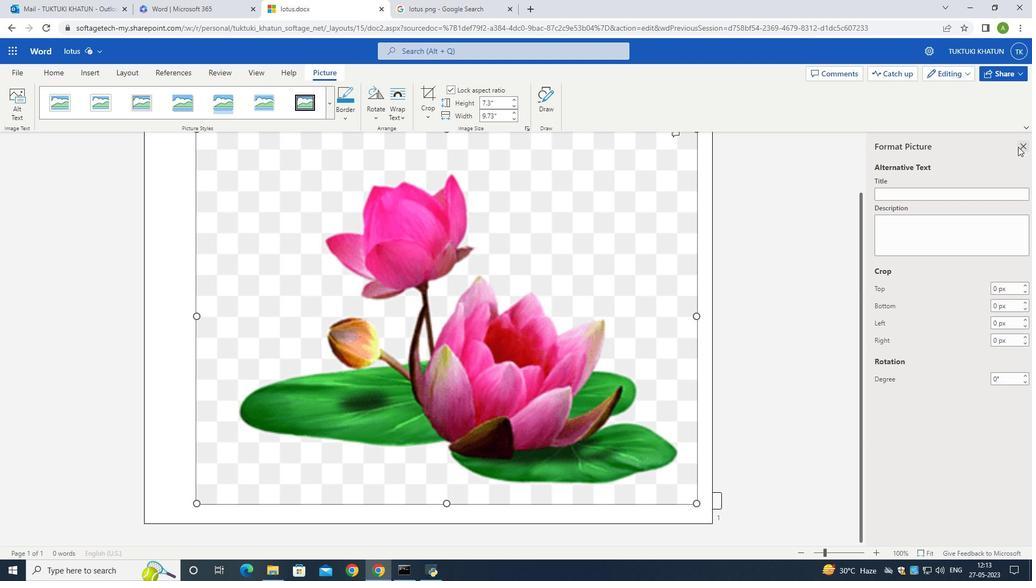 
Action: Mouse pressed left at (1021, 146)
Screenshot: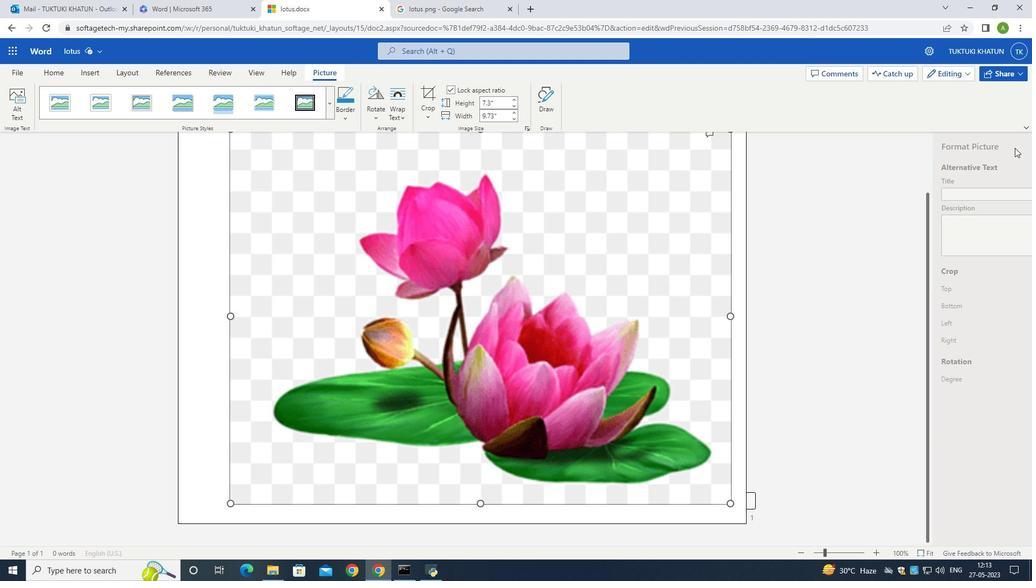 
Action: Mouse moved to (528, 153)
Screenshot: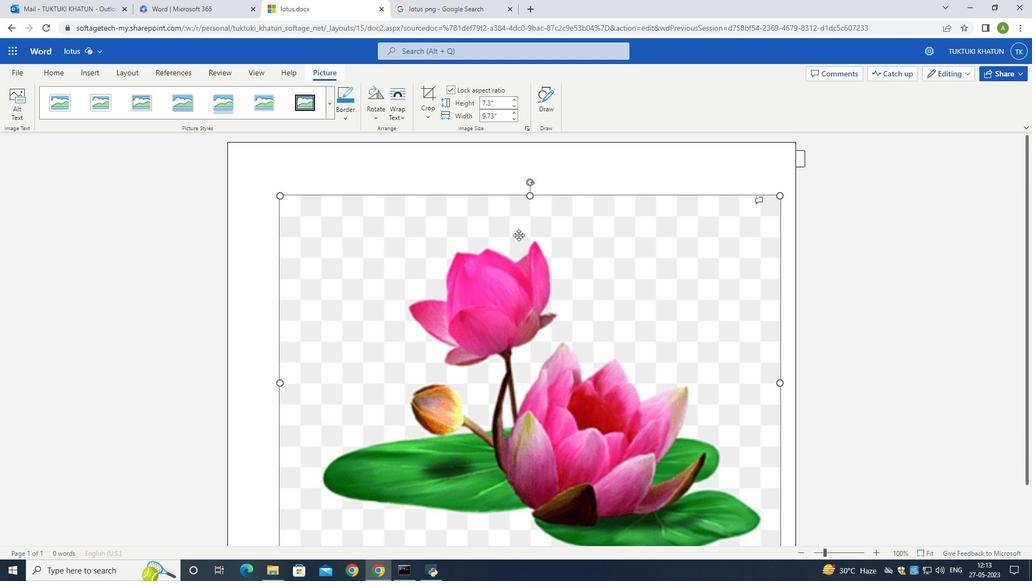 
Action: Mouse scrolled (528, 154) with delta (0, 0)
Screenshot: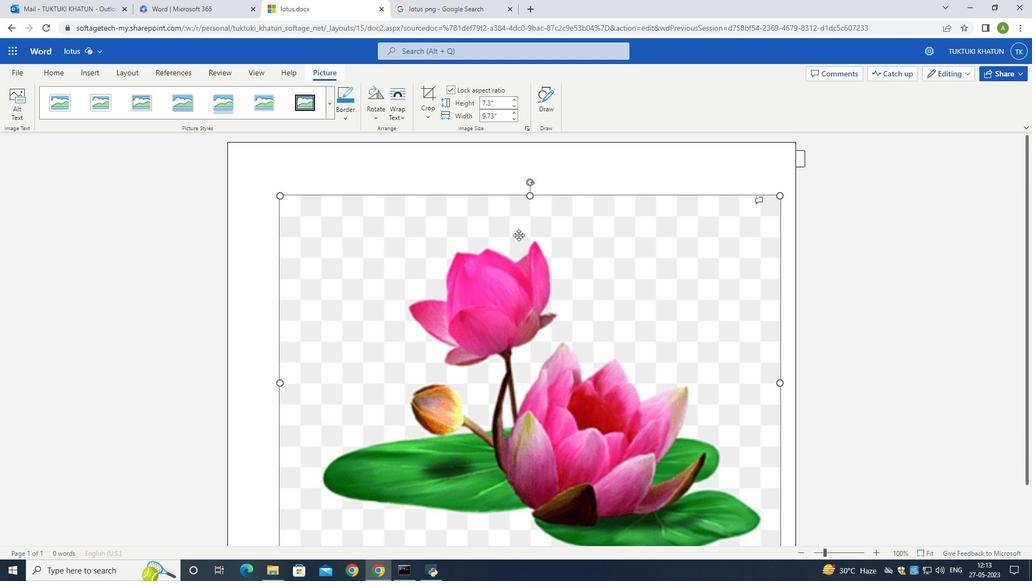 
Action: Mouse moved to (528, 156)
Screenshot: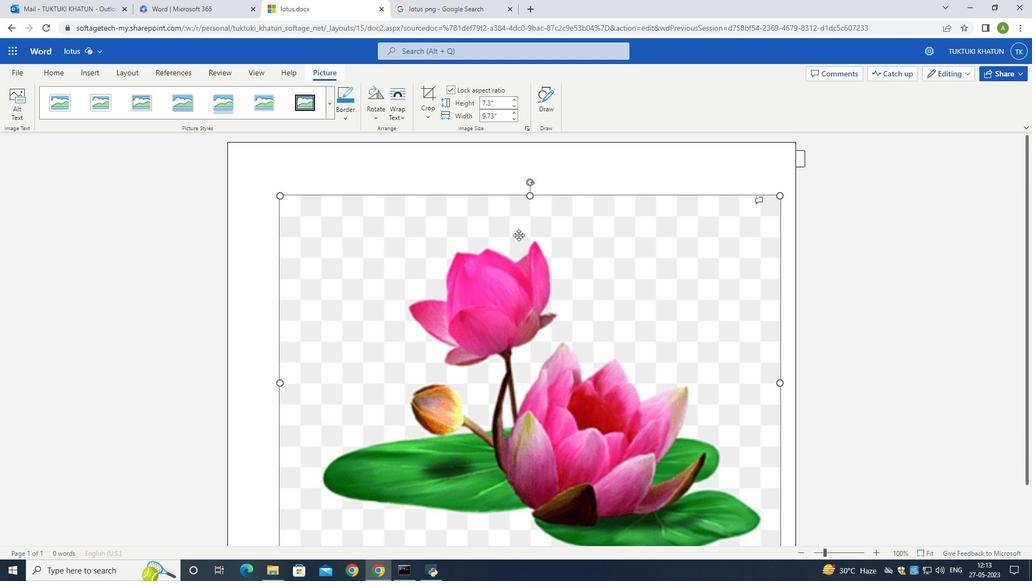 
Action: Mouse scrolled (528, 157) with delta (0, 0)
Screenshot: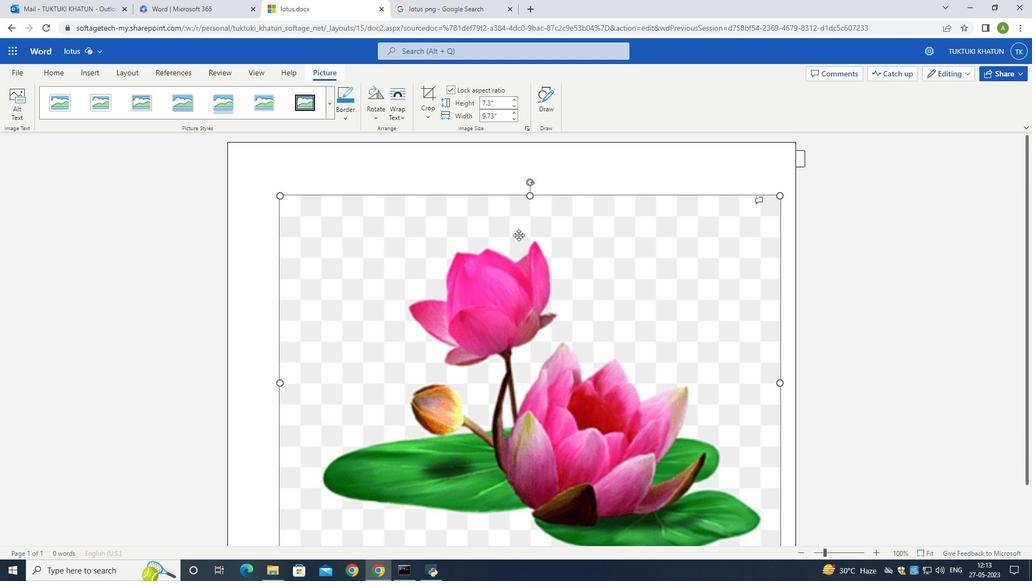 
Action: Mouse moved to (526, 160)
Screenshot: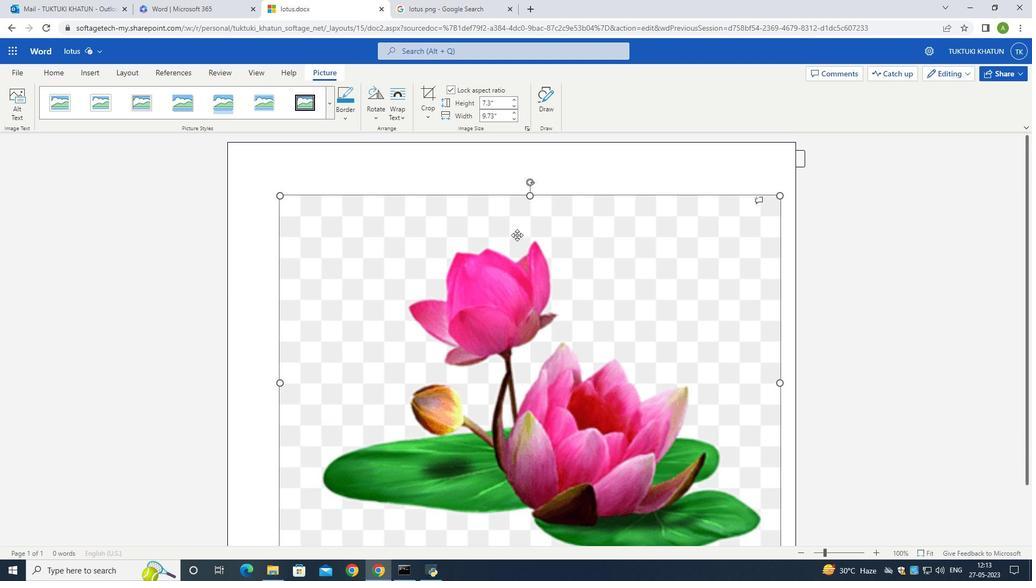 
Action: Mouse scrolled (526, 161) with delta (0, 0)
Screenshot: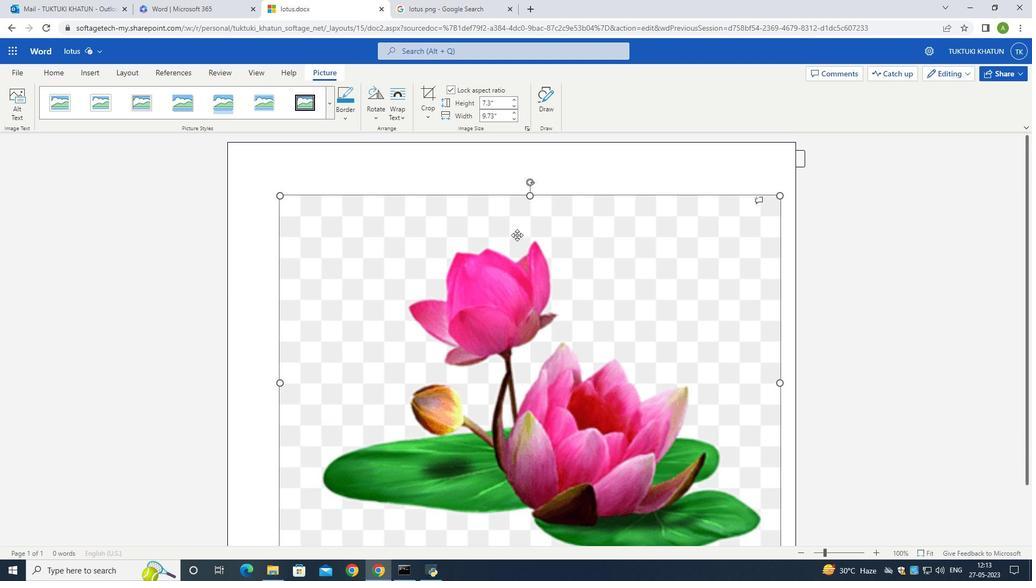 
Action: Mouse moved to (525, 166)
Screenshot: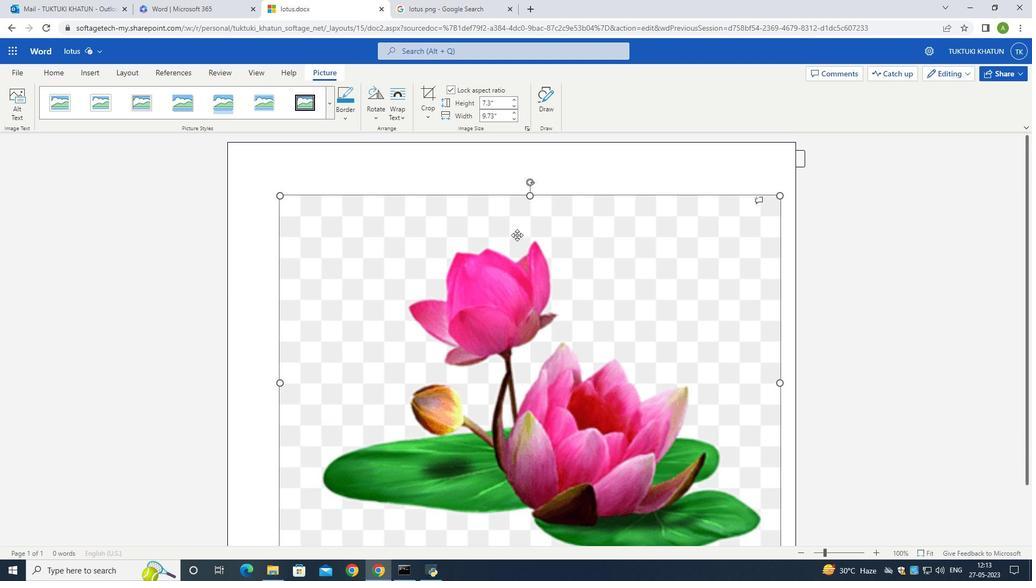 
Action: Mouse scrolled (526, 165) with delta (0, 0)
Screenshot: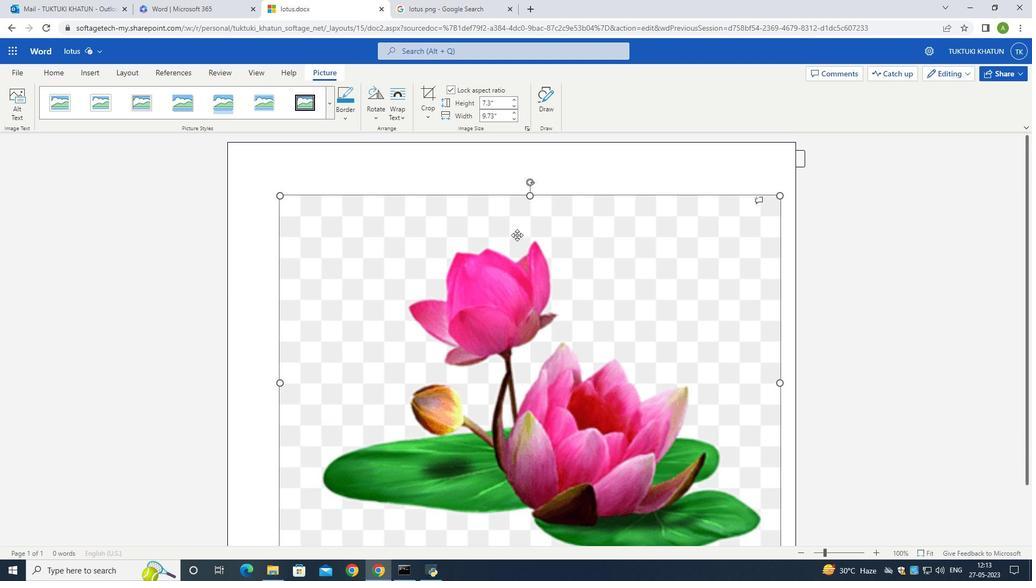 
Action: Mouse moved to (524, 171)
Screenshot: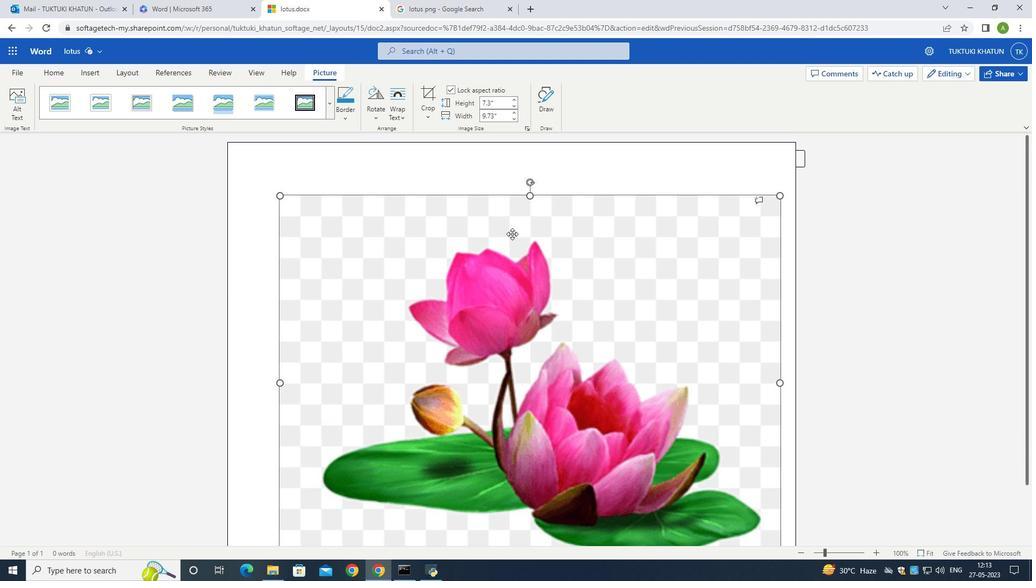 
Action: Mouse scrolled (524, 172) with delta (0, 0)
Screenshot: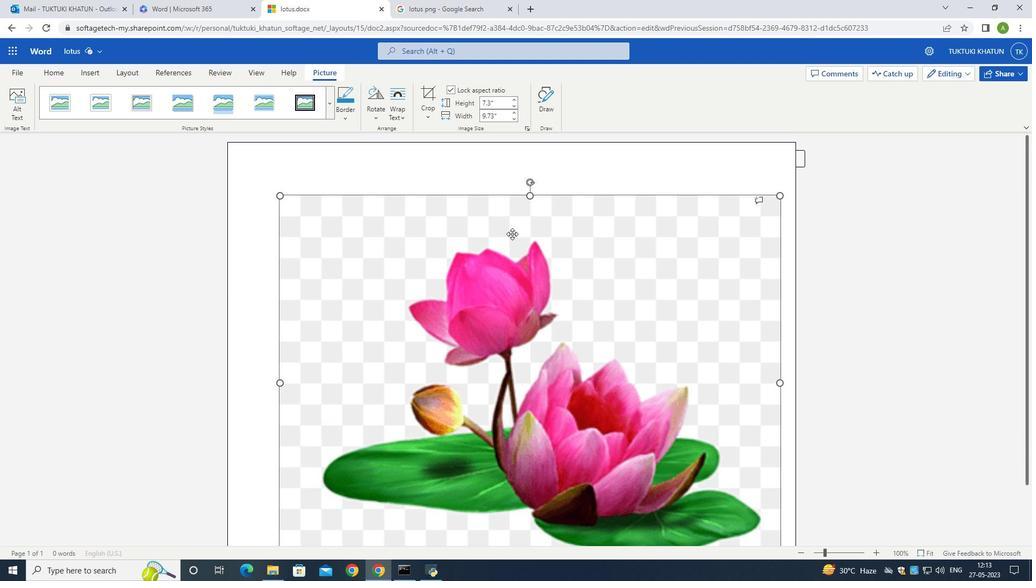 
Action: Mouse moved to (520, 186)
